 Task: Set up an automation rule to create a feature flag in LaunchDarkly when an epic is moved from Backlog to In Progress.
Action: Mouse moved to (227, 310)
Screenshot: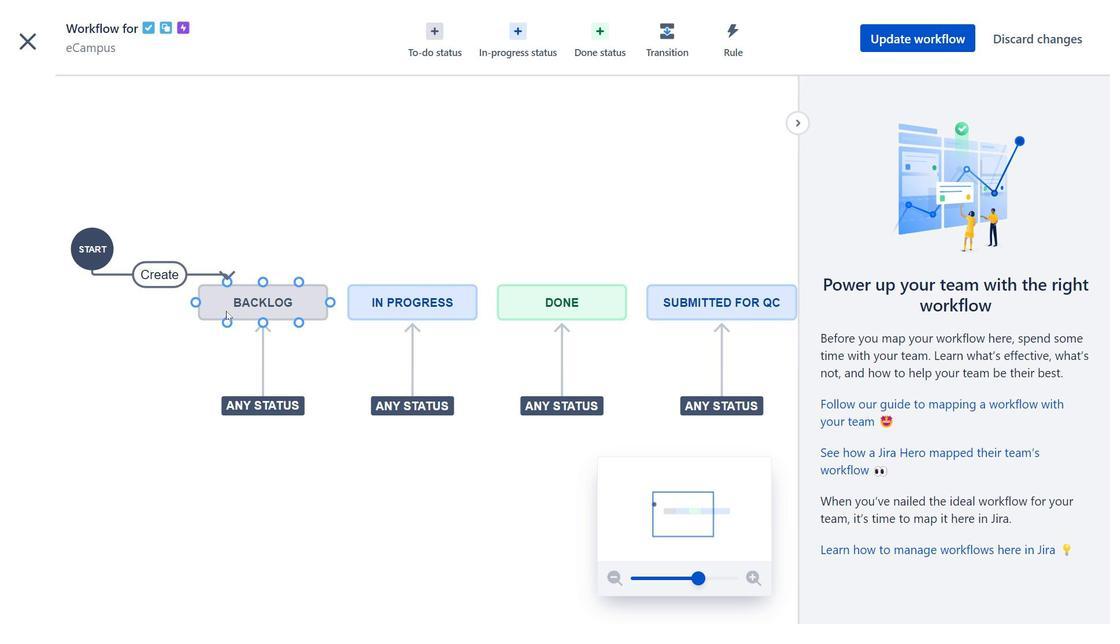 
Action: Mouse pressed left at (227, 310)
Screenshot: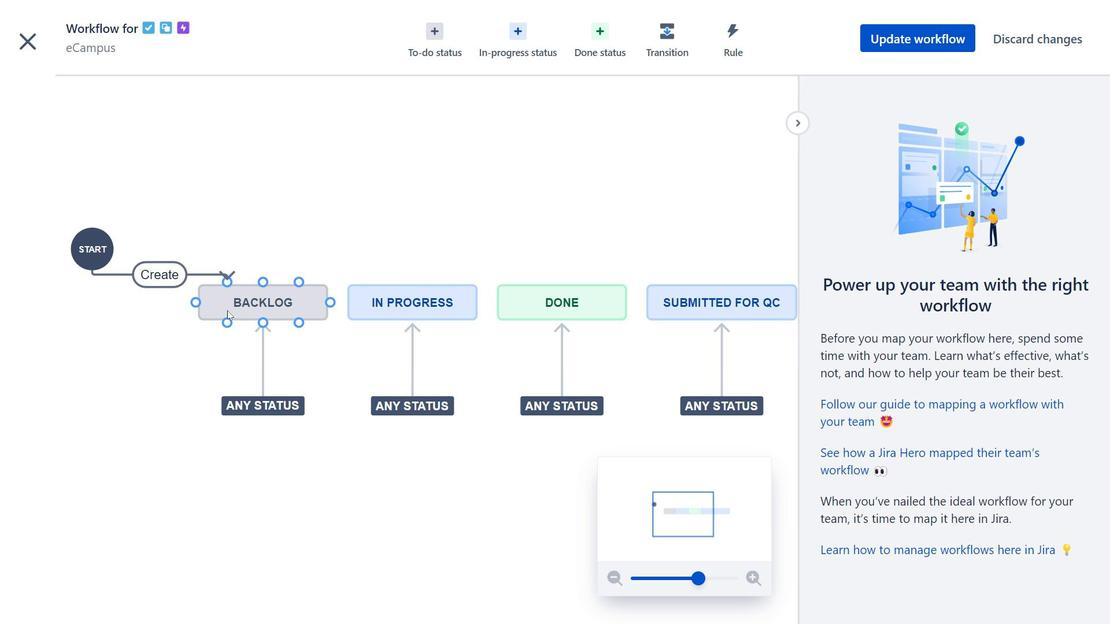 
Action: Mouse moved to (423, 308)
Screenshot: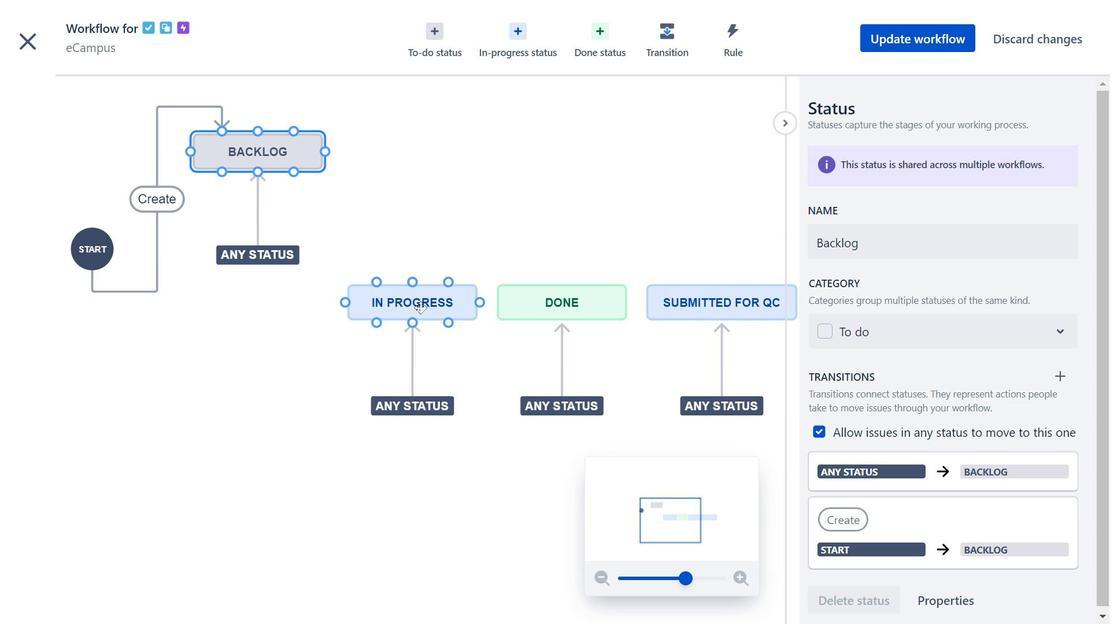 
Action: Mouse pressed left at (423, 308)
Screenshot: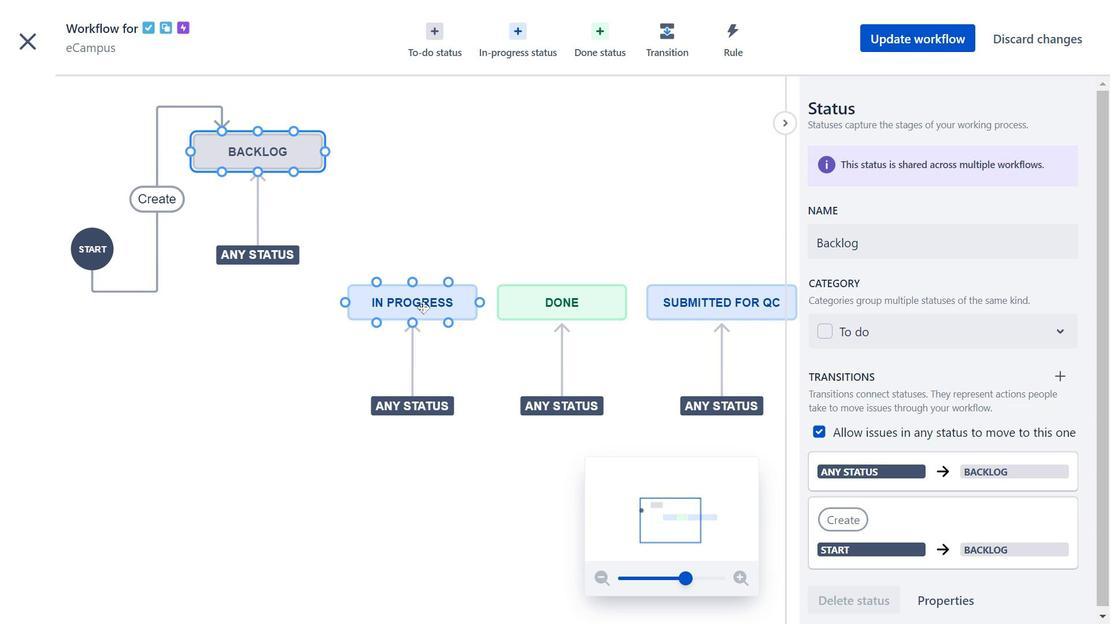 
Action: Mouse moved to (561, 314)
Screenshot: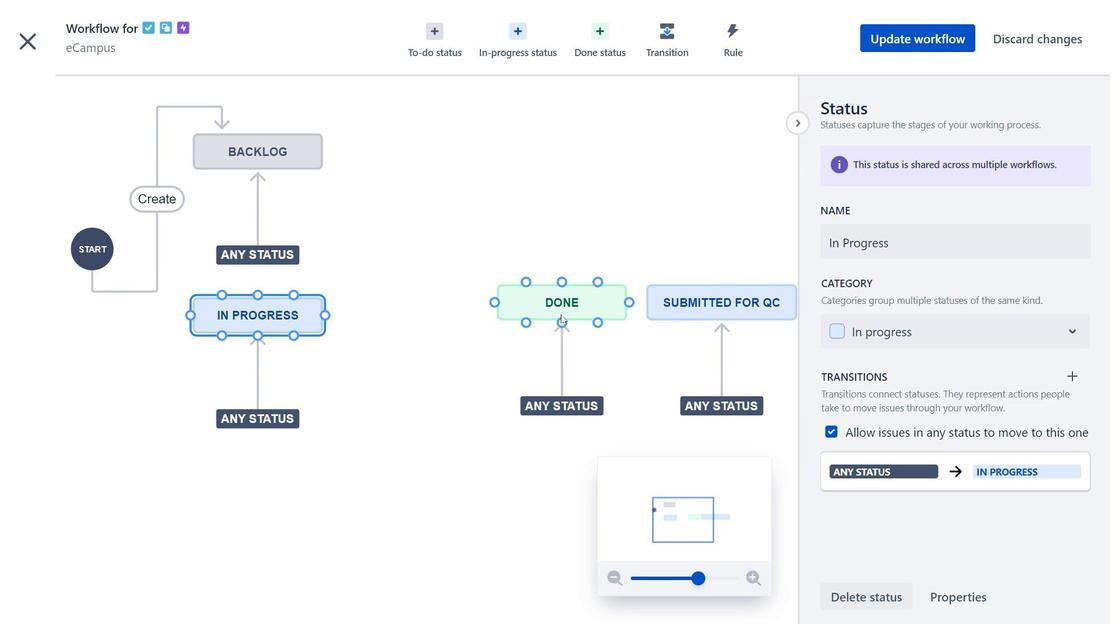 
Action: Mouse pressed left at (561, 314)
Screenshot: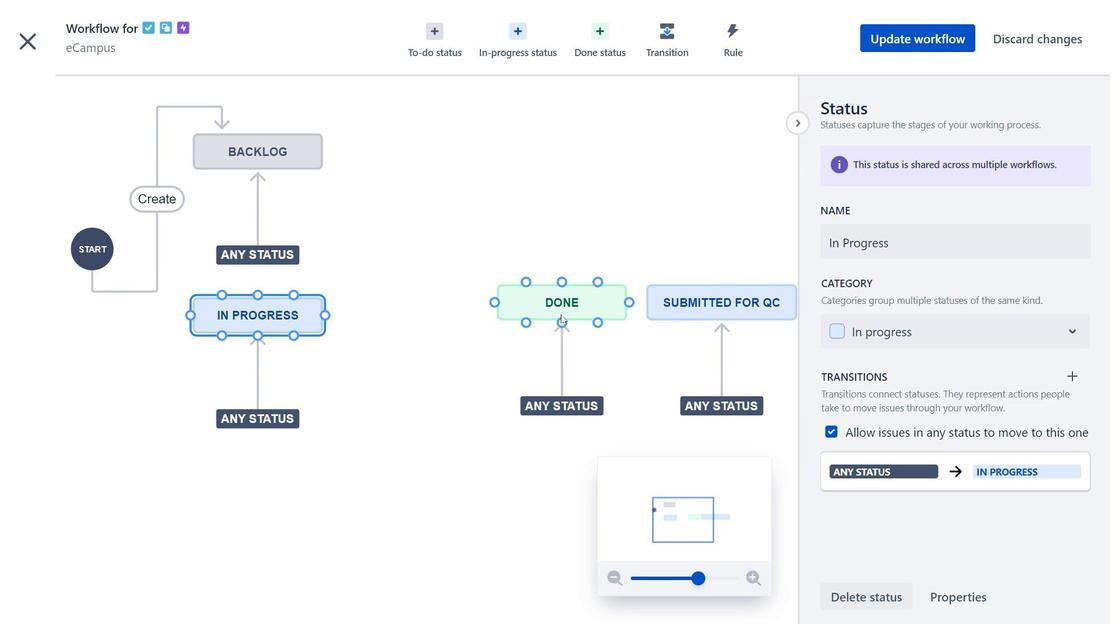 
Action: Mouse moved to (694, 309)
Screenshot: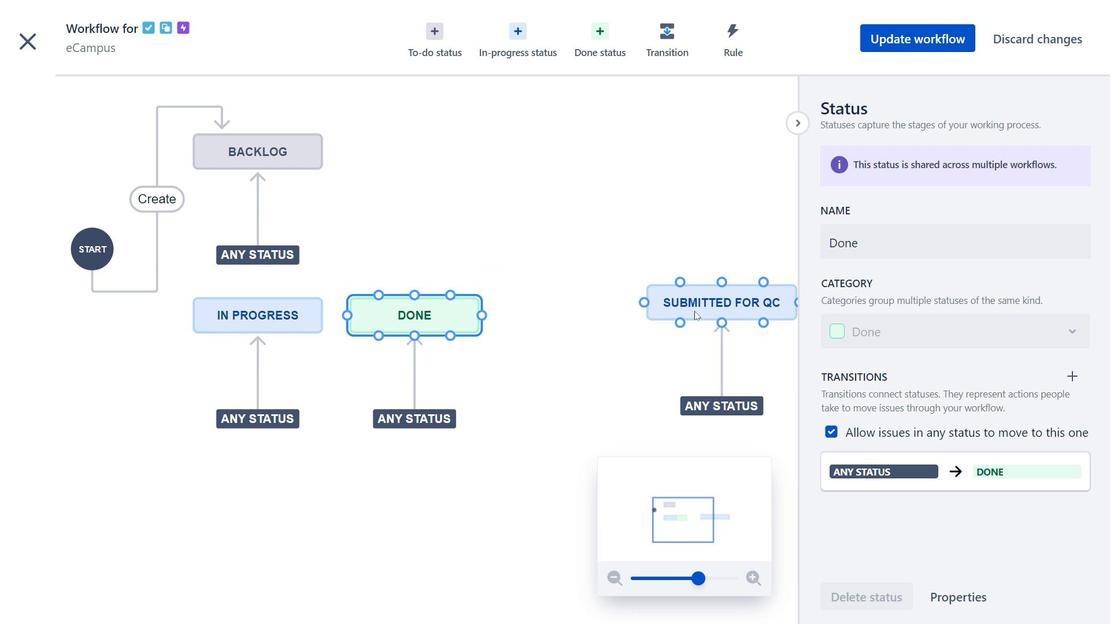 
Action: Mouse pressed left at (694, 309)
Screenshot: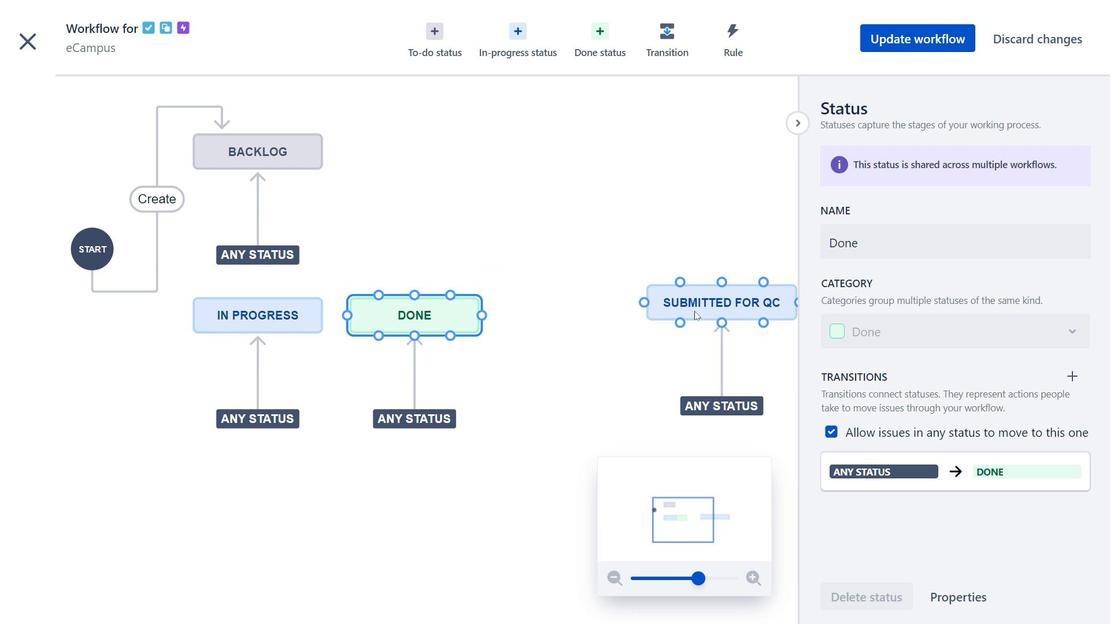 
Action: Mouse moved to (788, 123)
Screenshot: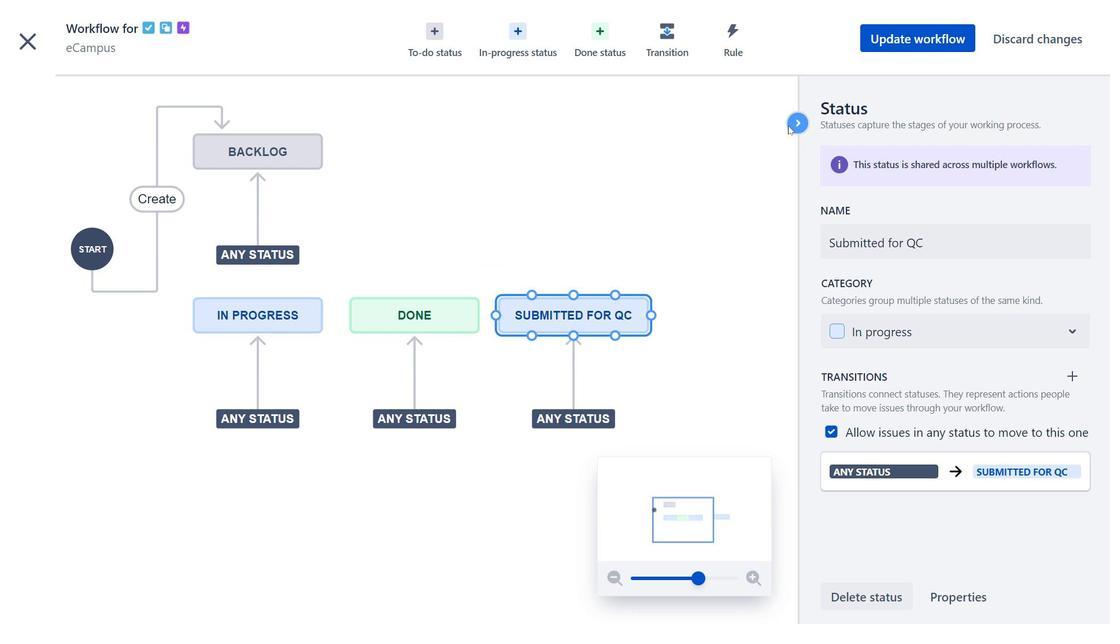
Action: Mouse pressed left at (788, 123)
Screenshot: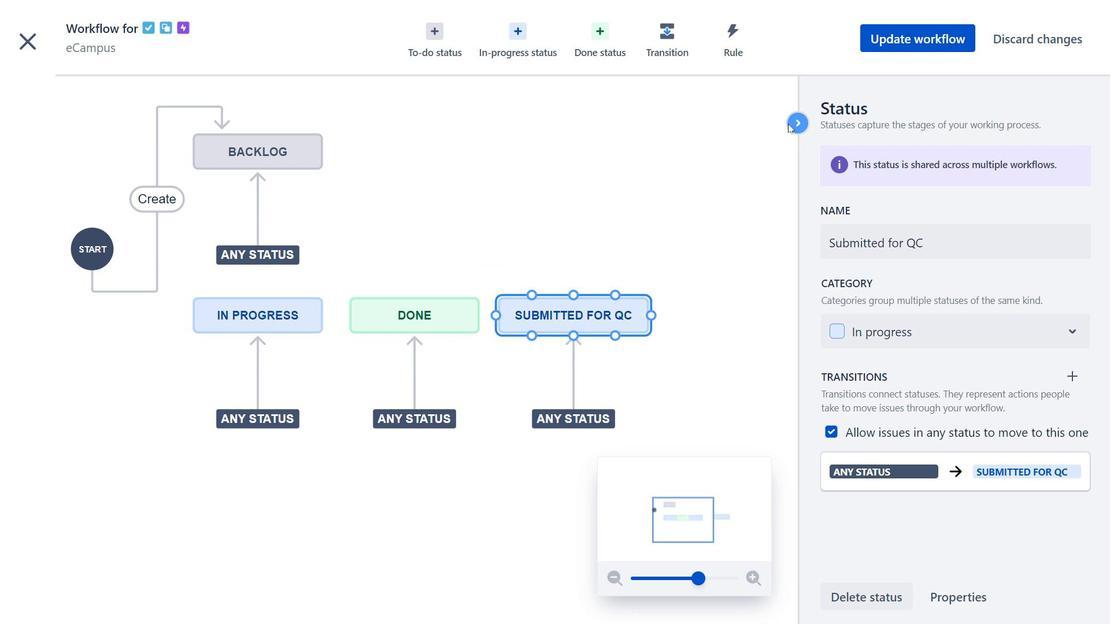
Action: Mouse moved to (924, 308)
Screenshot: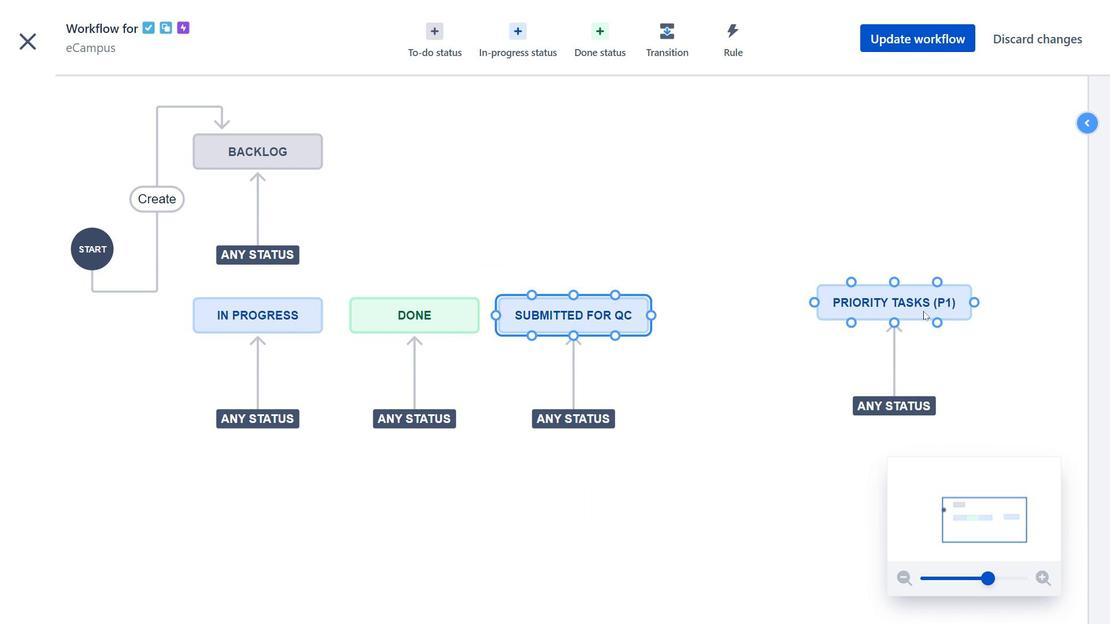 
Action: Mouse pressed left at (924, 308)
Screenshot: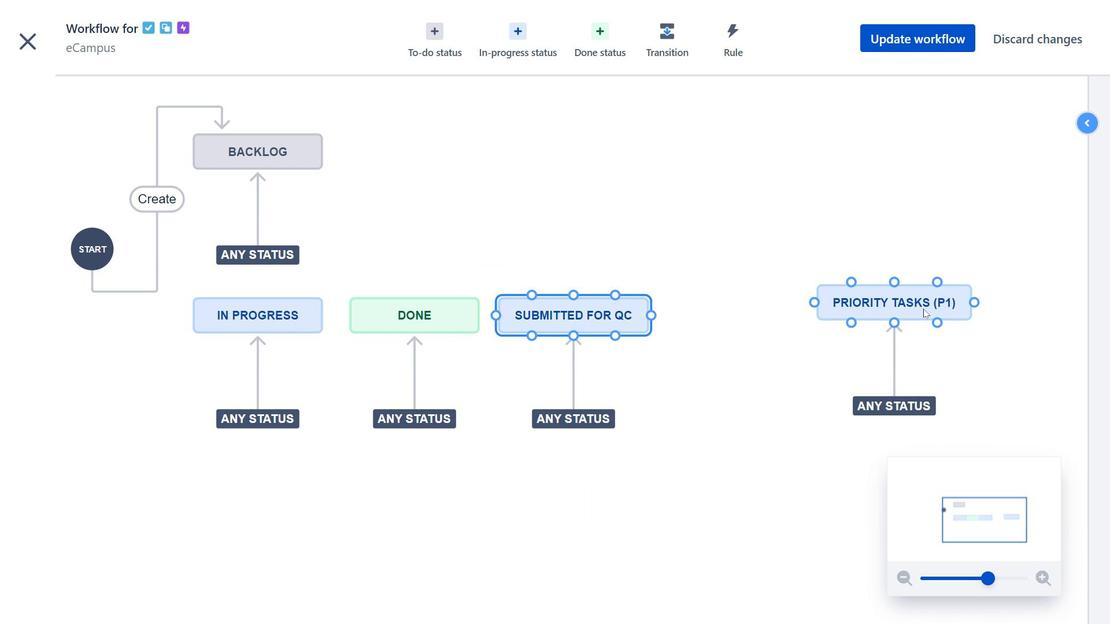 
Action: Mouse moved to (914, 335)
Screenshot: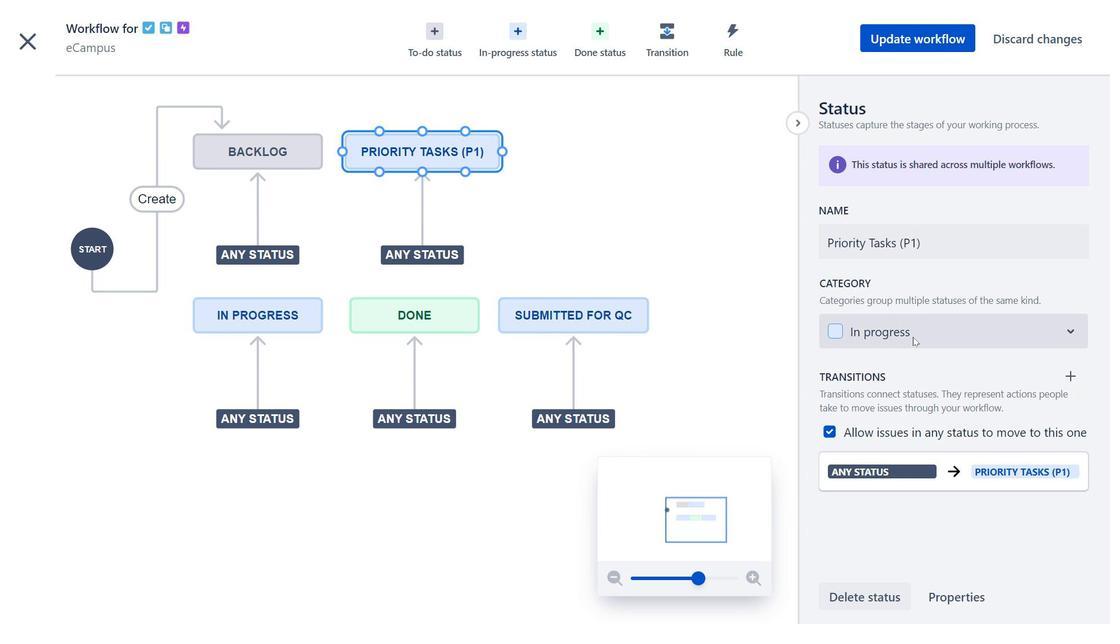 
Action: Mouse pressed left at (914, 335)
Screenshot: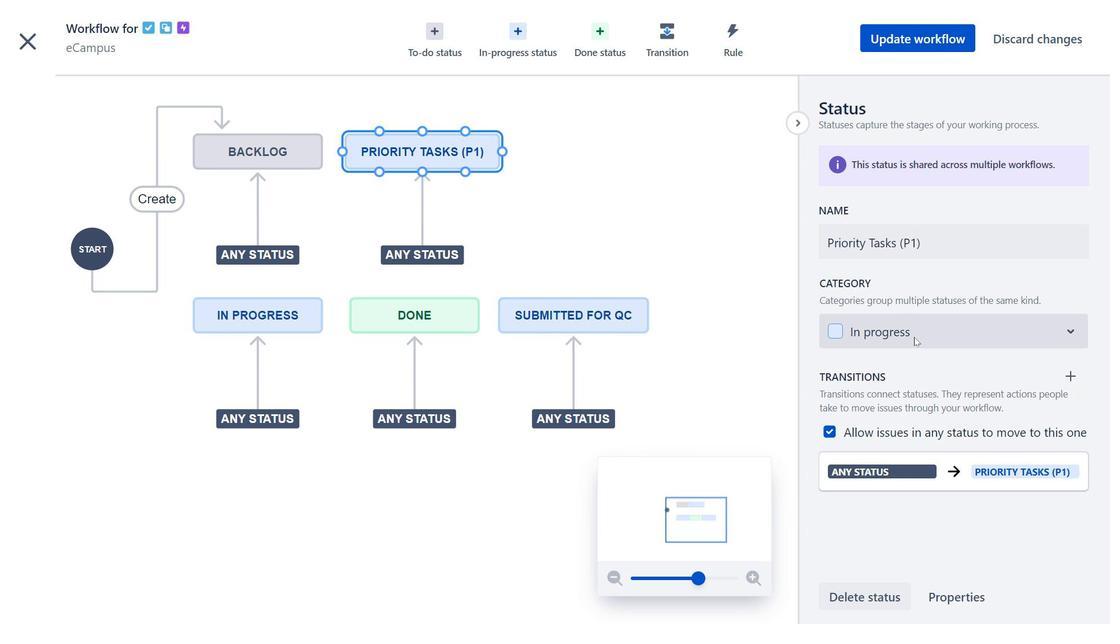 
Action: Mouse moved to (914, 518)
Screenshot: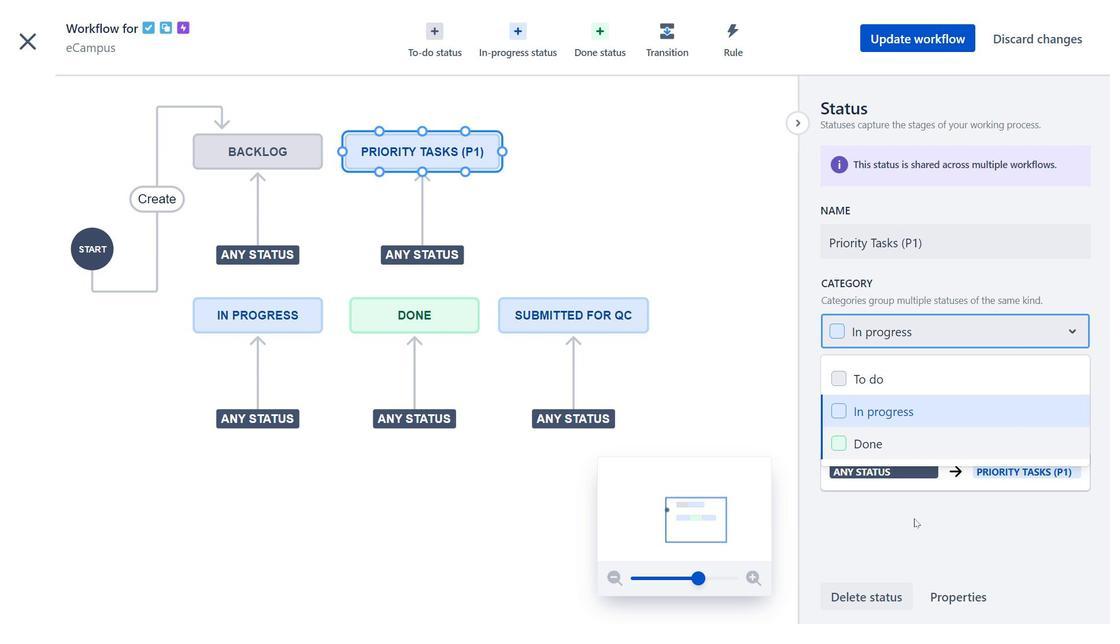 
Action: Mouse pressed left at (914, 518)
Screenshot: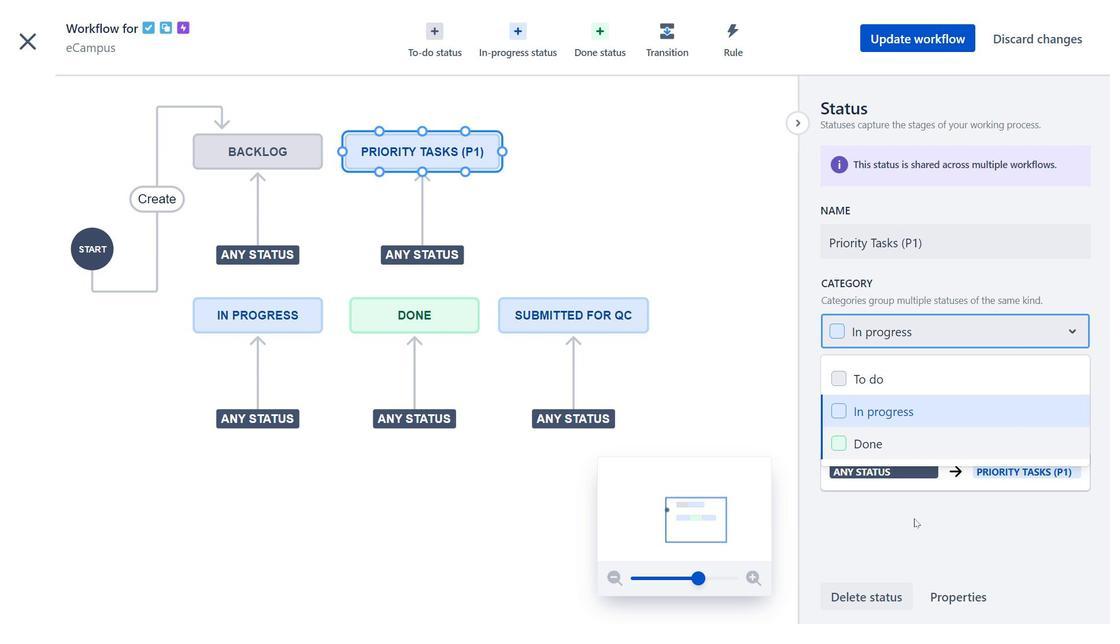 
Action: Mouse moved to (948, 466)
Screenshot: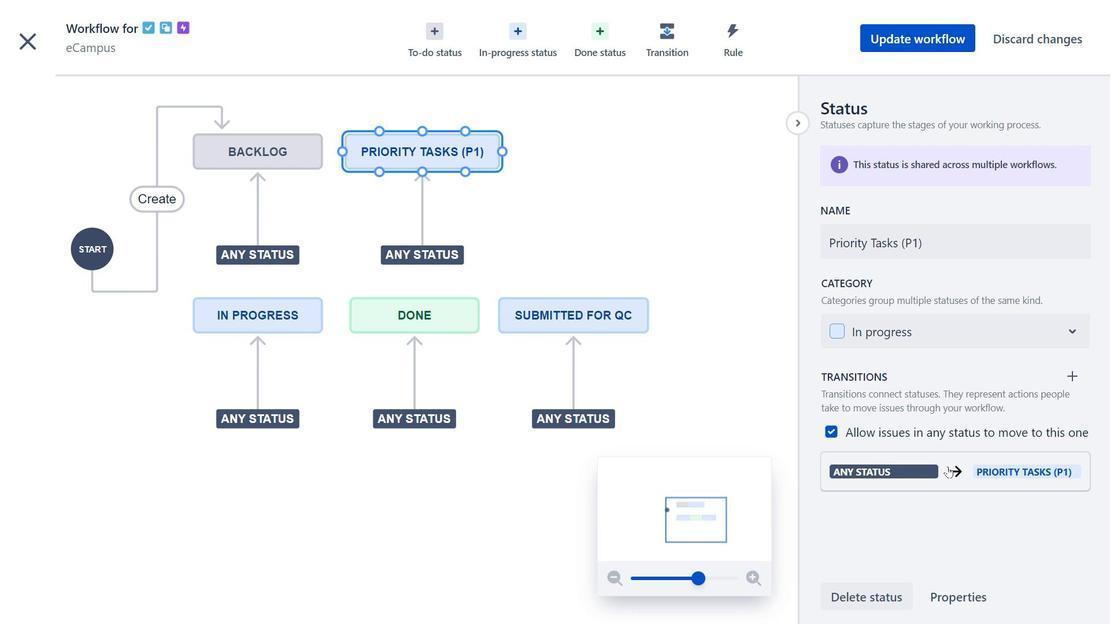
Action: Mouse pressed left at (948, 466)
Screenshot: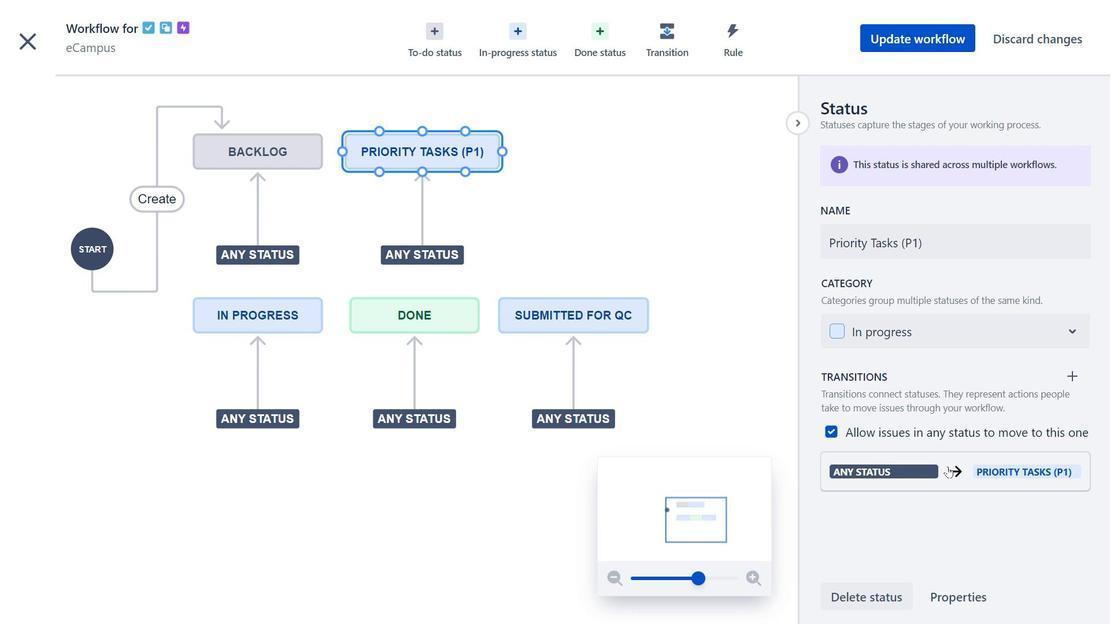 
Action: Mouse moved to (907, 189)
Screenshot: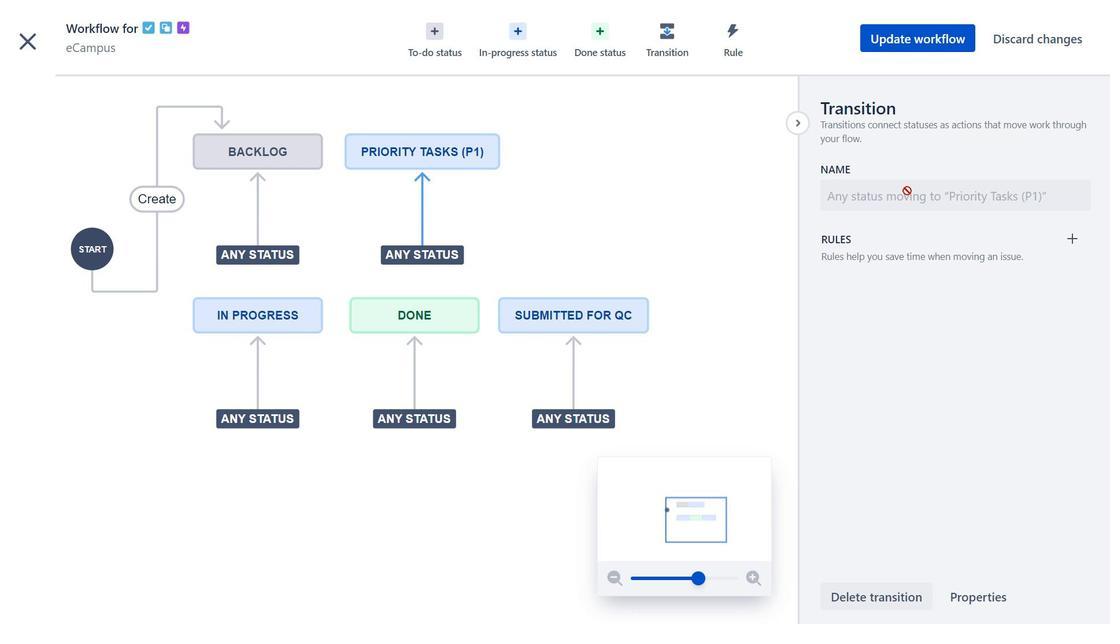 
Action: Mouse pressed left at (907, 189)
Screenshot: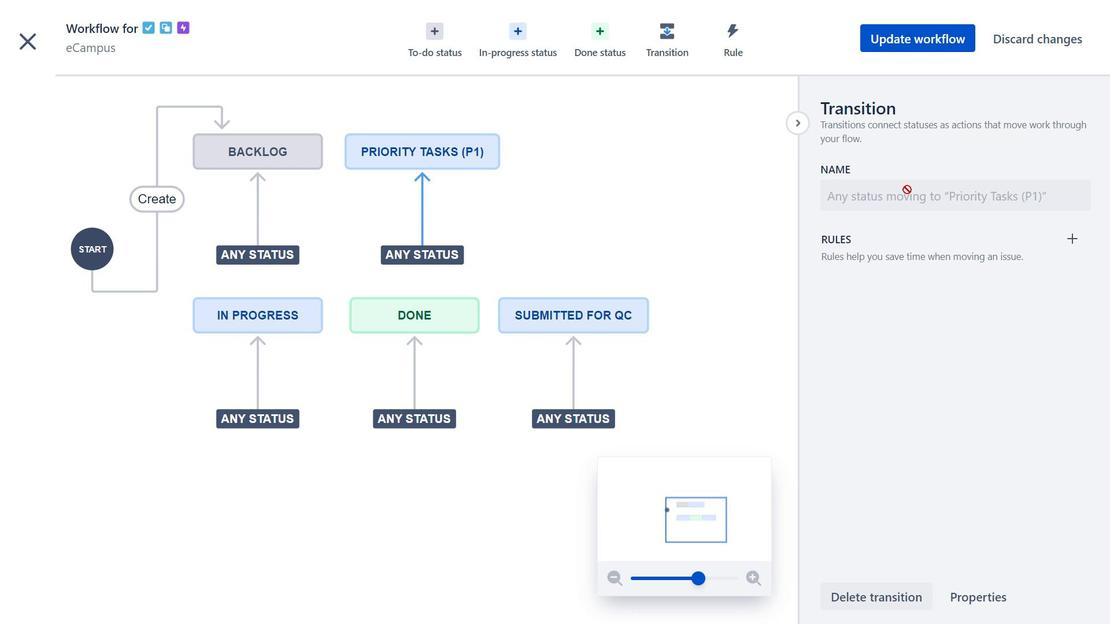 
Action: Mouse moved to (381, 159)
Screenshot: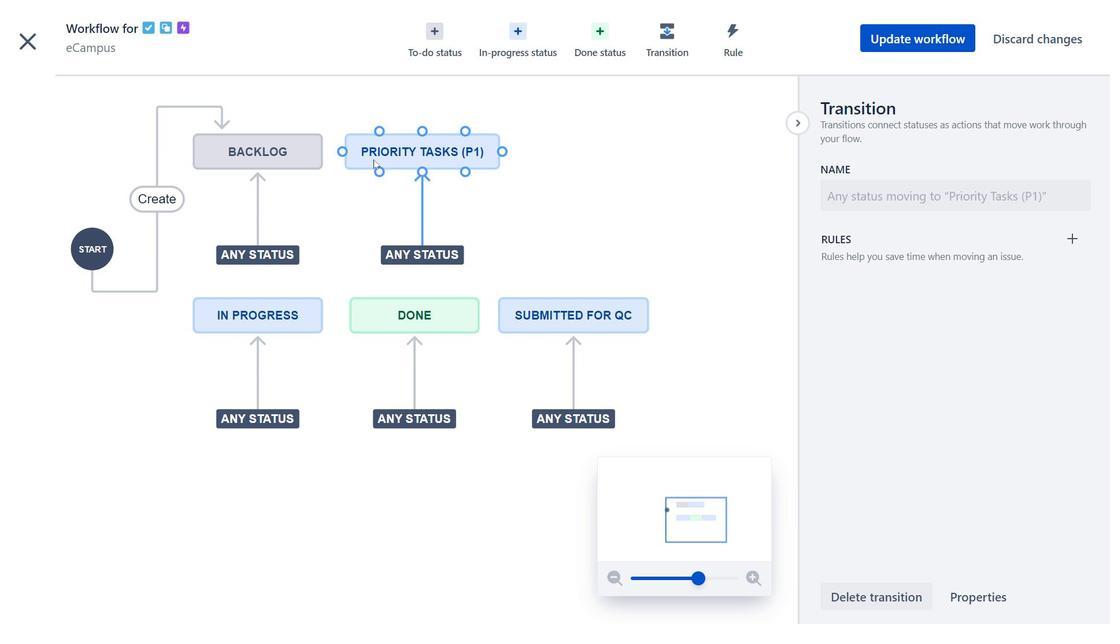 
Action: Mouse pressed left at (381, 159)
Screenshot: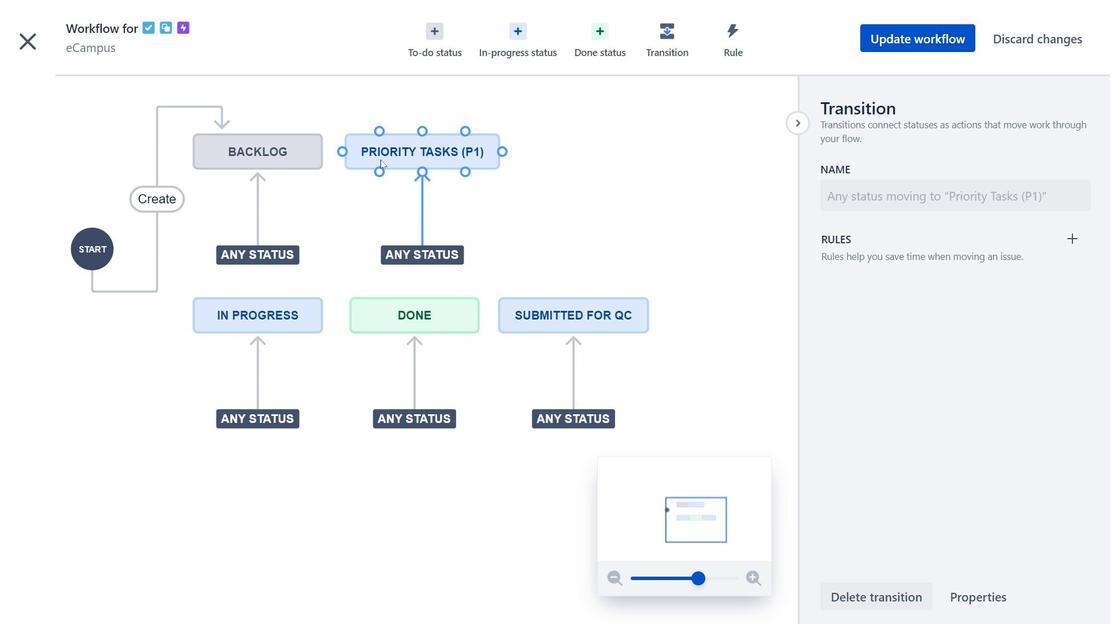 
Action: Mouse moved to (244, 154)
Screenshot: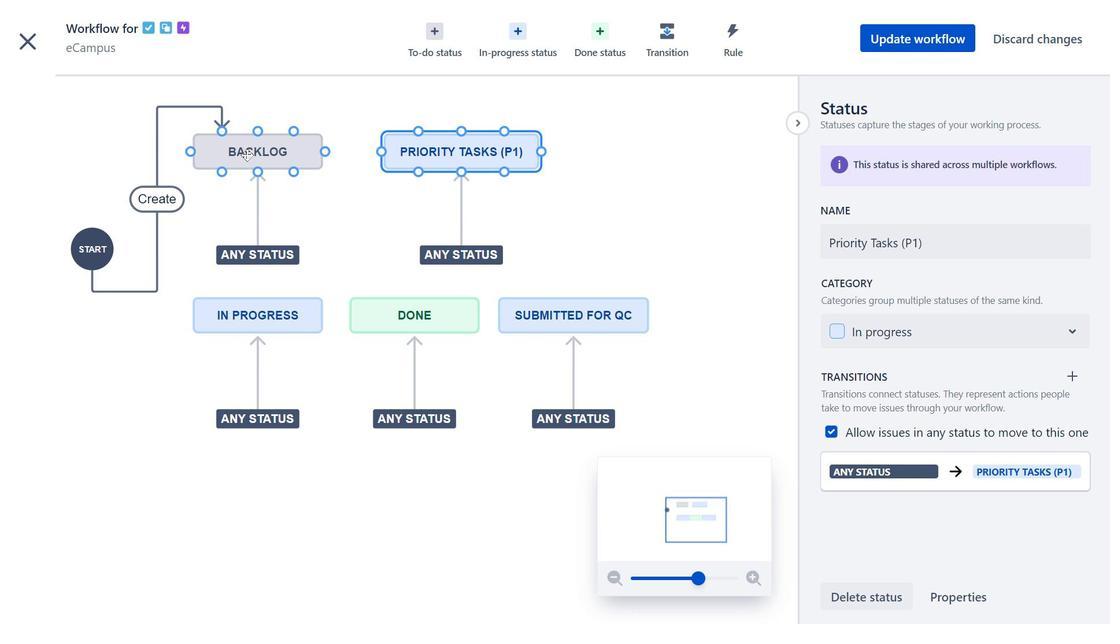 
Action: Mouse pressed left at (244, 154)
Screenshot: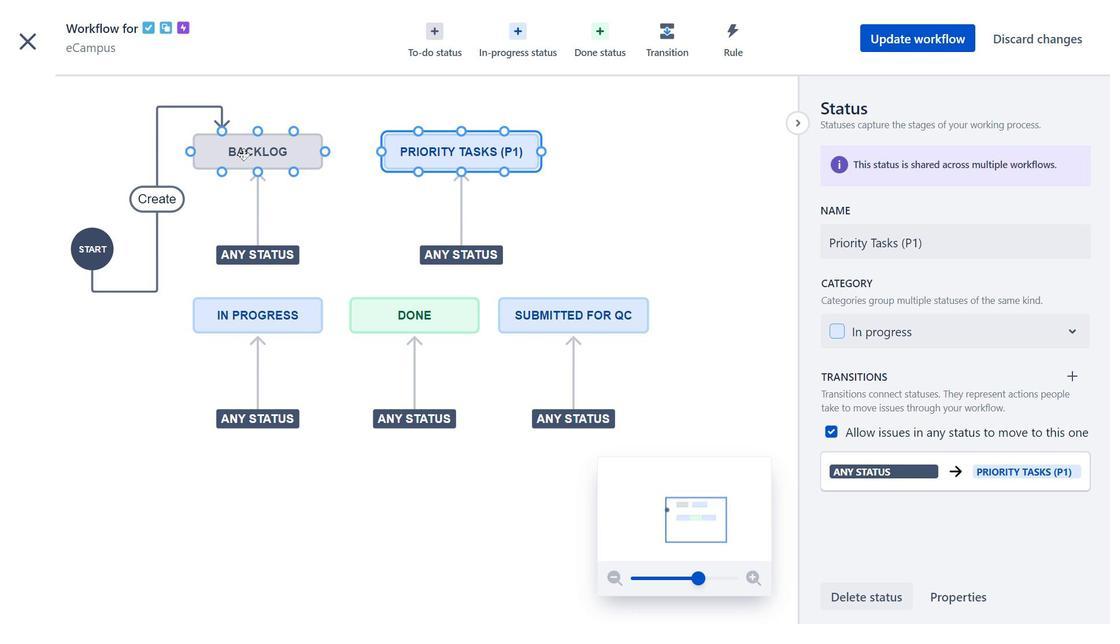 
Action: Mouse moved to (544, 307)
Screenshot: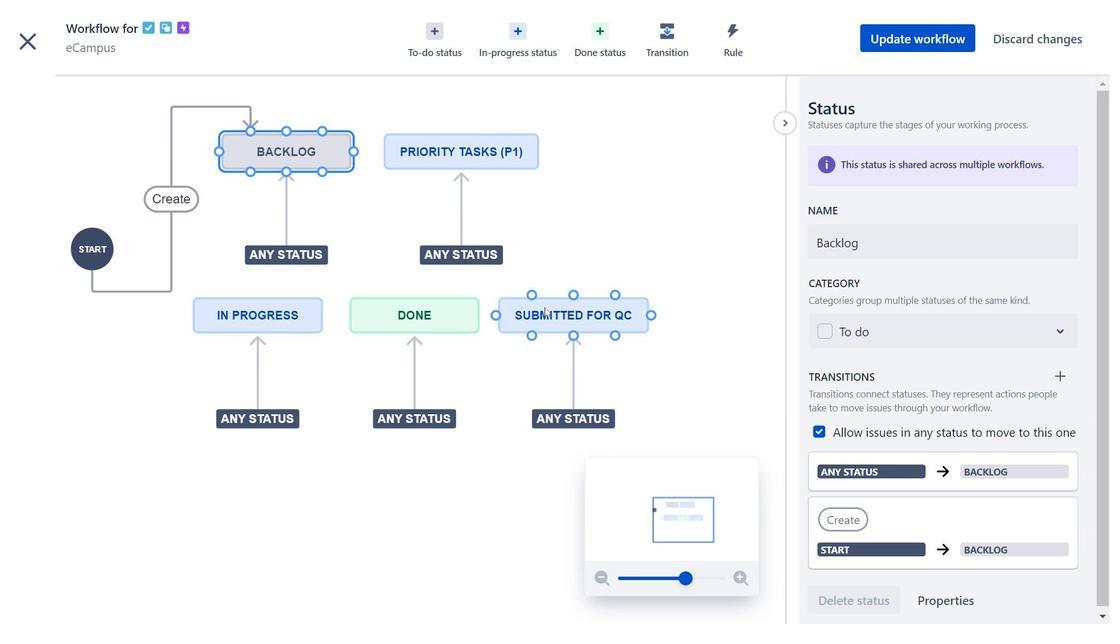 
Action: Mouse pressed left at (544, 307)
Screenshot: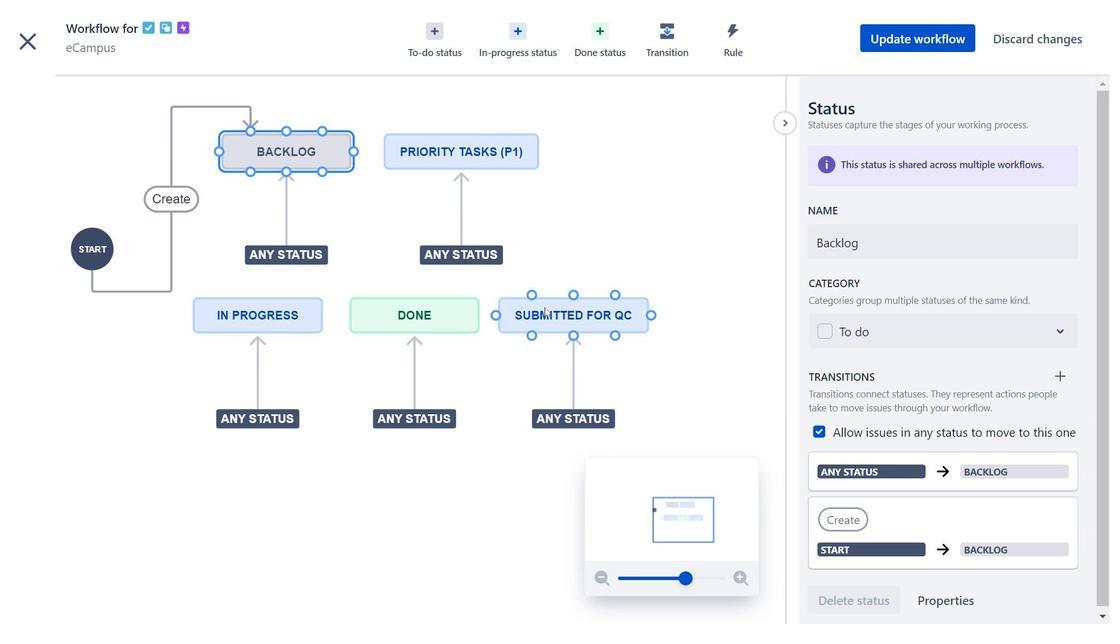 
Action: Mouse moved to (424, 308)
Screenshot: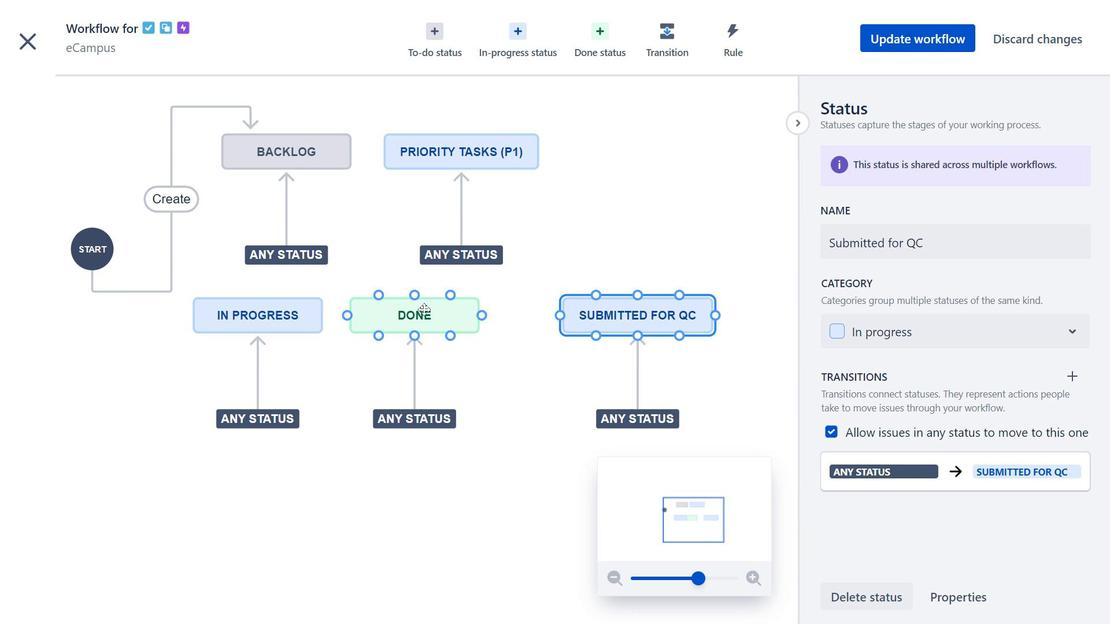 
Action: Mouse pressed left at (424, 308)
Screenshot: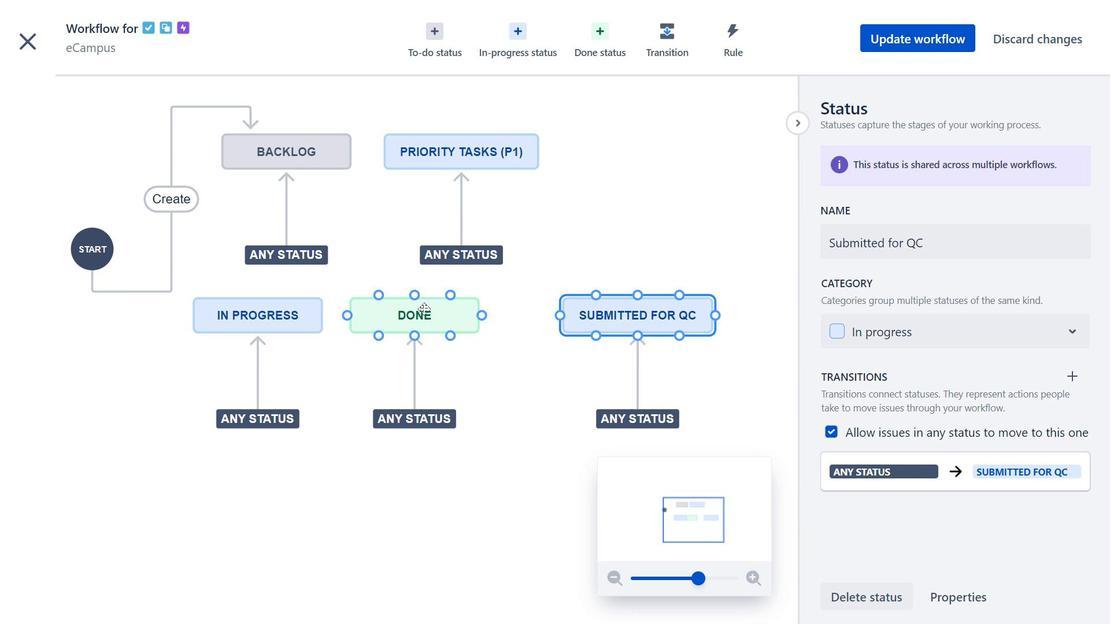 
Action: Mouse moved to (464, 308)
Screenshot: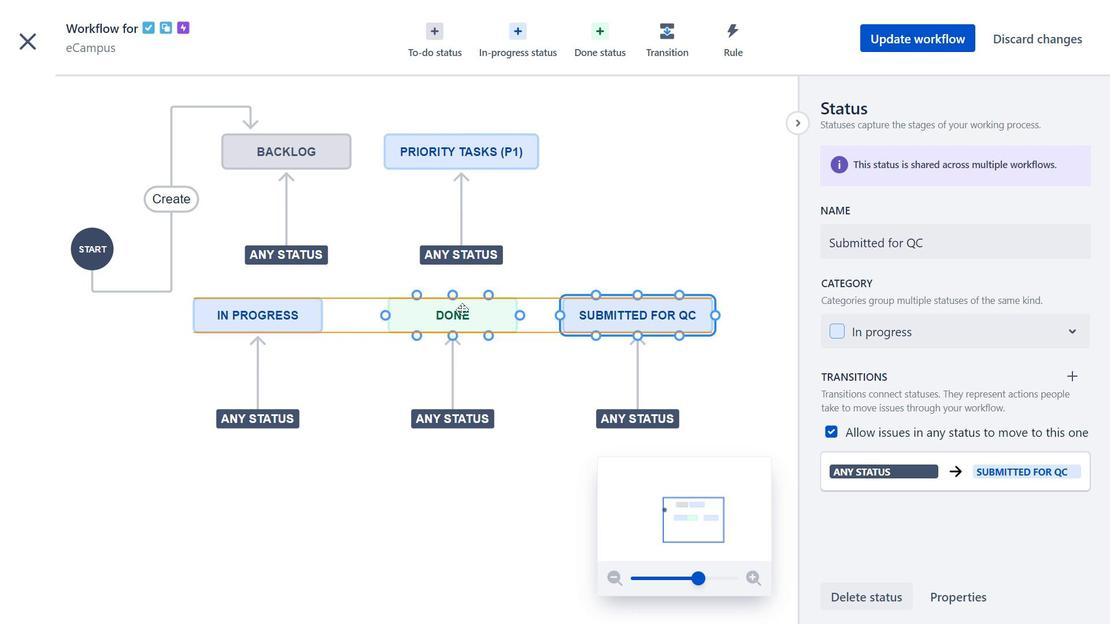 
Action: Mouse pressed left at (464, 308)
Screenshot: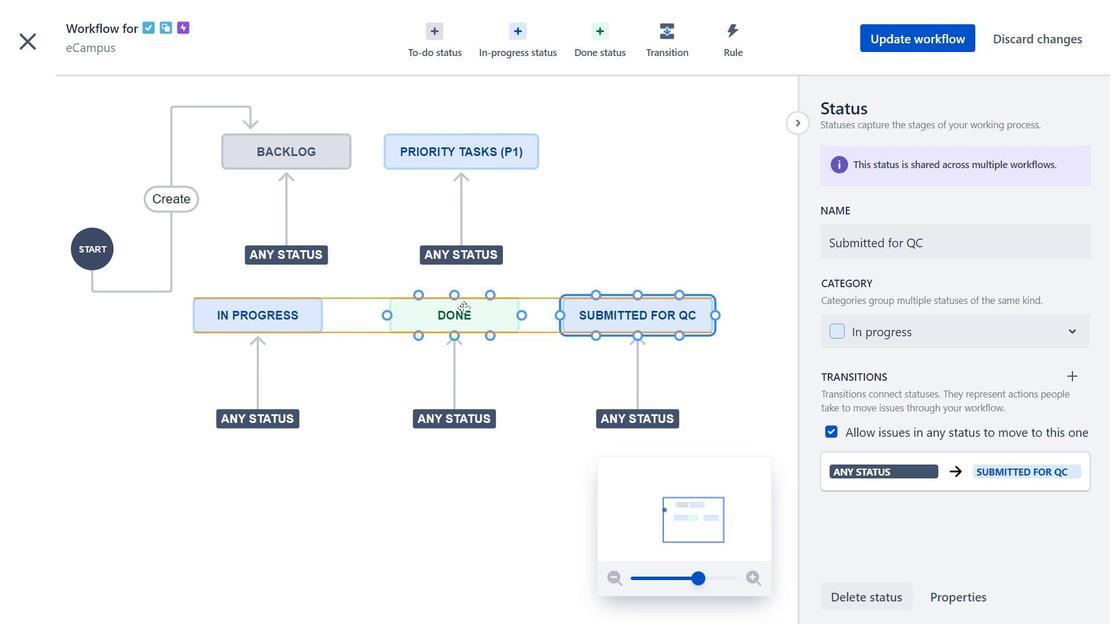 
Action: Mouse moved to (644, 309)
Screenshot: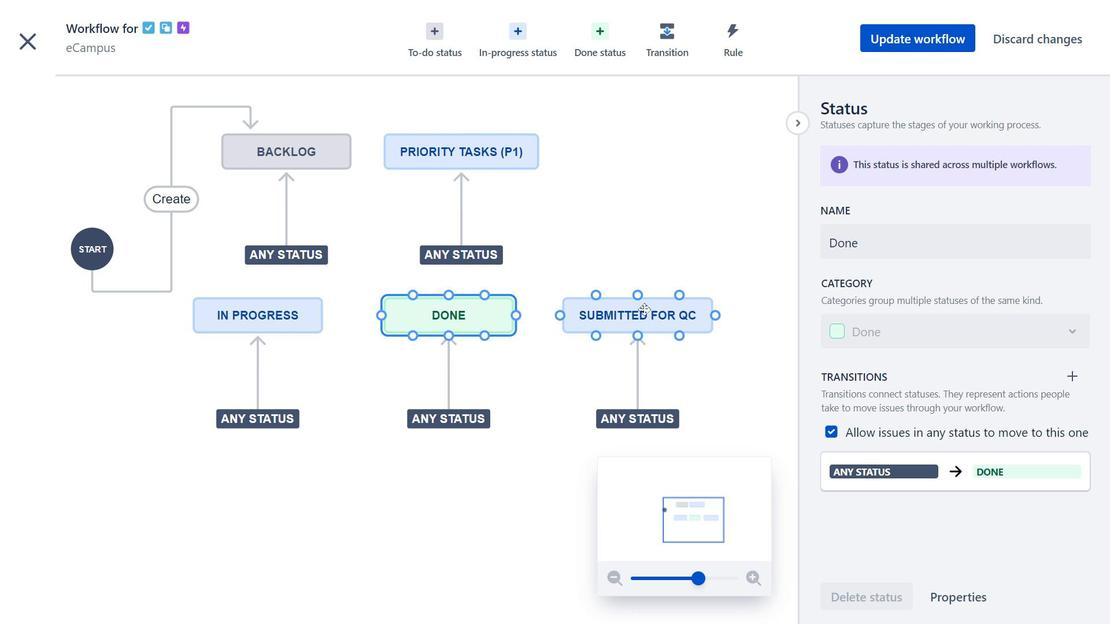 
Action: Mouse pressed left at (644, 309)
Screenshot: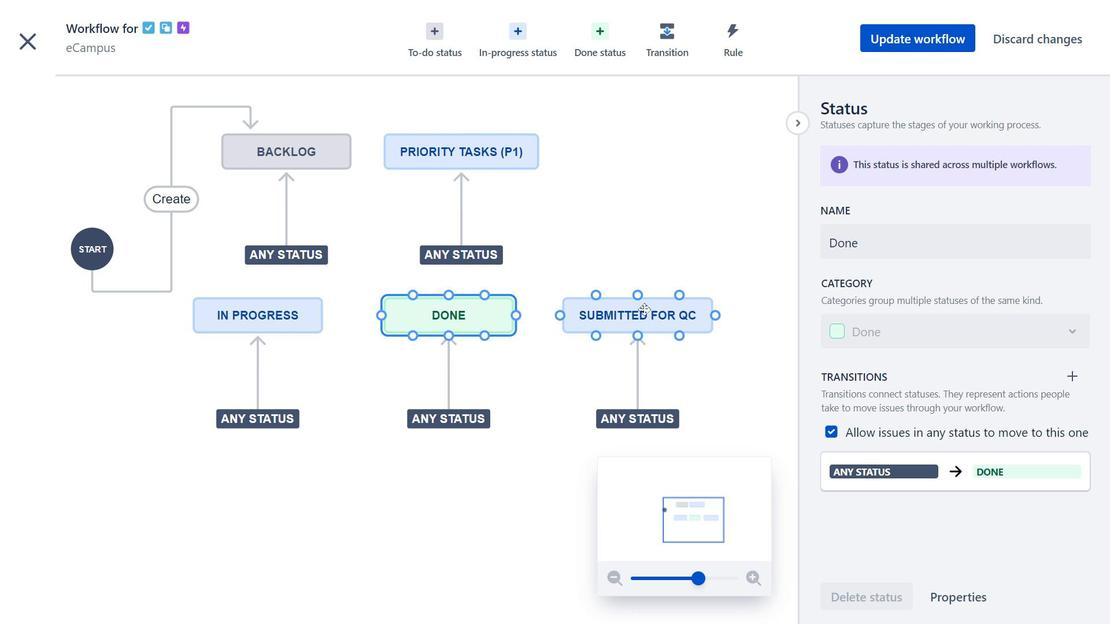 
Action: Mouse moved to (281, 308)
Screenshot: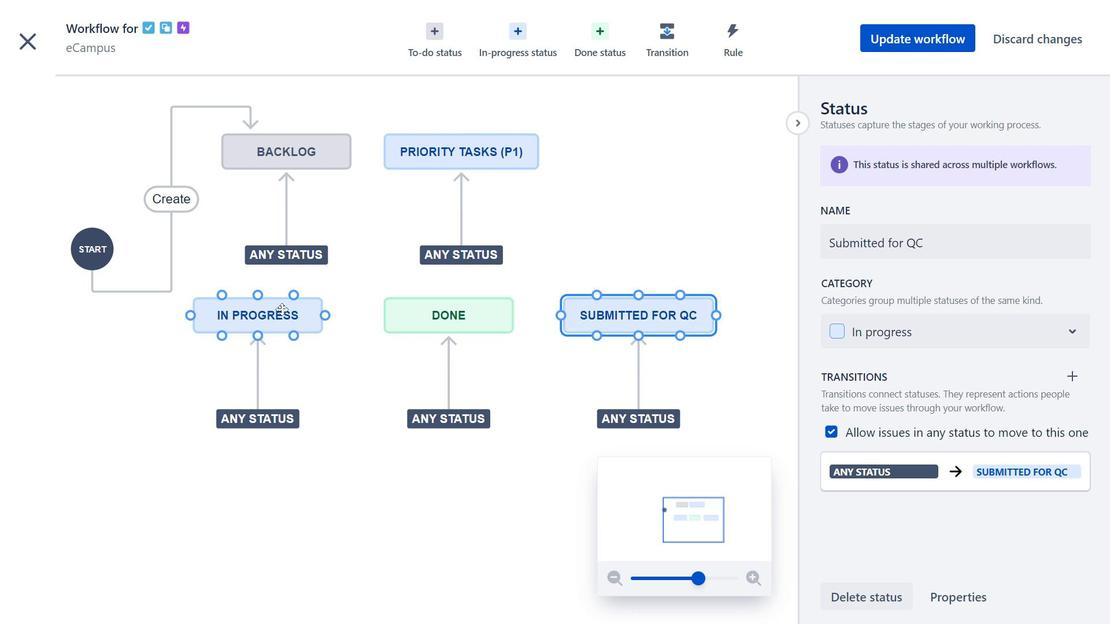 
Action: Mouse pressed left at (281, 308)
Screenshot: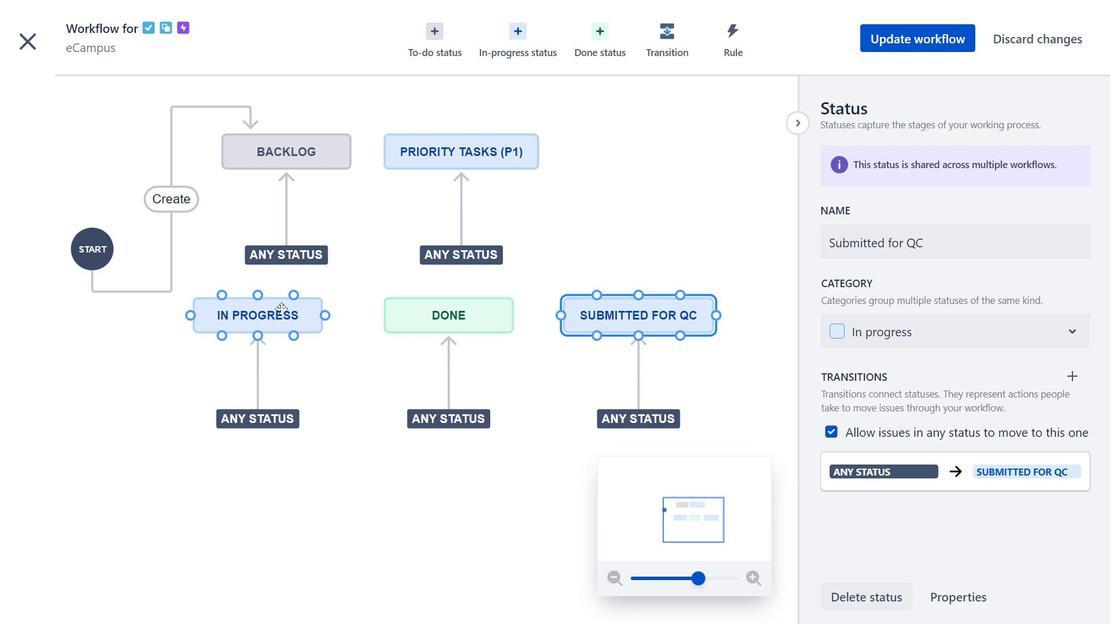 
Action: Mouse moved to (35, 48)
Screenshot: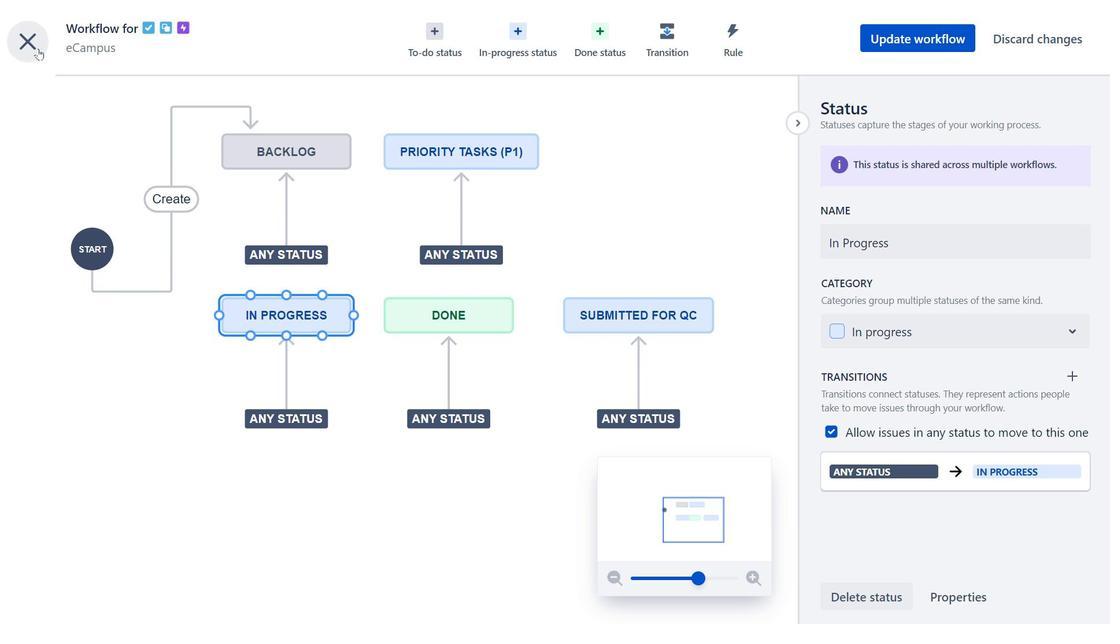 
Action: Mouse pressed left at (35, 48)
Screenshot: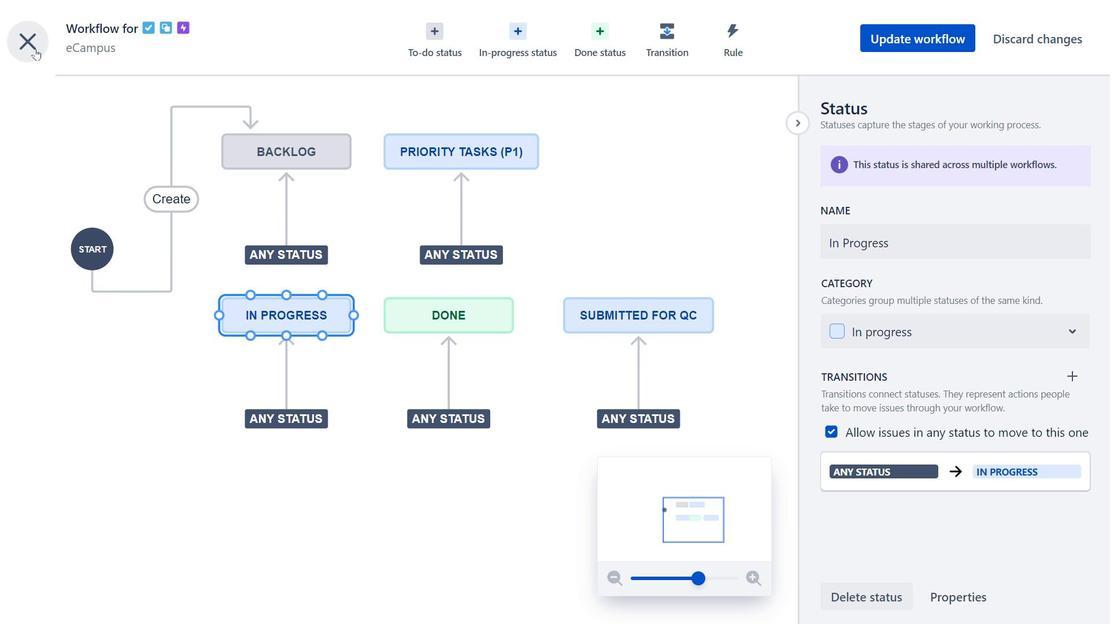 
Action: Mouse moved to (650, 167)
Screenshot: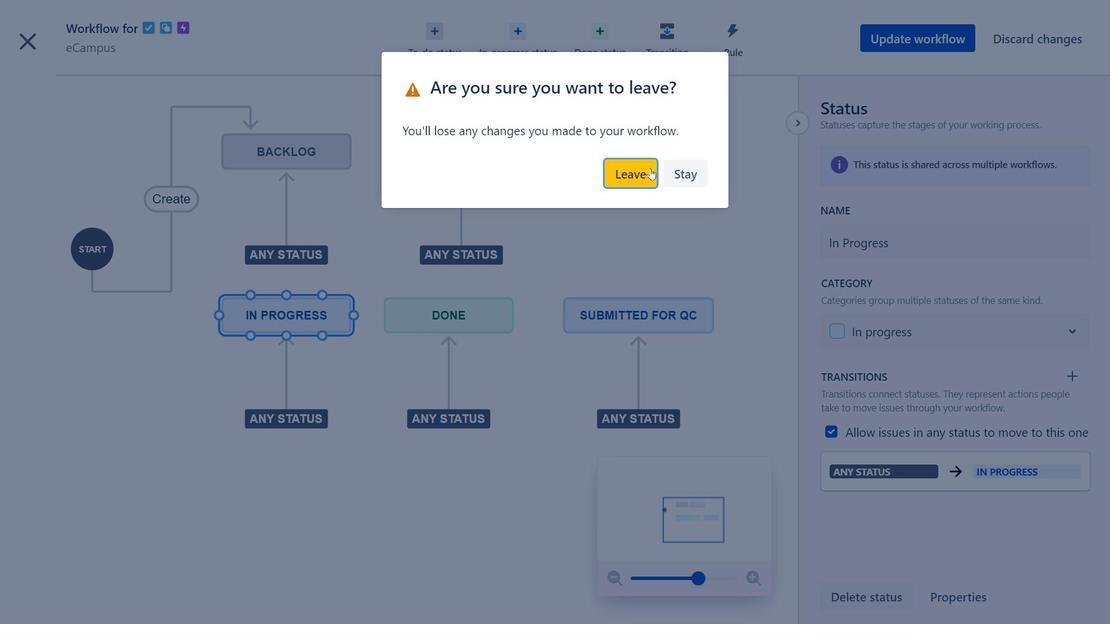 
Action: Mouse pressed left at (650, 167)
Screenshot: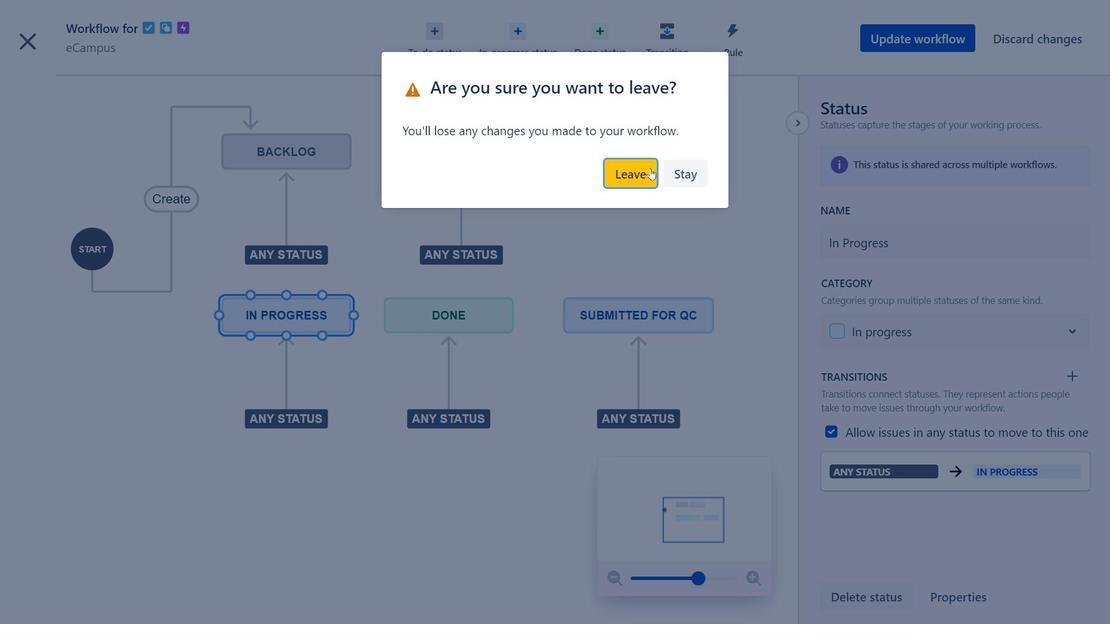 
Action: Mouse moved to (884, 363)
Screenshot: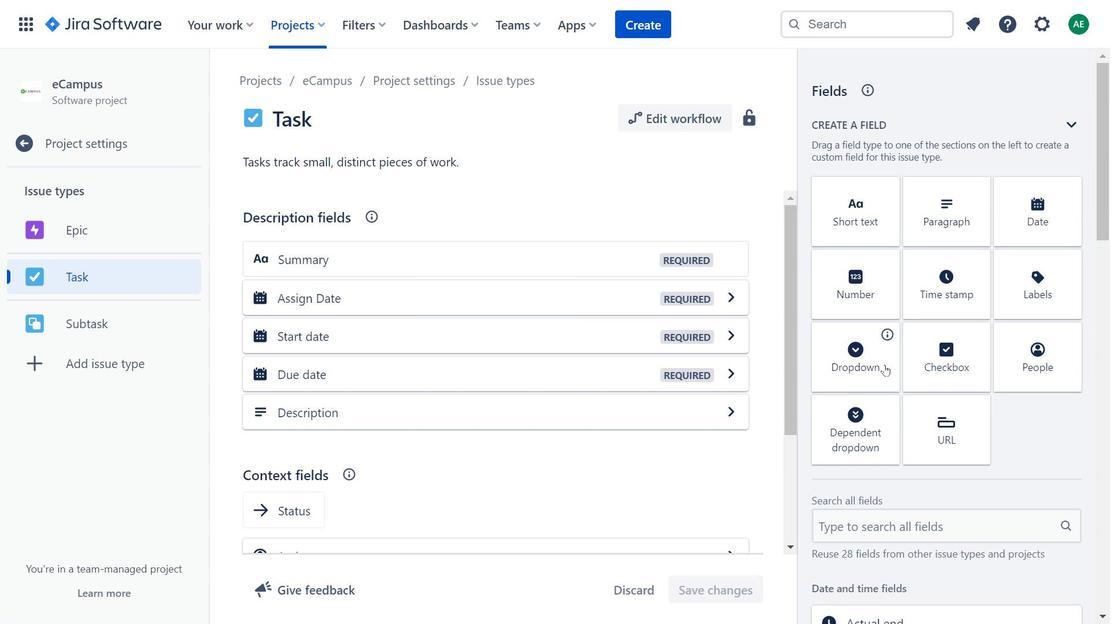 
Action: Mouse pressed left at (884, 363)
Screenshot: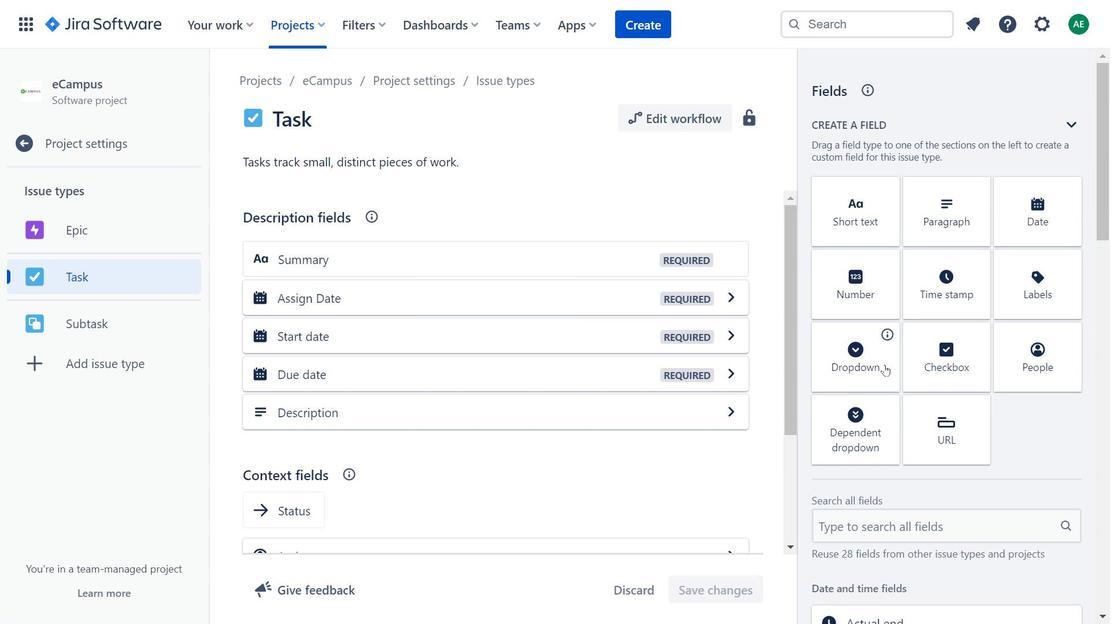
Action: Mouse moved to (517, 323)
Screenshot: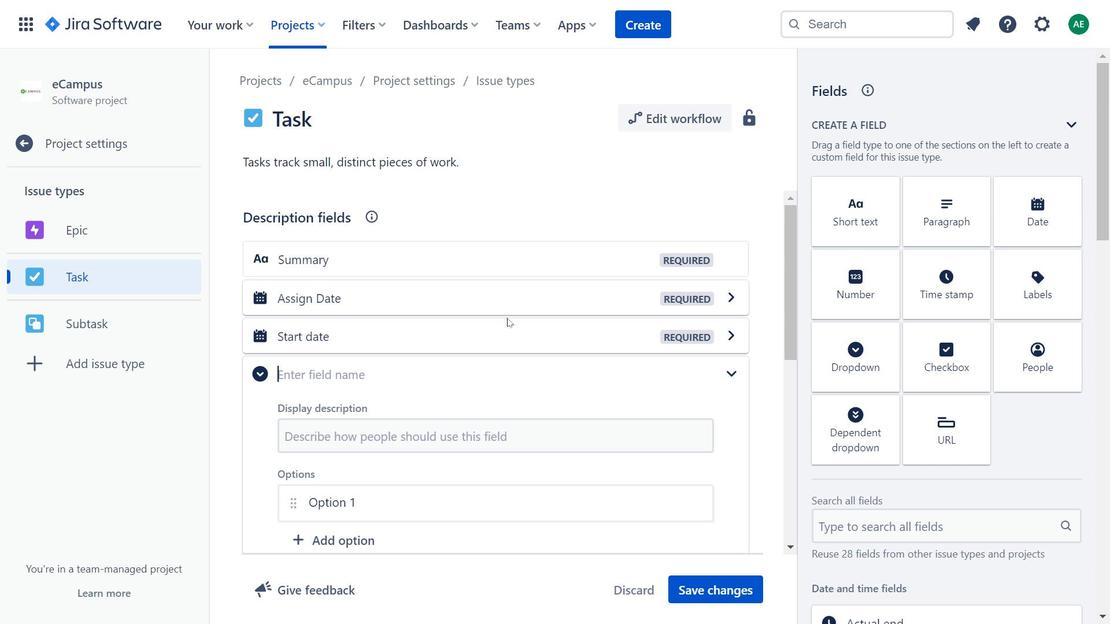 
Action: Mouse scrolled (517, 322) with delta (0, 0)
Screenshot: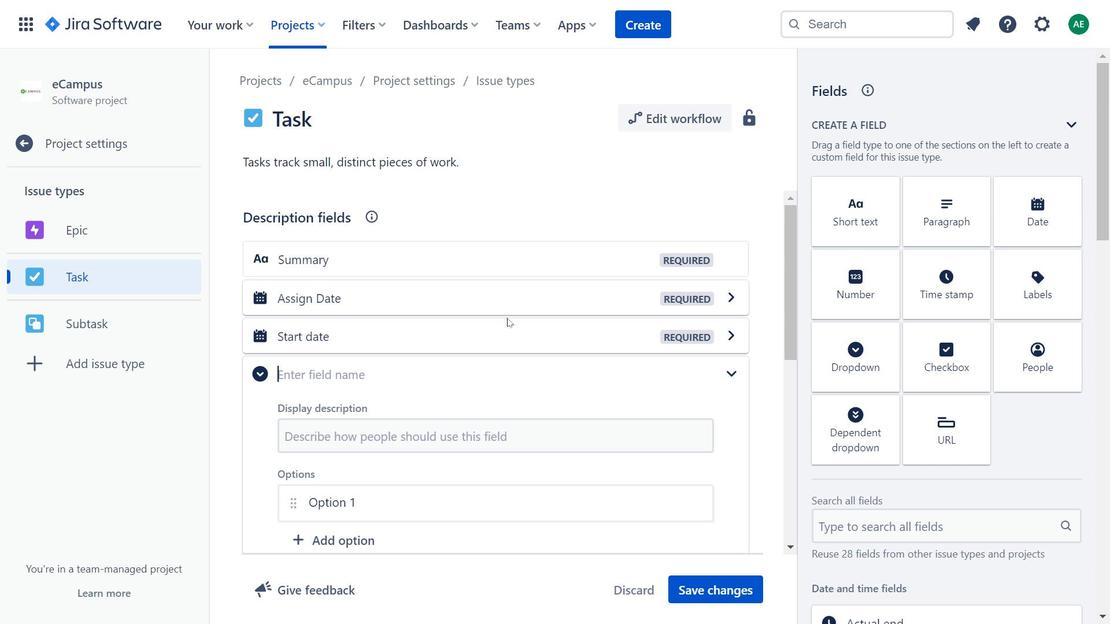 
Action: Mouse moved to (522, 325)
Screenshot: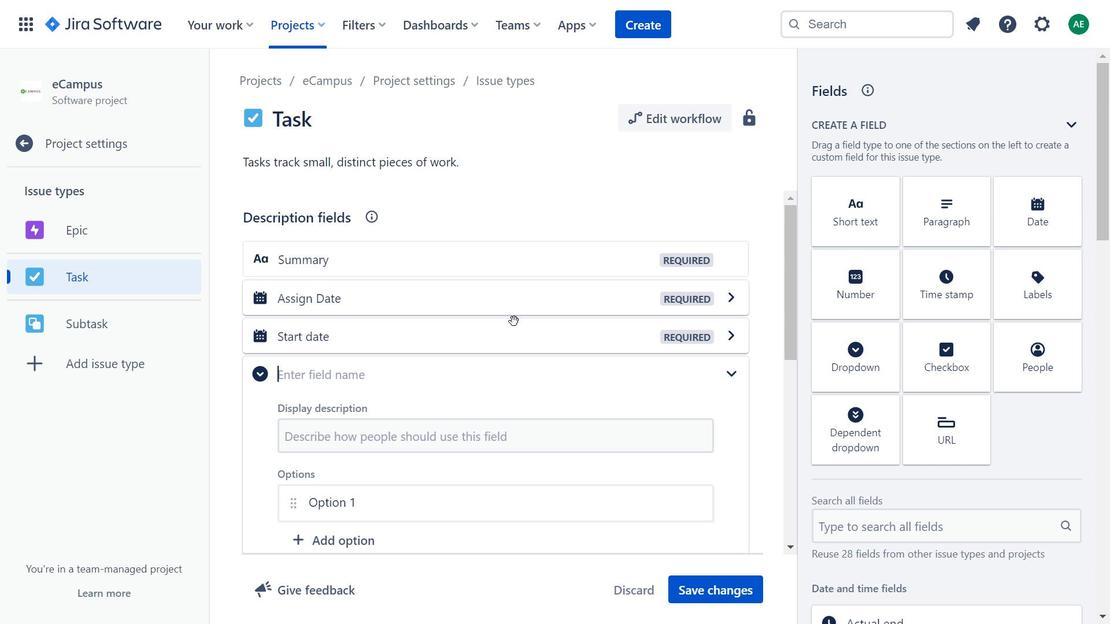 
Action: Mouse scrolled (522, 325) with delta (0, 0)
Screenshot: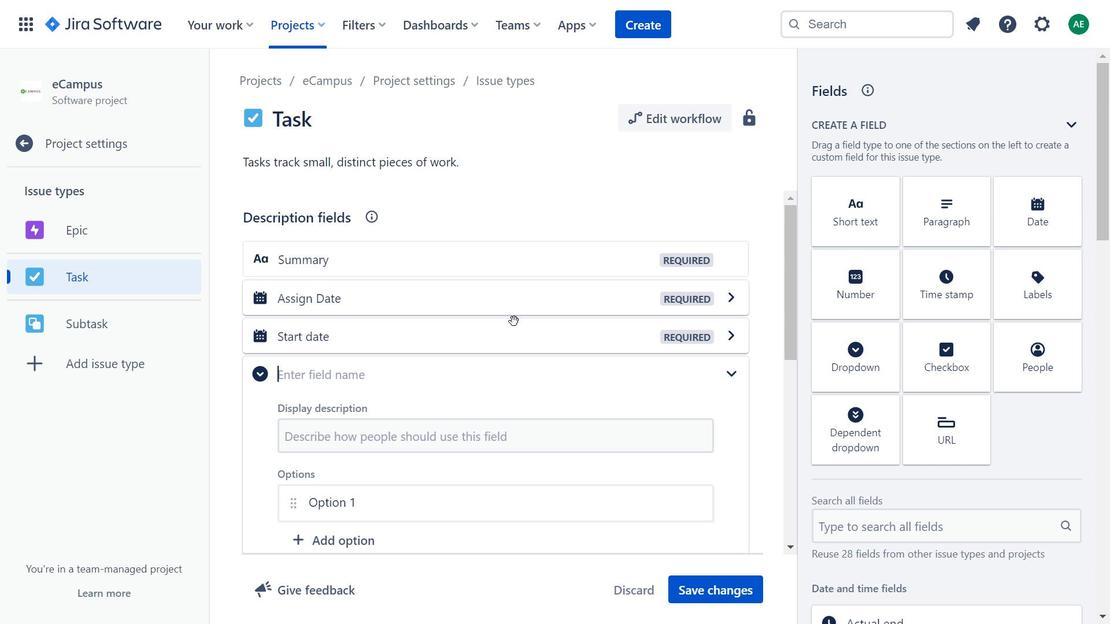 
Action: Mouse moved to (534, 330)
Screenshot: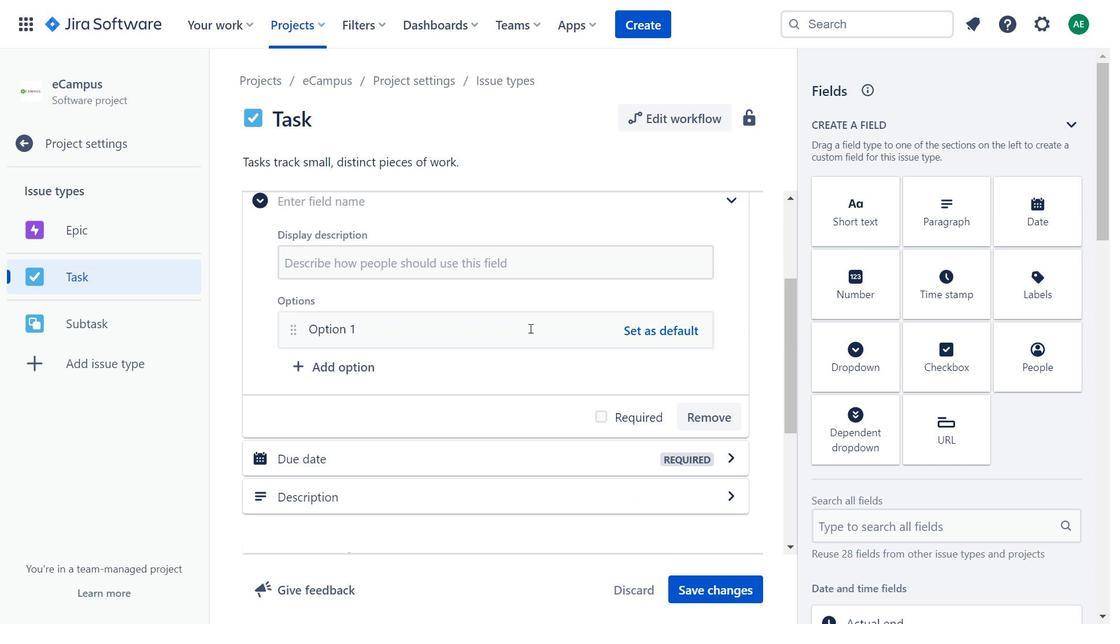 
Action: Mouse scrolled (534, 330) with delta (0, 0)
Screenshot: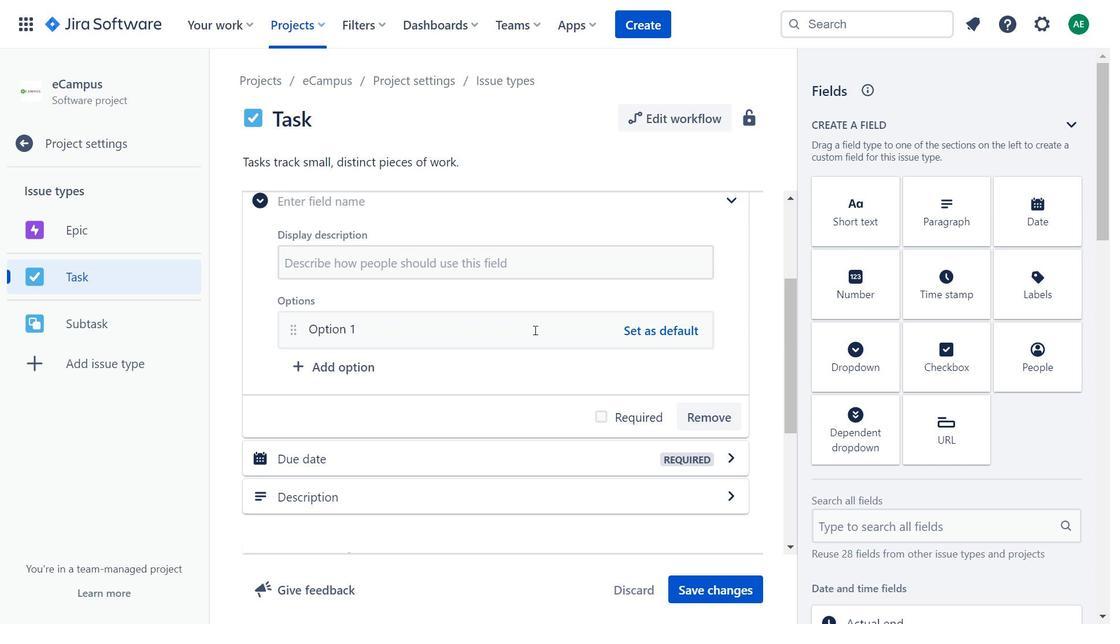 
Action: Mouse moved to (534, 331)
Screenshot: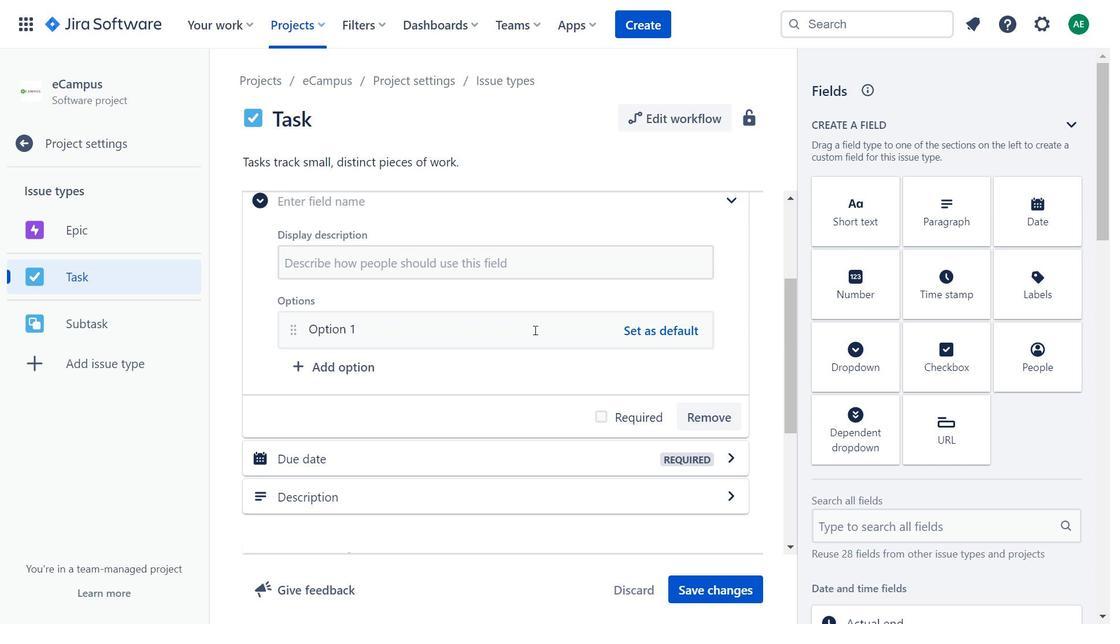
Action: Mouse scrolled (534, 330) with delta (0, 0)
Screenshot: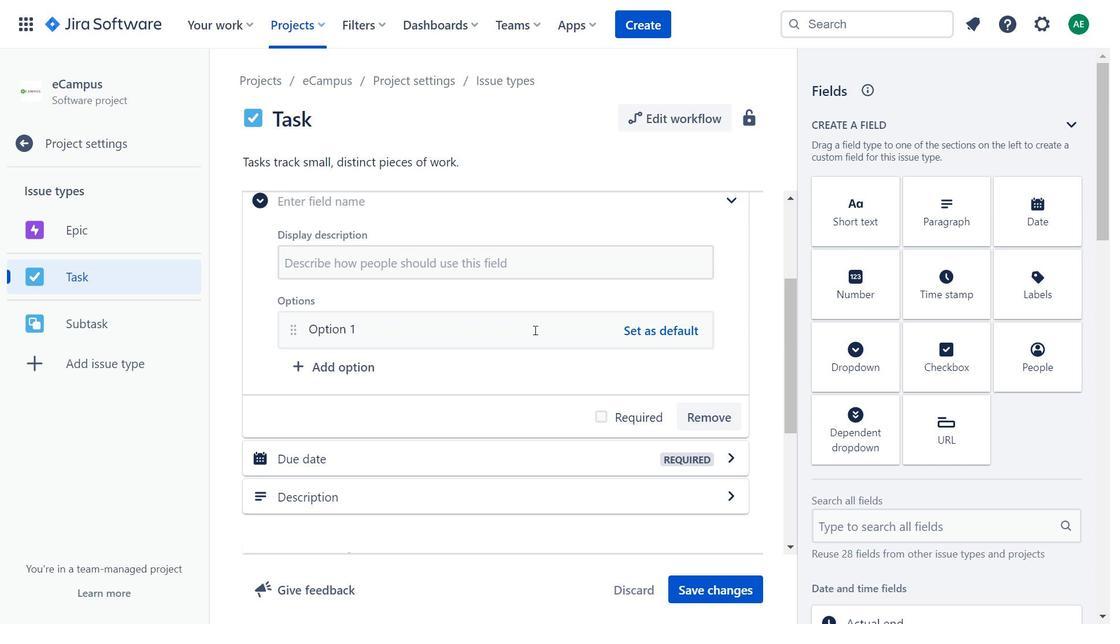 
Action: Mouse moved to (536, 331)
Screenshot: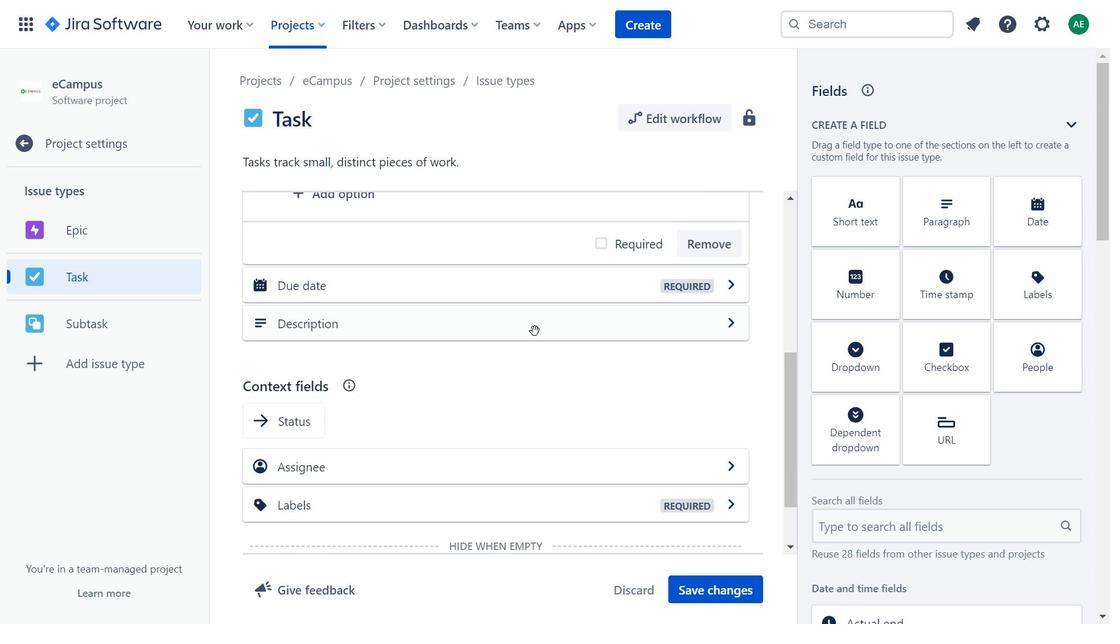 
Action: Mouse scrolled (536, 330) with delta (0, 0)
Screenshot: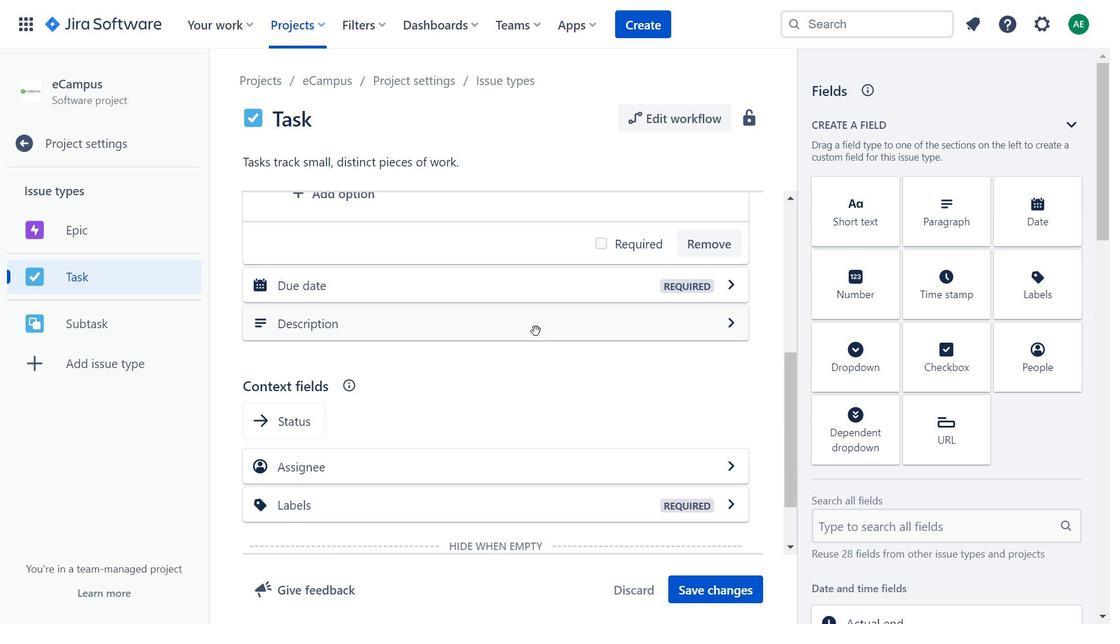 
Action: Mouse scrolled (536, 330) with delta (0, 0)
Screenshot: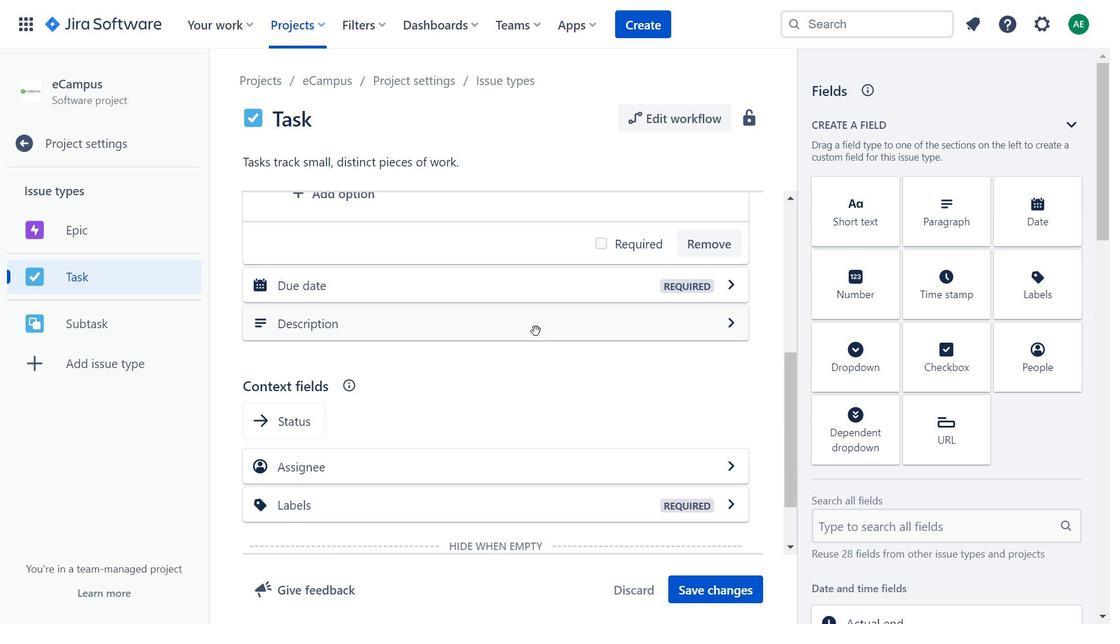 
Action: Mouse moved to (967, 423)
Screenshot: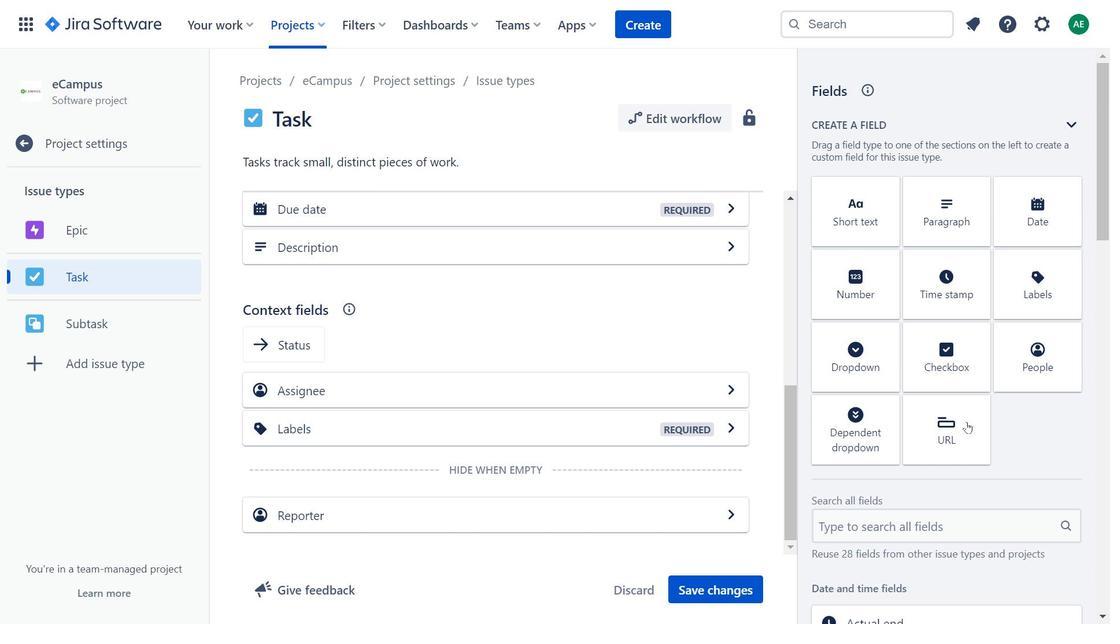 
Action: Mouse pressed left at (967, 423)
Screenshot: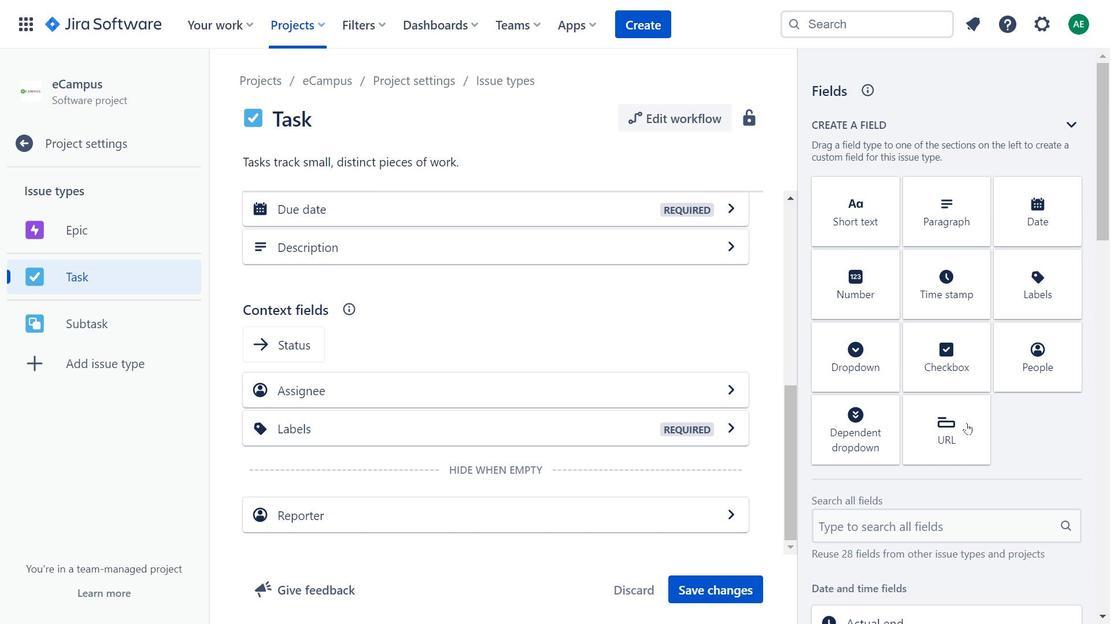 
Action: Mouse moved to (574, 250)
Screenshot: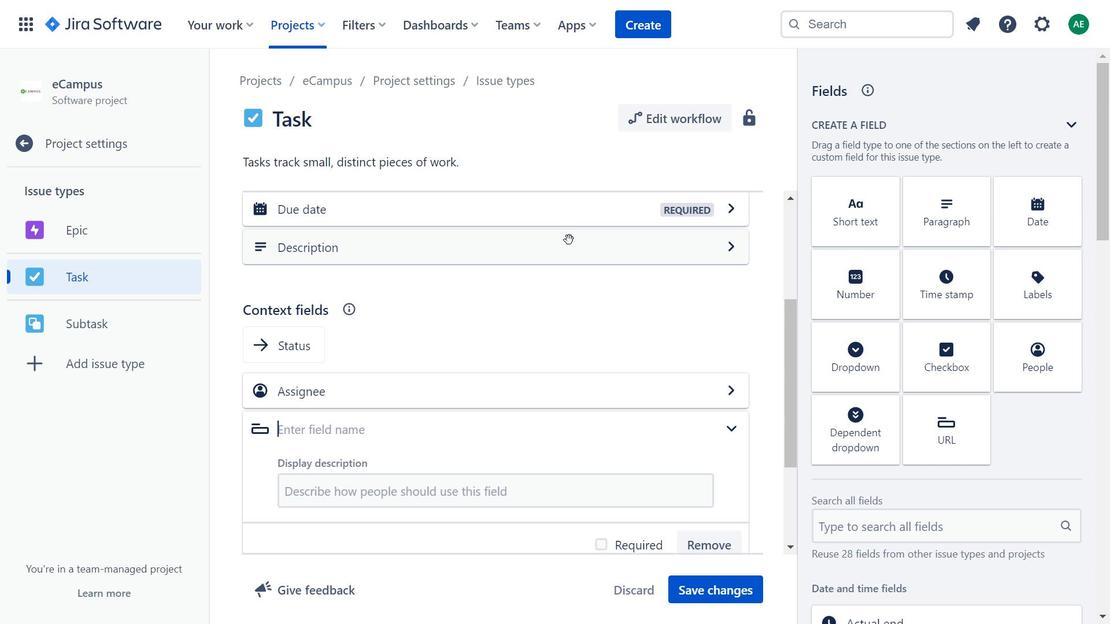 
Action: Mouse scrolled (574, 250) with delta (0, 0)
Screenshot: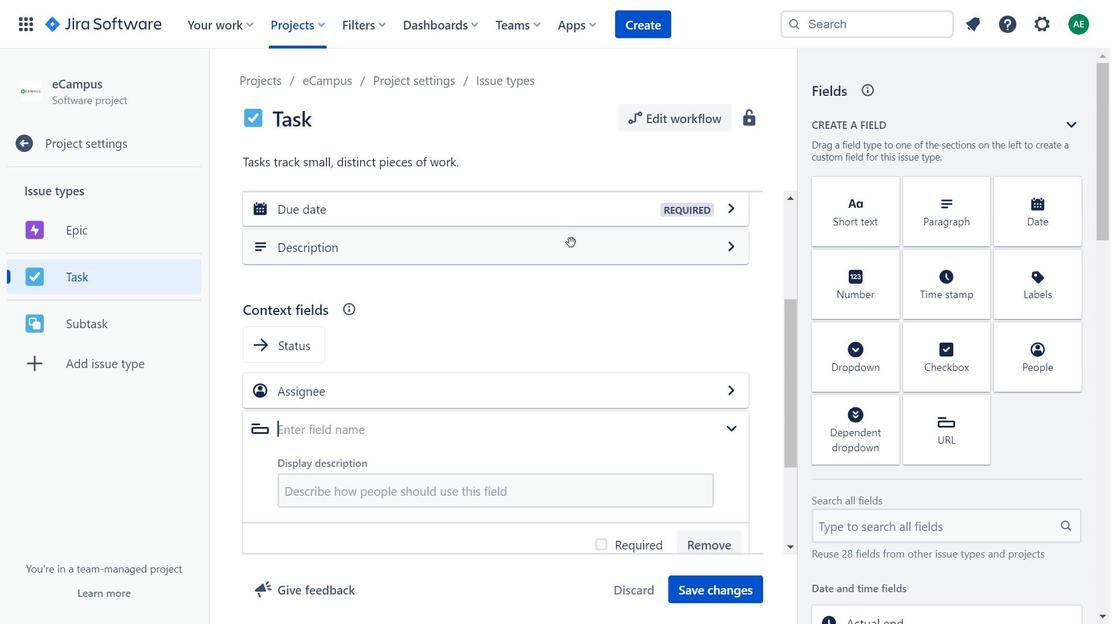 
Action: Mouse moved to (576, 253)
Screenshot: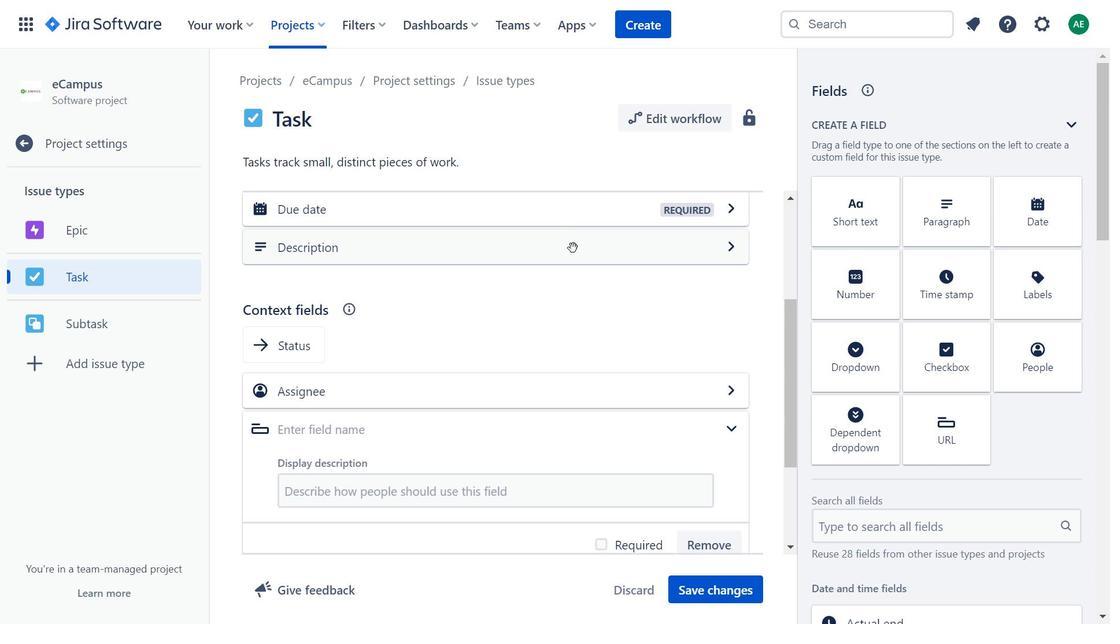 
Action: Mouse scrolled (576, 252) with delta (0, 0)
Screenshot: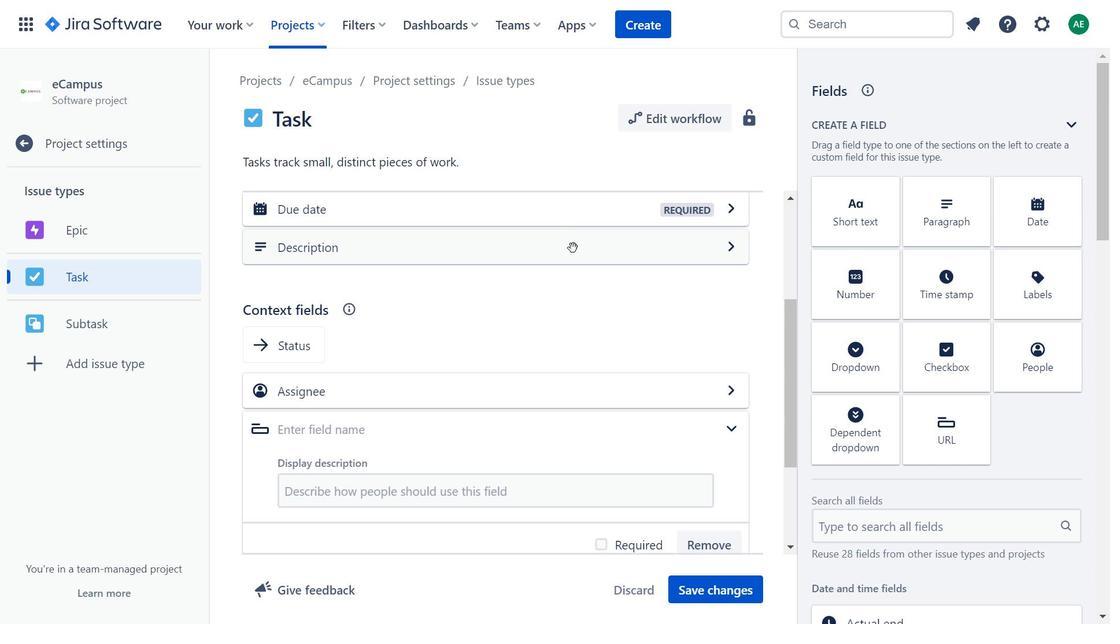 
Action: Mouse moved to (581, 319)
Screenshot: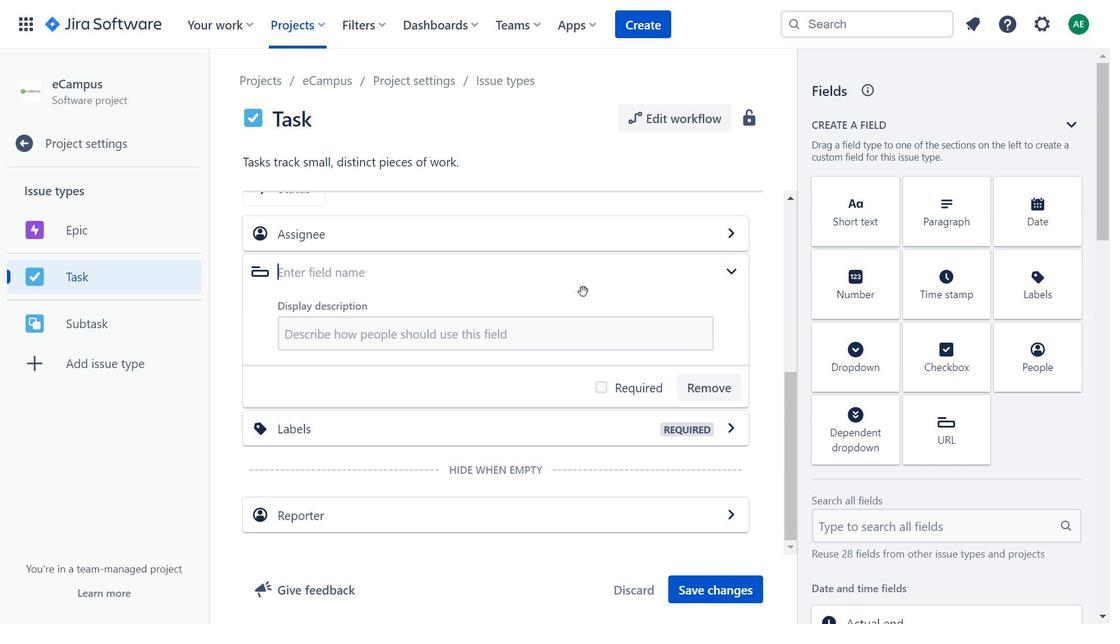 
Action: Mouse scrolled (581, 318) with delta (0, 0)
Screenshot: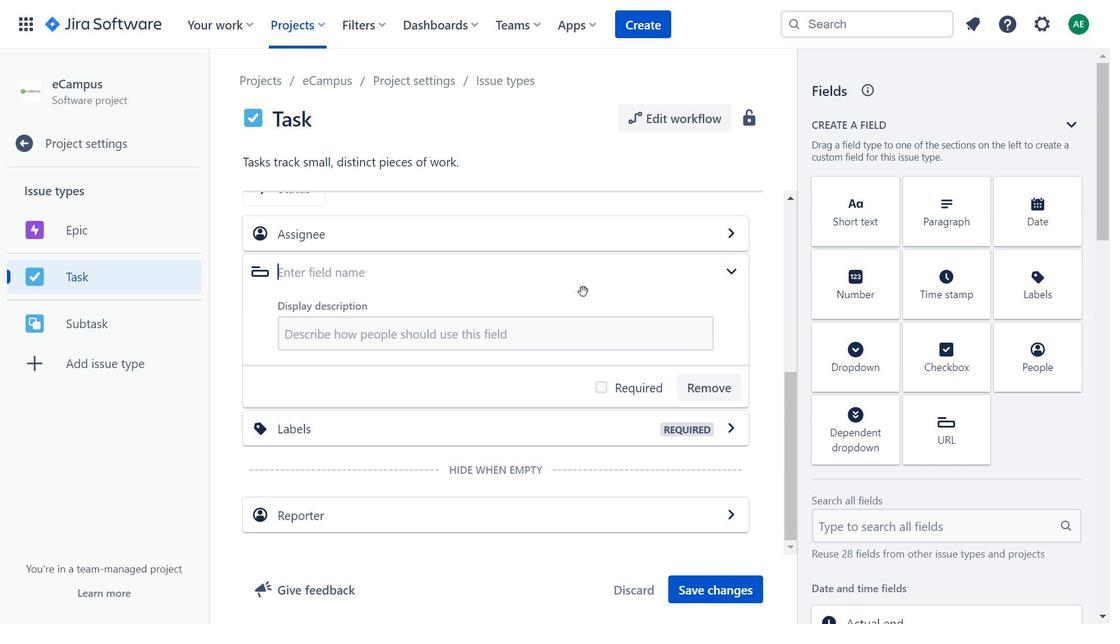 
Action: Mouse scrolled (581, 318) with delta (0, 0)
Screenshot: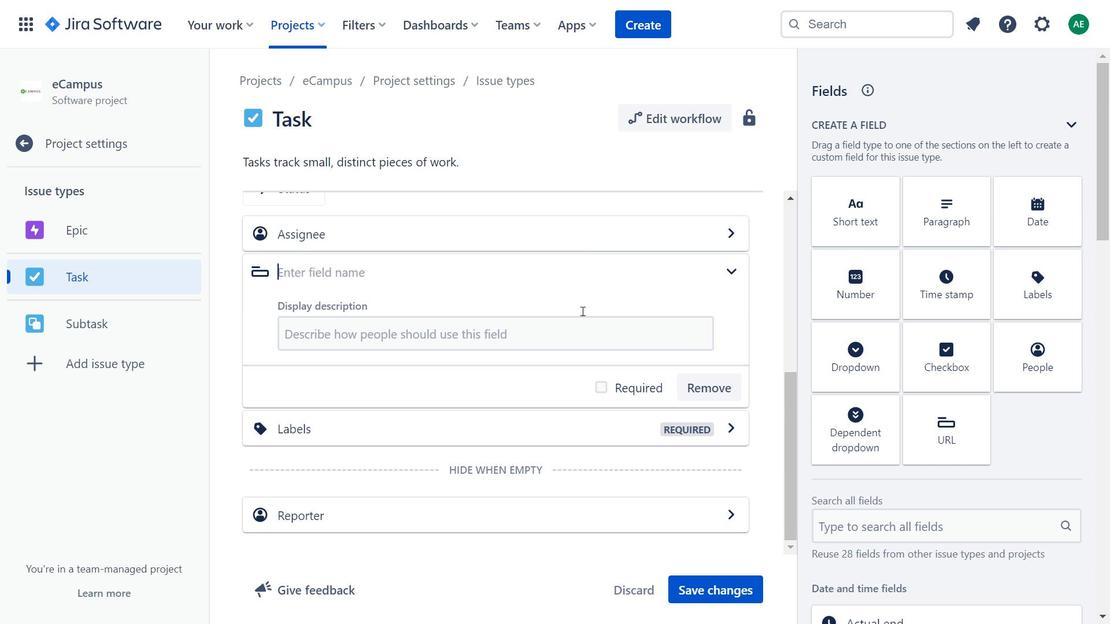 
Action: Mouse moved to (90, 231)
Screenshot: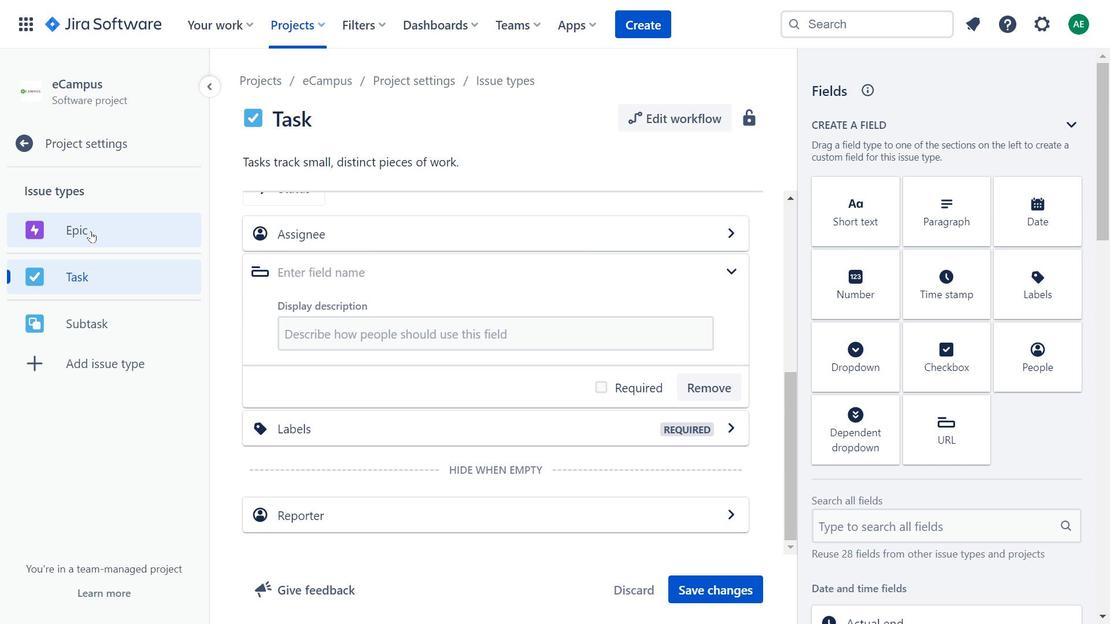 
Action: Mouse pressed left at (90, 231)
Screenshot: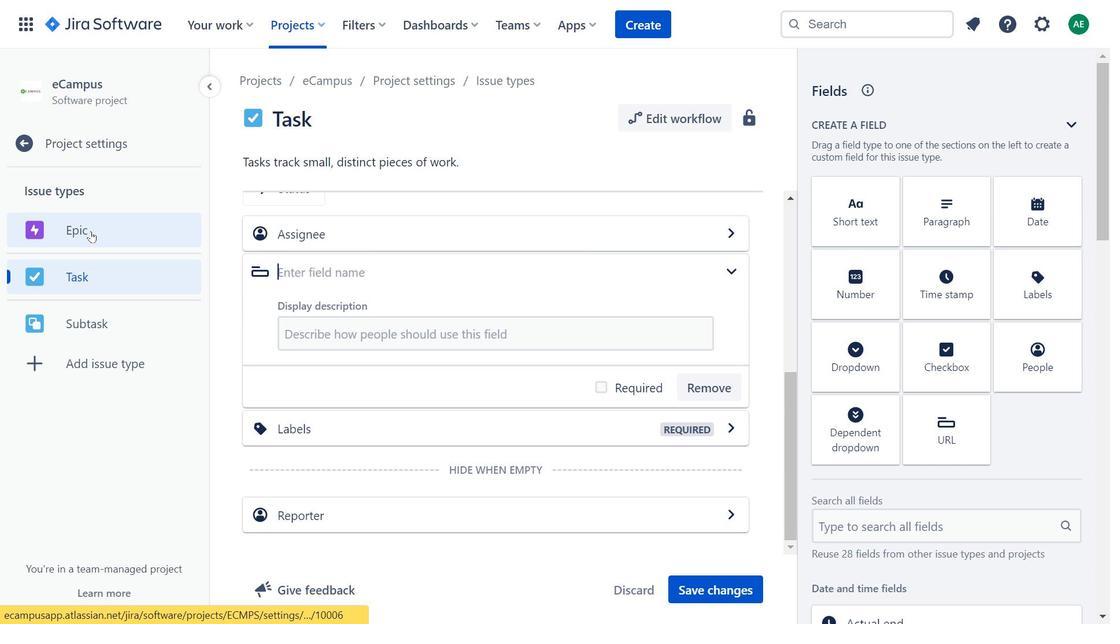 
Action: Mouse moved to (769, 170)
Screenshot: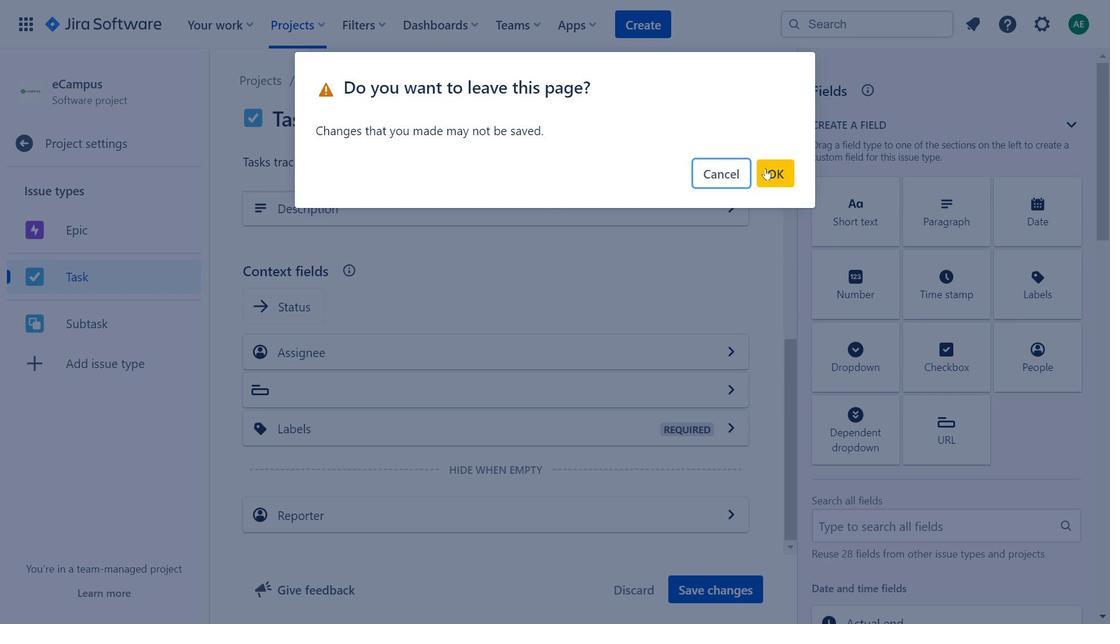 
Action: Mouse pressed left at (769, 170)
Screenshot: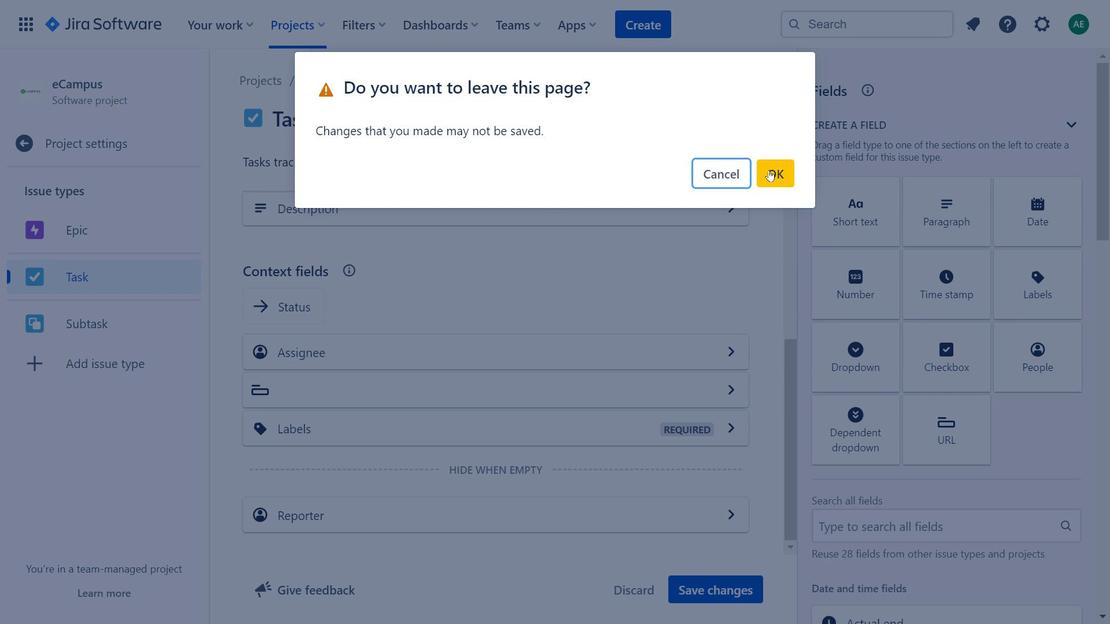 
Action: Mouse moved to (438, 301)
Screenshot: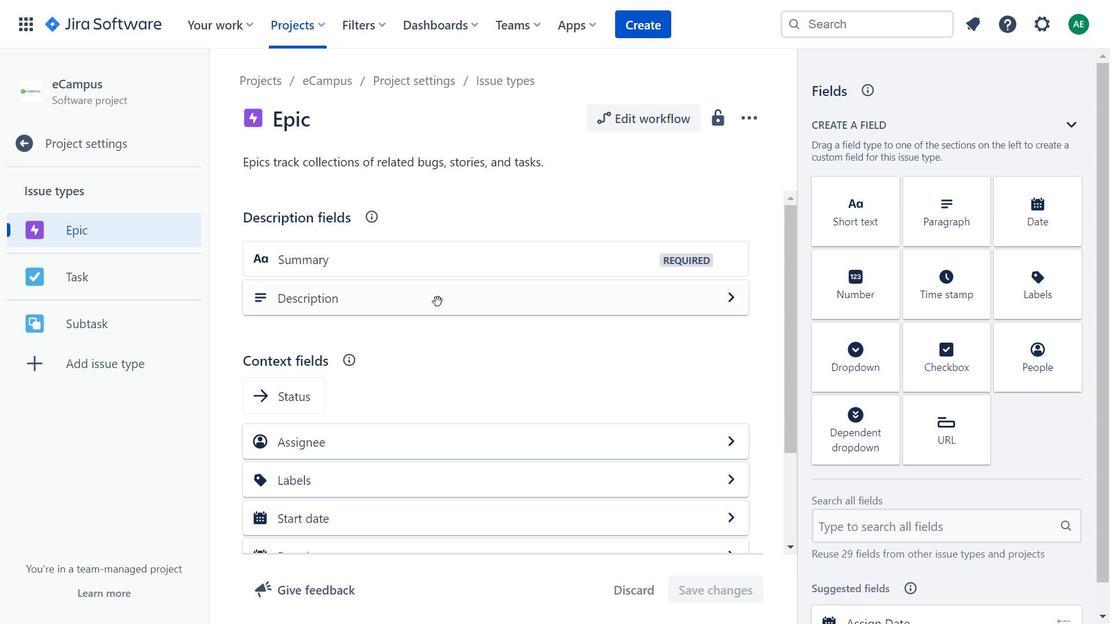 
Action: Mouse pressed left at (438, 301)
Screenshot: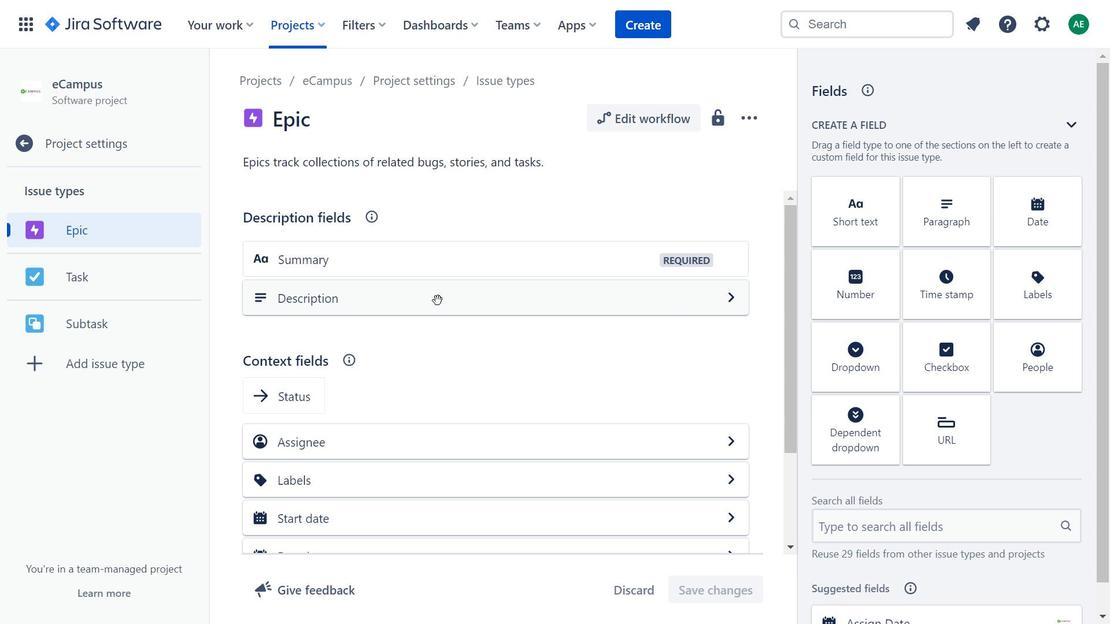 
Action: Mouse moved to (864, 239)
Screenshot: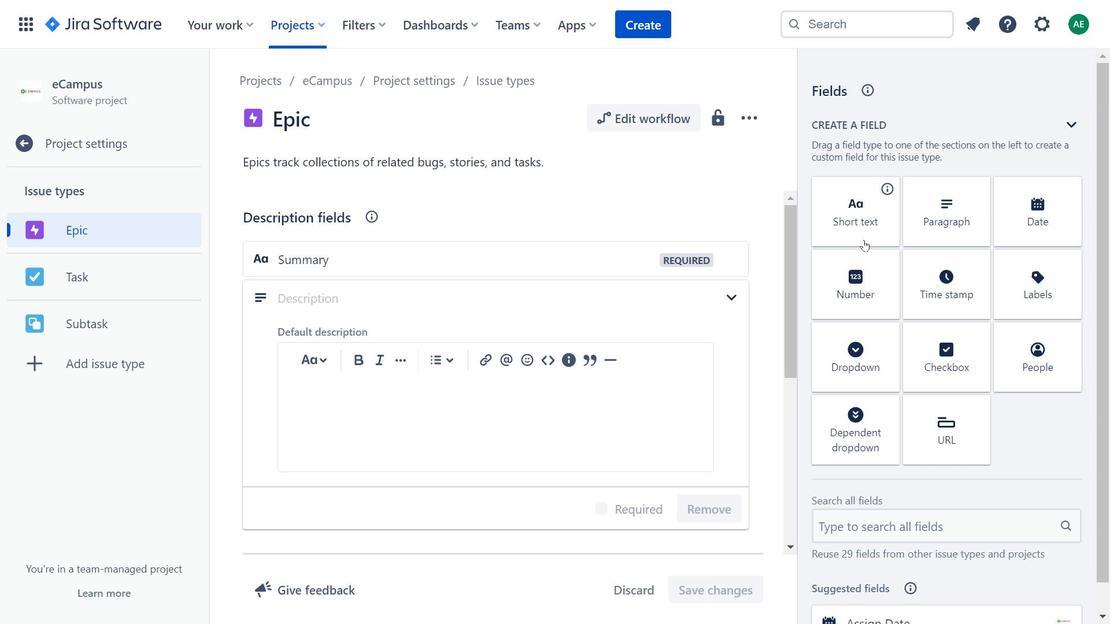 
Action: Mouse pressed left at (864, 239)
Screenshot: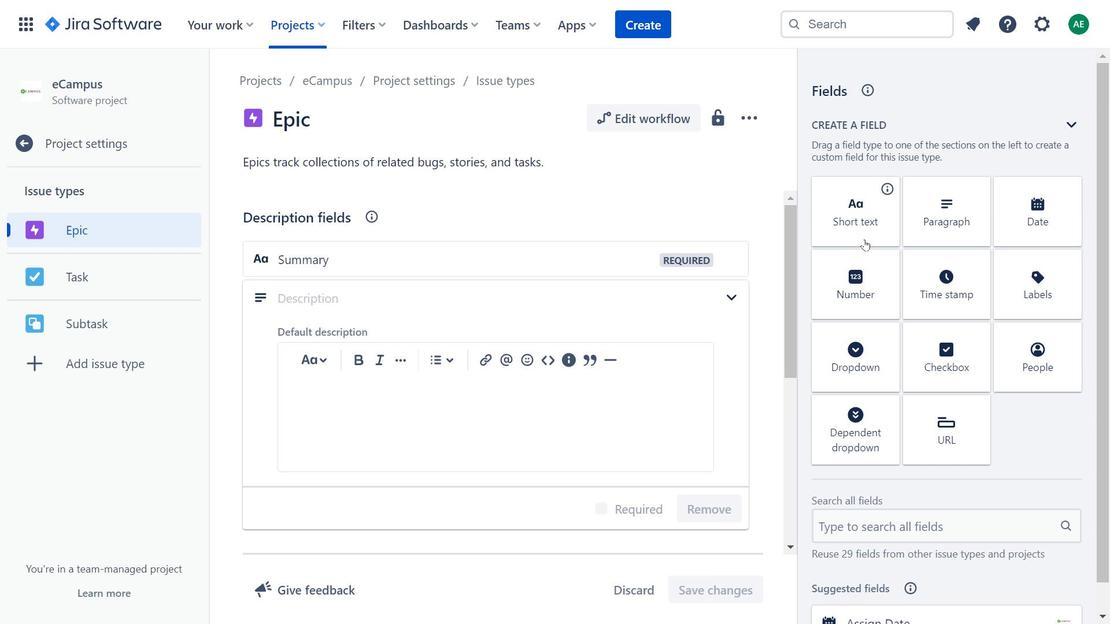
Action: Mouse moved to (947, 347)
Screenshot: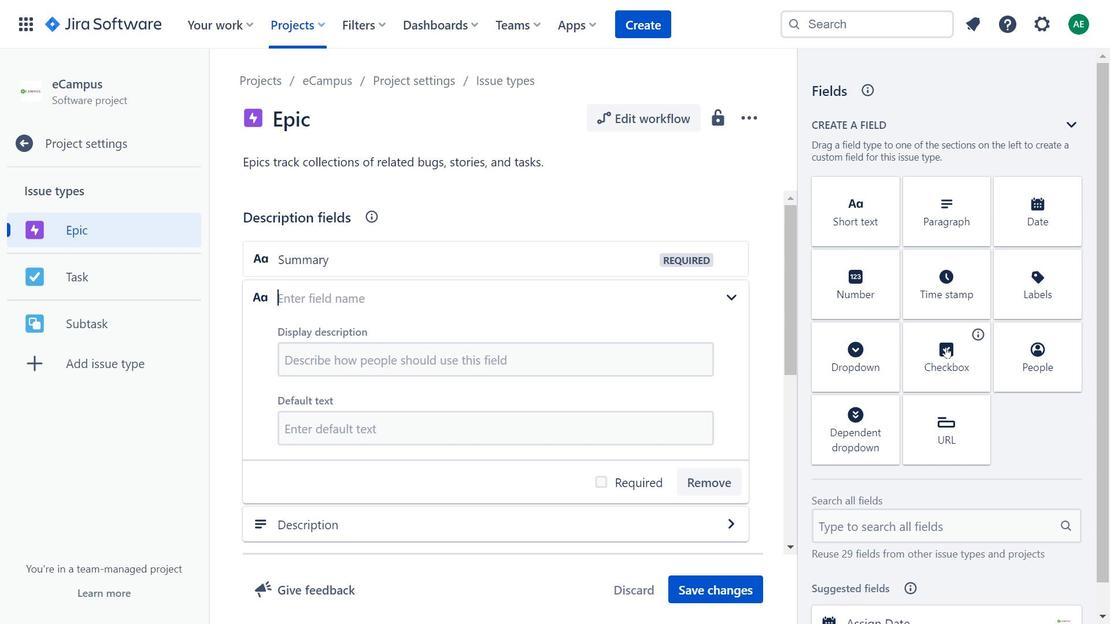 
Action: Mouse pressed left at (947, 347)
Screenshot: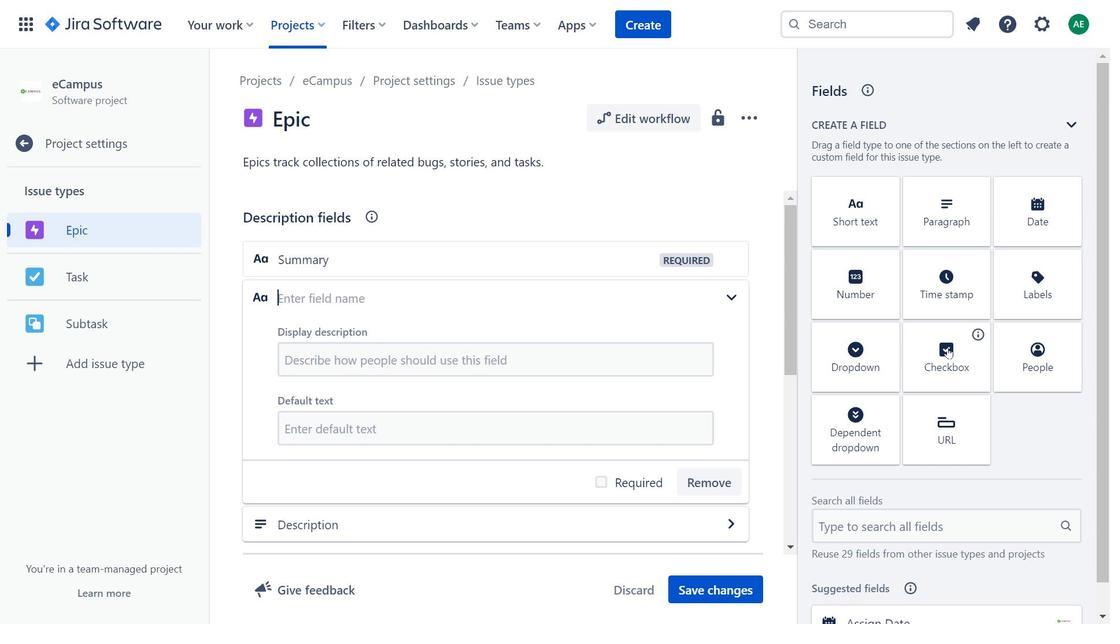 
Action: Mouse moved to (954, 359)
Screenshot: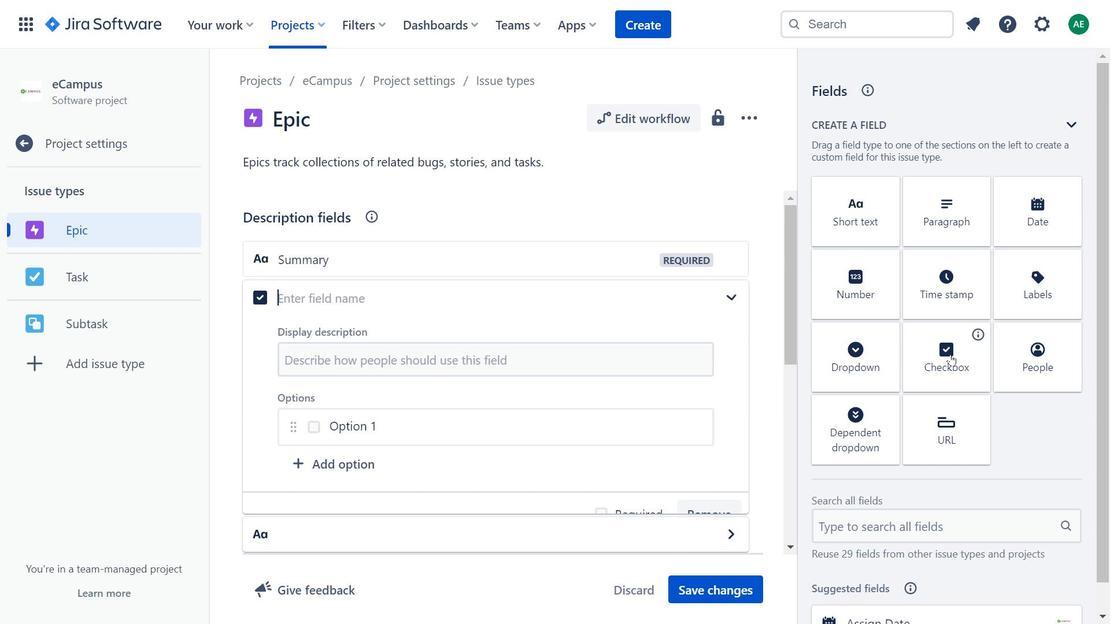 
Action: Mouse pressed left at (954, 359)
Screenshot: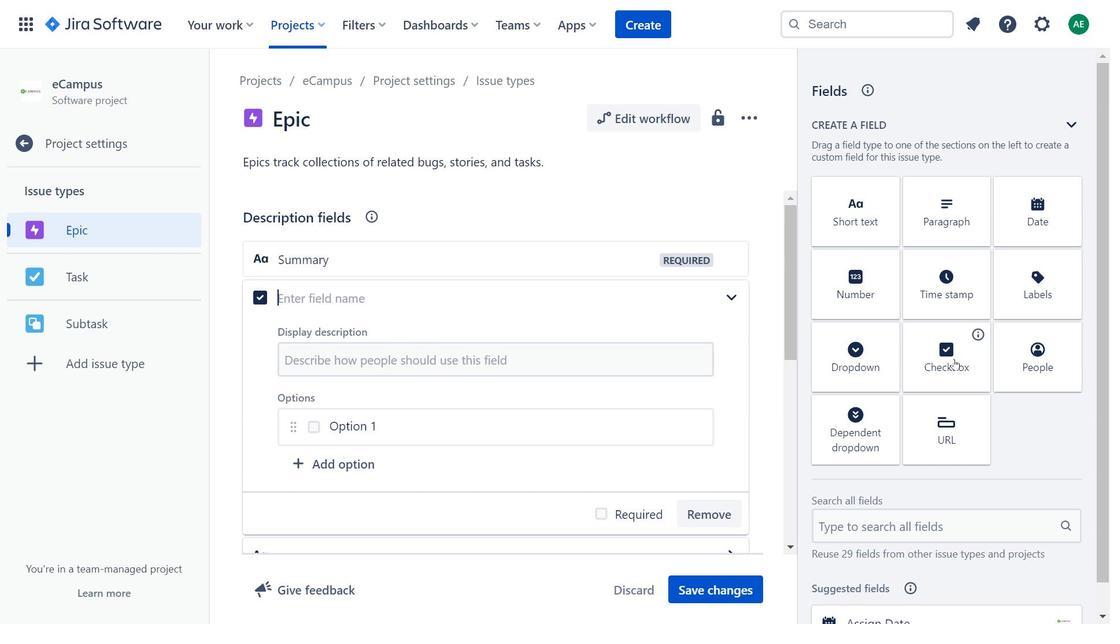 
Action: Mouse moved to (596, 344)
Screenshot: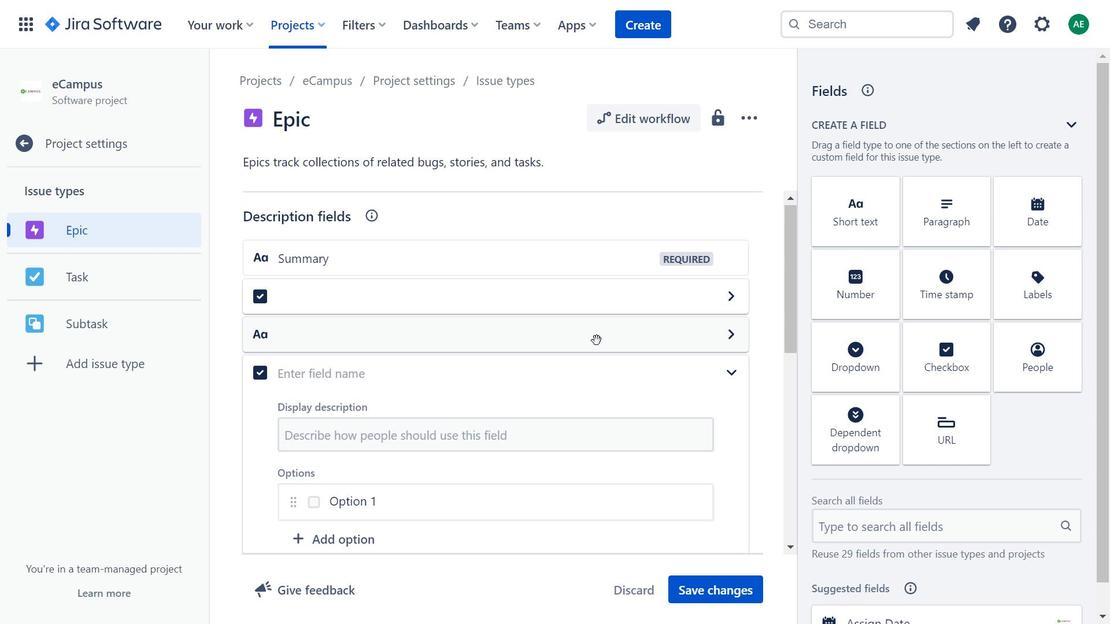 
Action: Mouse scrolled (596, 345) with delta (0, 0)
Screenshot: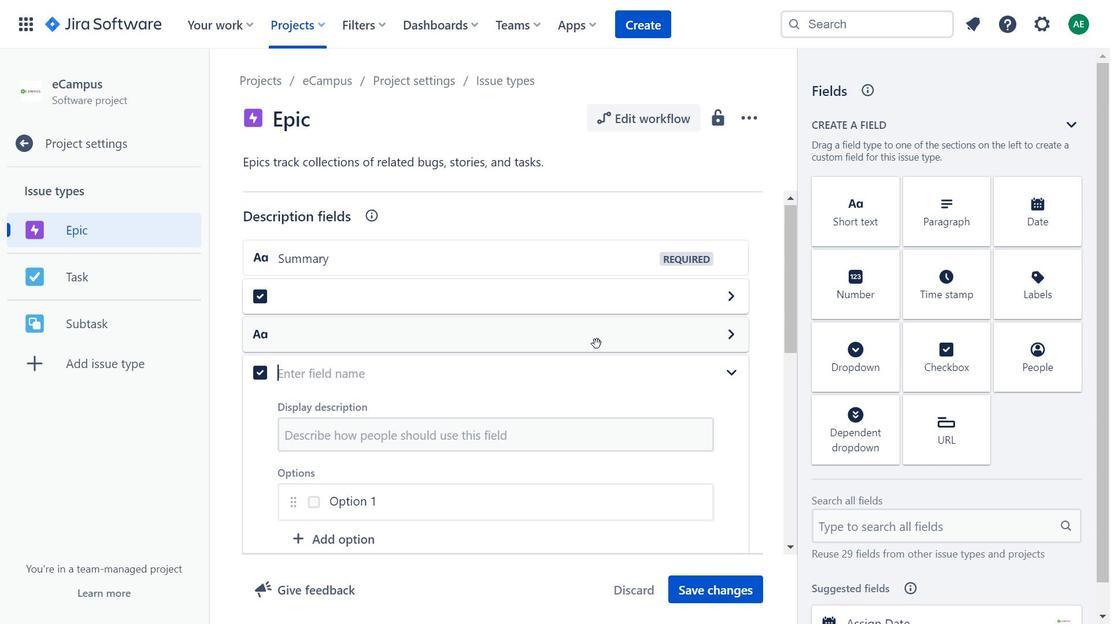 
Action: Mouse scrolled (596, 345) with delta (0, 0)
Screenshot: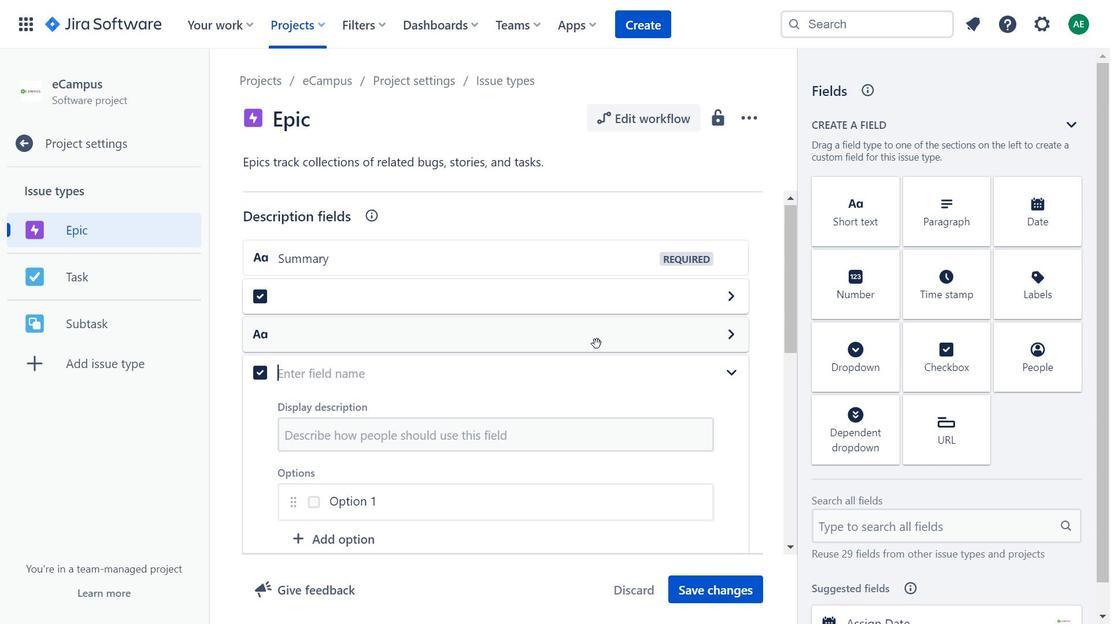 
Action: Mouse scrolled (596, 345) with delta (0, 0)
Screenshot: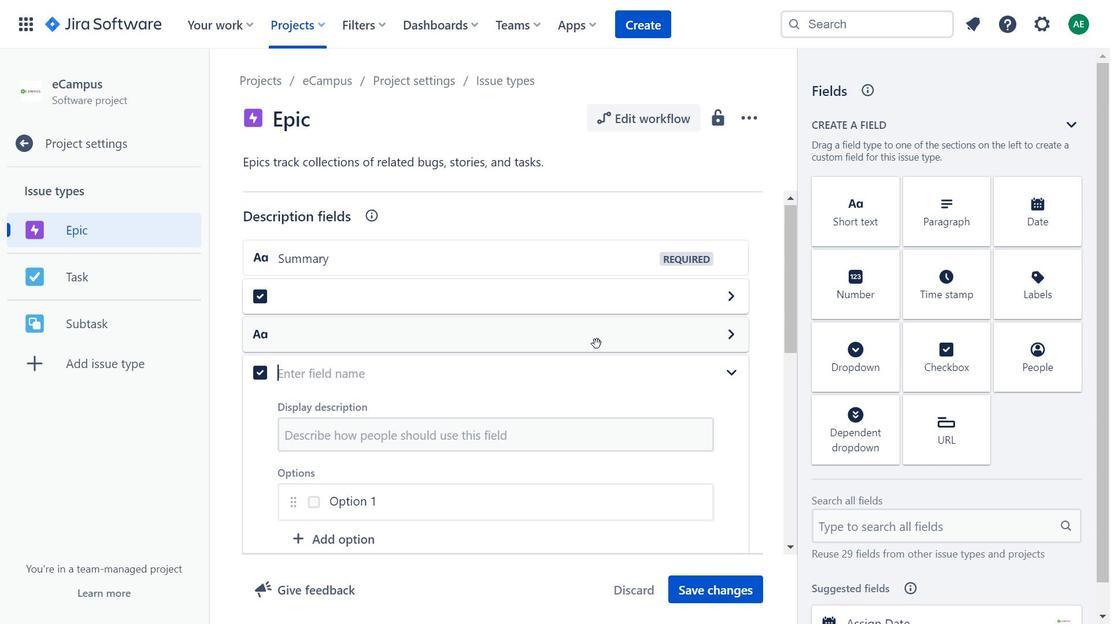 
Action: Mouse moved to (161, 277)
Screenshot: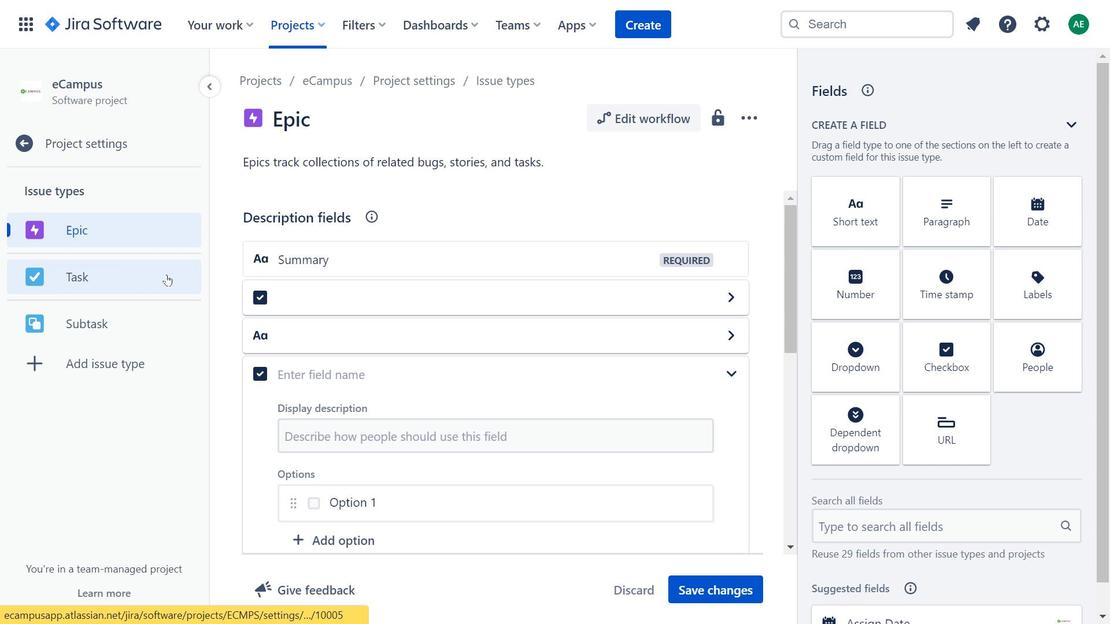 
Action: Mouse pressed left at (161, 277)
Screenshot: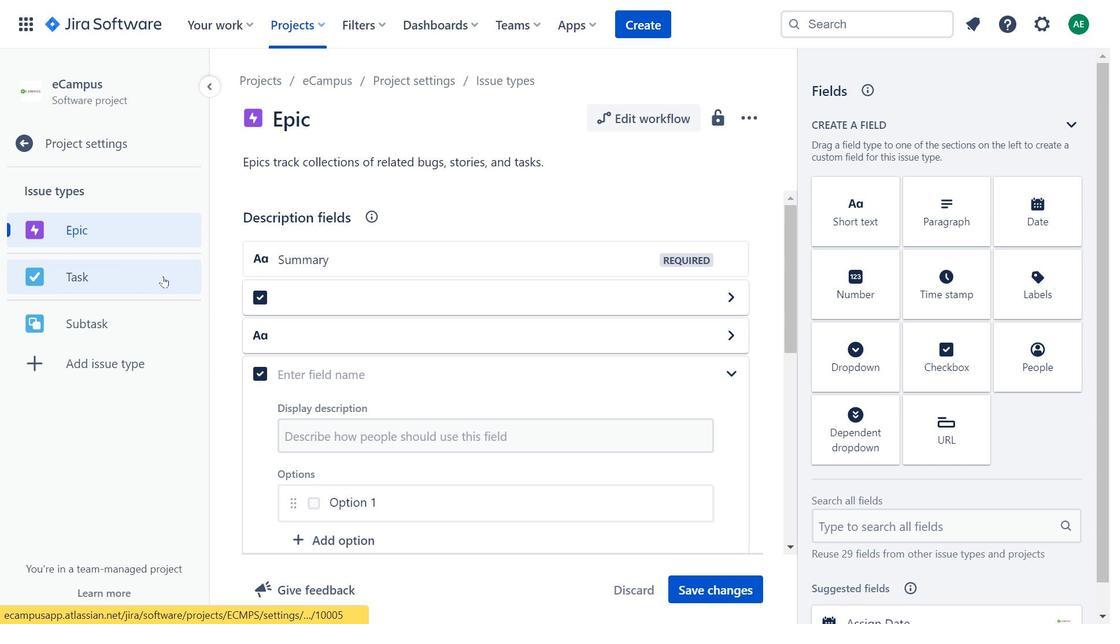
Action: Mouse moved to (773, 183)
Screenshot: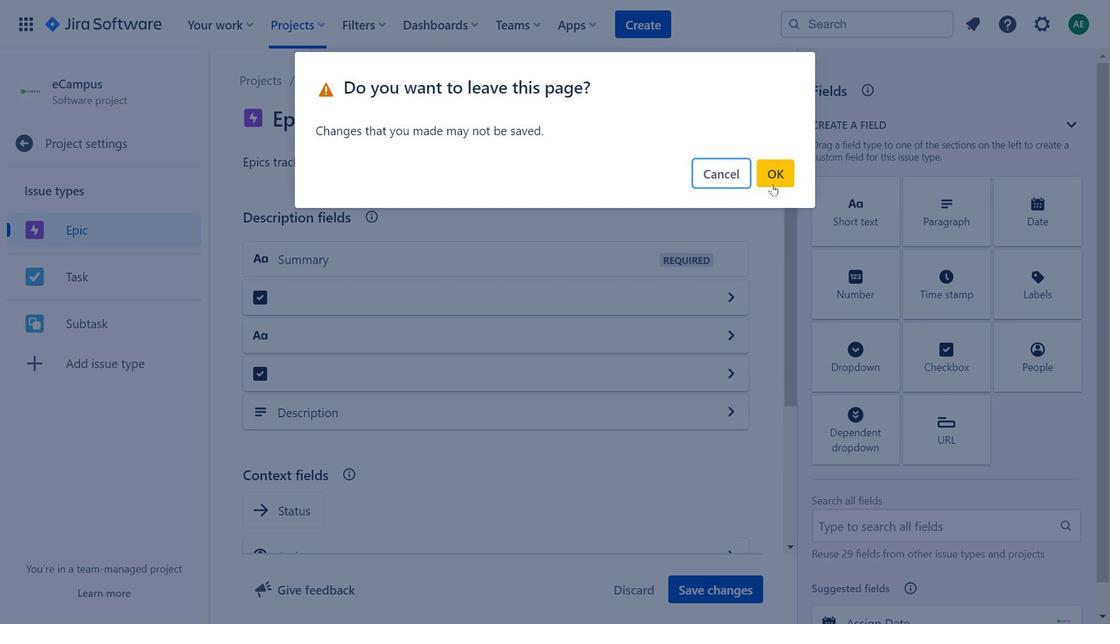 
Action: Mouse pressed left at (773, 183)
Screenshot: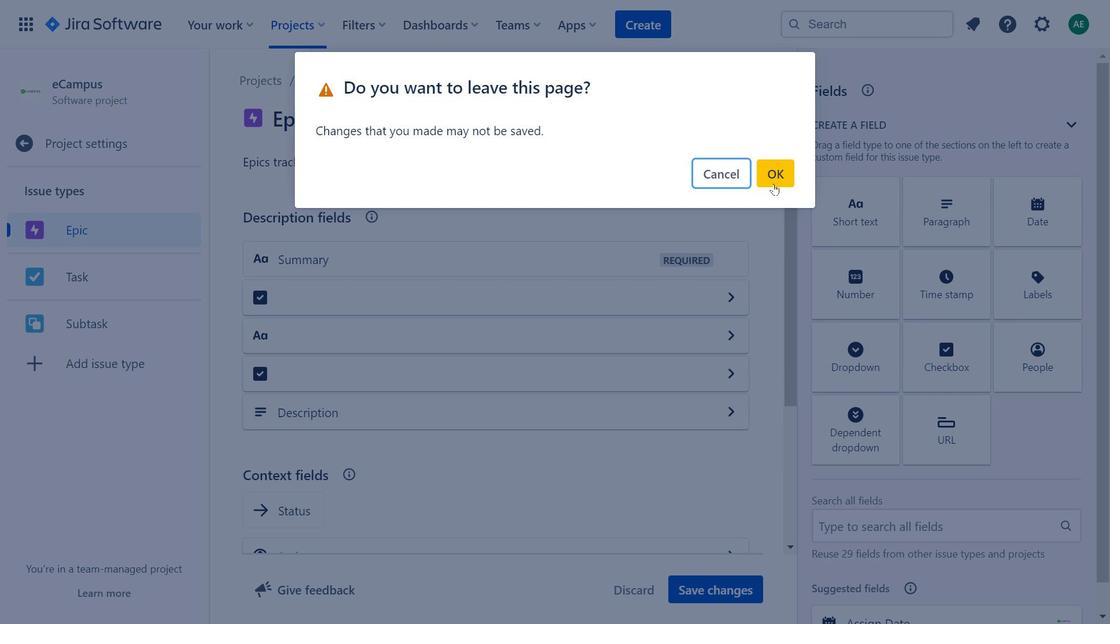 
Action: Mouse moved to (496, 329)
Screenshot: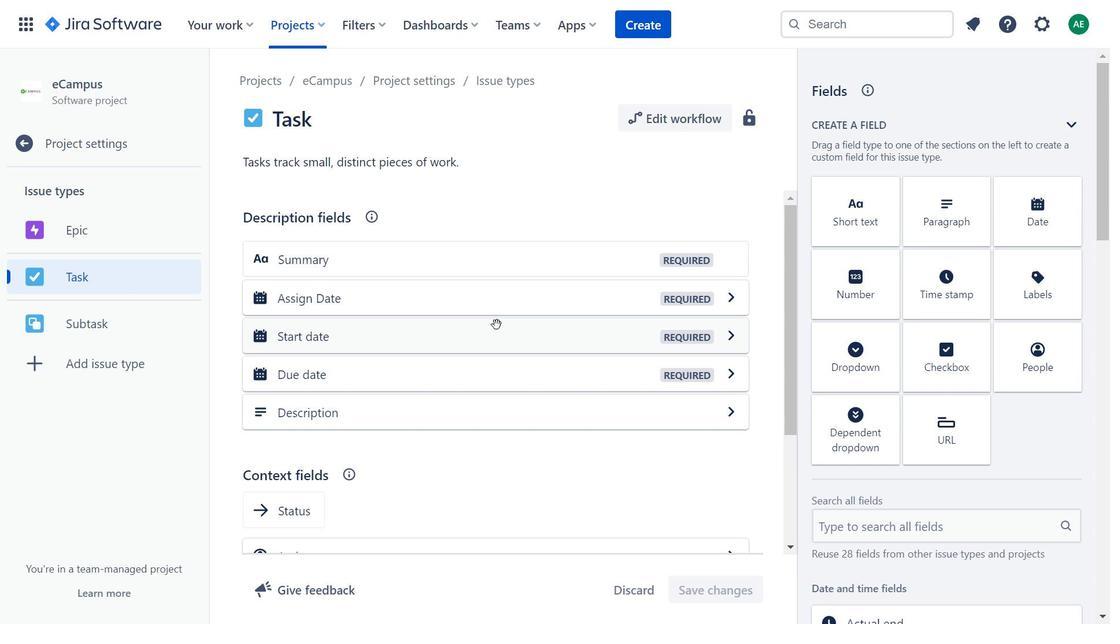 
Action: Mouse scrolled (496, 329) with delta (0, 0)
Screenshot: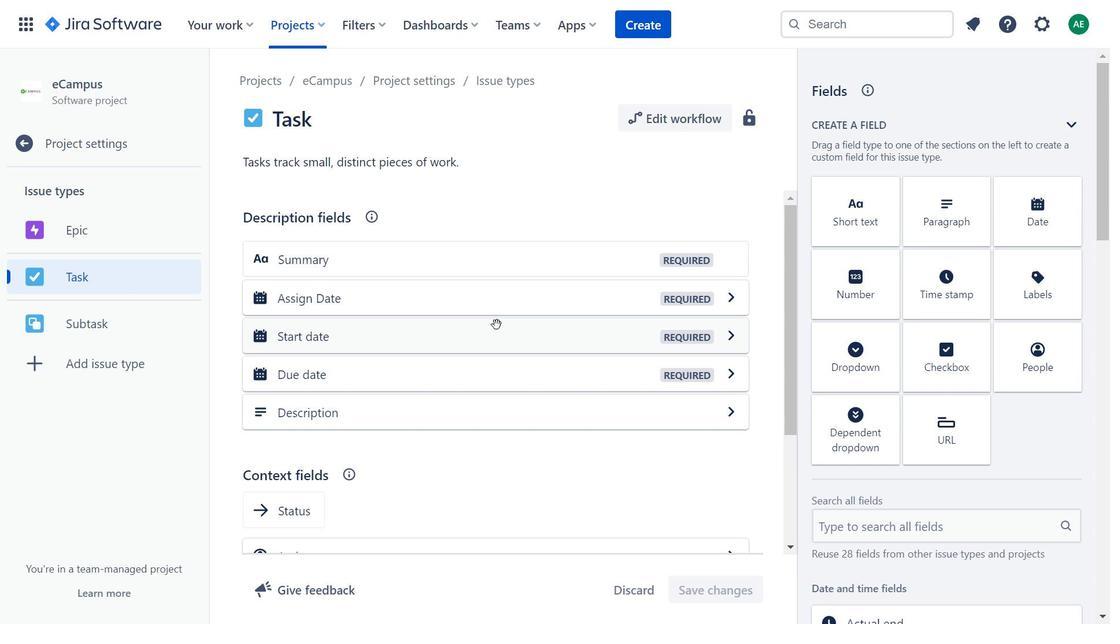 
Action: Mouse moved to (496, 330)
Screenshot: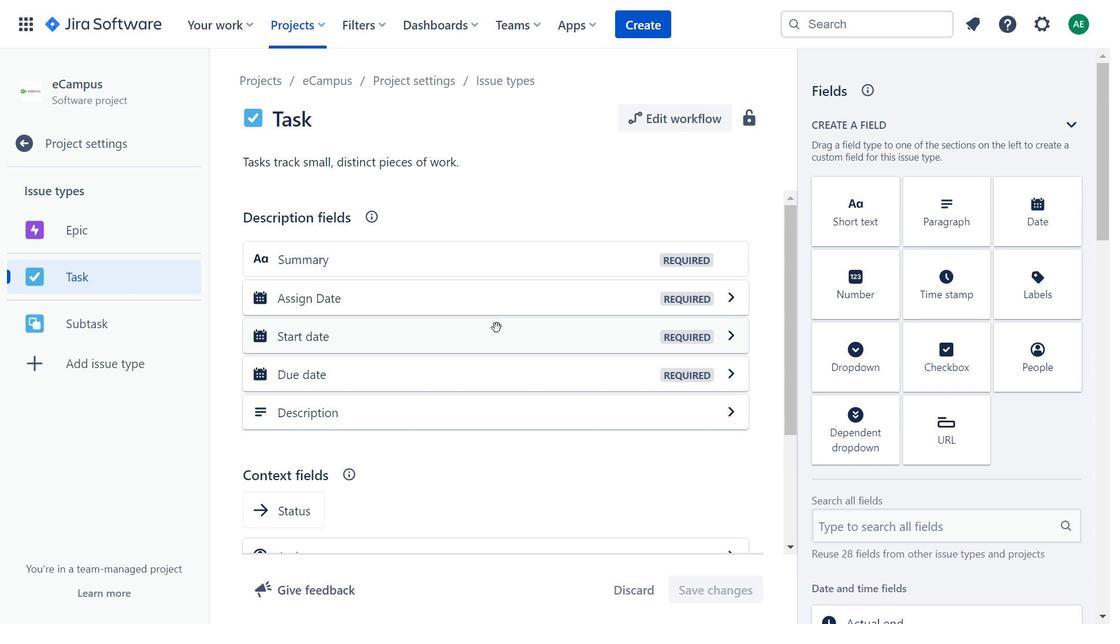 
Action: Mouse scrolled (496, 329) with delta (0, 0)
Screenshot: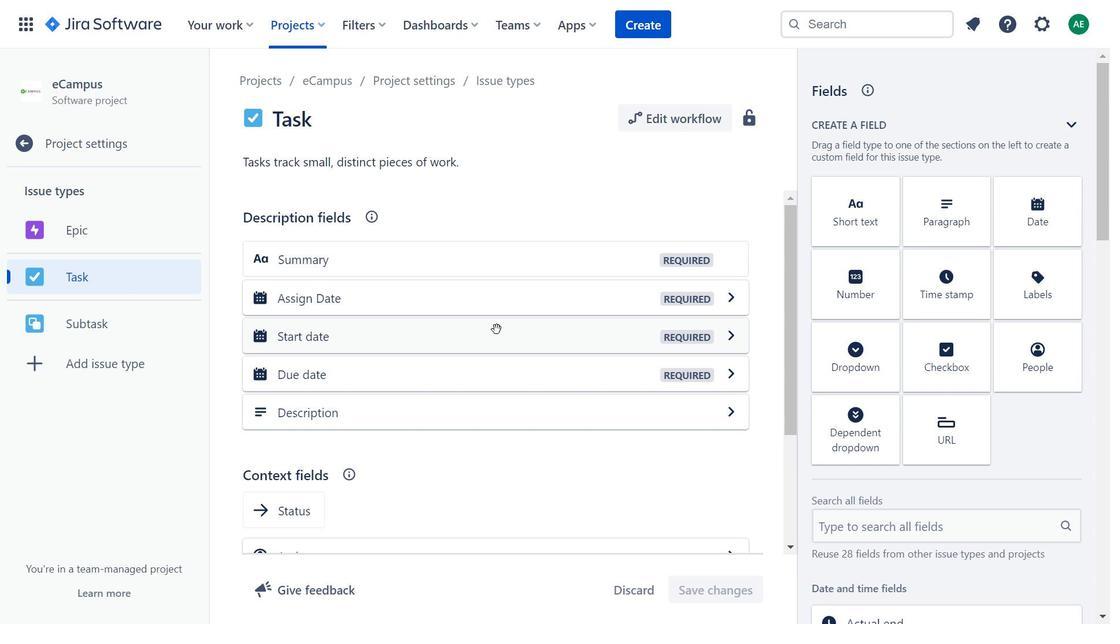 
Action: Mouse moved to (496, 332)
Screenshot: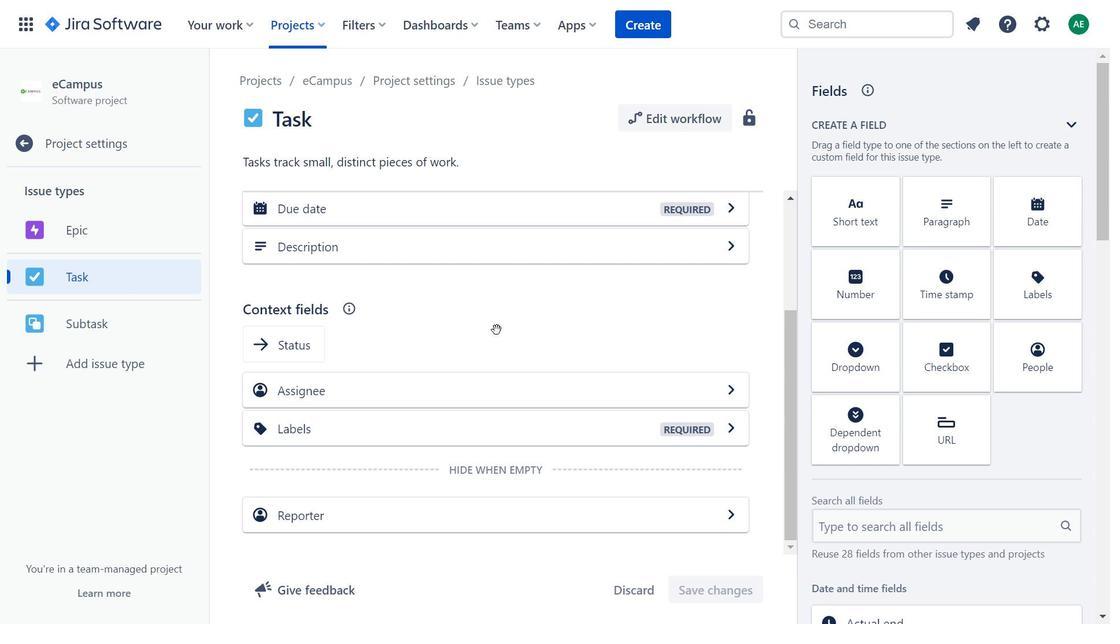 
Action: Mouse scrolled (496, 331) with delta (0, 0)
Screenshot: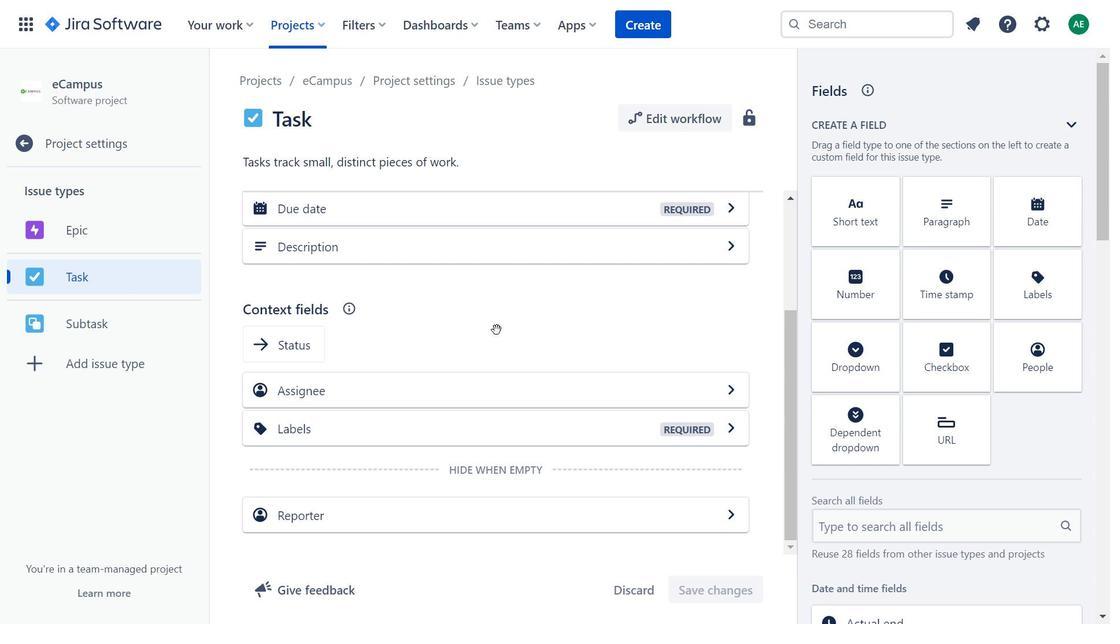 
Action: Mouse moved to (496, 333)
Screenshot: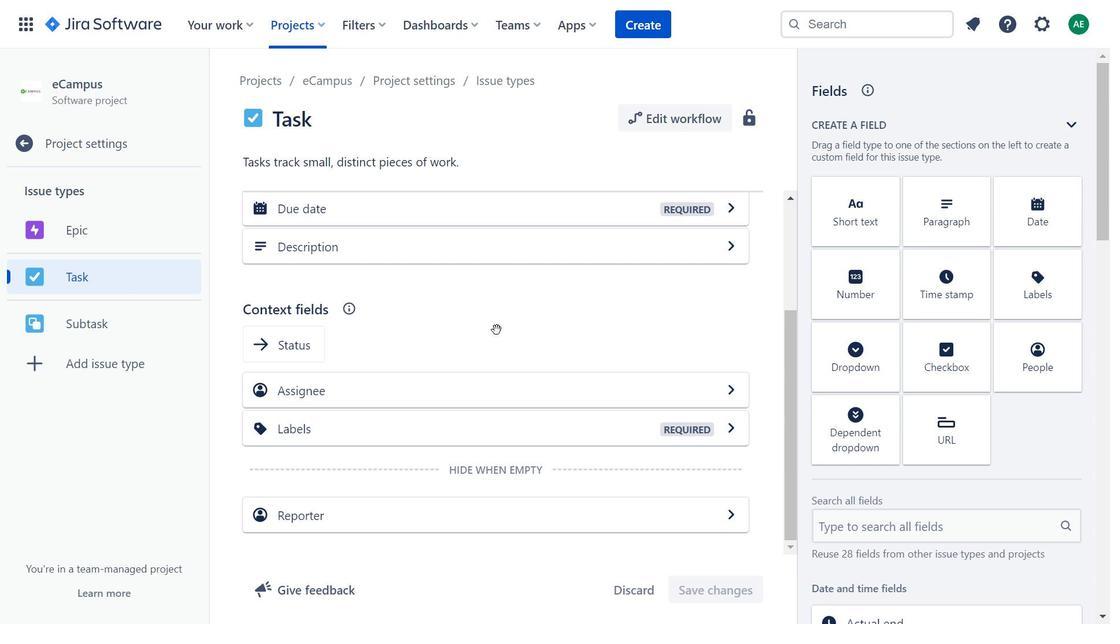 
Action: Mouse scrolled (496, 332) with delta (0, 0)
Screenshot: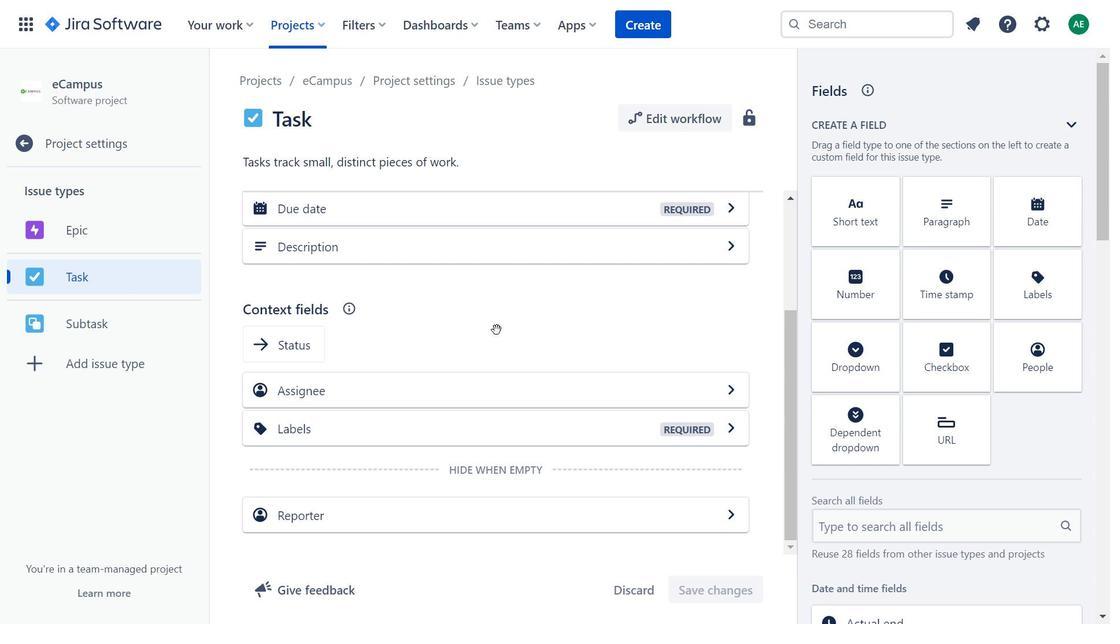 
Action: Mouse moved to (465, 382)
Screenshot: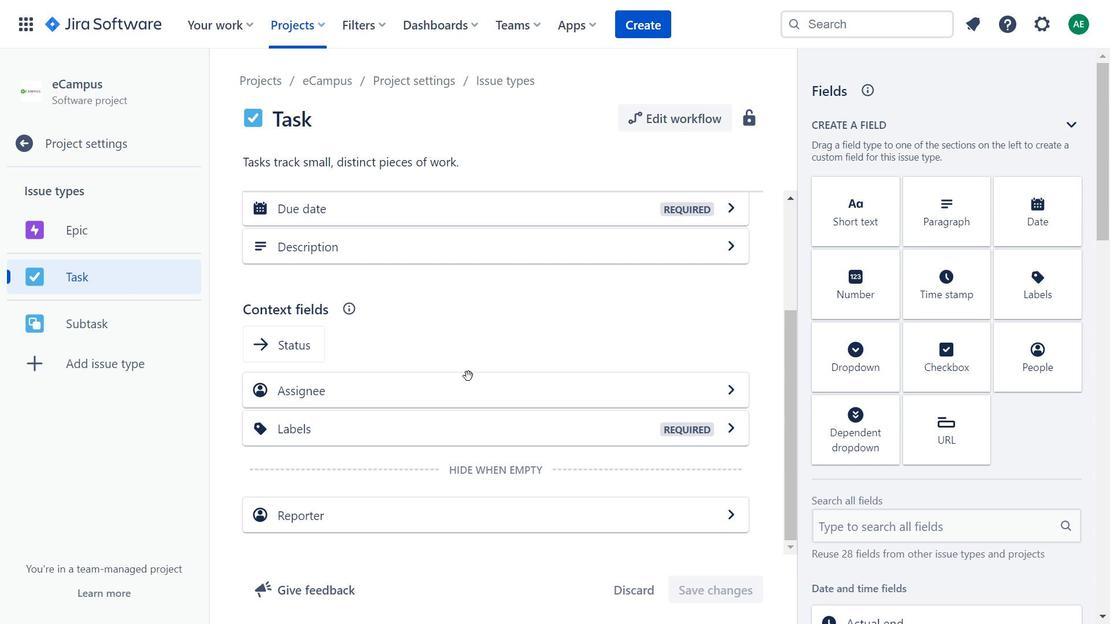 
Action: Mouse pressed left at (465, 382)
Screenshot: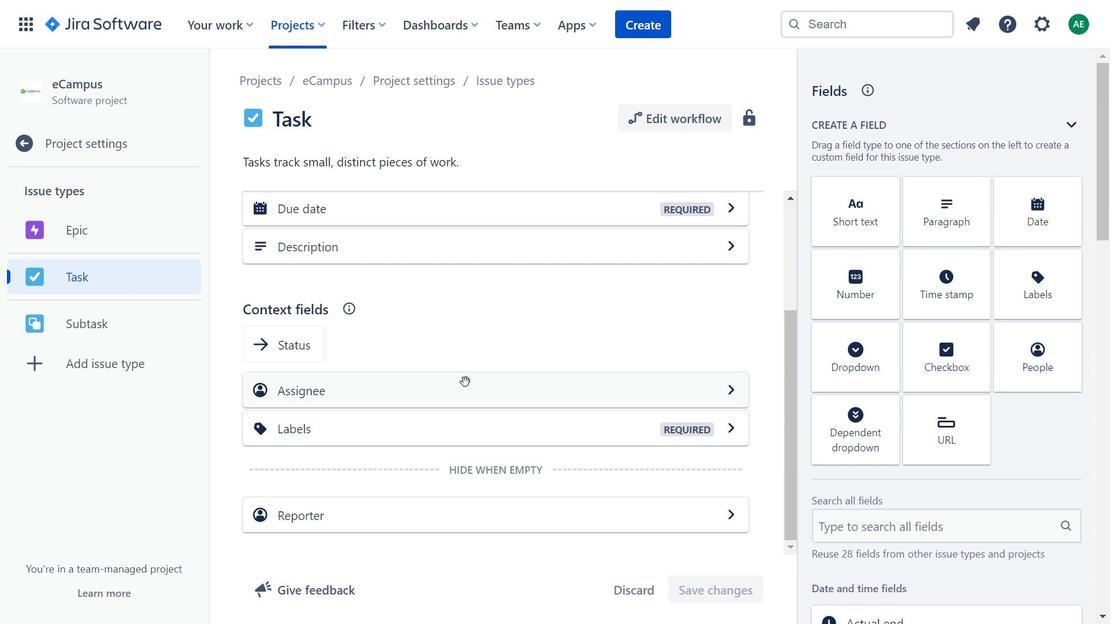 
Action: Mouse moved to (319, 297)
Screenshot: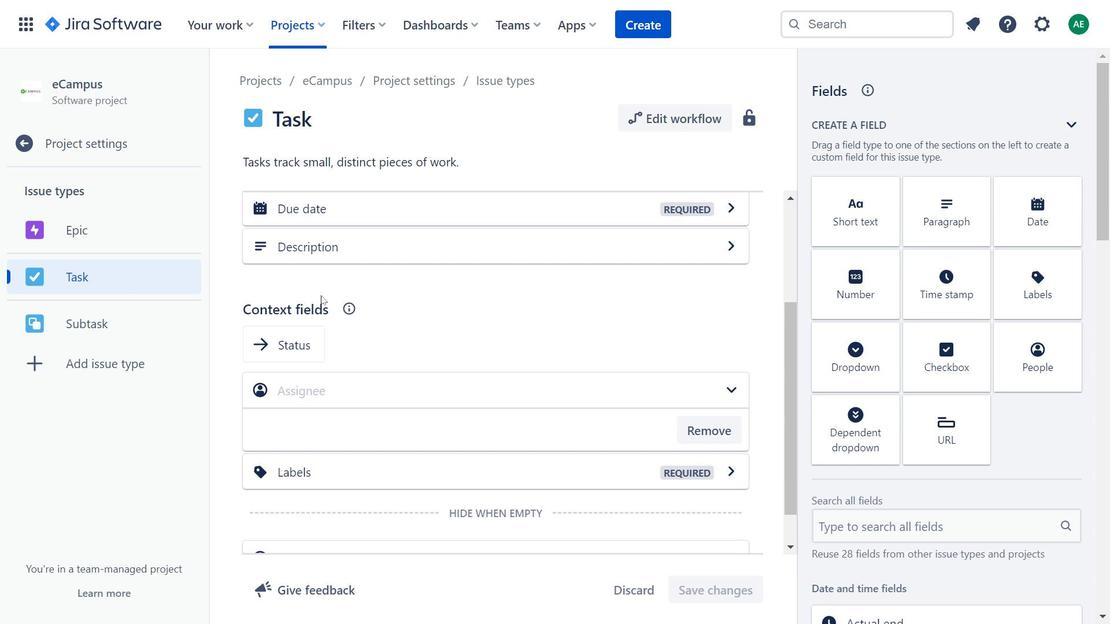 
Action: Mouse scrolled (319, 297) with delta (0, 0)
Screenshot: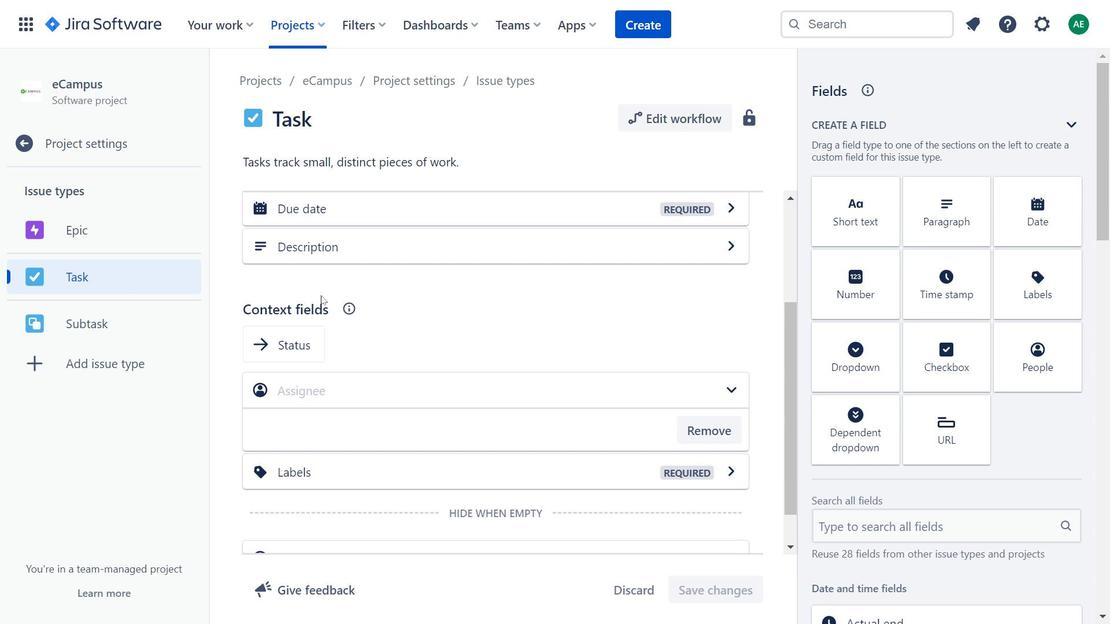 
Action: Mouse moved to (318, 302)
Screenshot: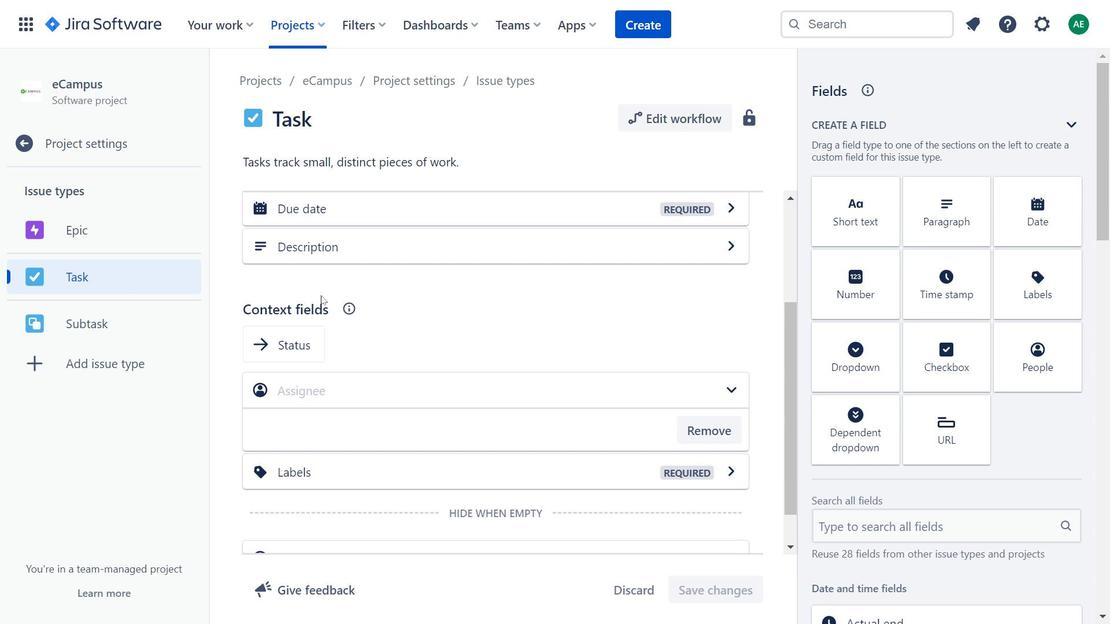 
Action: Mouse scrolled (318, 301) with delta (0, 0)
Screenshot: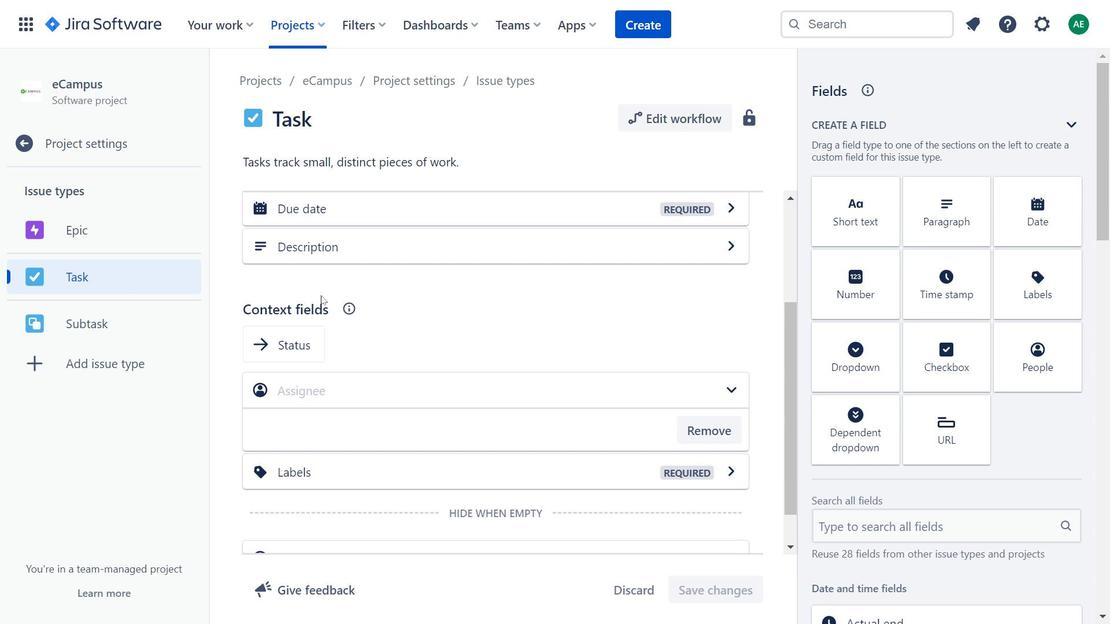 
Action: Mouse moved to (79, 141)
Screenshot: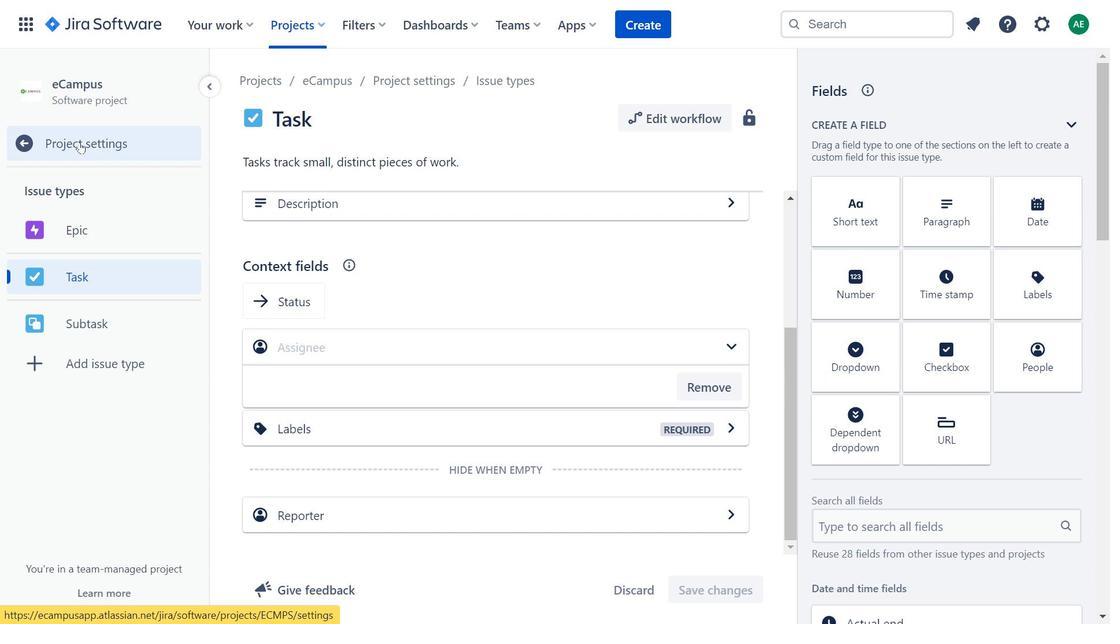 
Action: Mouse pressed left at (79, 141)
Screenshot: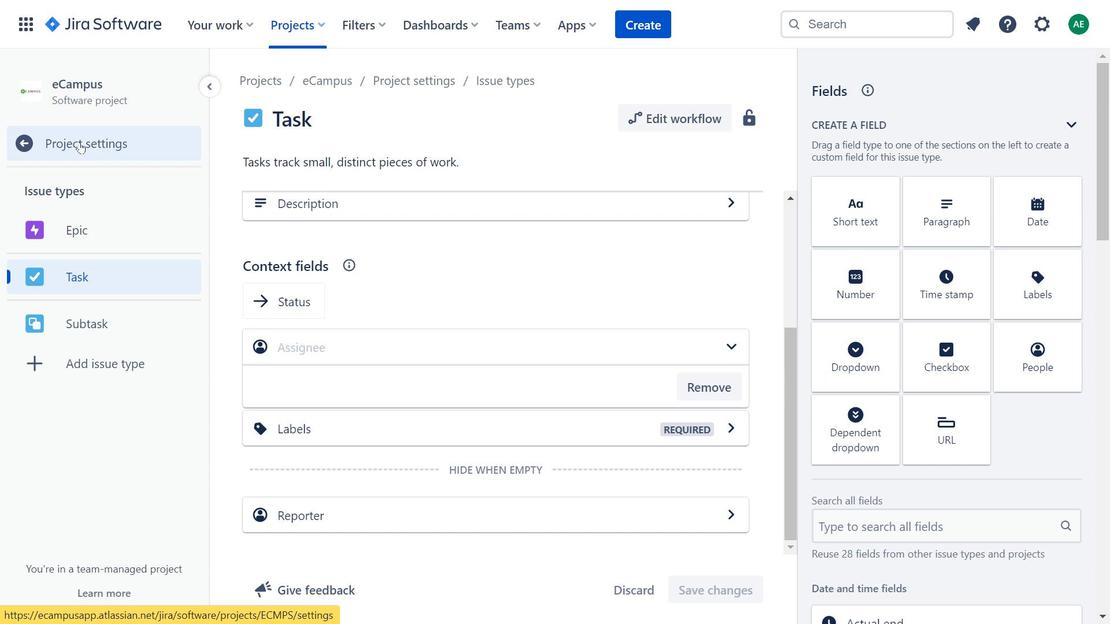 
Action: Mouse moved to (106, 215)
Screenshot: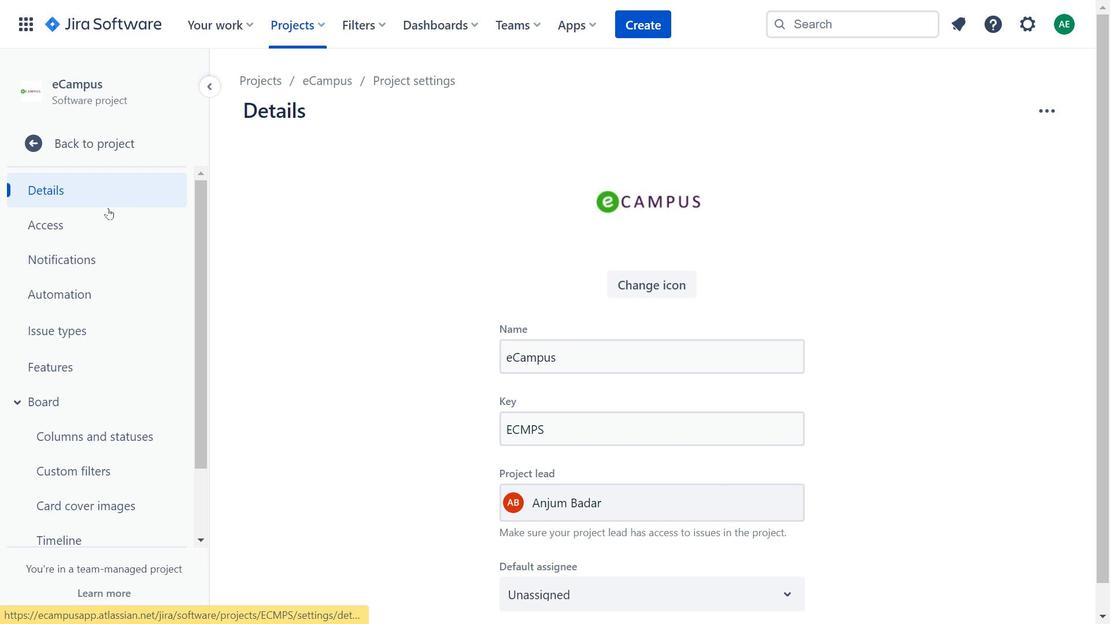 
Action: Mouse pressed left at (106, 215)
Screenshot: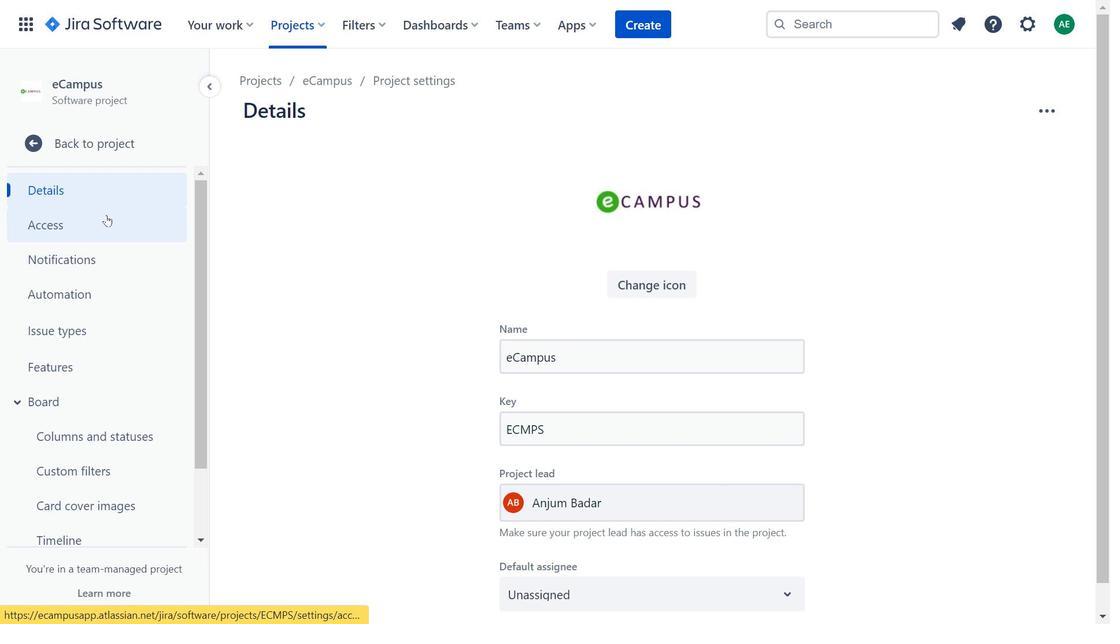 
Action: Mouse moved to (596, 255)
Screenshot: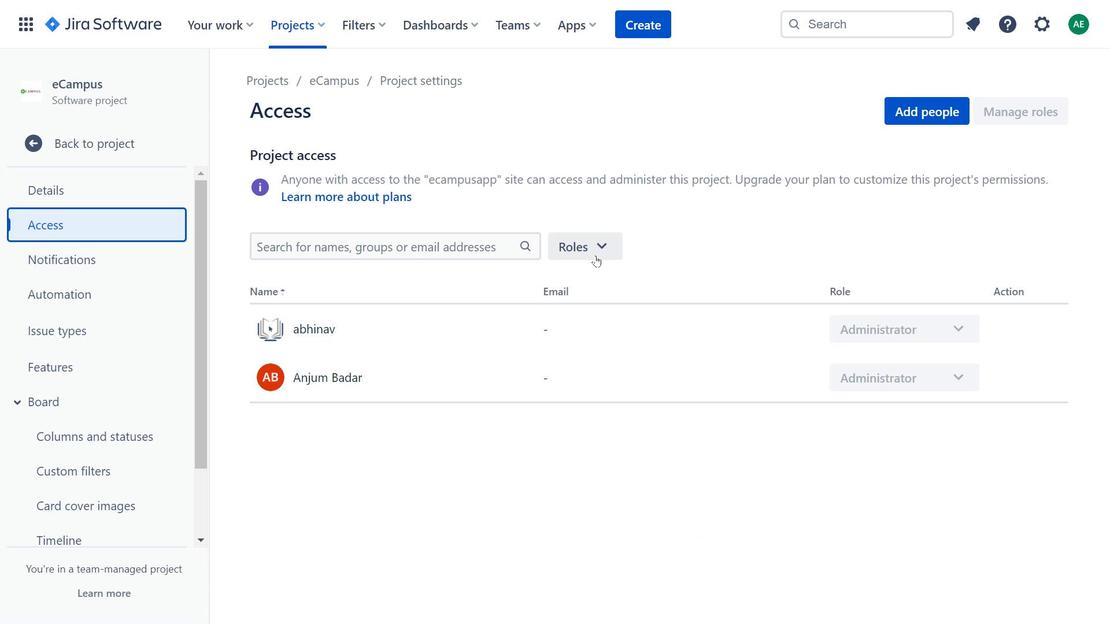 
Action: Mouse pressed left at (596, 255)
Screenshot: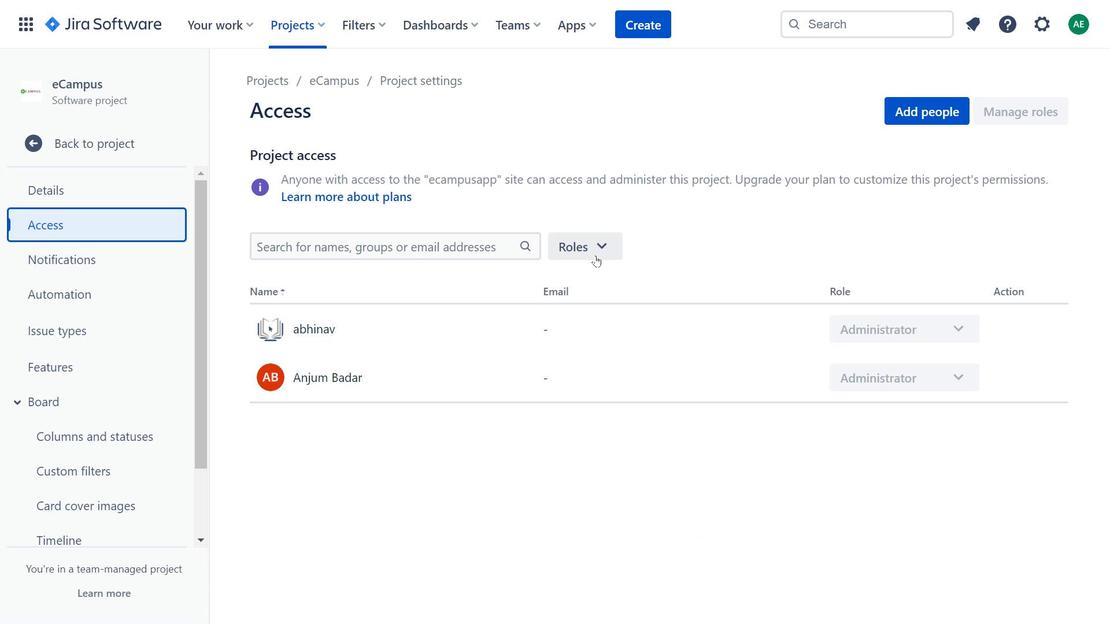 
Action: Mouse moved to (74, 248)
Screenshot: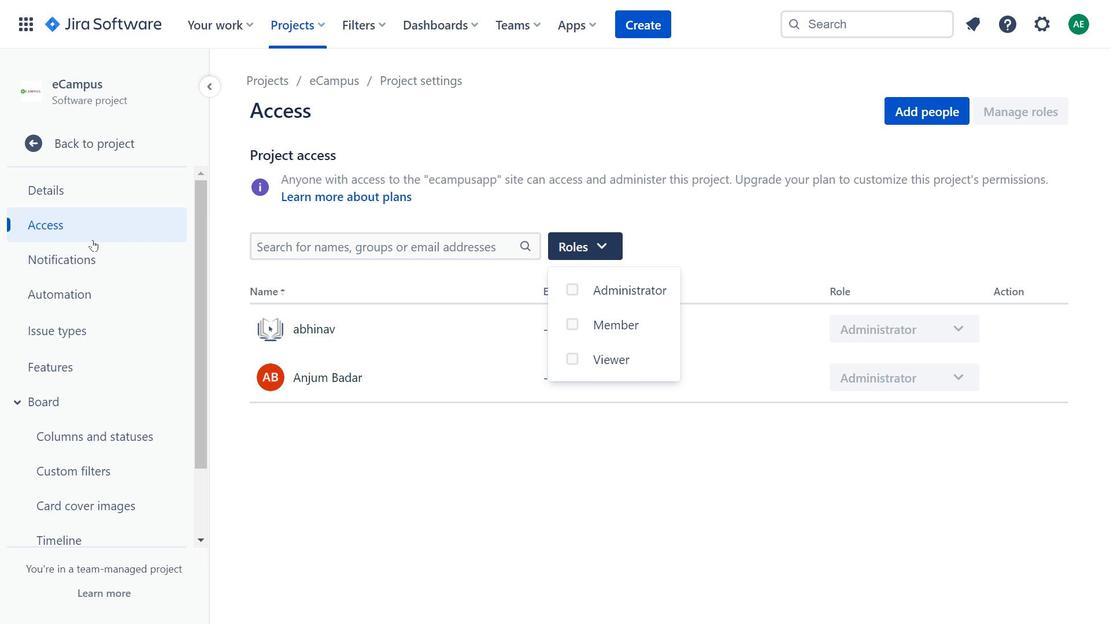 
Action: Mouse pressed left at (74, 248)
Screenshot: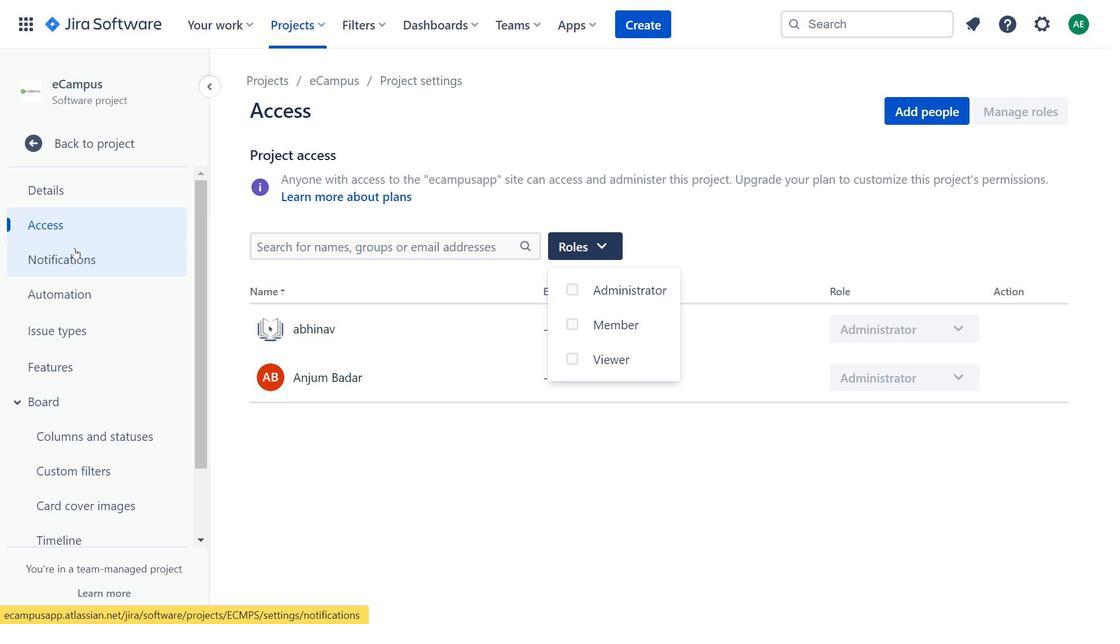 
Action: Mouse moved to (580, 481)
Screenshot: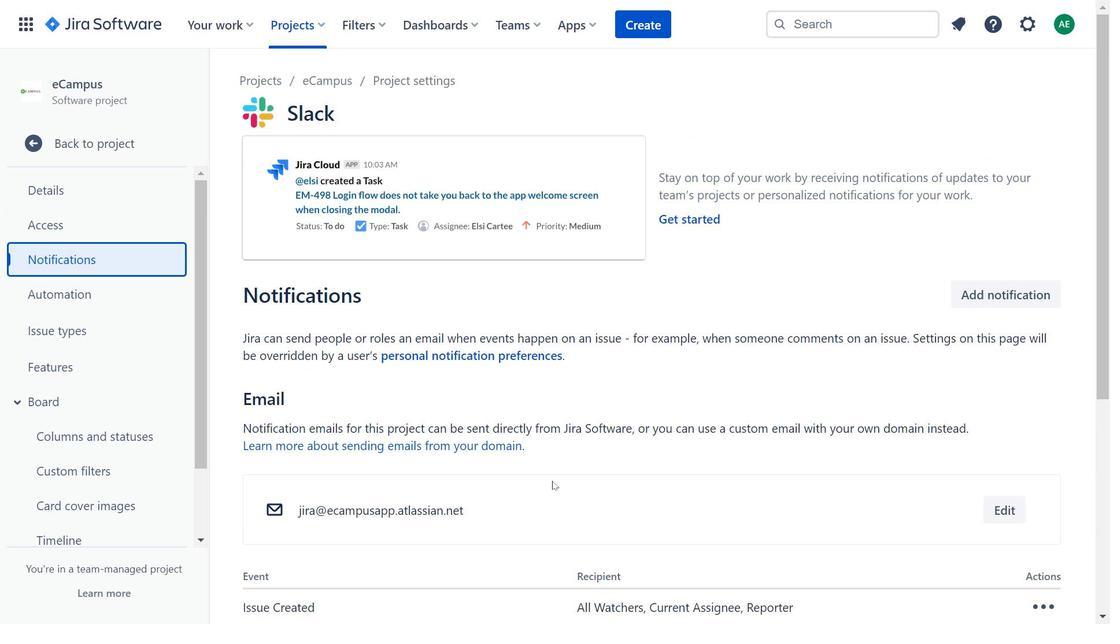 
Action: Mouse scrolled (580, 481) with delta (0, 0)
Screenshot: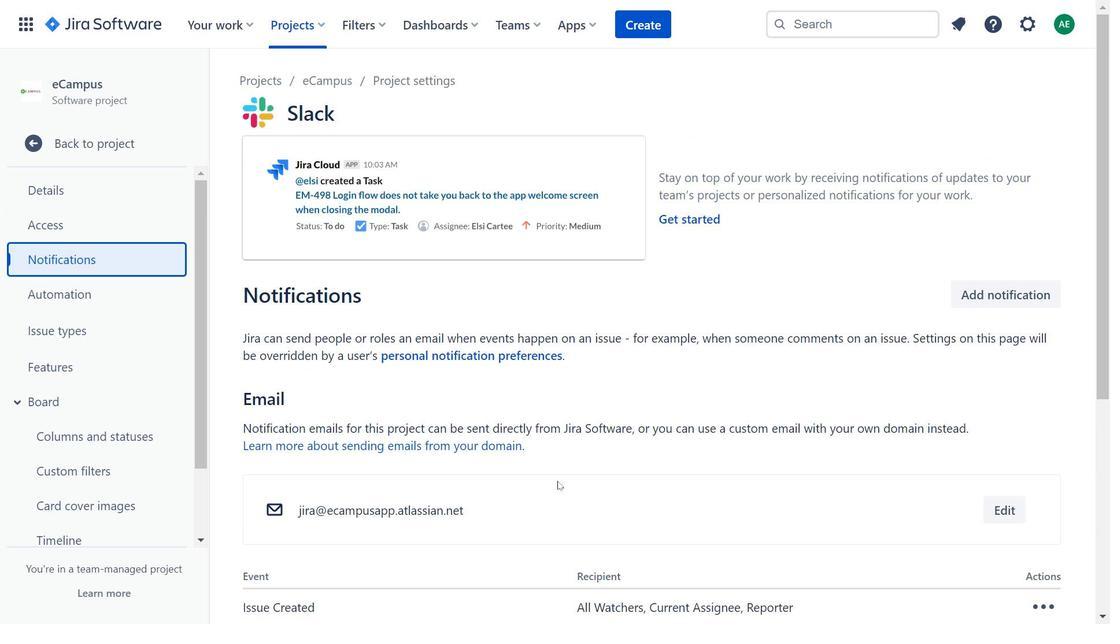 
Action: Mouse moved to (584, 482)
Screenshot: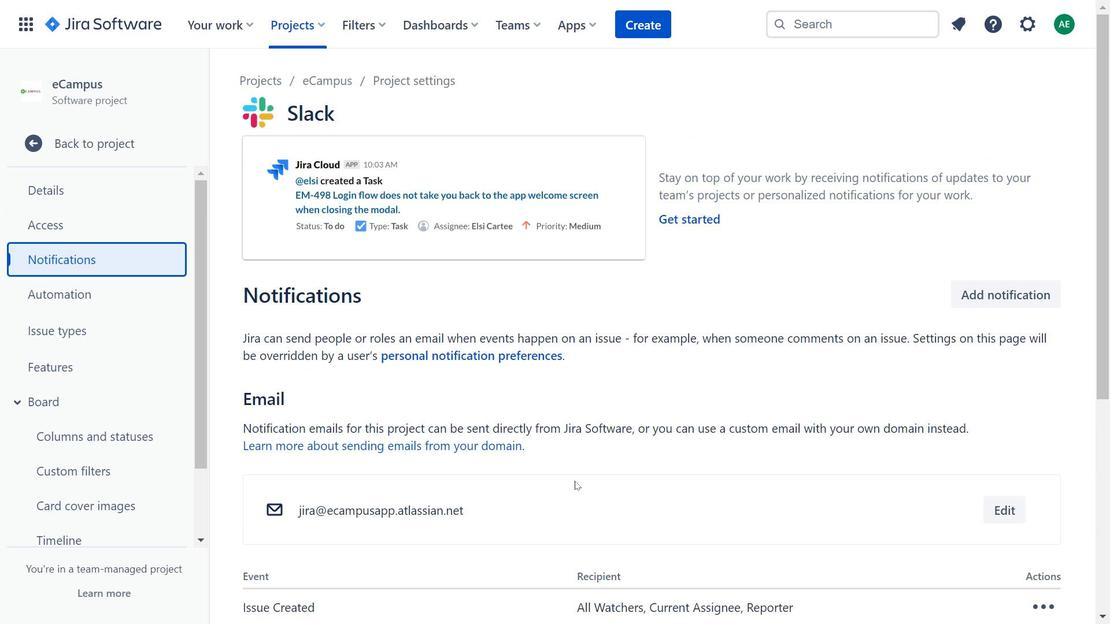 
Action: Mouse scrolled (584, 482) with delta (0, 0)
Screenshot: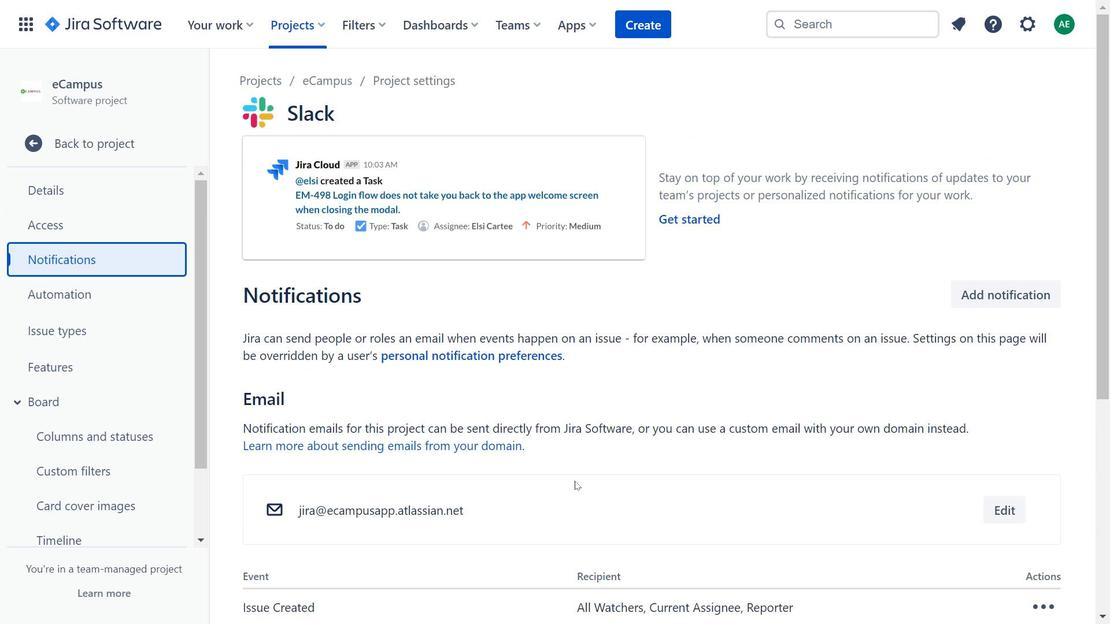 
Action: Mouse moved to (589, 483)
Screenshot: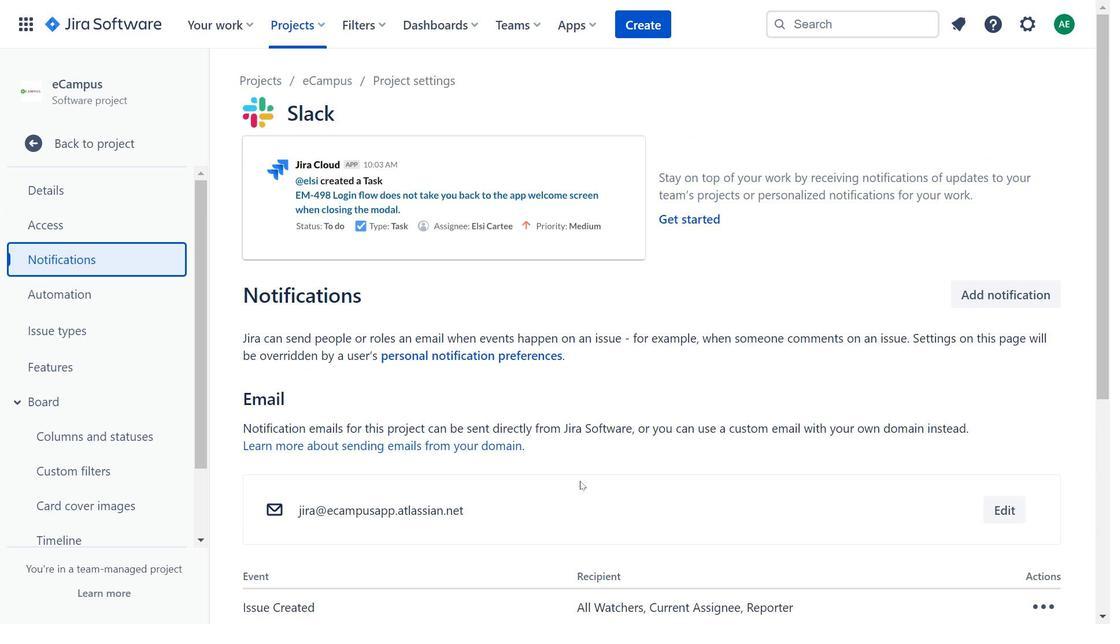 
Action: Mouse scrolled (589, 482) with delta (0, 0)
Screenshot: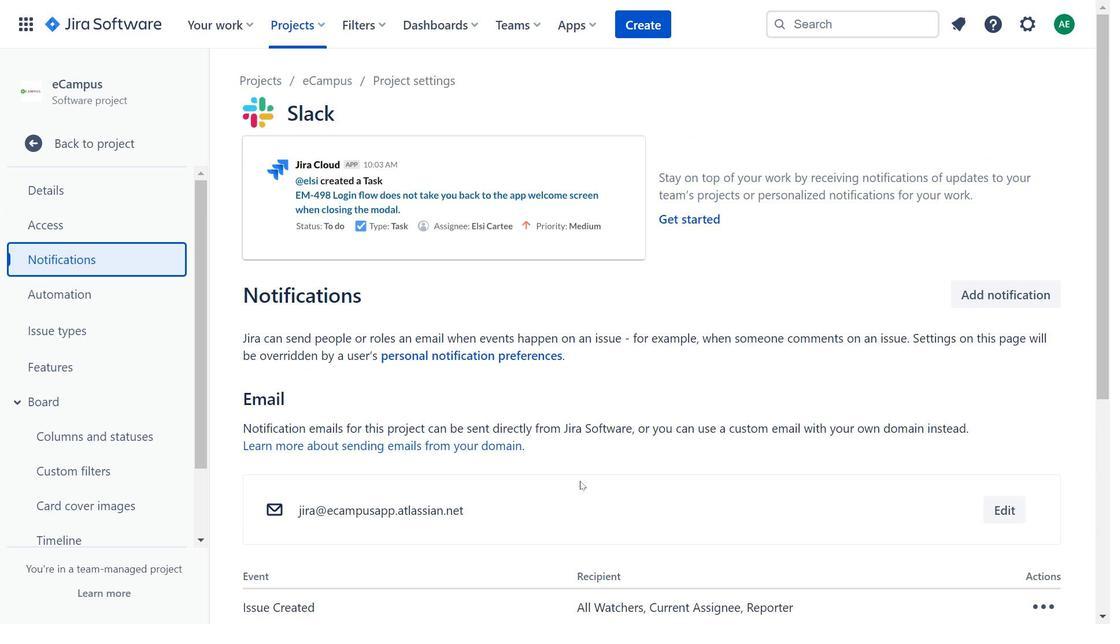 
Action: Mouse moved to (591, 485)
Screenshot: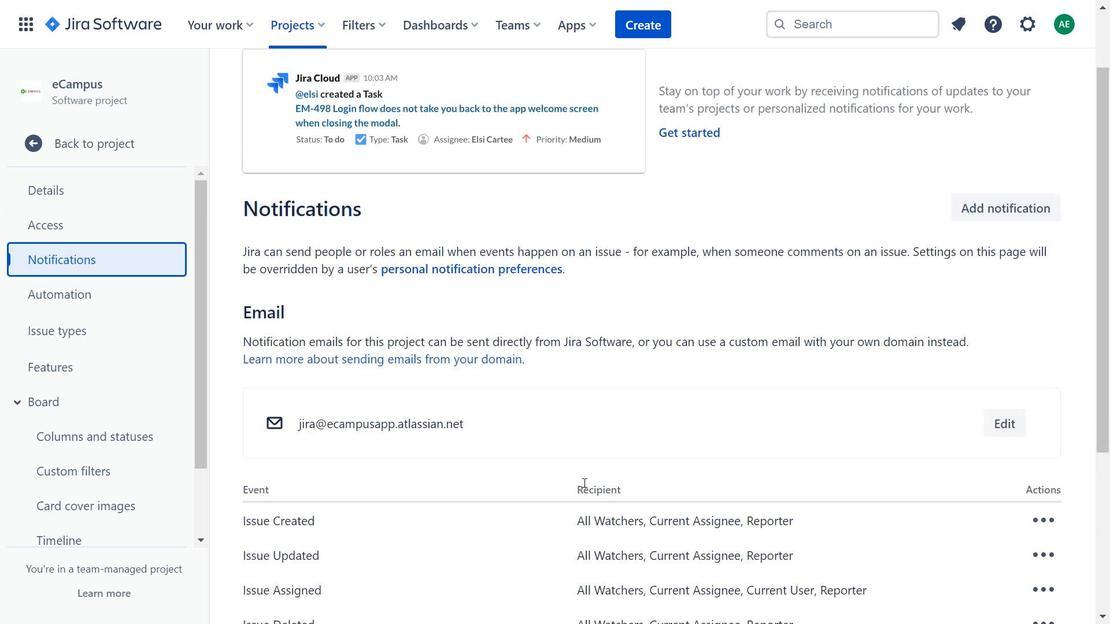 
Action: Mouse scrolled (591, 484) with delta (0, 0)
Screenshot: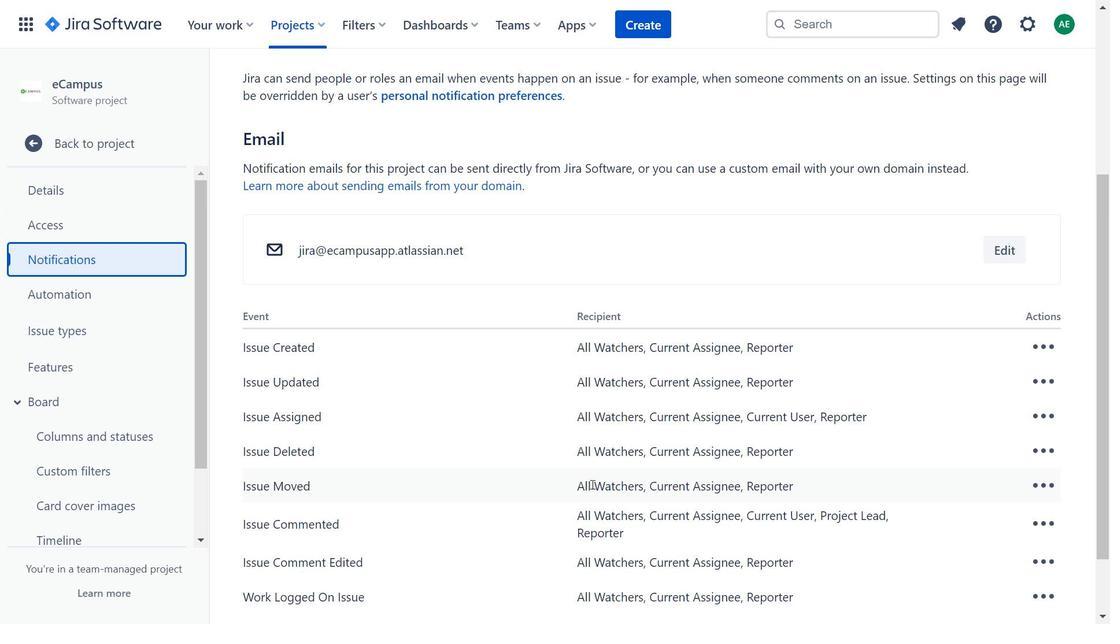 
Action: Mouse scrolled (591, 484) with delta (0, 0)
Screenshot: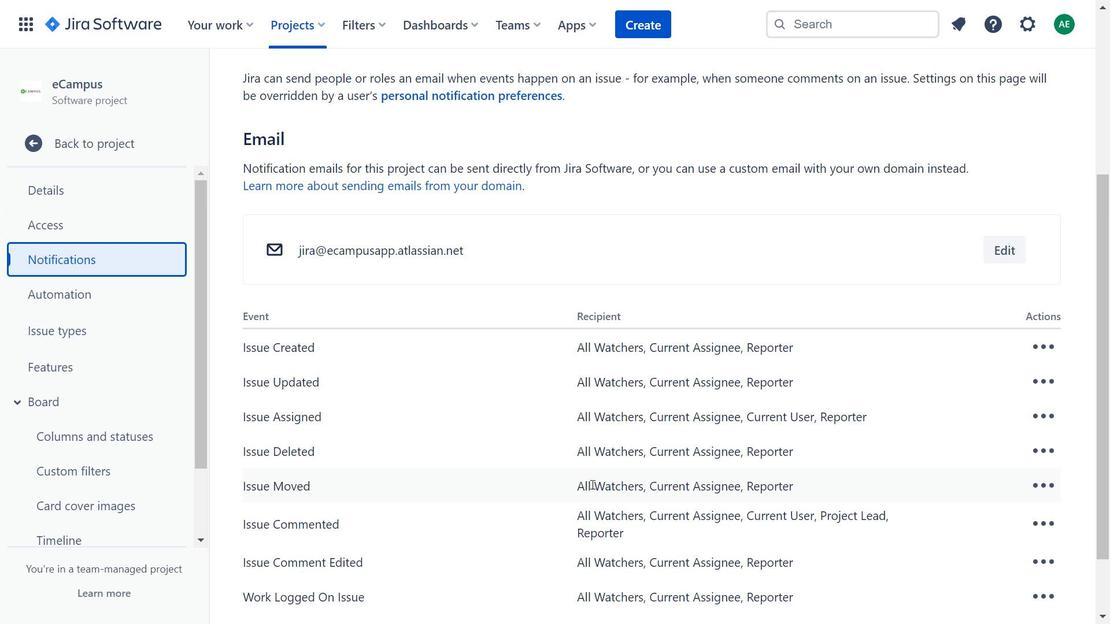 
Action: Mouse scrolled (591, 484) with delta (0, 0)
Screenshot: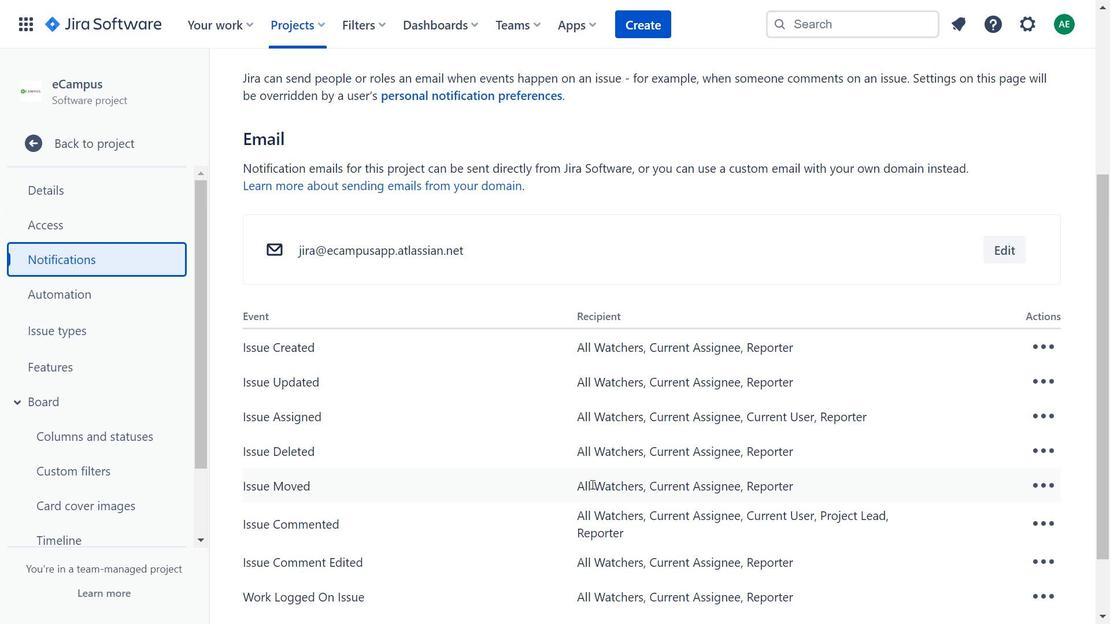 
Action: Mouse moved to (1054, 432)
Screenshot: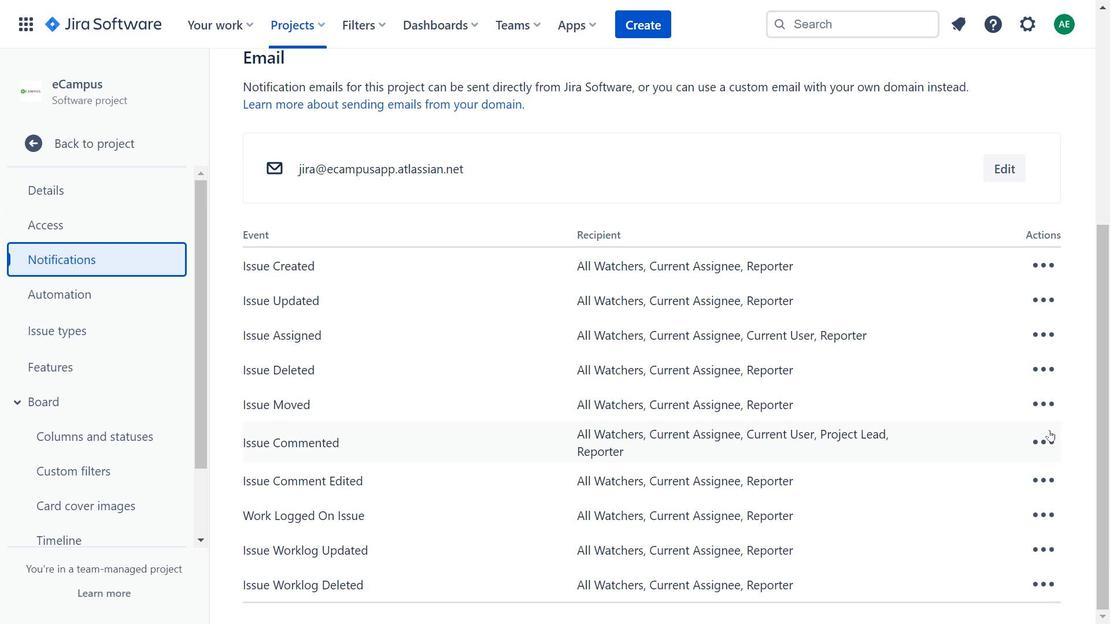 
Action: Mouse pressed left at (1054, 432)
Screenshot: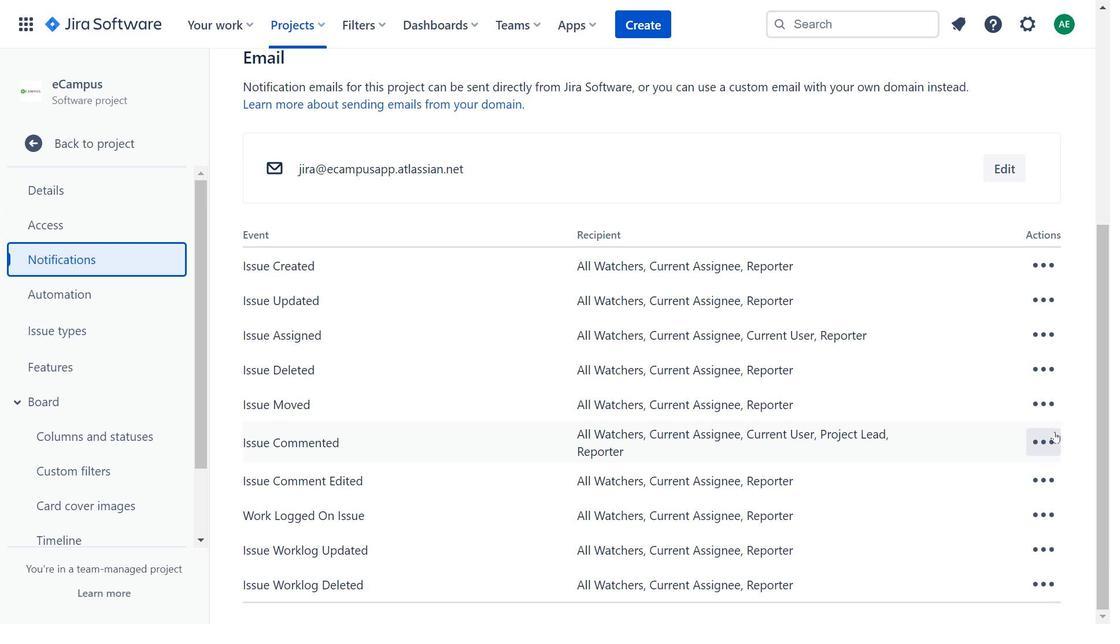 
Action: Mouse moved to (1071, 490)
Screenshot: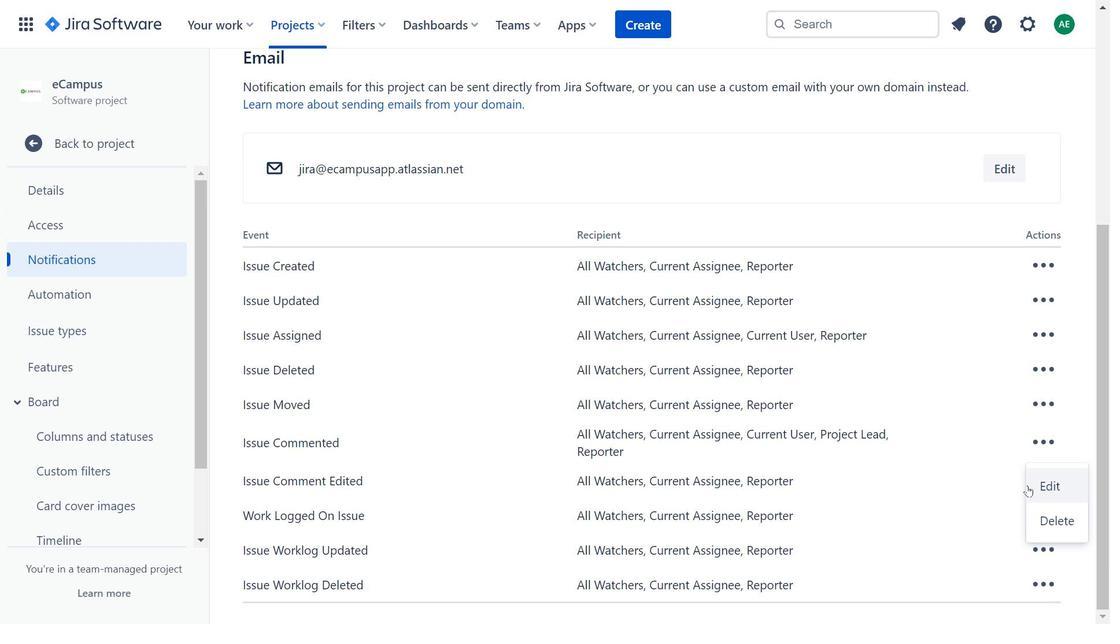 
Action: Mouse pressed left at (1071, 490)
Screenshot: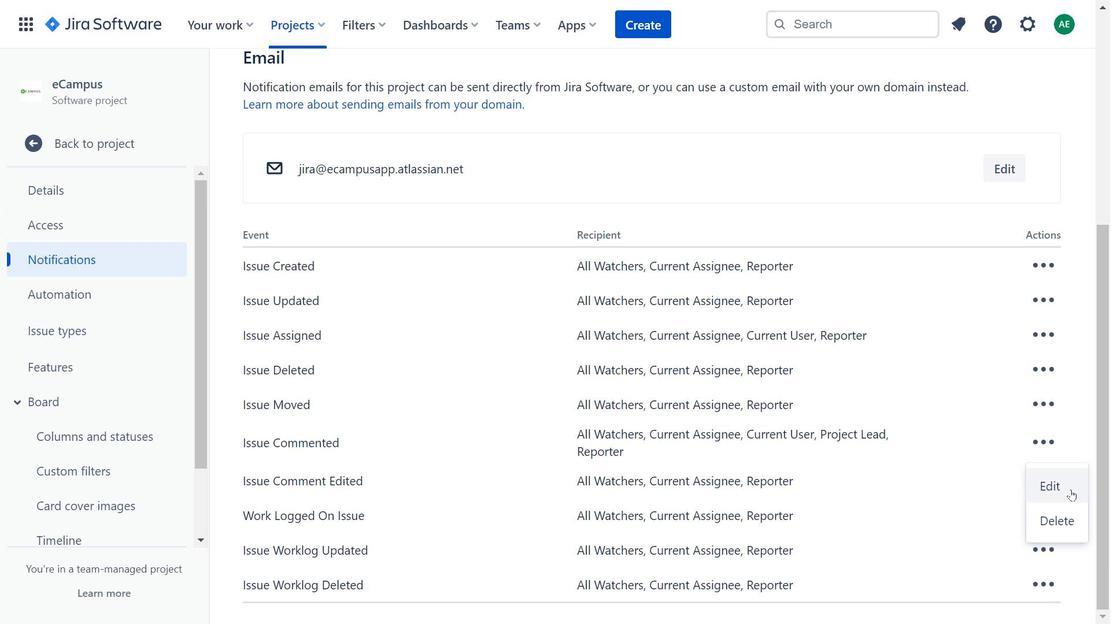 
Action: Mouse moved to (776, 407)
Screenshot: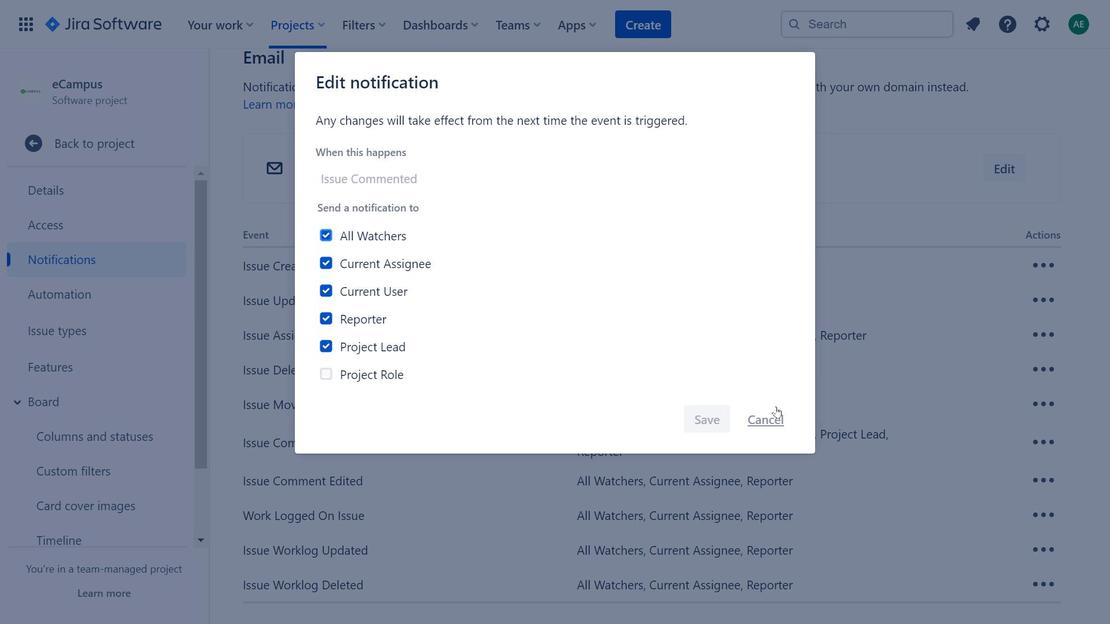 
Action: Mouse pressed left at (776, 407)
Screenshot: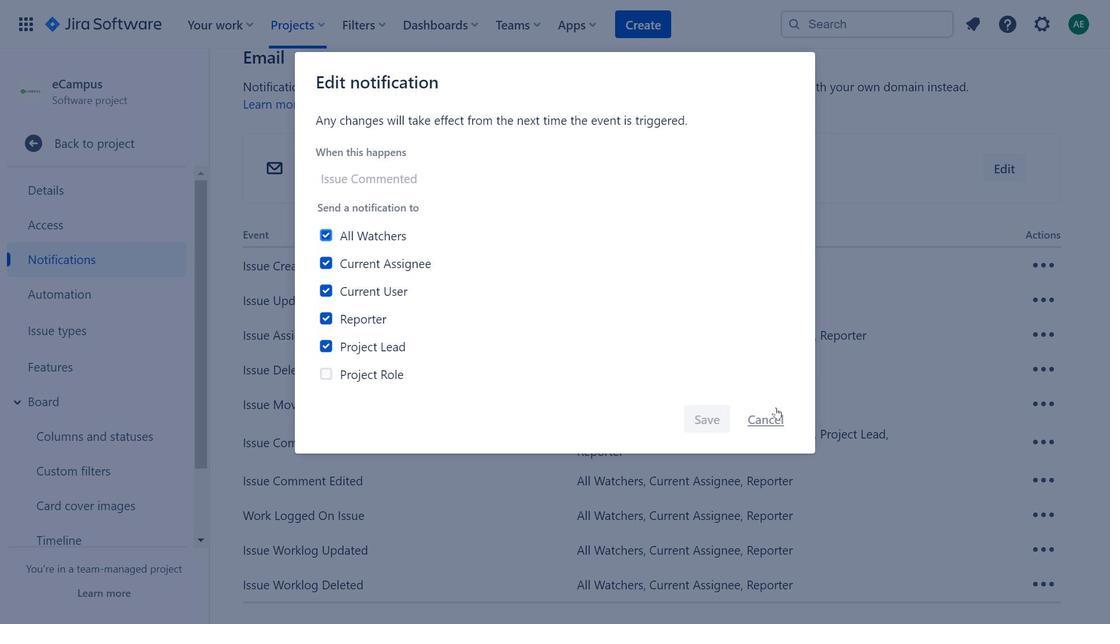 
Action: Mouse moved to (72, 294)
Screenshot: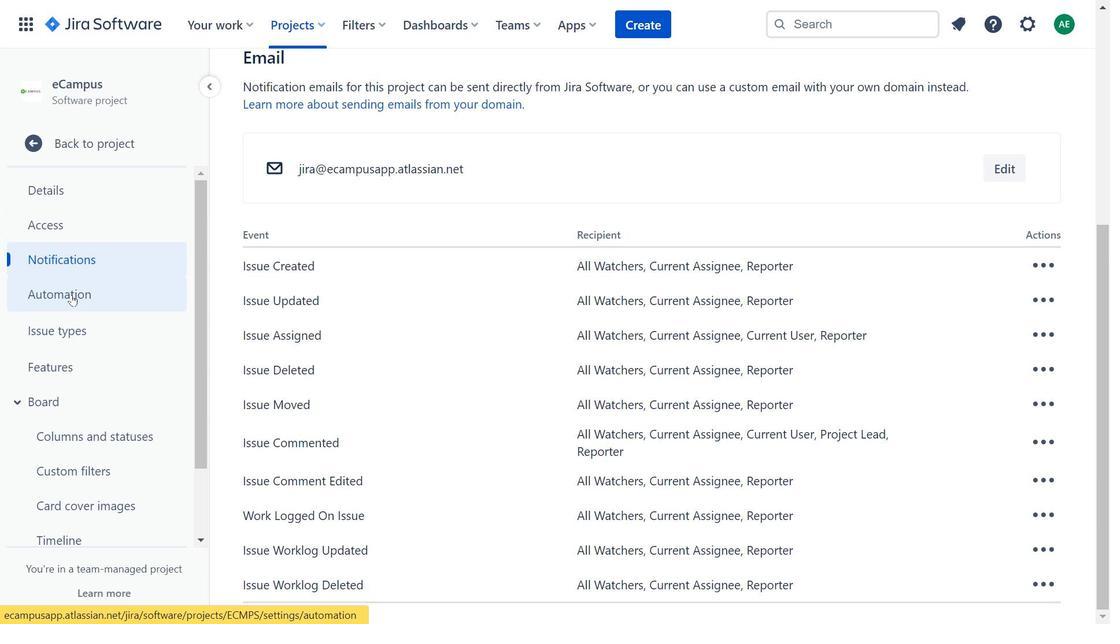 
Action: Mouse pressed left at (72, 294)
Screenshot: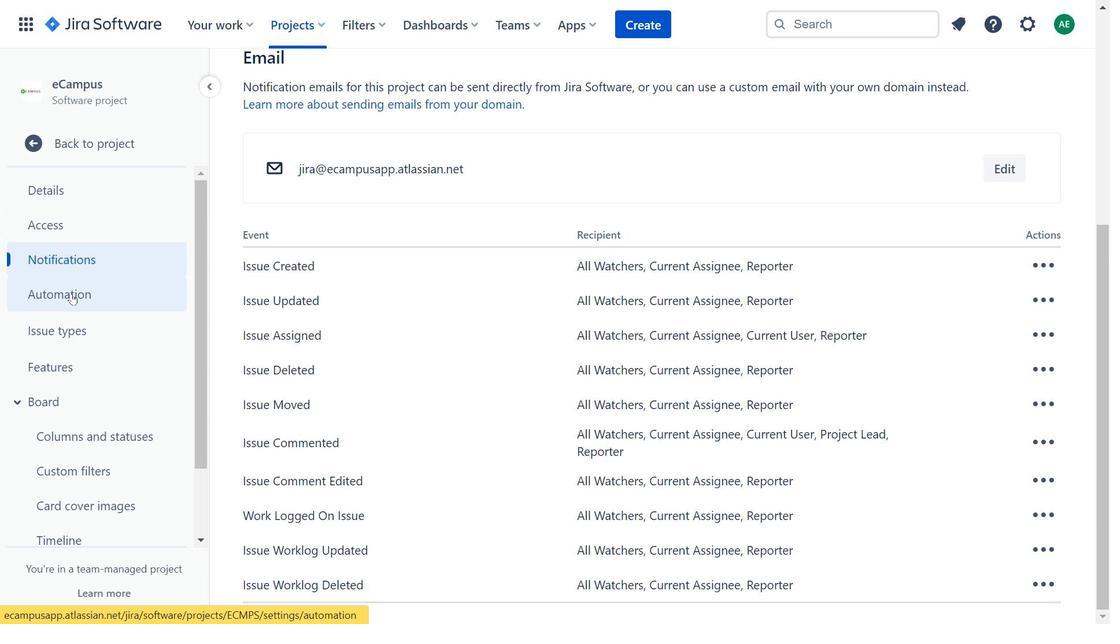 
Action: Mouse moved to (416, 260)
Screenshot: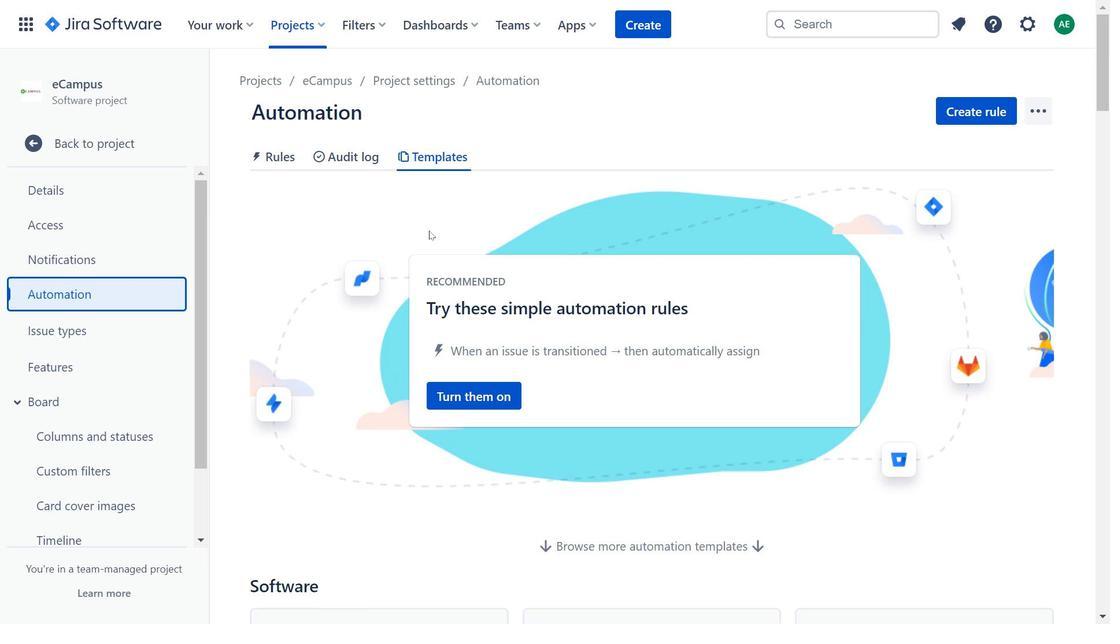 
Action: Mouse scrolled (416, 259) with delta (0, 0)
Screenshot: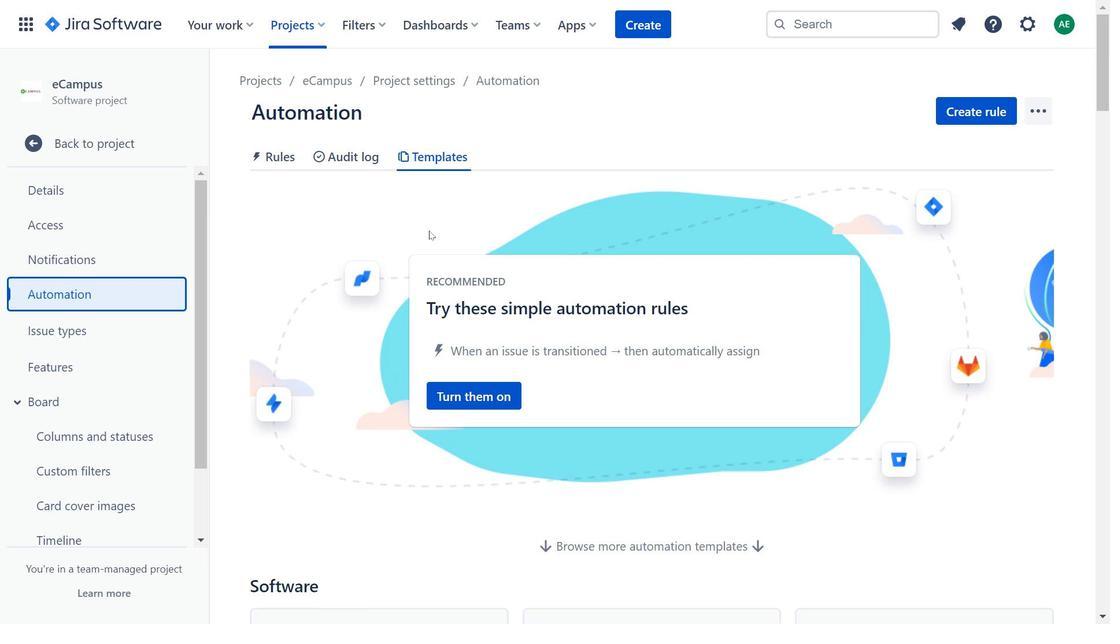 
Action: Mouse scrolled (416, 259) with delta (0, 0)
Screenshot: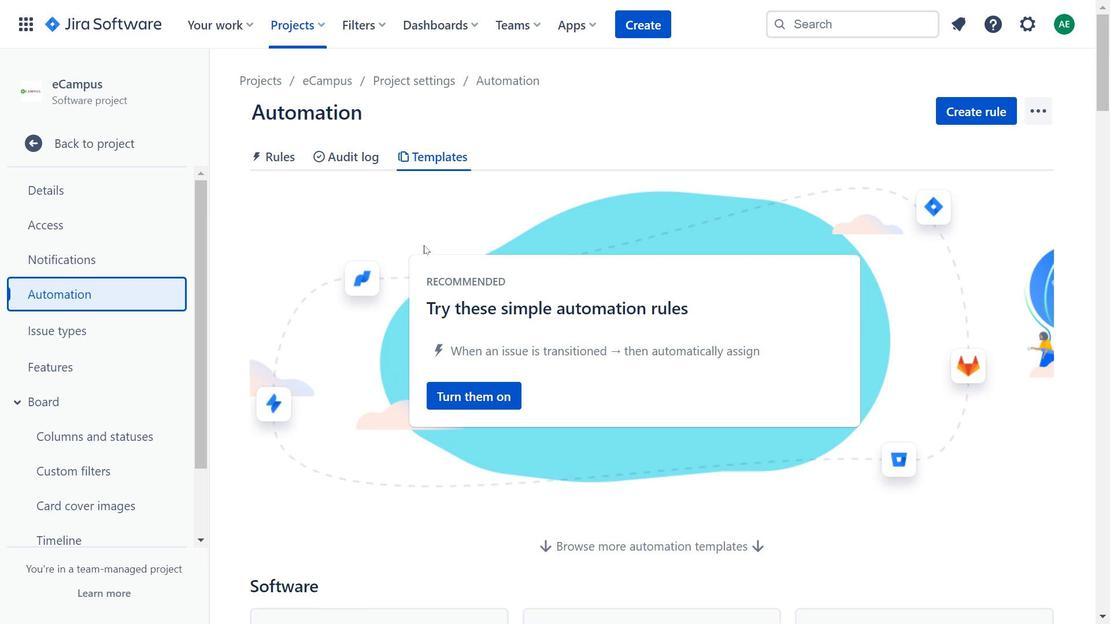 
Action: Mouse scrolled (416, 259) with delta (0, 0)
Screenshot: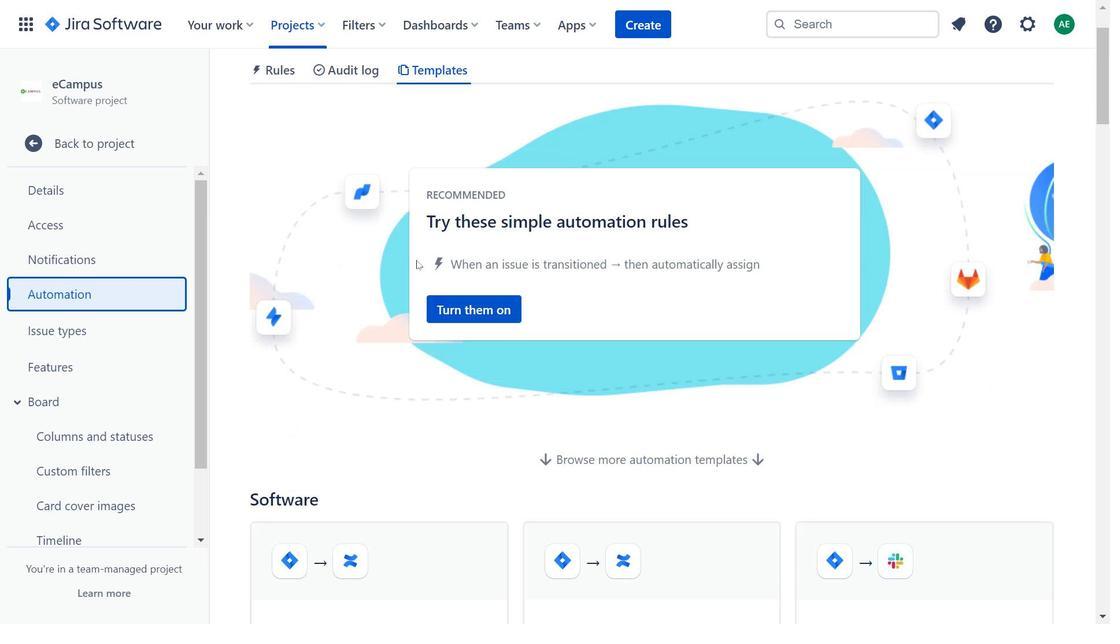 
Action: Mouse moved to (408, 282)
Screenshot: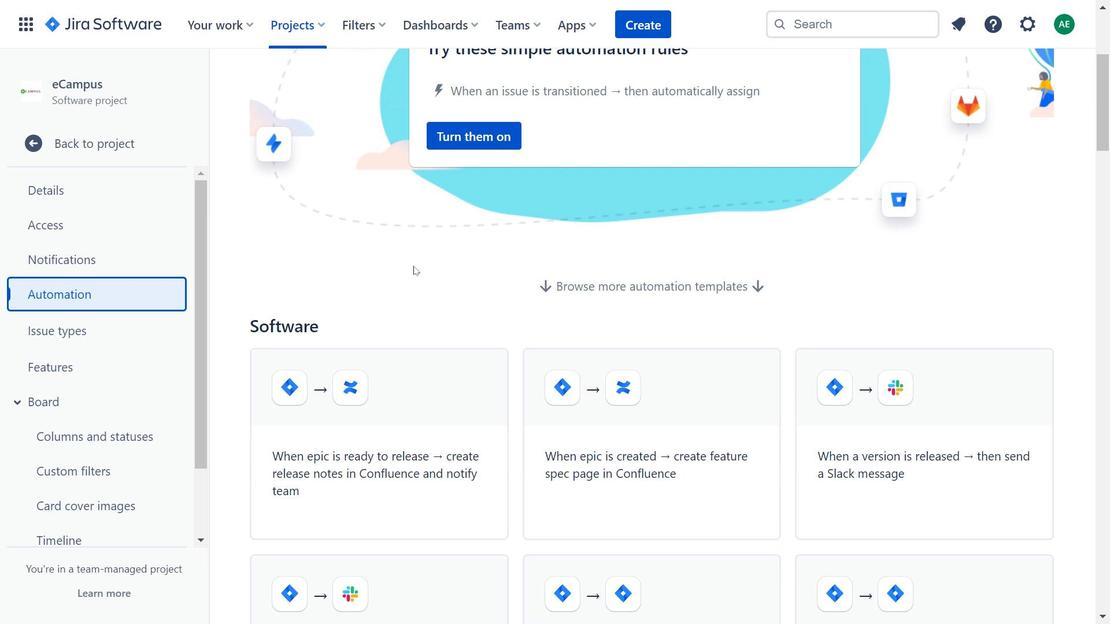 
Action: Mouse scrolled (408, 281) with delta (0, 0)
Screenshot: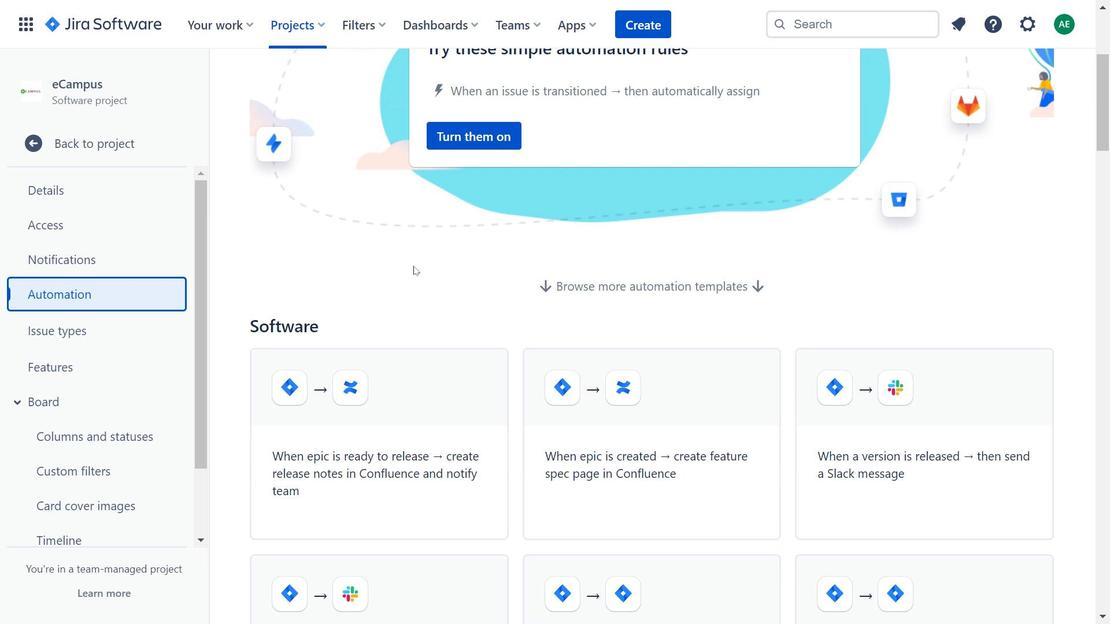 
Action: Mouse moved to (408, 285)
Screenshot: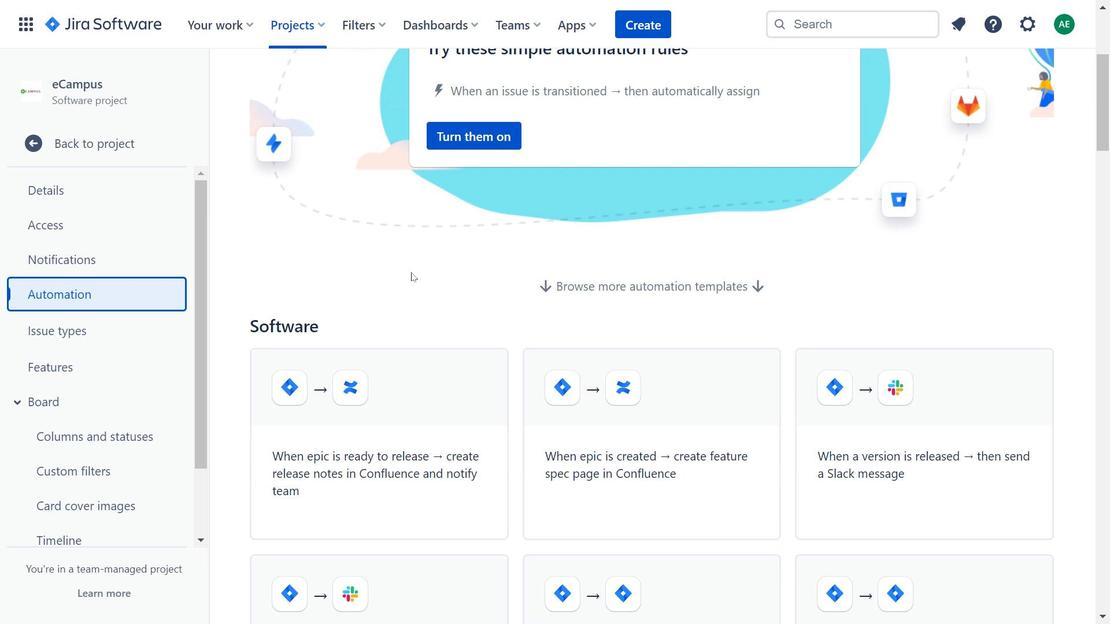 
Action: Mouse scrolled (408, 284) with delta (0, 0)
Screenshot: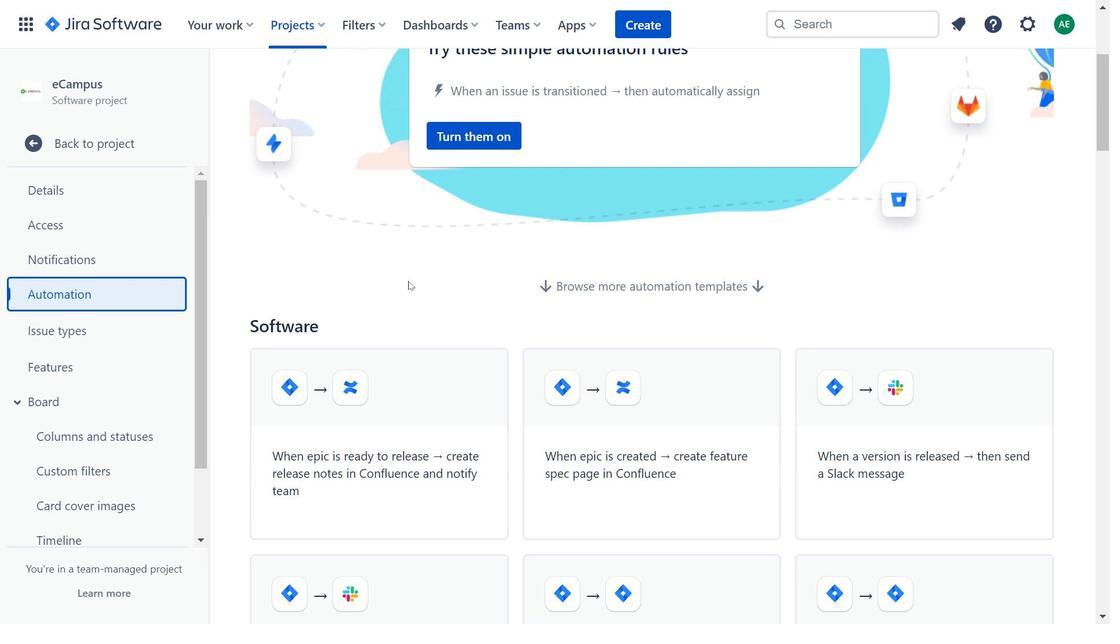 
Action: Mouse moved to (408, 280)
Screenshot: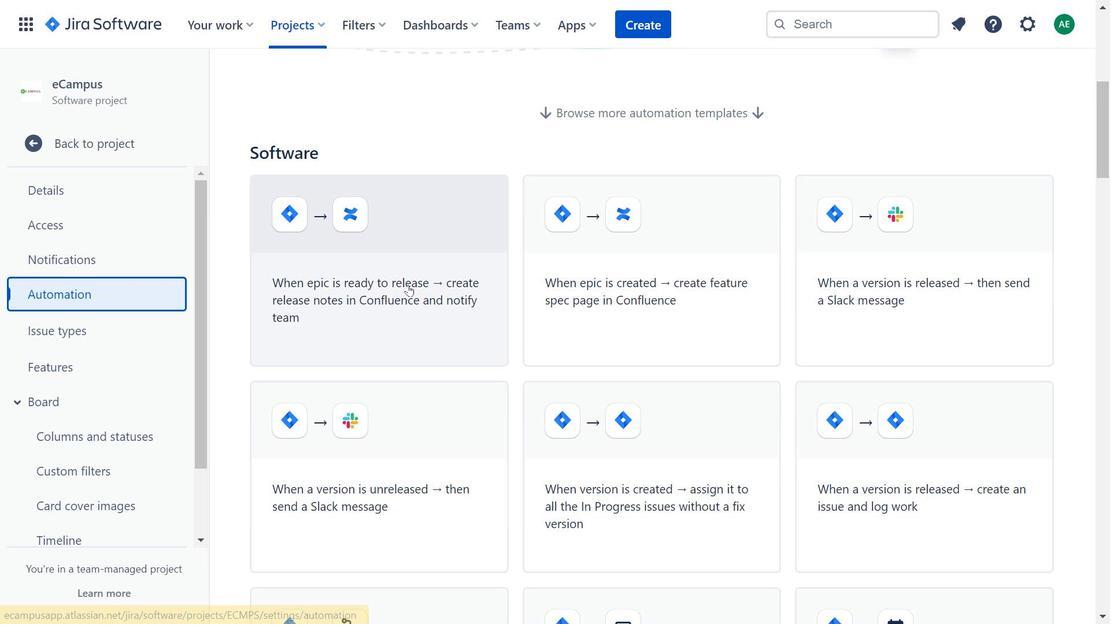 
Action: Mouse scrolled (408, 281) with delta (0, 0)
Screenshot: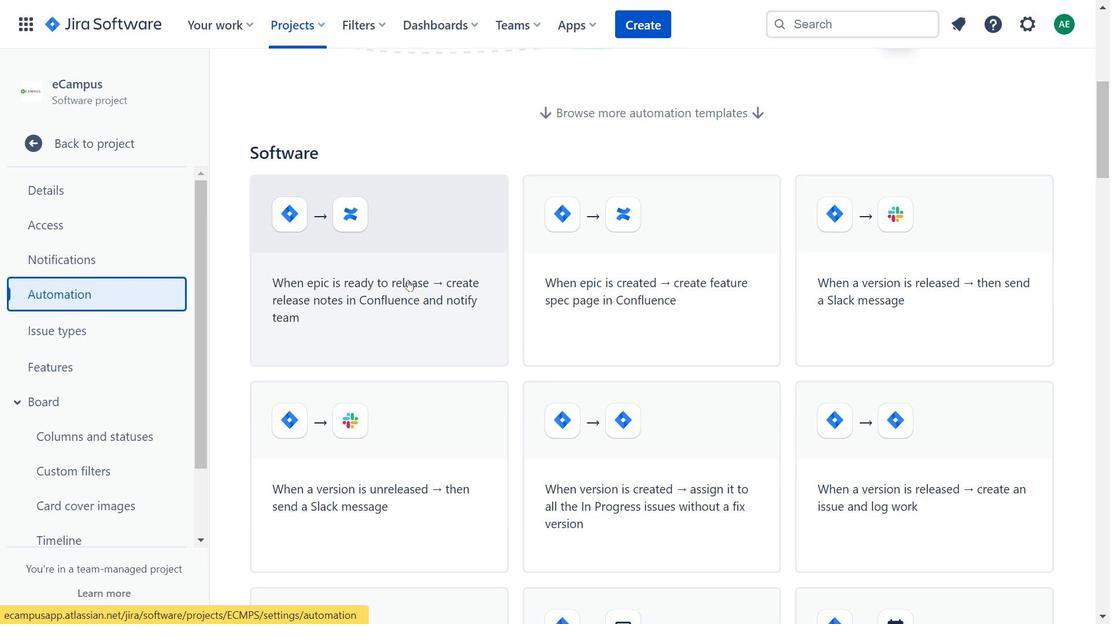 
Action: Mouse scrolled (408, 281) with delta (0, 0)
Screenshot: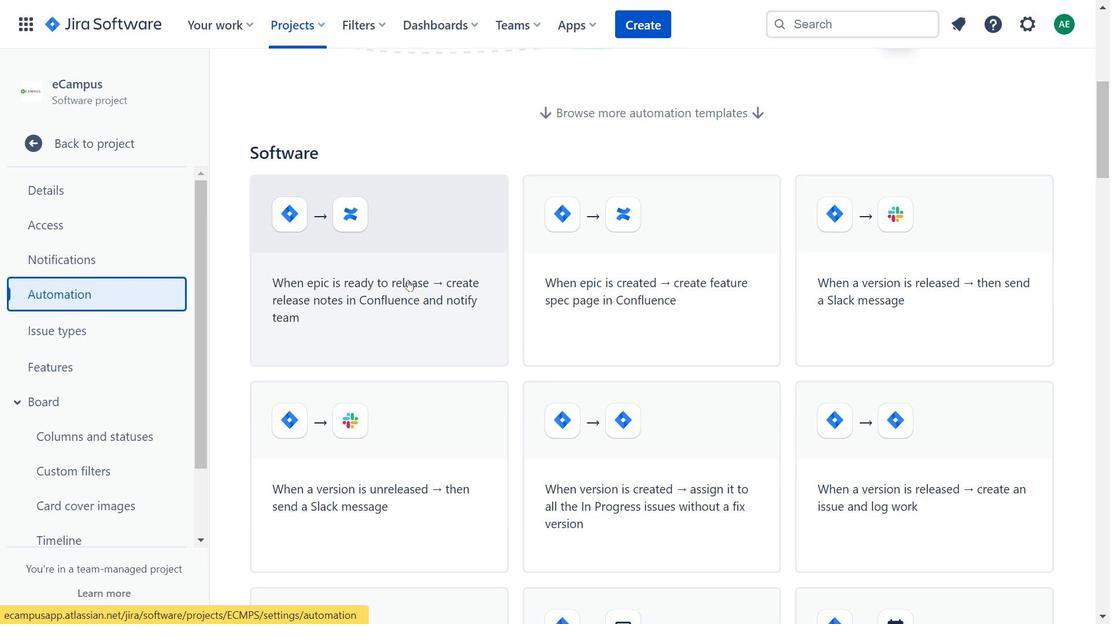 
Action: Mouse scrolled (408, 281) with delta (0, 0)
Screenshot: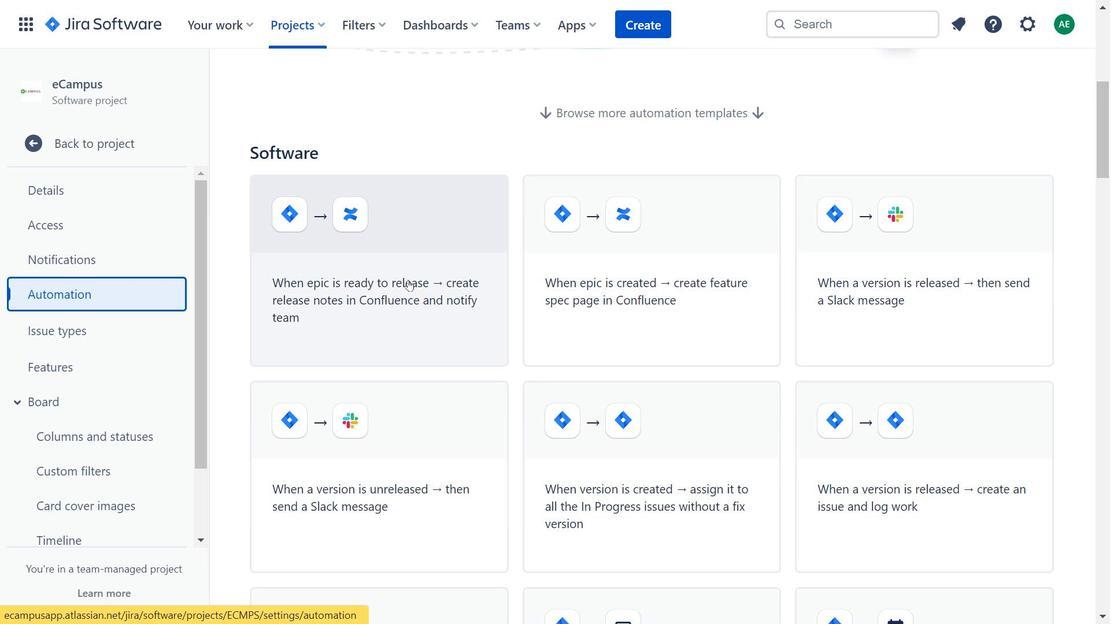 
Action: Mouse scrolled (408, 281) with delta (0, 0)
Screenshot: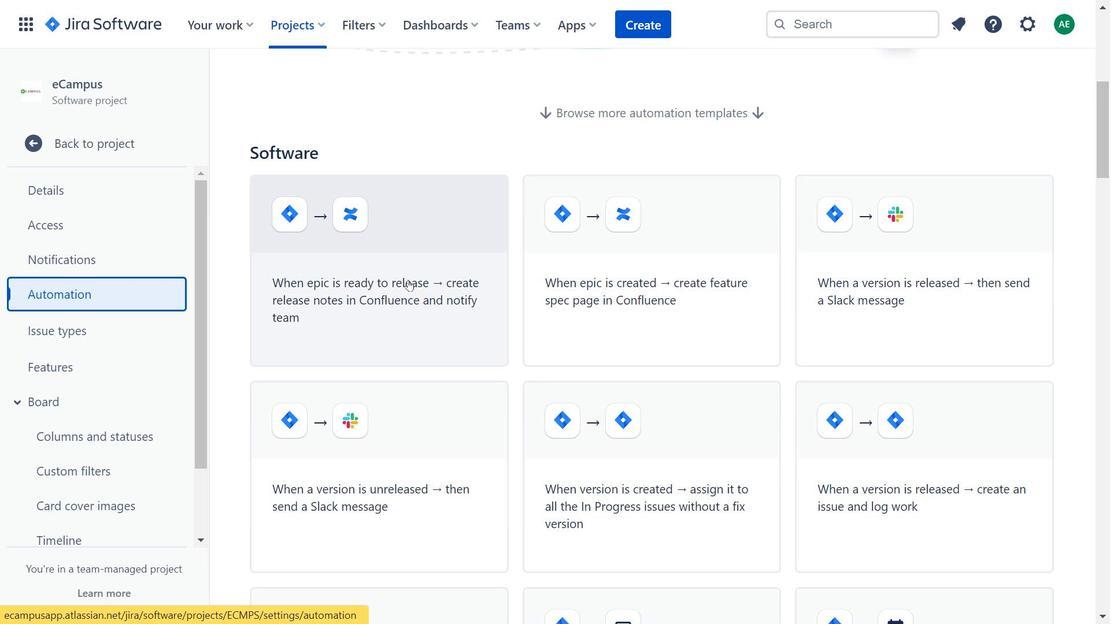 
Action: Mouse scrolled (408, 281) with delta (0, 0)
Screenshot: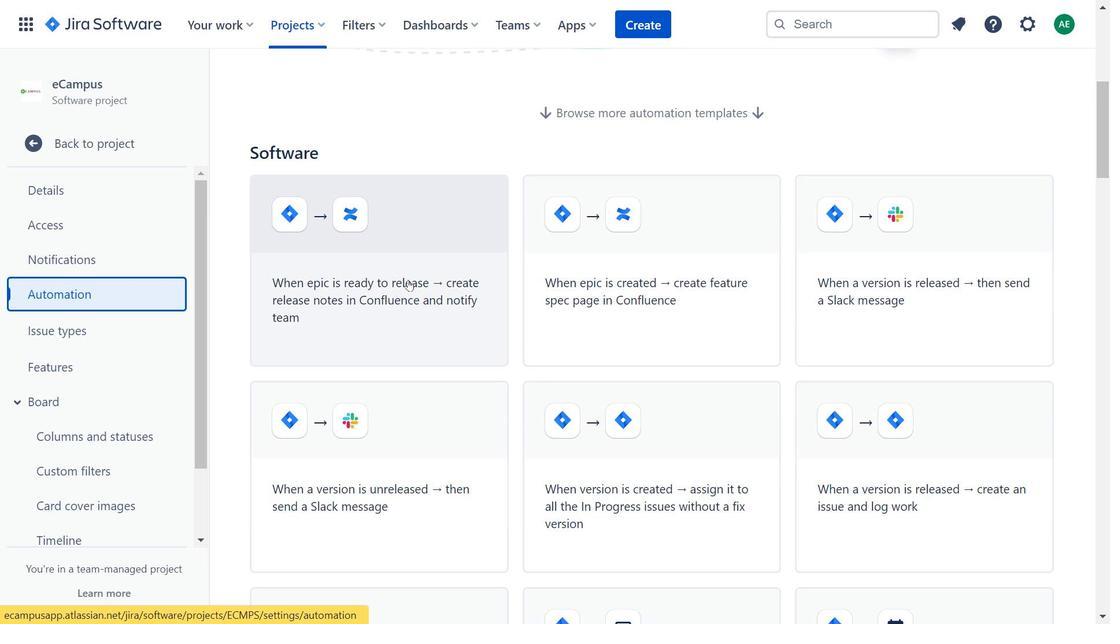 
Action: Mouse moved to (352, 151)
Screenshot: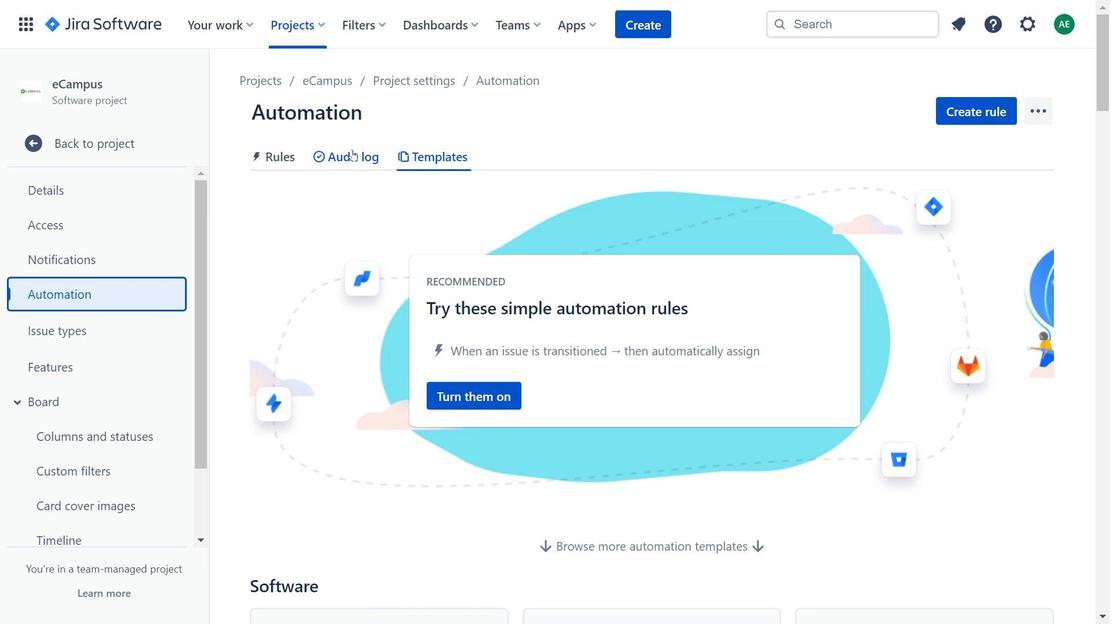 
Action: Mouse pressed left at (352, 151)
Screenshot: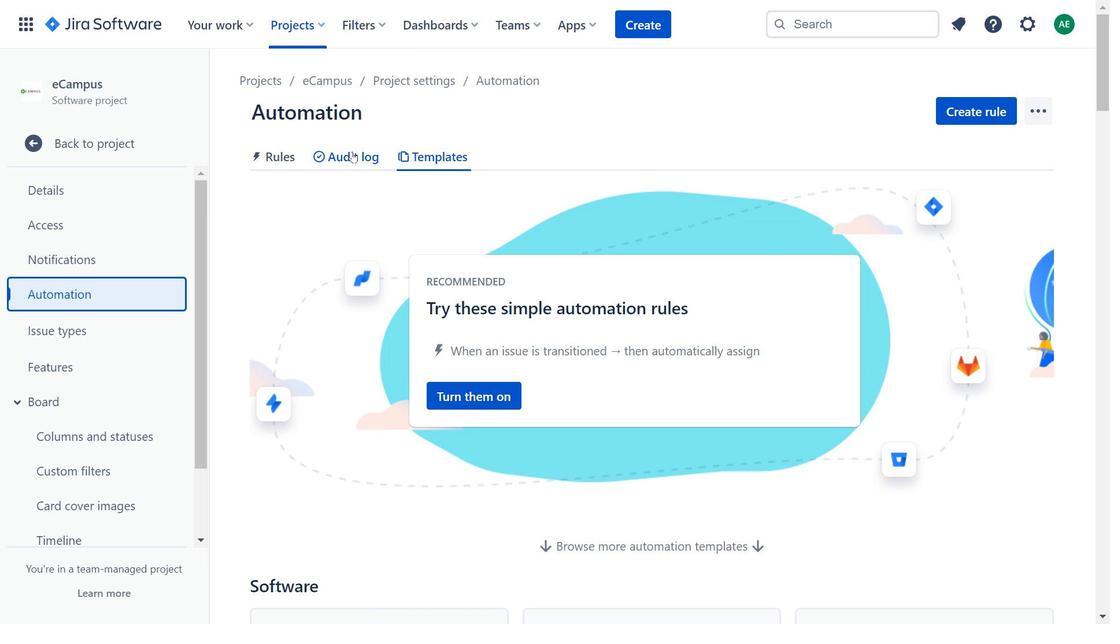 
Action: Mouse moved to (422, 148)
Screenshot: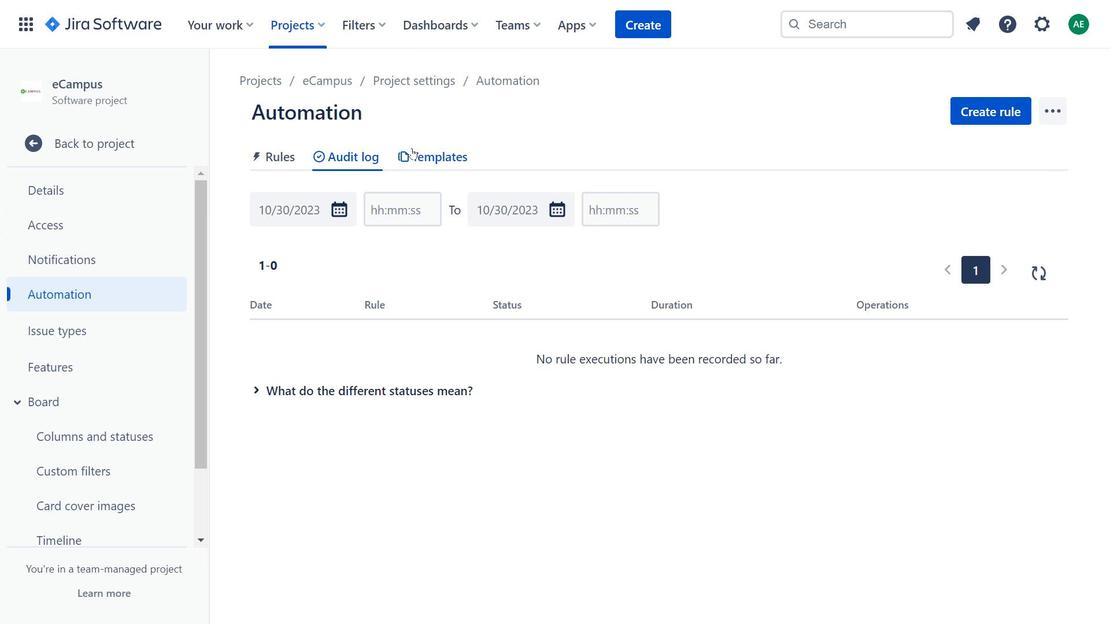 
Action: Mouse pressed left at (422, 148)
Screenshot: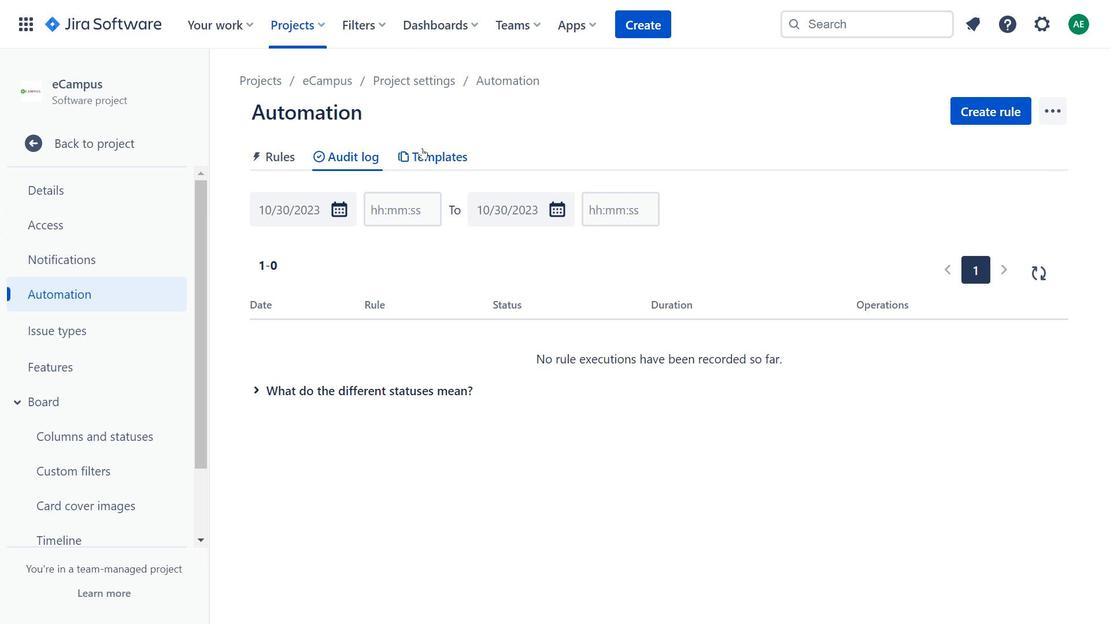 
Action: Mouse moved to (489, 368)
Screenshot: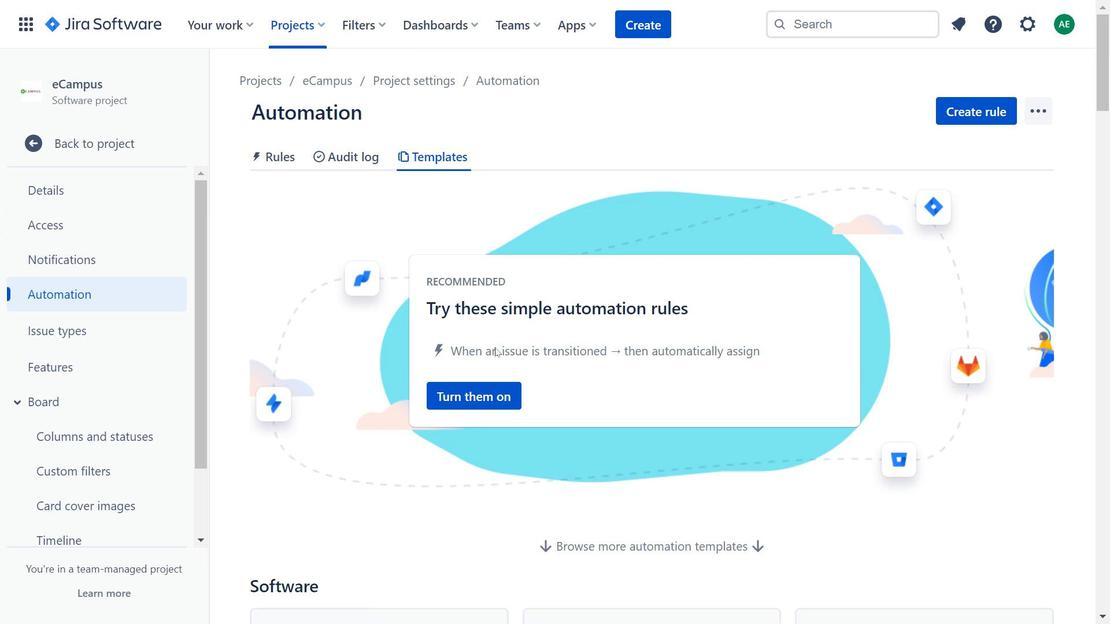 
Action: Mouse scrolled (489, 367) with delta (0, 0)
Screenshot: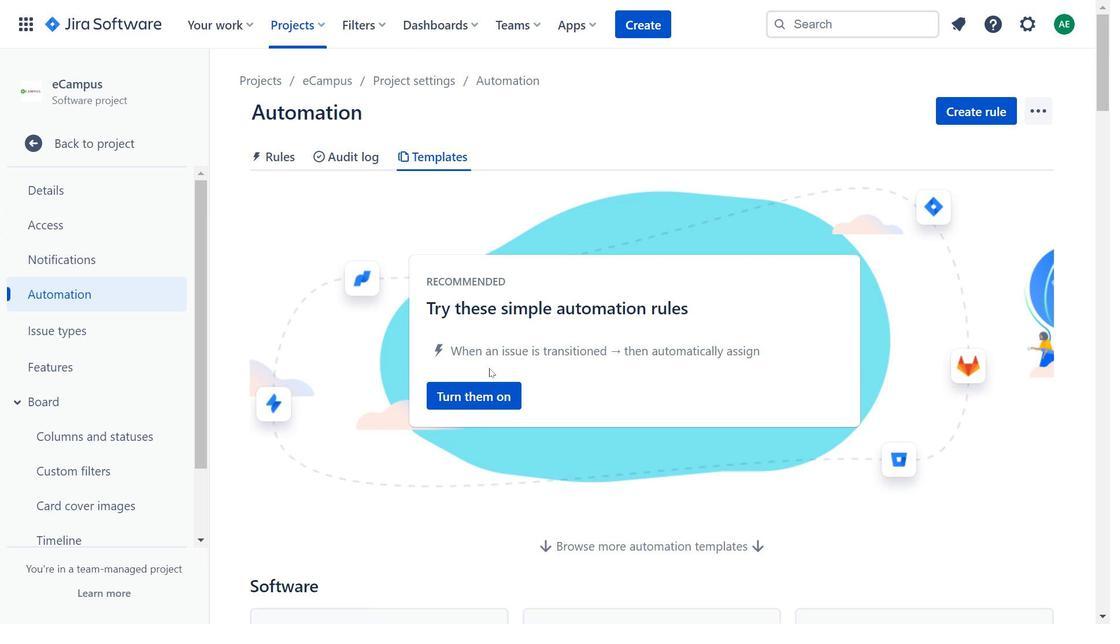 
Action: Mouse scrolled (489, 367) with delta (0, 0)
Screenshot: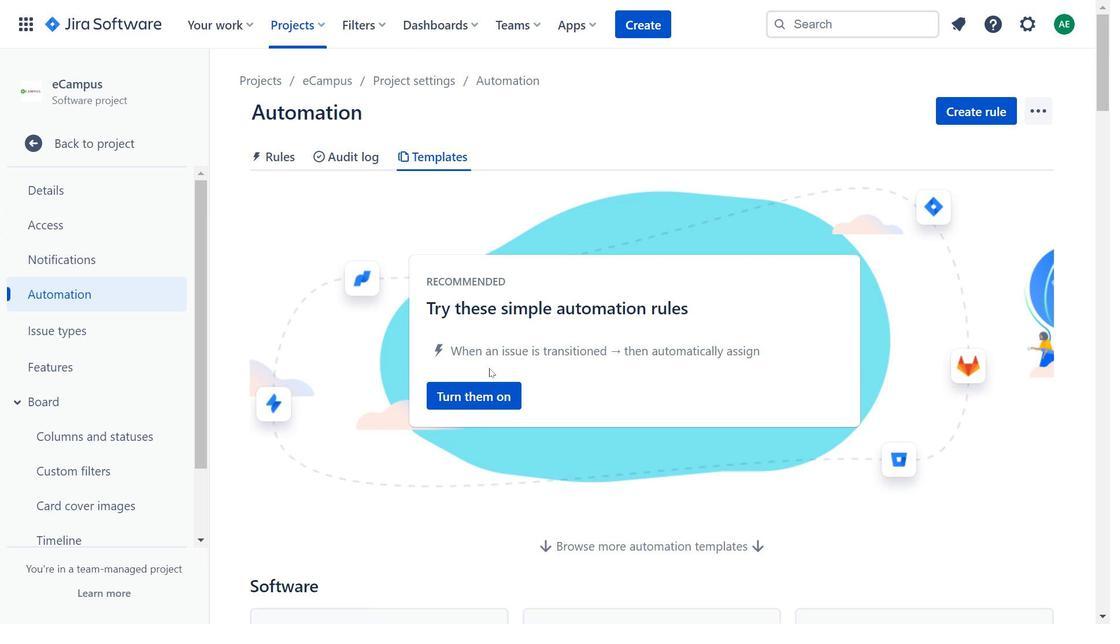 
Action: Mouse scrolled (489, 367) with delta (0, 0)
Screenshot: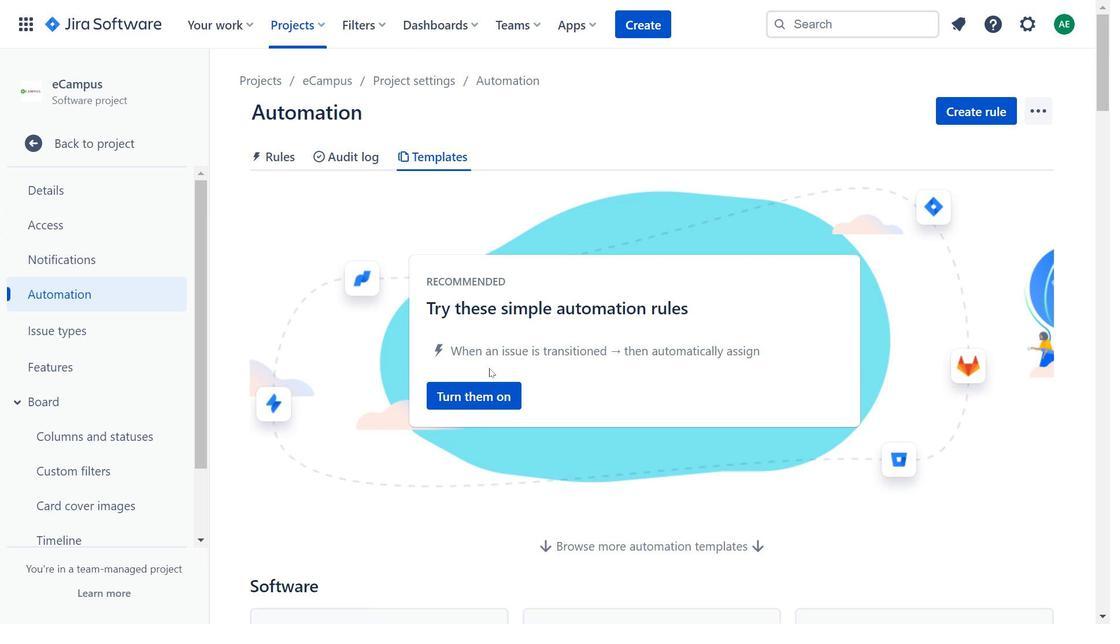 
Action: Mouse moved to (457, 335)
Screenshot: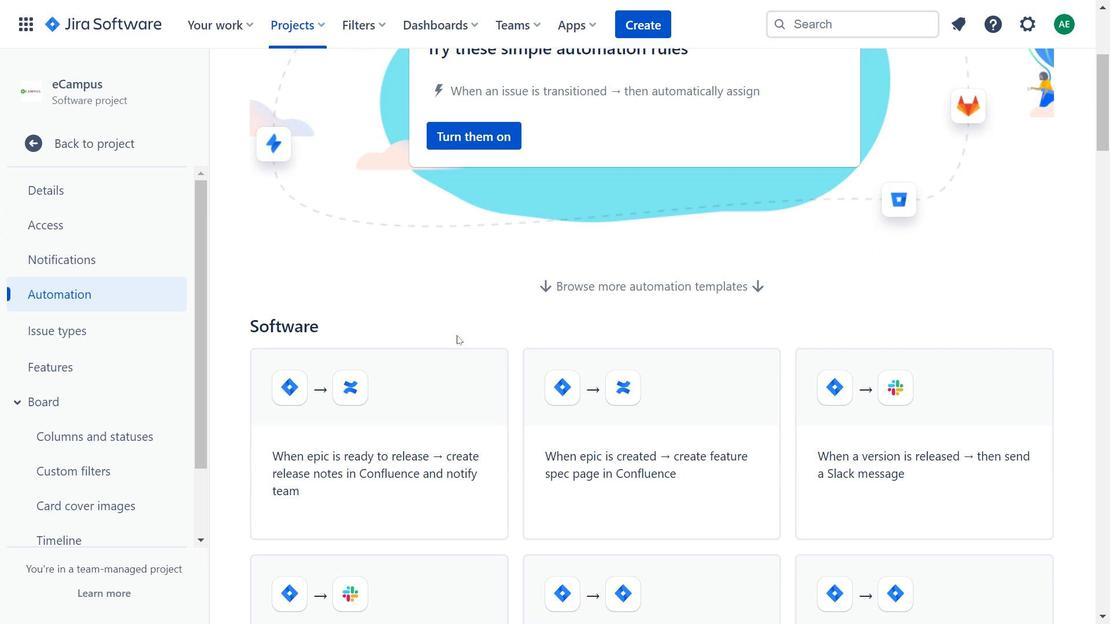
Action: Mouse scrolled (457, 334) with delta (0, 0)
Screenshot: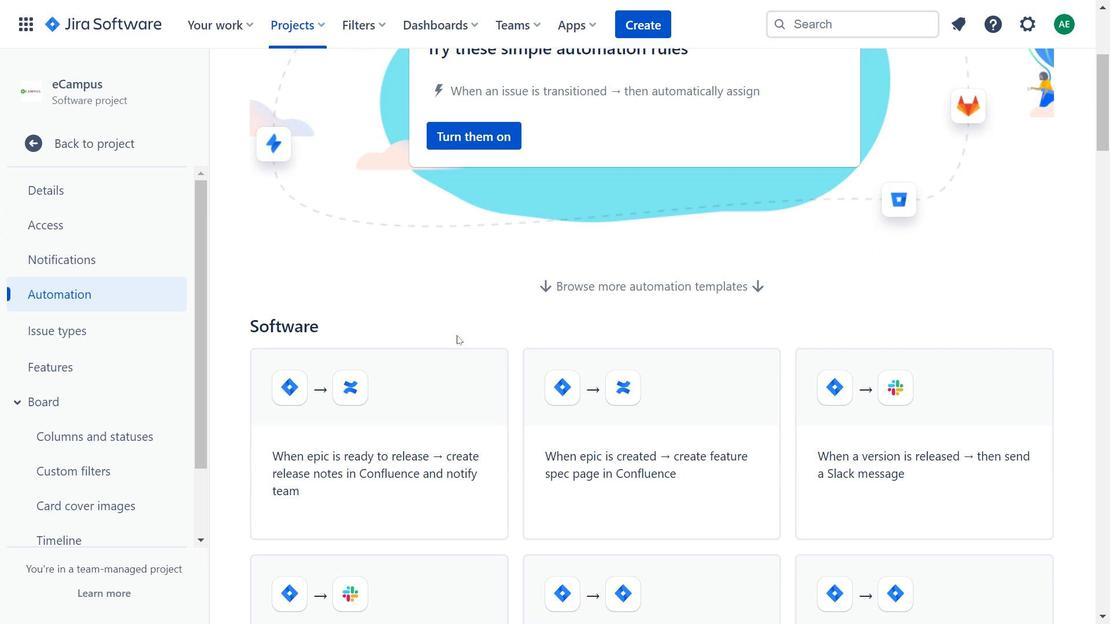 
Action: Mouse moved to (455, 338)
Screenshot: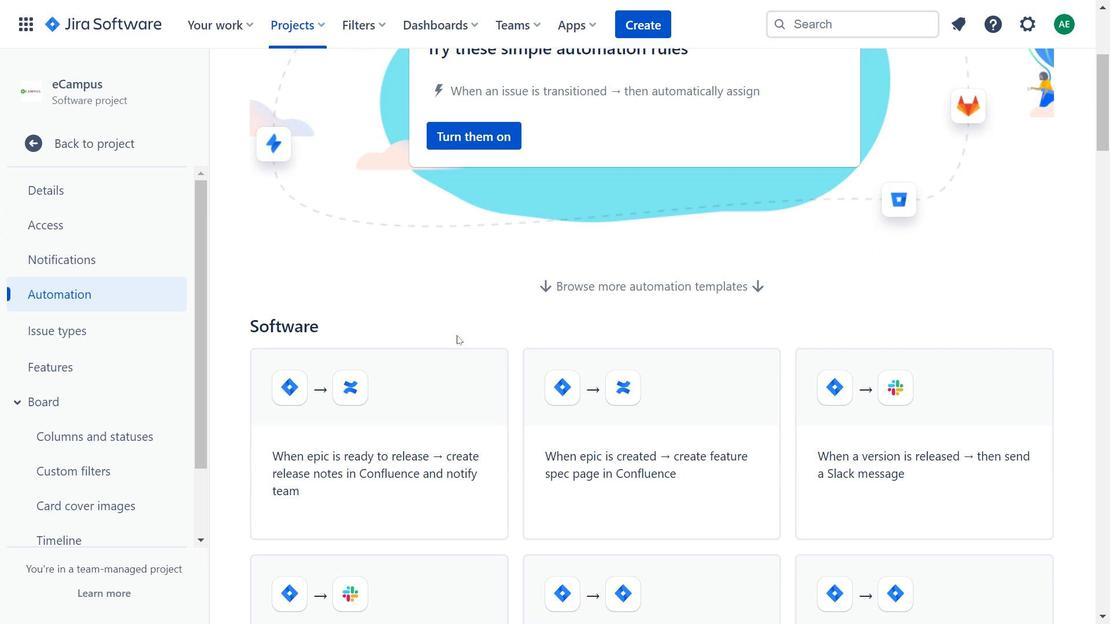 
Action: Mouse scrolled (455, 337) with delta (0, 0)
Screenshot: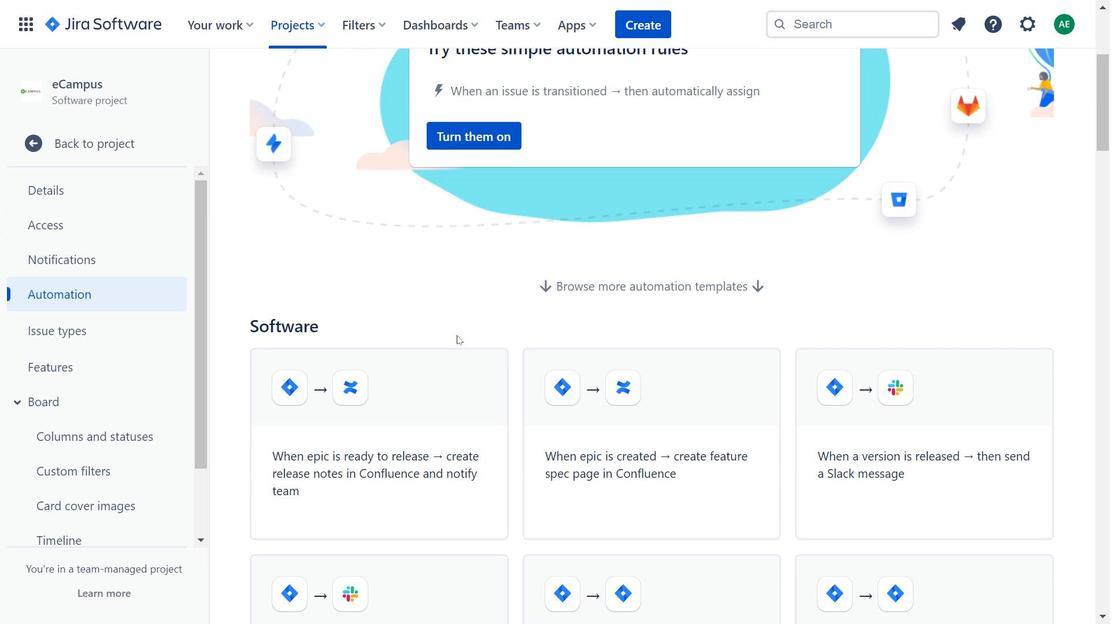 
Action: Mouse moved to (455, 341)
Screenshot: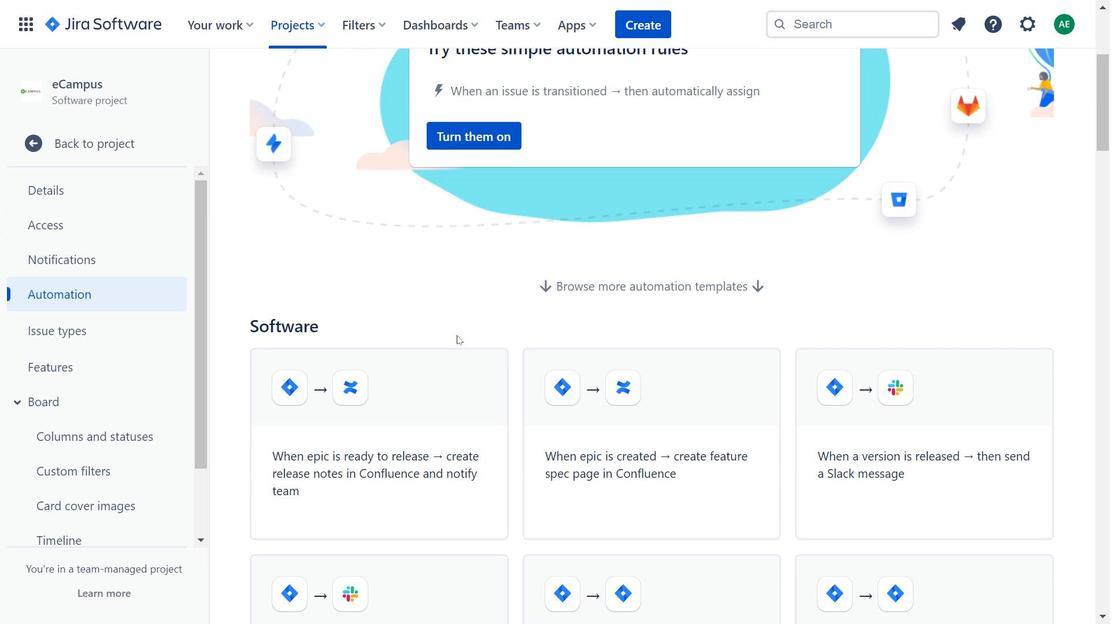 
Action: Mouse scrolled (455, 341) with delta (0, 0)
Screenshot: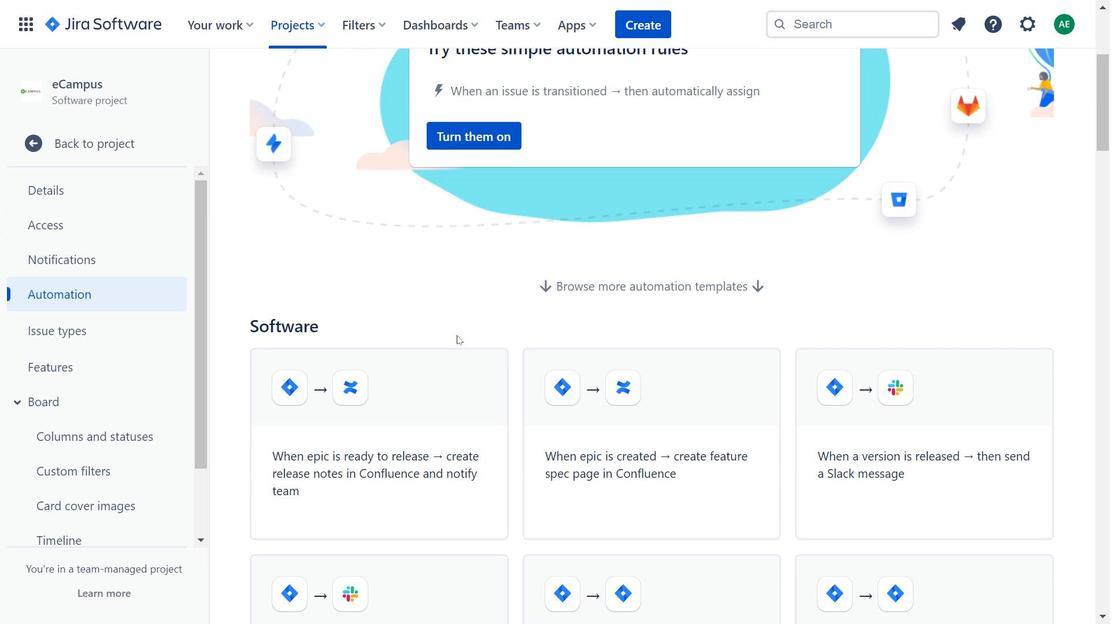 
Action: Mouse moved to (454, 344)
Screenshot: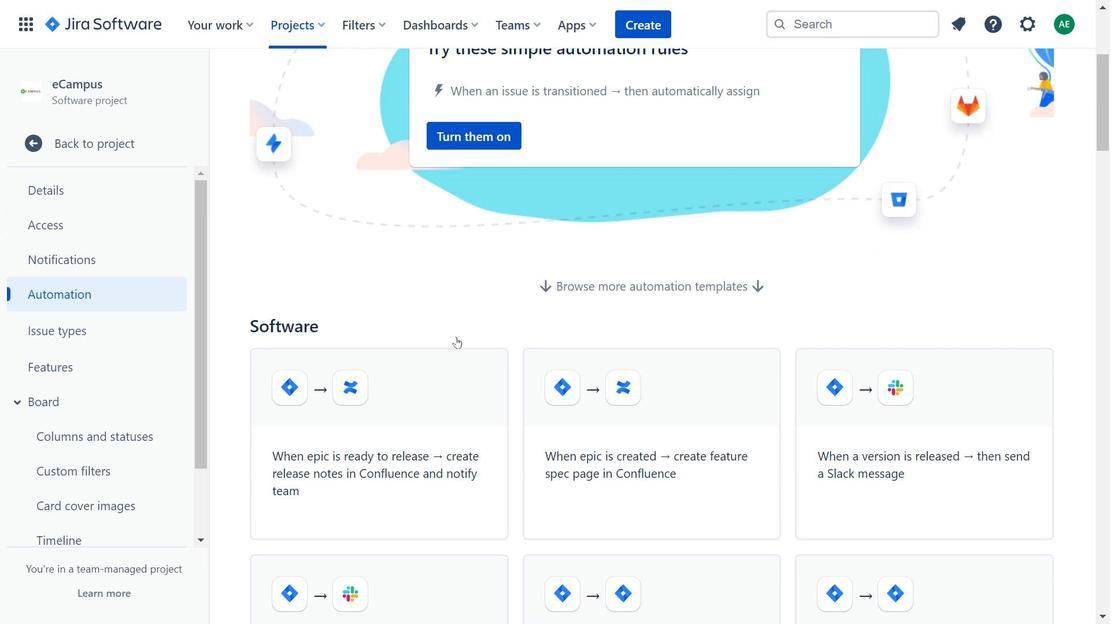 
Action: Mouse scrolled (454, 344) with delta (0, 0)
Screenshot: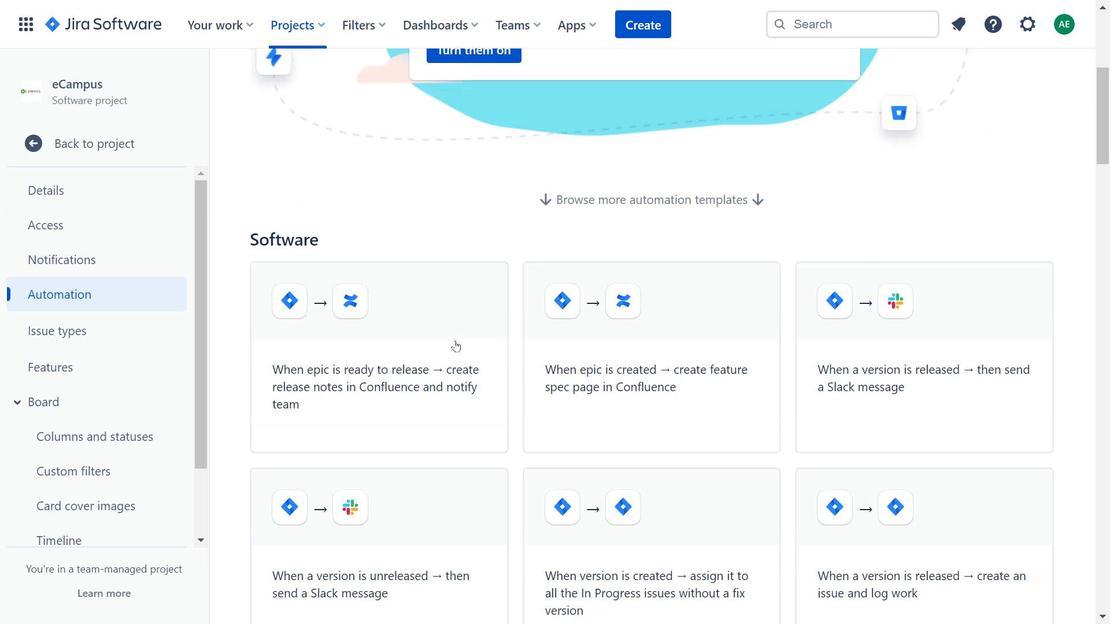 
Action: Mouse moved to (452, 355)
Screenshot: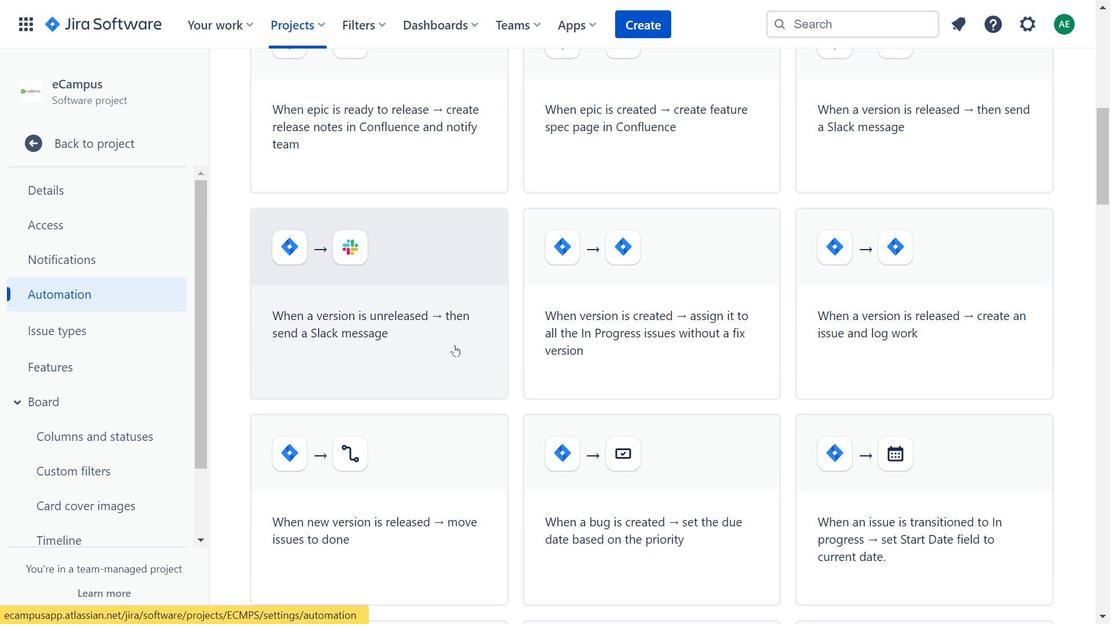 
Action: Mouse scrolled (452, 355) with delta (0, 0)
Screenshot: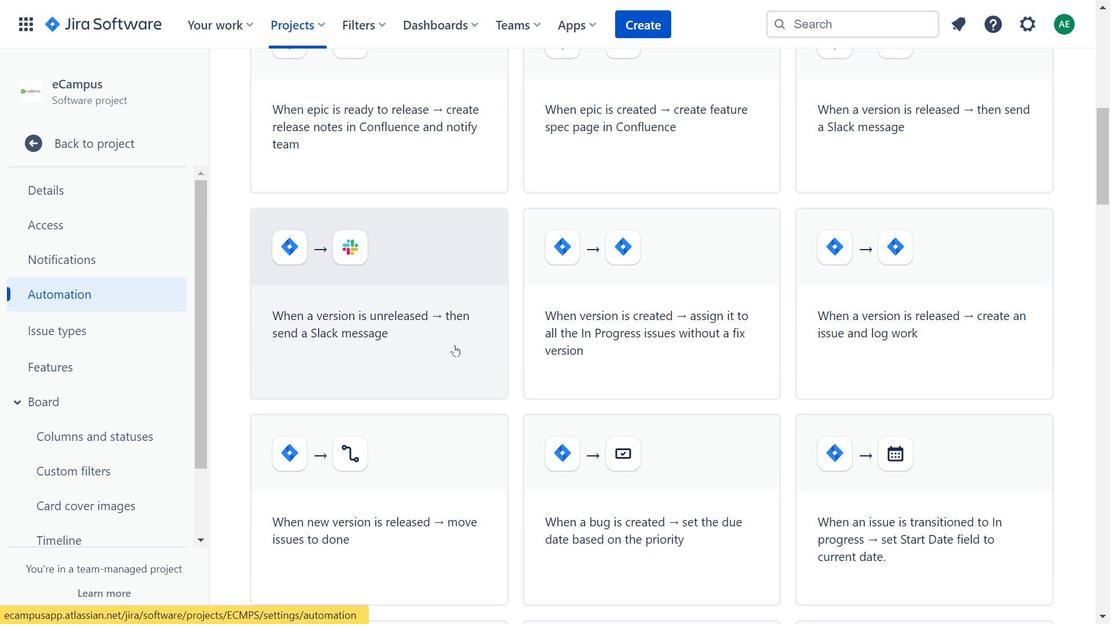 
Action: Mouse moved to (452, 357)
Screenshot: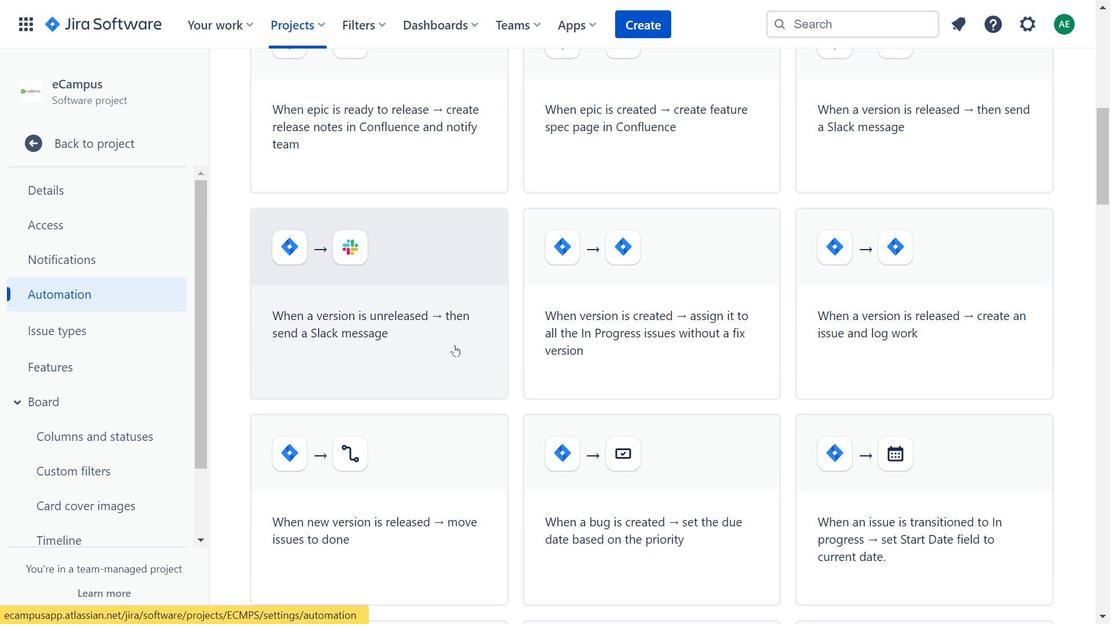 
Action: Mouse scrolled (452, 357) with delta (0, 0)
Screenshot: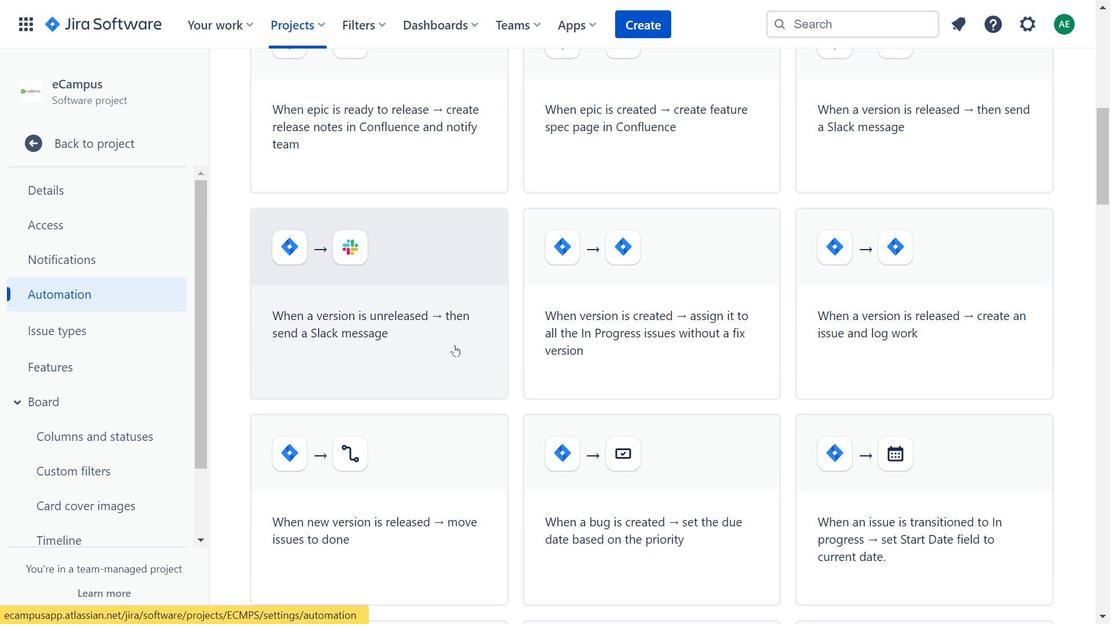 
Action: Mouse moved to (452, 365)
Screenshot: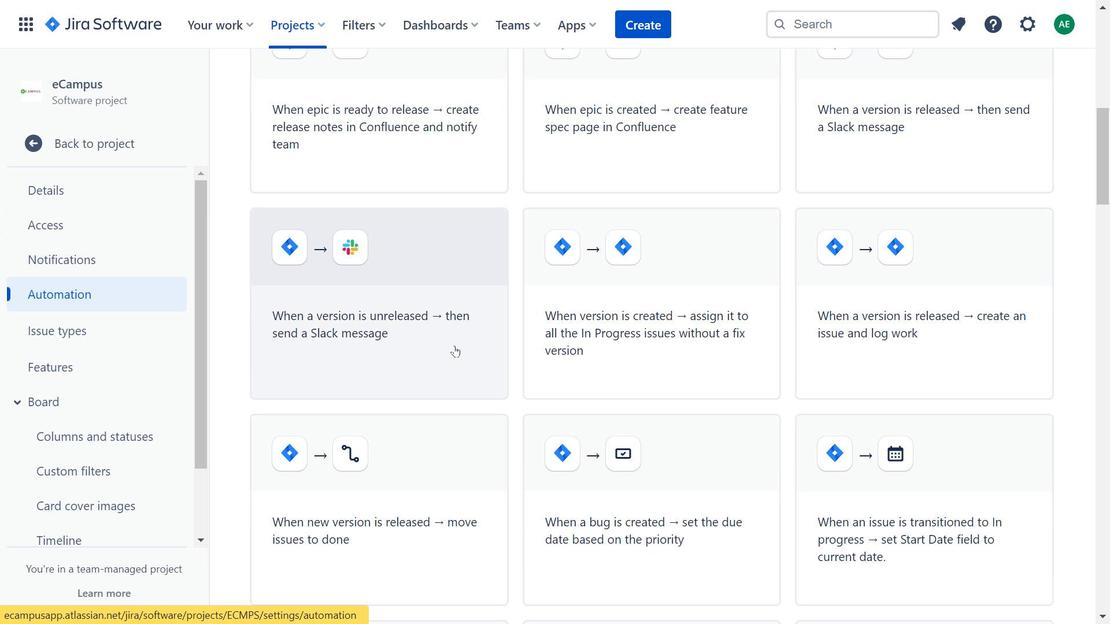 
Action: Mouse scrolled (452, 364) with delta (0, 0)
Screenshot: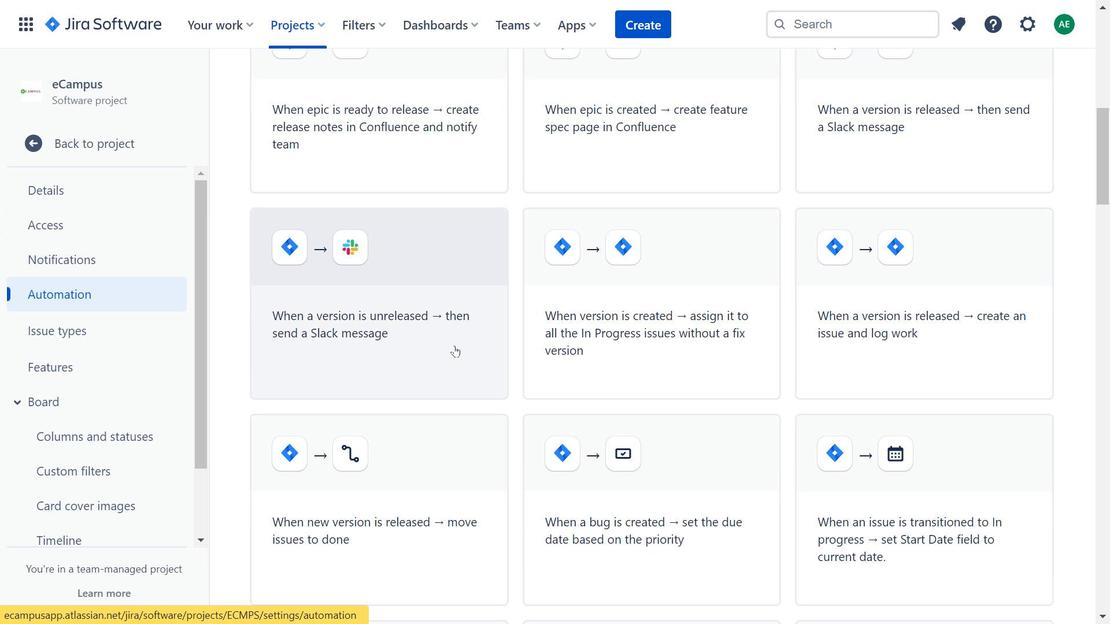 
Action: Mouse moved to (450, 377)
Screenshot: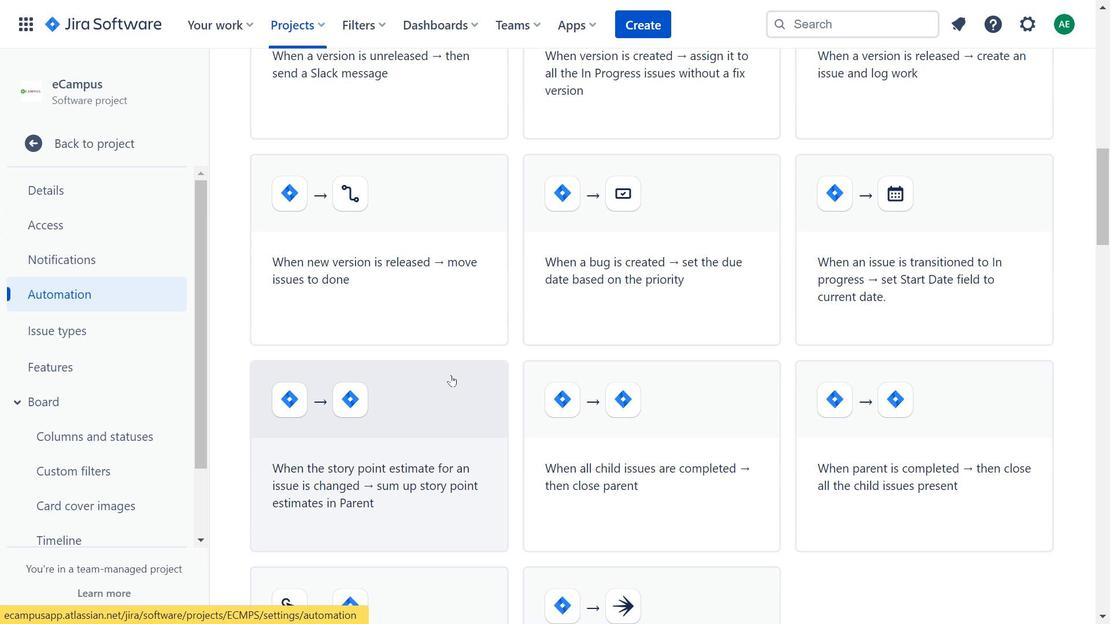
Action: Mouse pressed left at (450, 377)
Screenshot: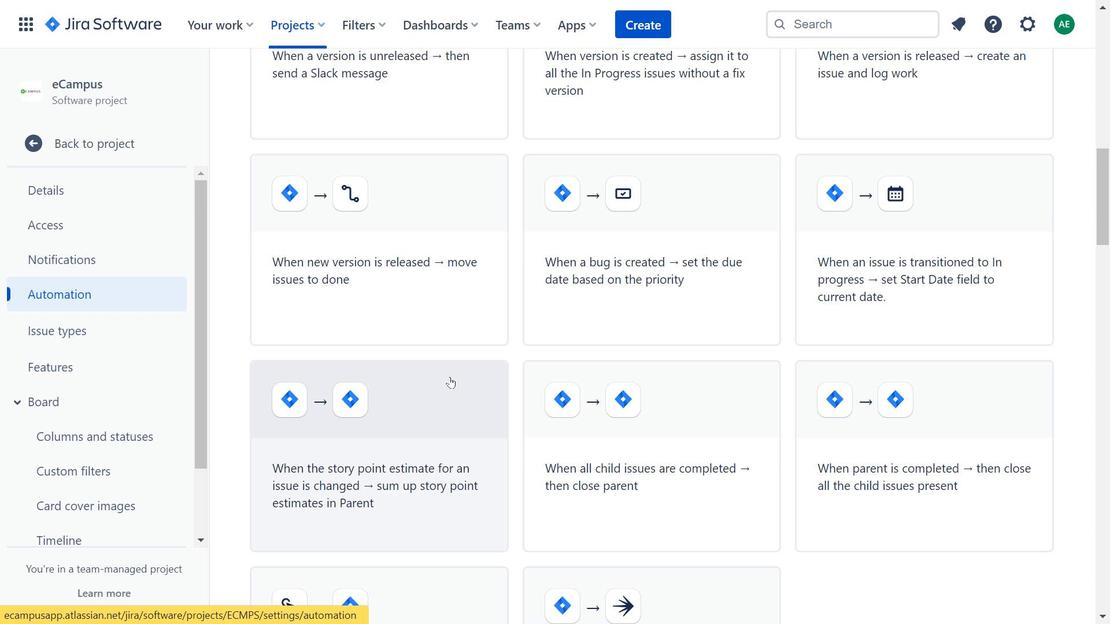 
Action: Mouse moved to (734, 316)
Screenshot: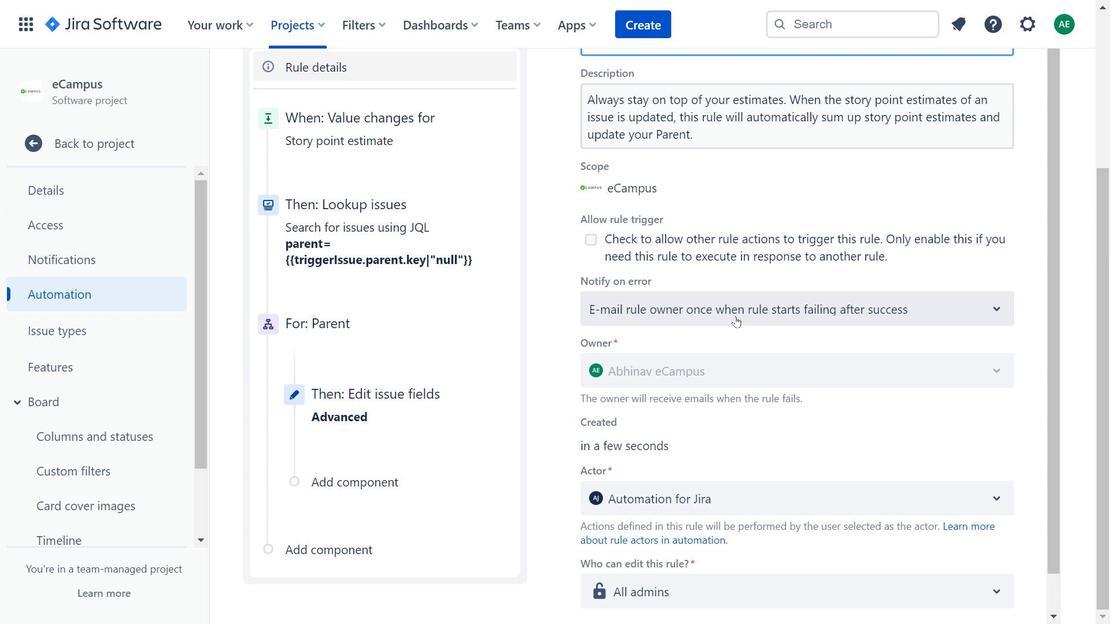 
Action: Mouse pressed left at (734, 316)
Screenshot: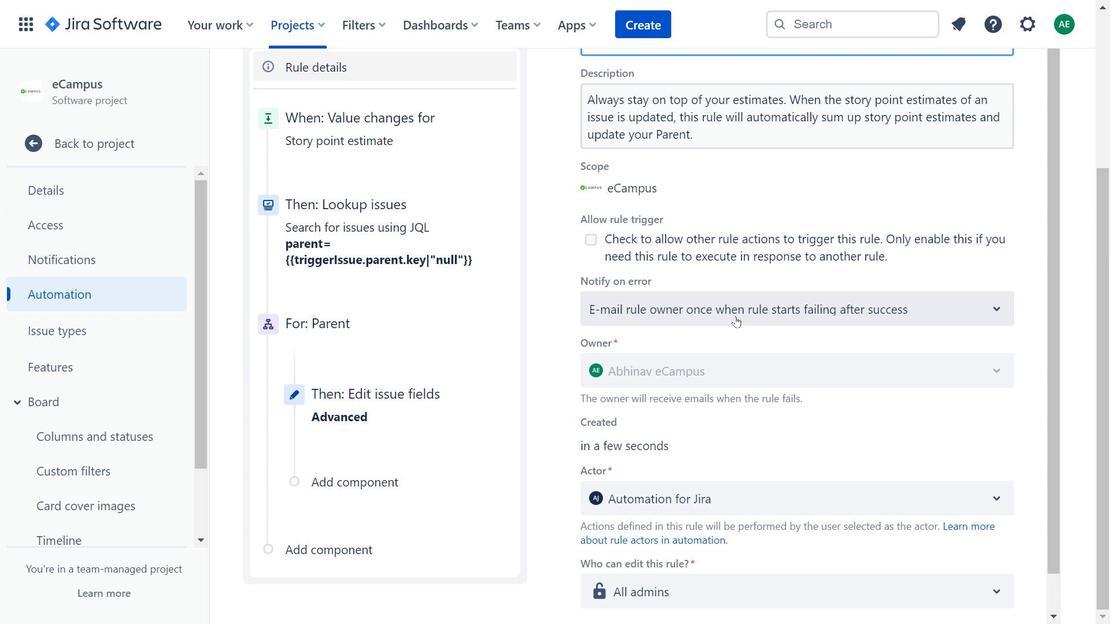 
Action: Mouse moved to (388, 396)
Screenshot: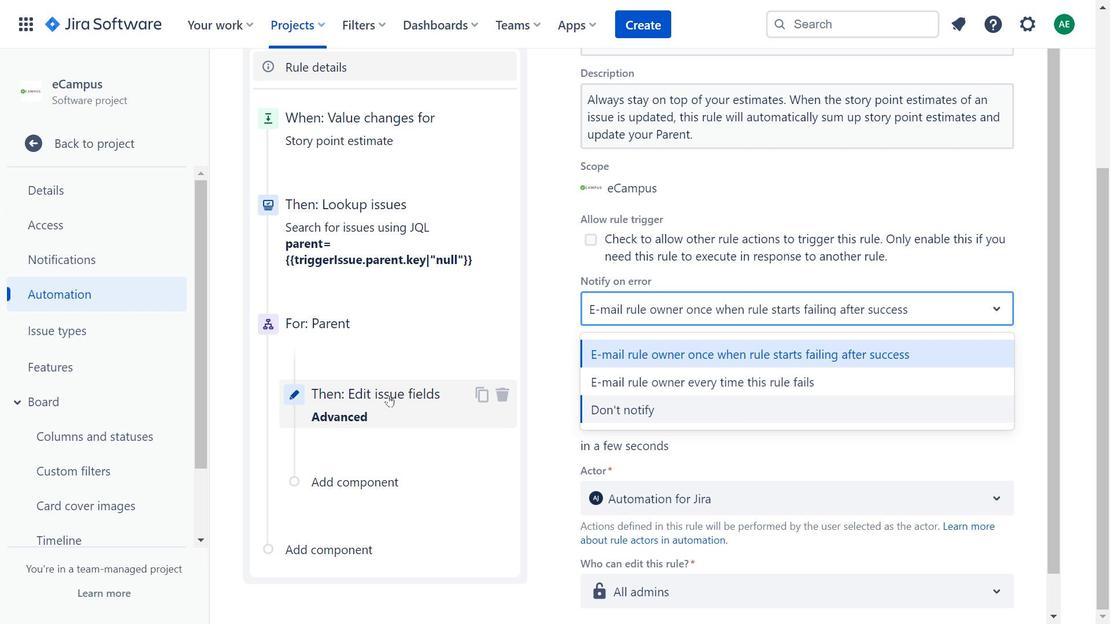 
Action: Mouse pressed left at (388, 396)
Screenshot: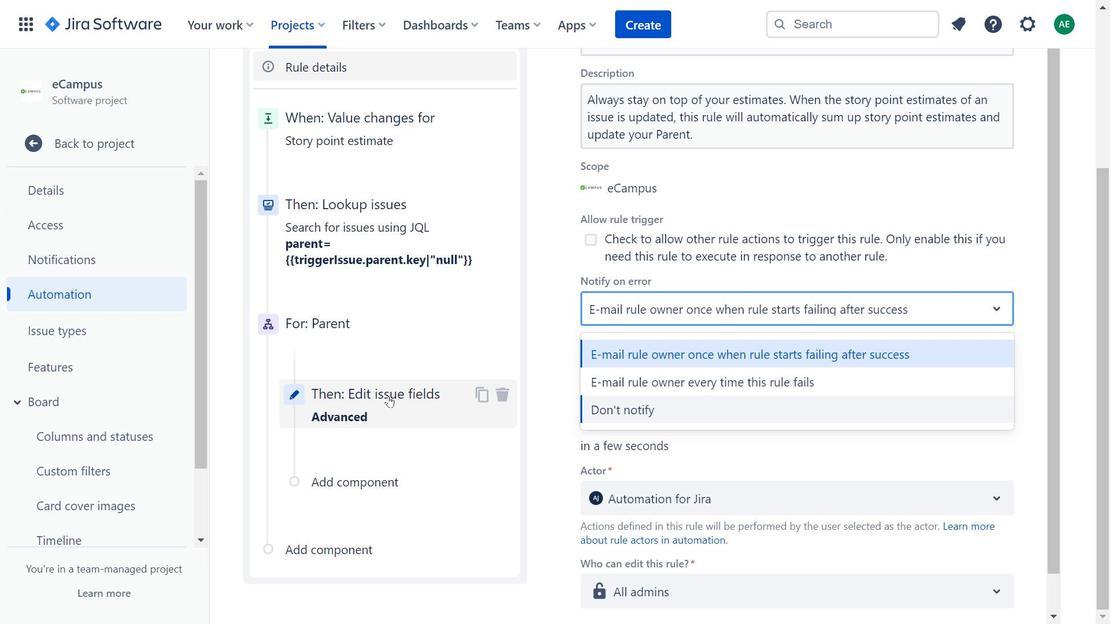 
Action: Mouse moved to (469, 253)
Screenshot: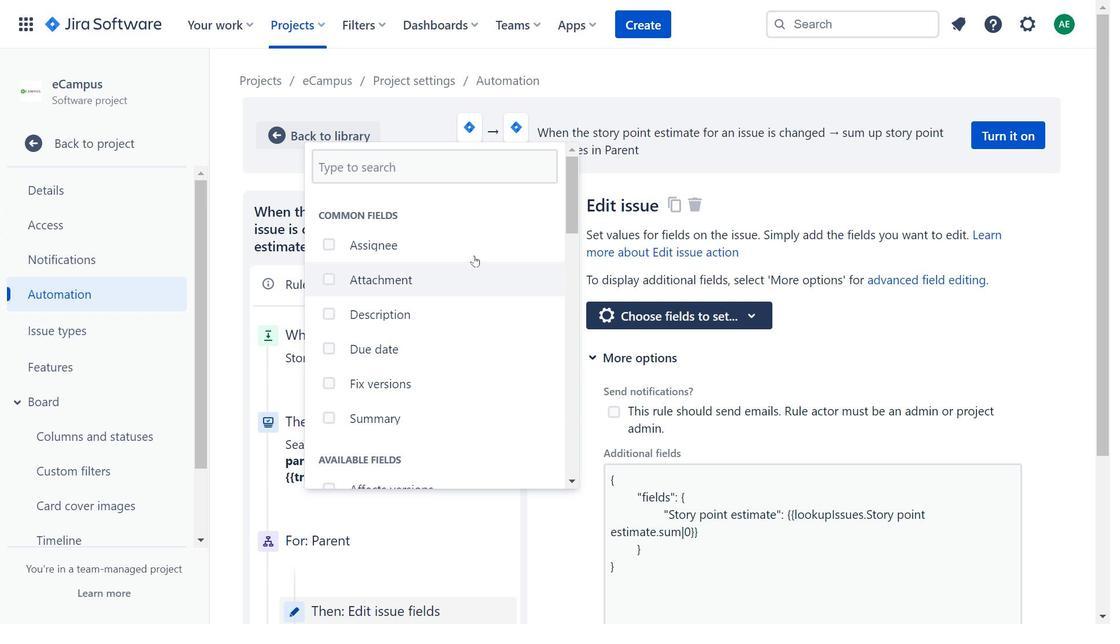 
Action: Mouse scrolled (469, 252) with delta (0, 0)
Screenshot: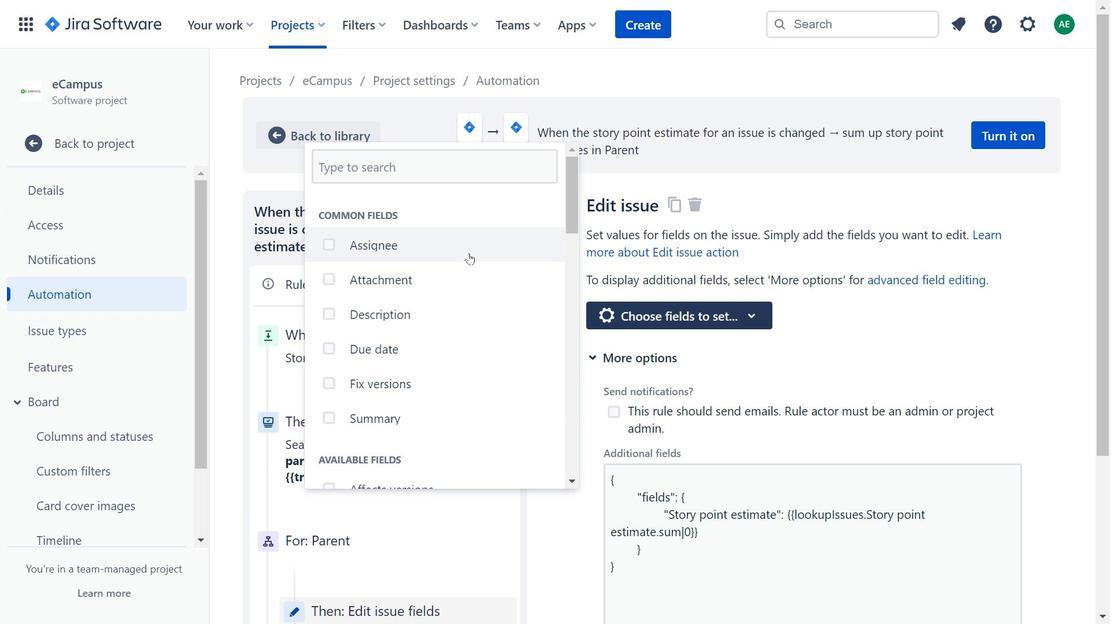 
Action: Mouse scrolled (469, 252) with delta (0, 0)
Screenshot: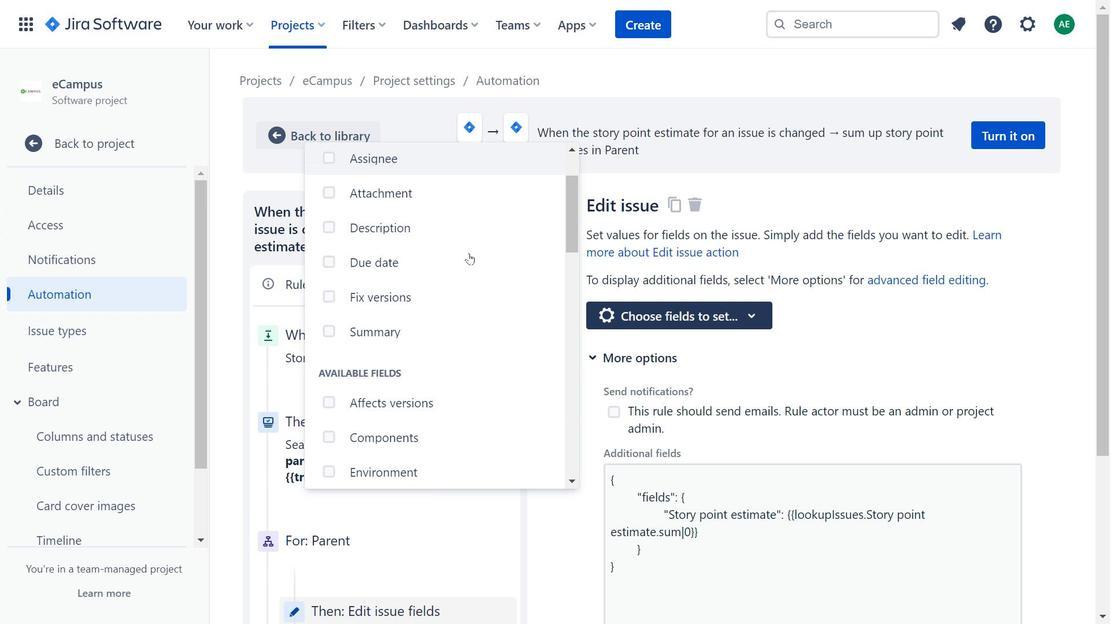 
Action: Mouse moved to (468, 255)
Screenshot: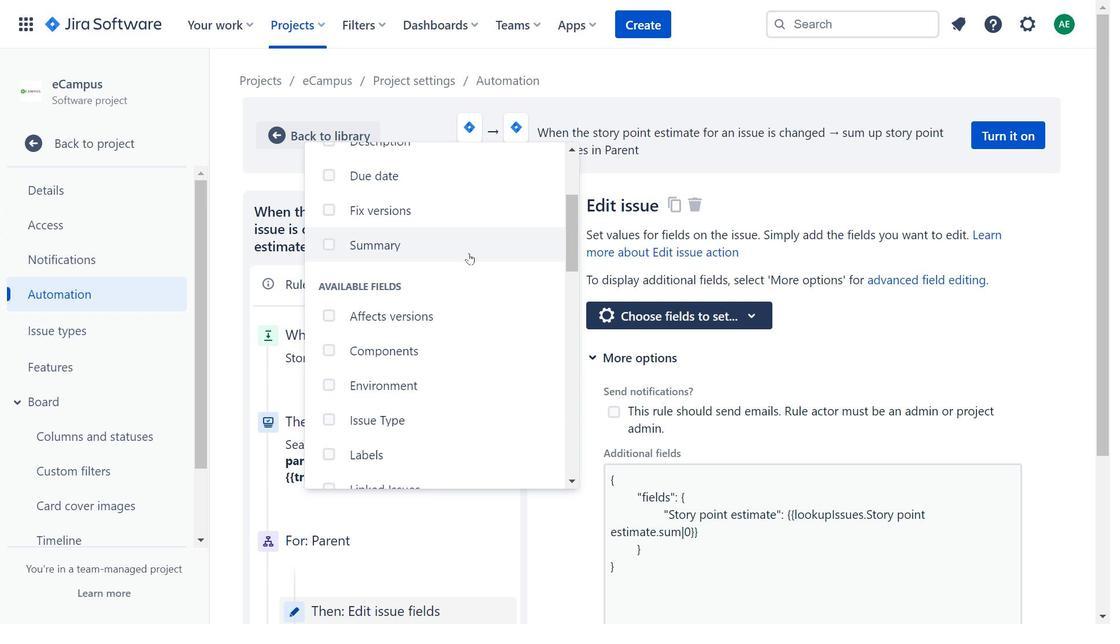 
Action: Mouse scrolled (468, 255) with delta (0, 0)
Screenshot: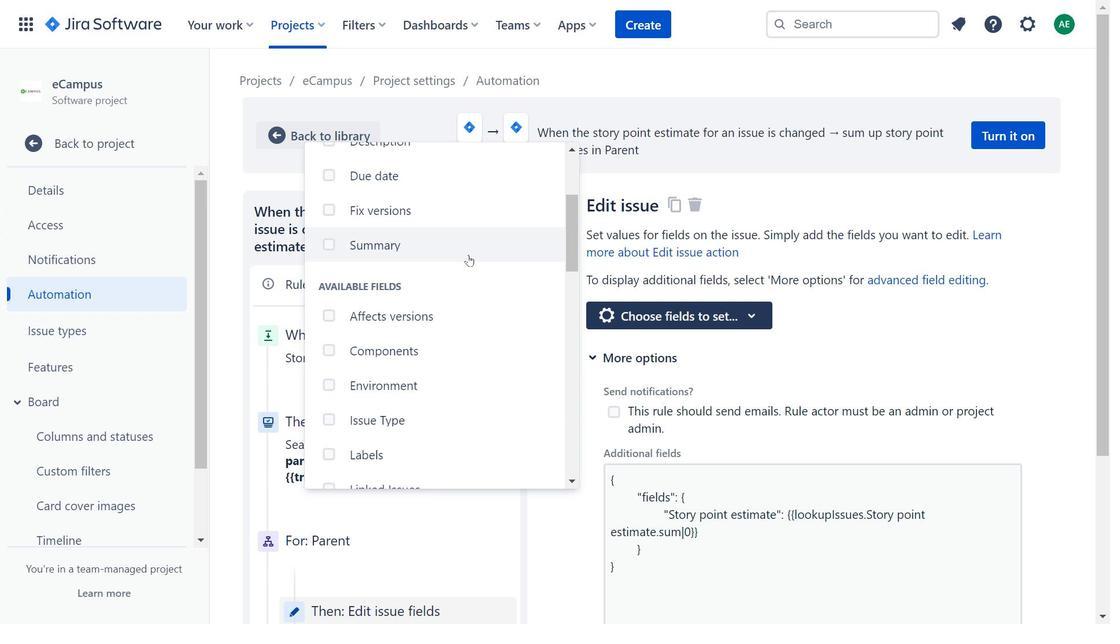 
Action: Mouse scrolled (468, 255) with delta (0, 0)
Screenshot: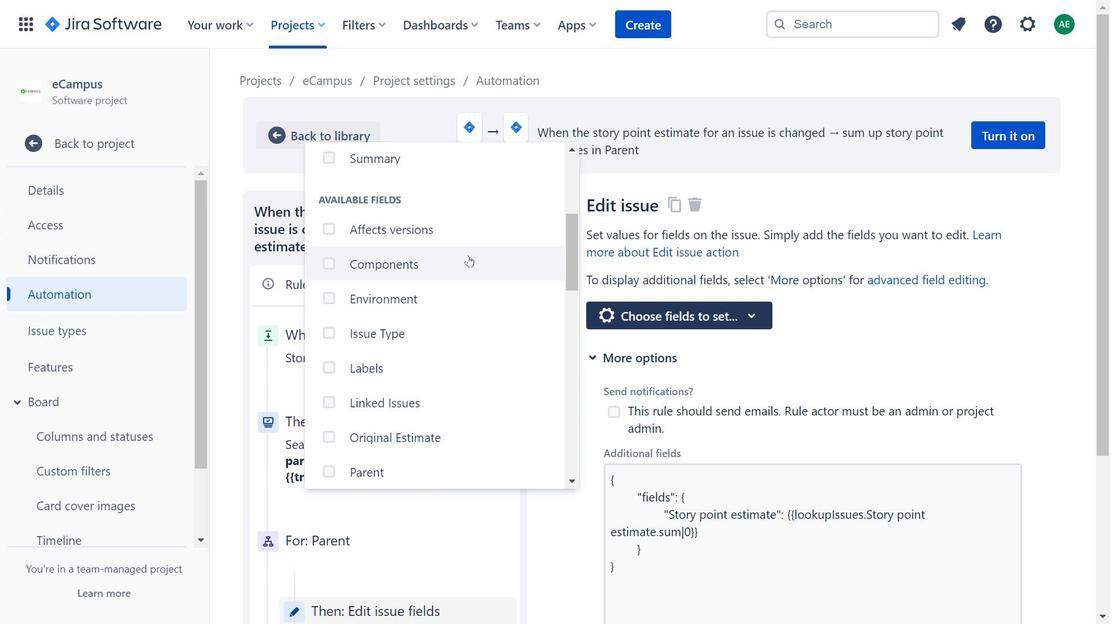 
Action: Mouse scrolled (468, 255) with delta (0, 0)
Screenshot: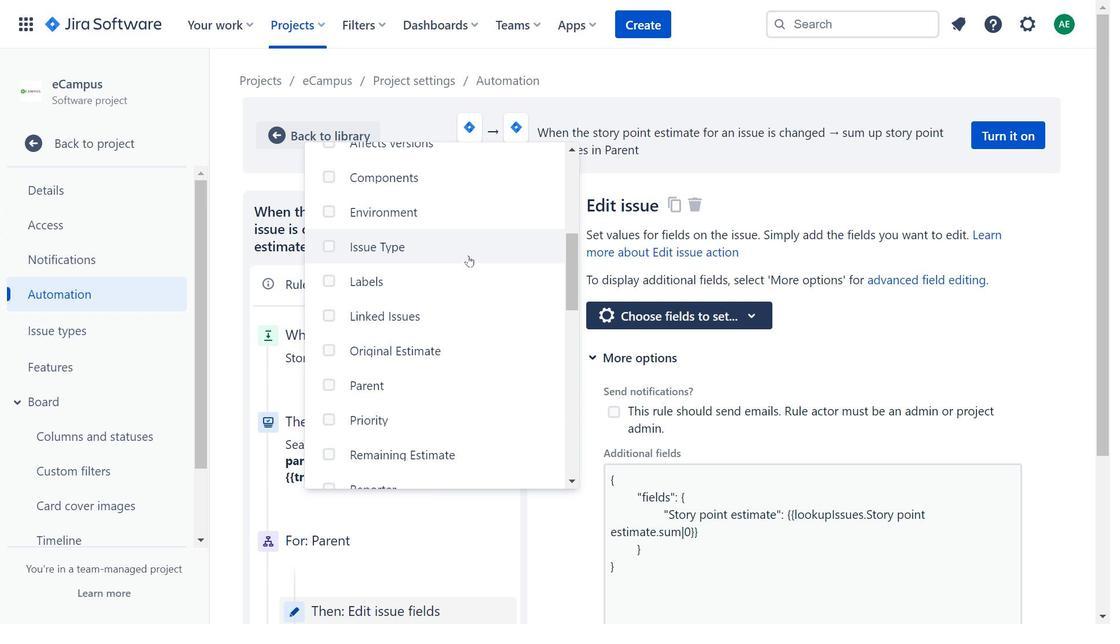 
Action: Mouse scrolled (468, 255) with delta (0, 0)
Screenshot: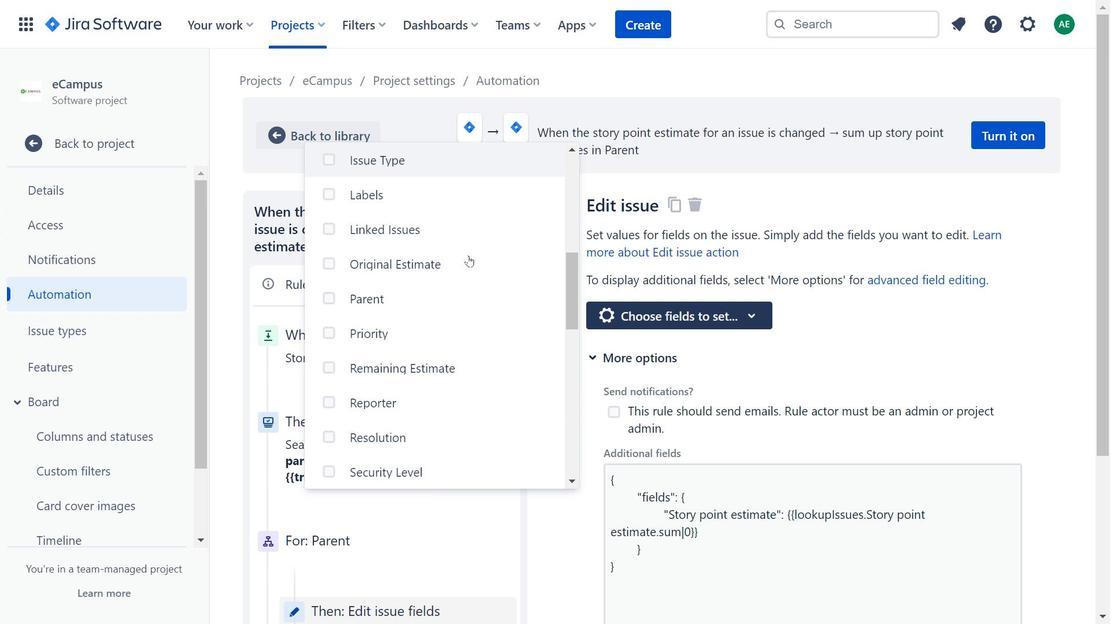 
Action: Mouse moved to (497, 287)
Screenshot: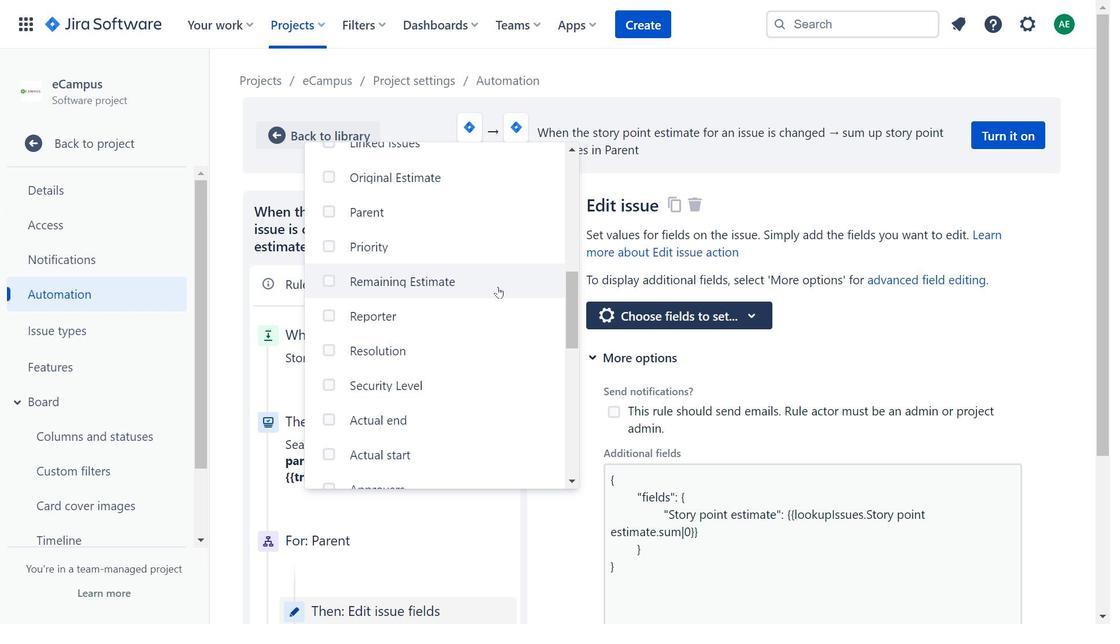 
Action: Mouse scrolled (497, 286) with delta (0, 0)
Screenshot: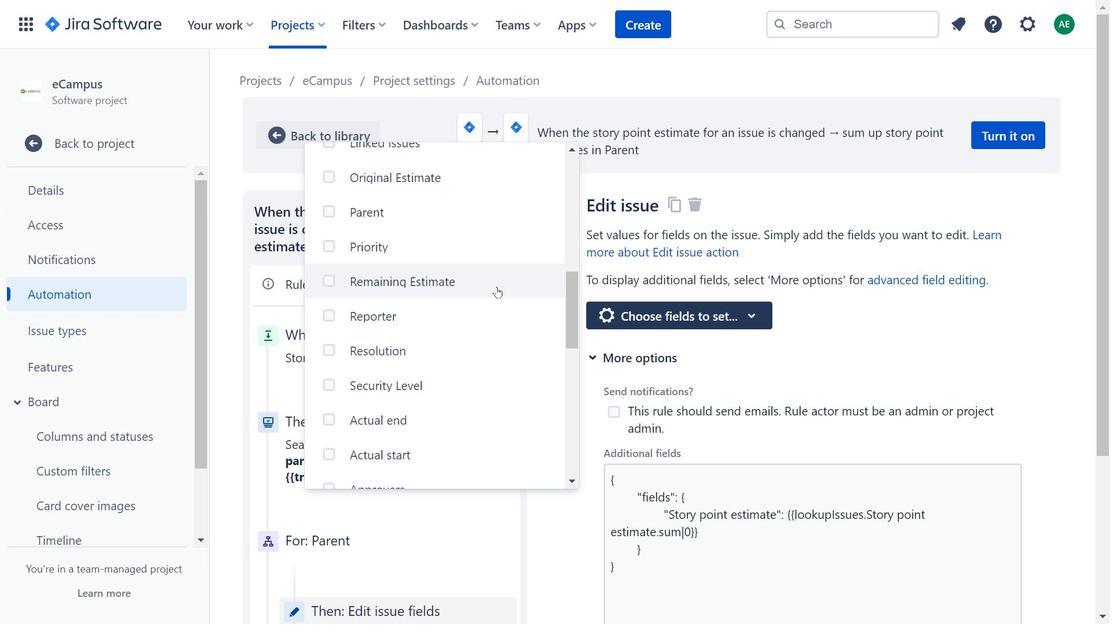 
Action: Mouse moved to (491, 316)
Screenshot: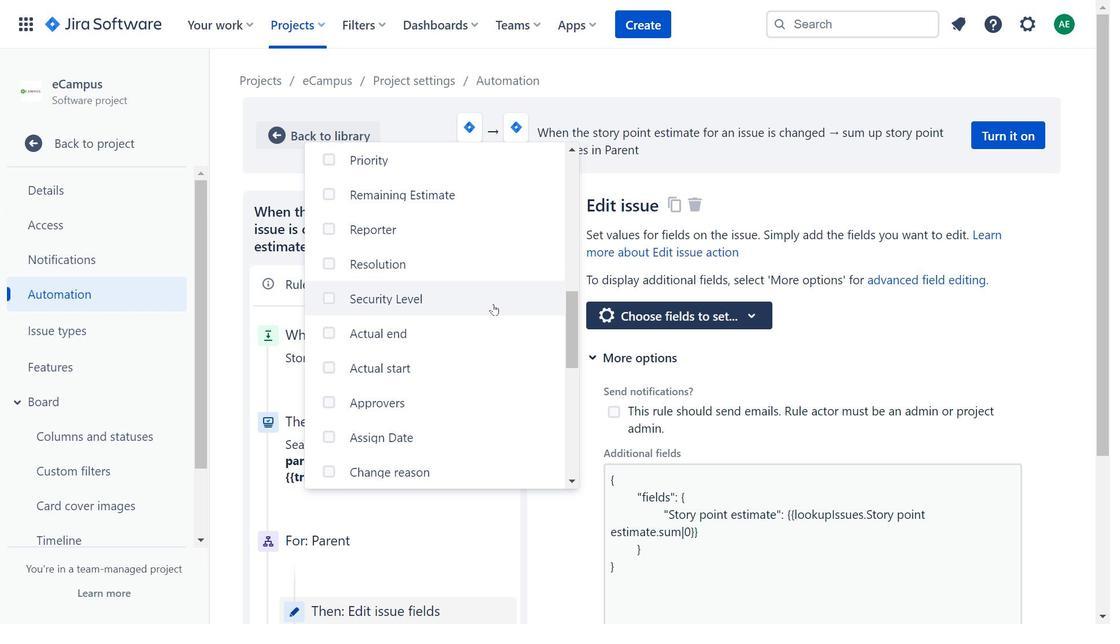 
Action: Mouse scrolled (491, 316) with delta (0, 0)
Screenshot: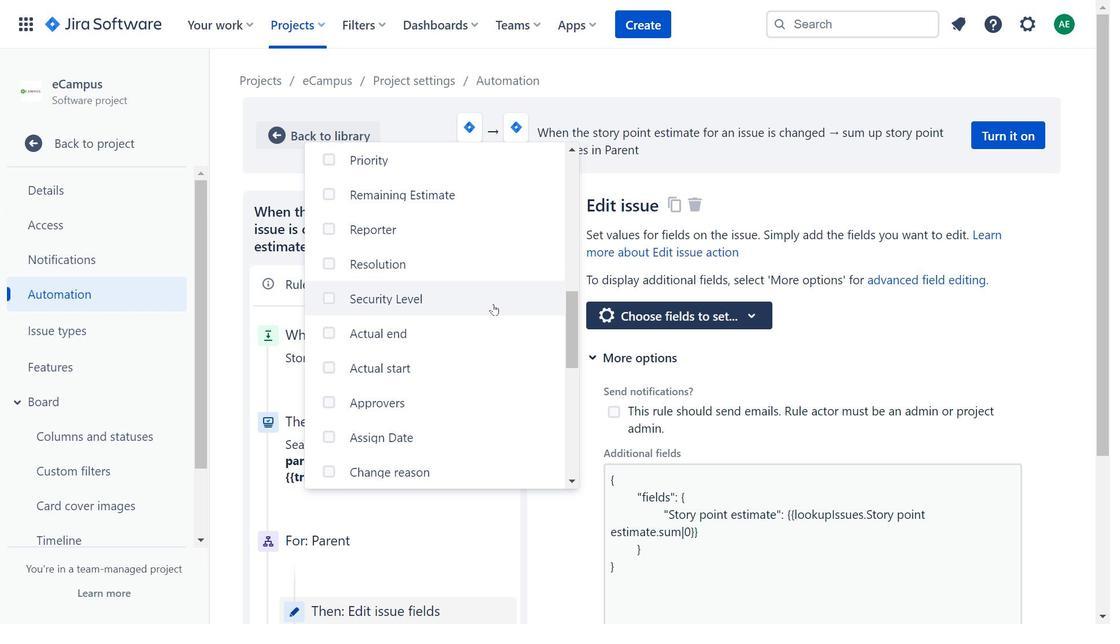 
Action: Mouse moved to (491, 317)
Screenshot: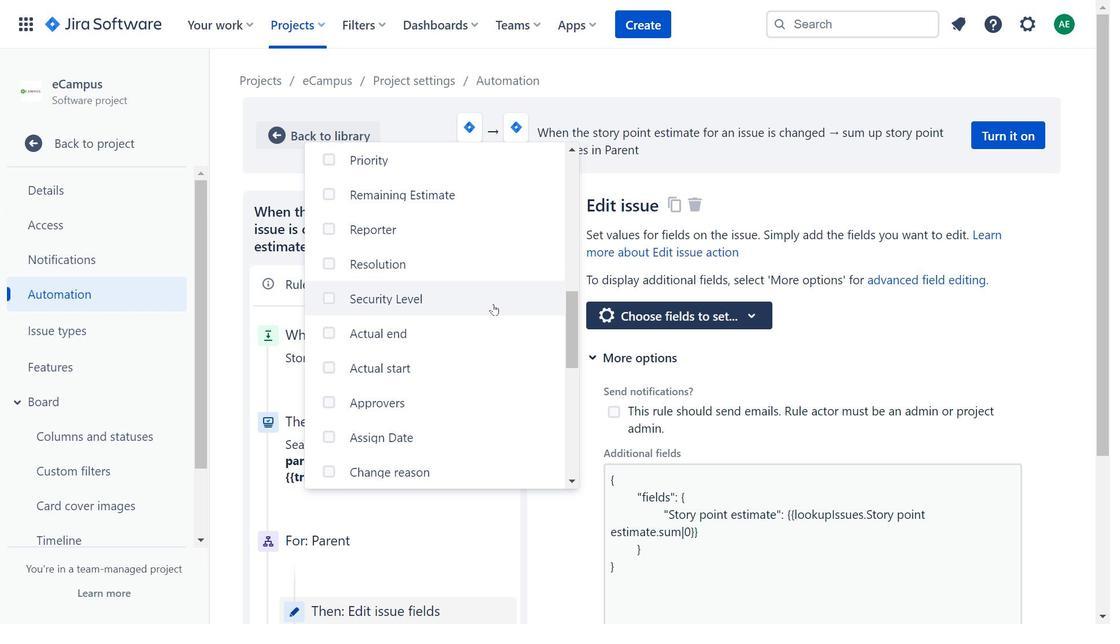 
Action: Mouse scrolled (491, 316) with delta (0, 0)
Screenshot: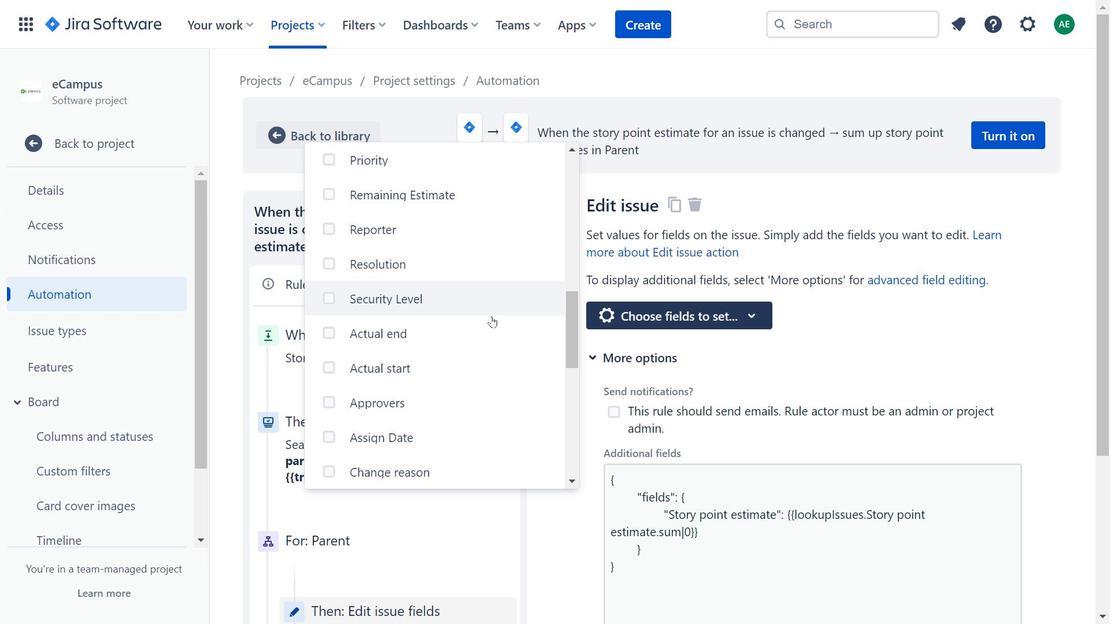 
Action: Mouse moved to (527, 325)
Screenshot: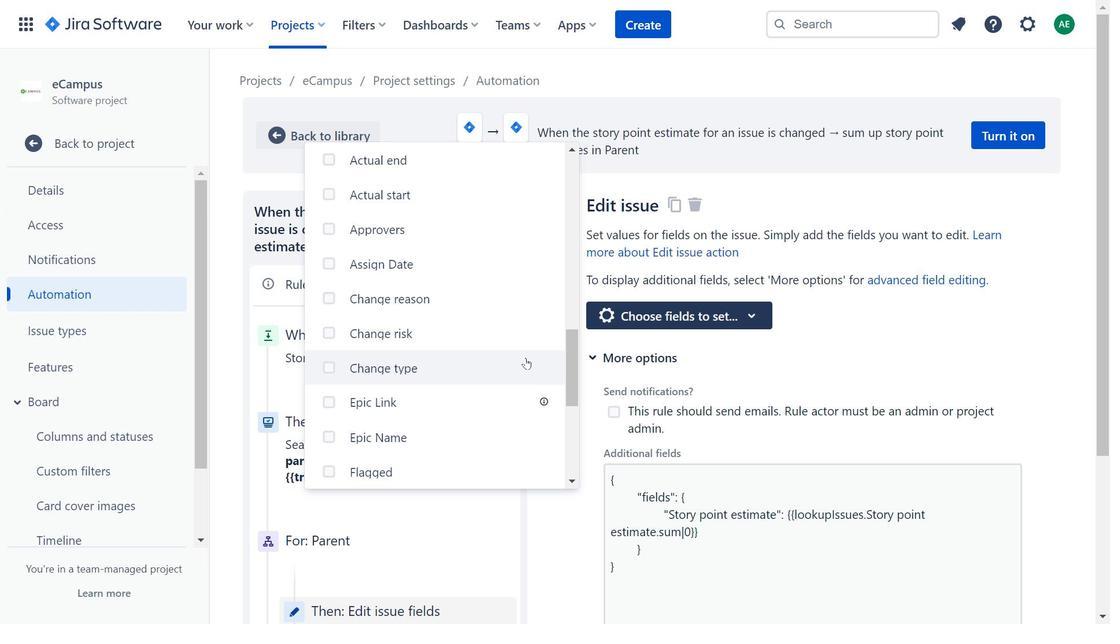 
Action: Mouse scrolled (527, 324) with delta (0, 0)
Screenshot: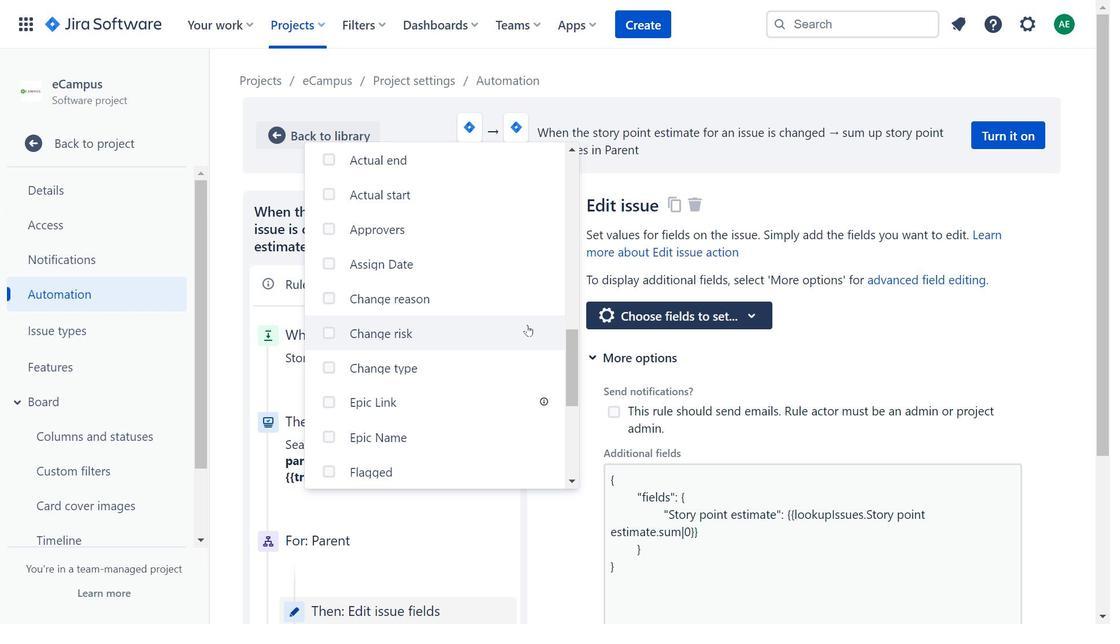 
Action: Mouse moved to (518, 336)
Screenshot: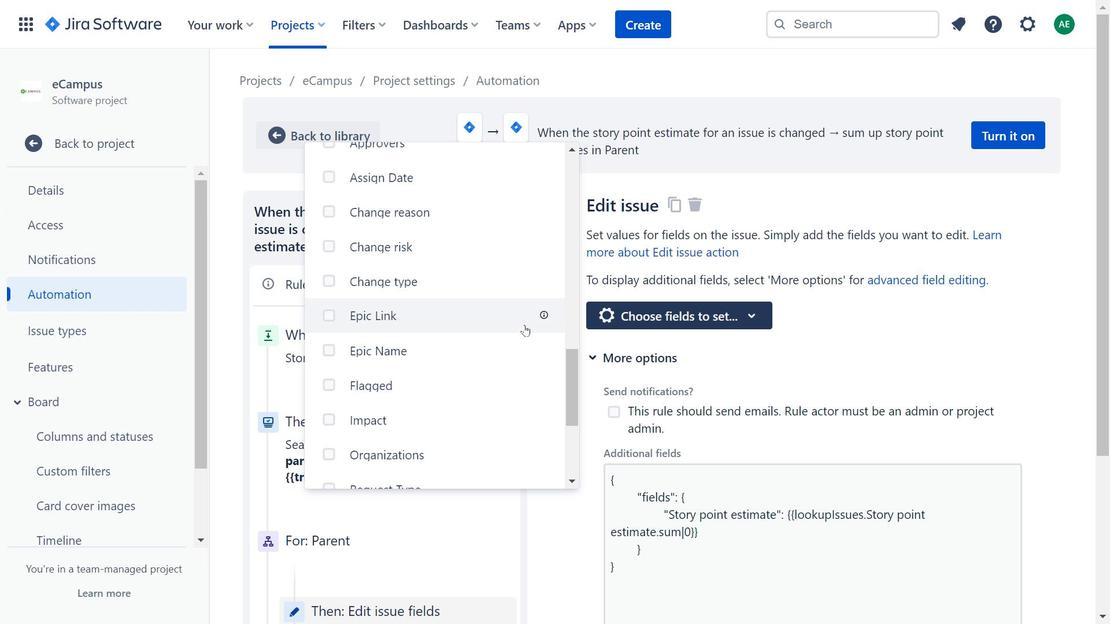 
Action: Mouse scrolled (518, 336) with delta (0, 0)
Screenshot: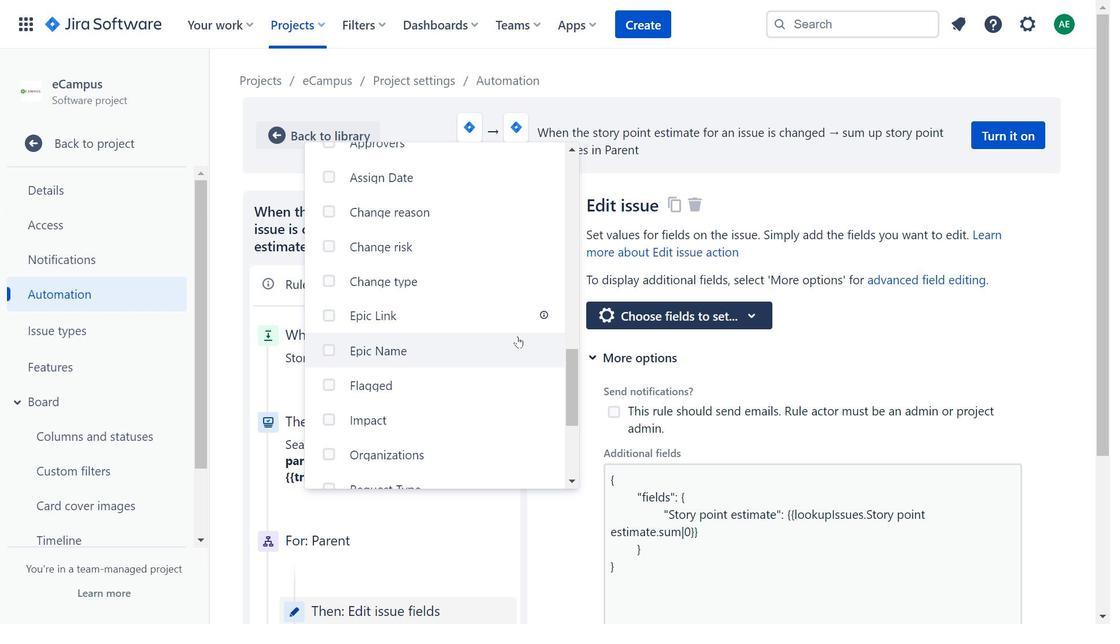 
Action: Mouse scrolled (518, 336) with delta (0, 0)
Screenshot: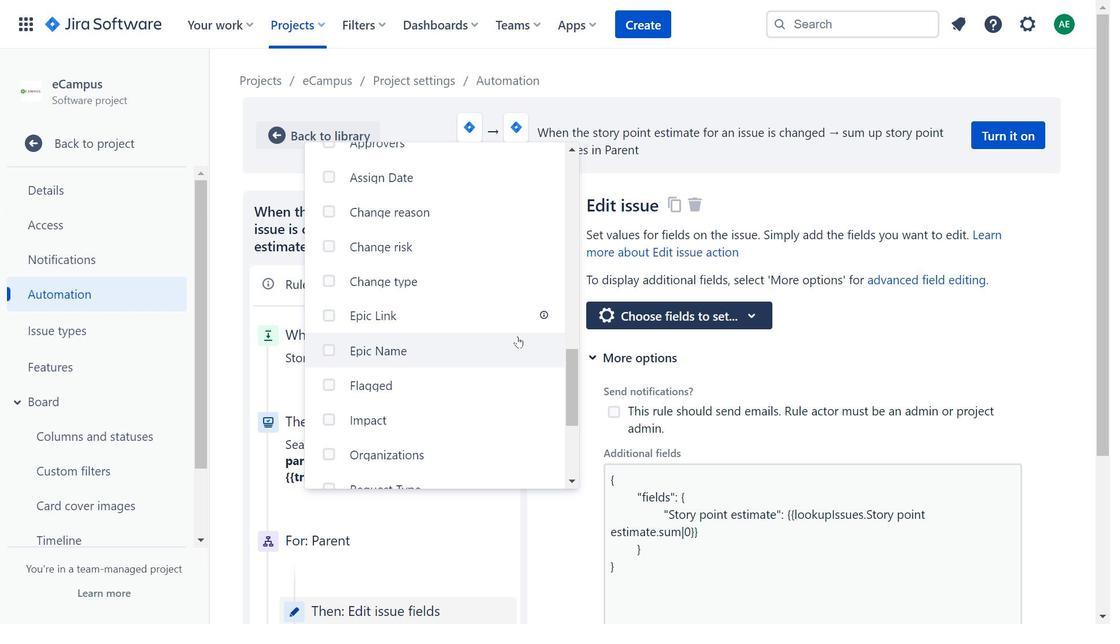 
Action: Mouse moved to (489, 364)
Screenshot: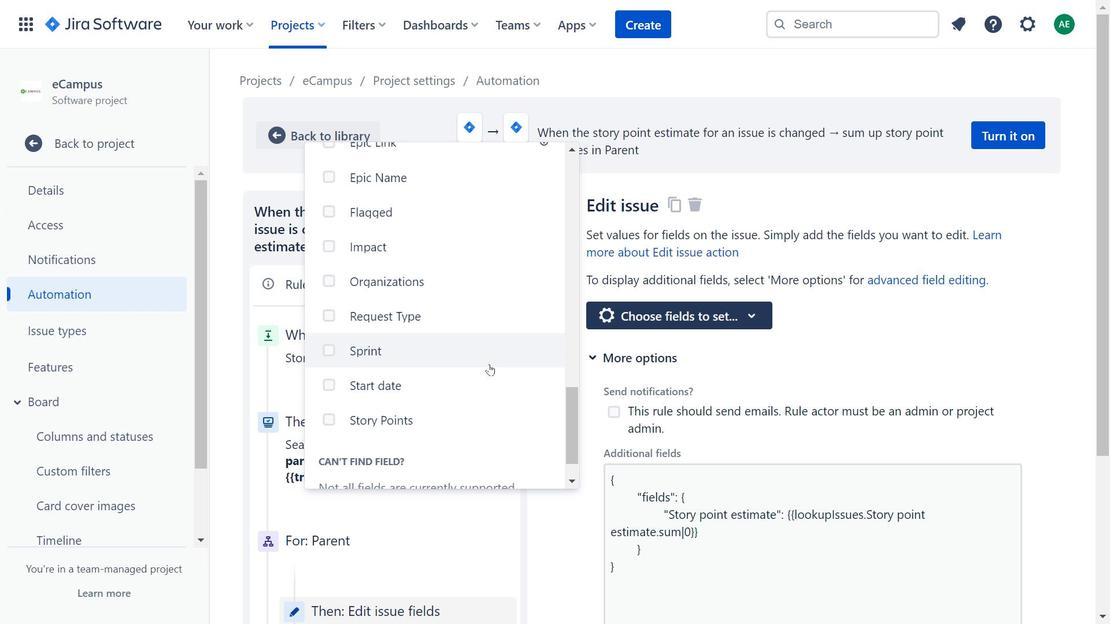 
Action: Mouse scrolled (489, 364) with delta (0, 0)
Screenshot: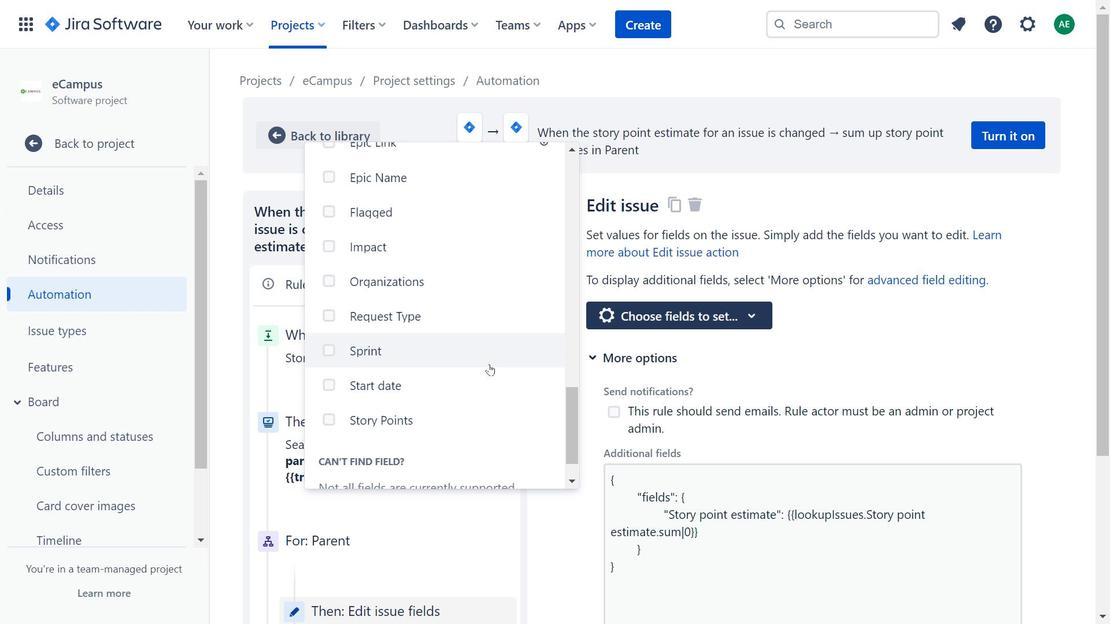 
Action: Mouse moved to (497, 365)
Screenshot: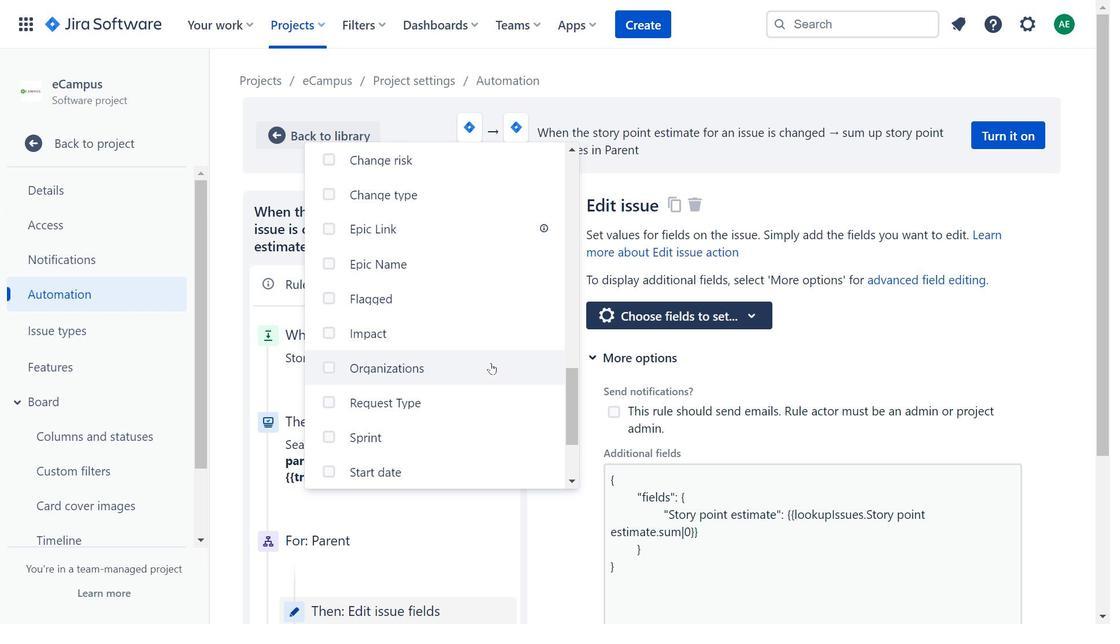 
Action: Mouse scrolled (497, 366) with delta (0, 0)
Screenshot: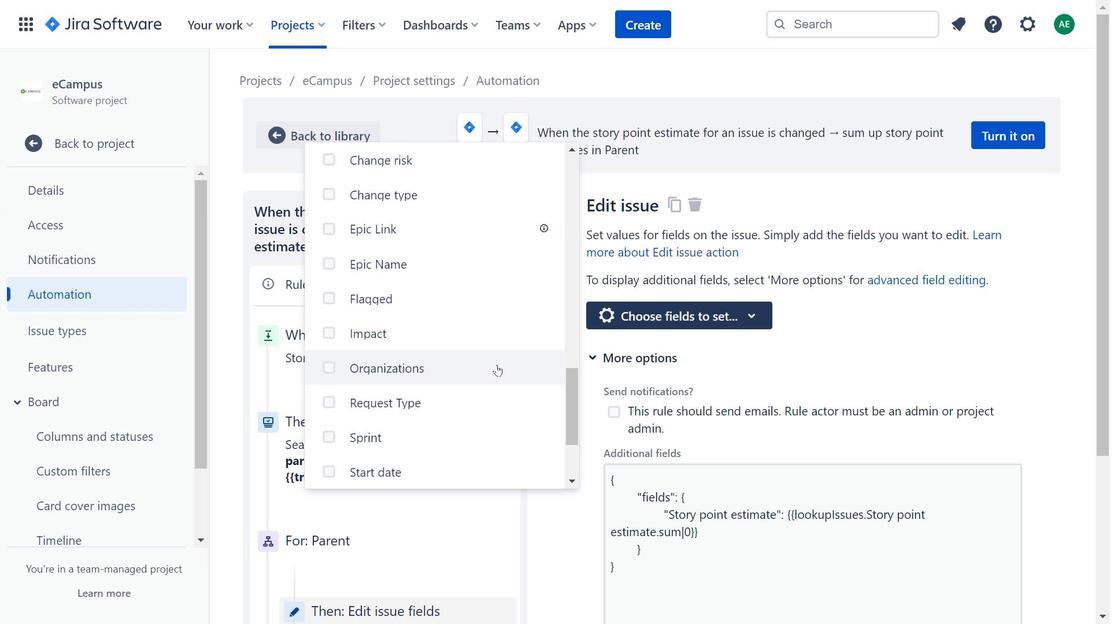 
Action: Mouse moved to (475, 362)
Screenshot: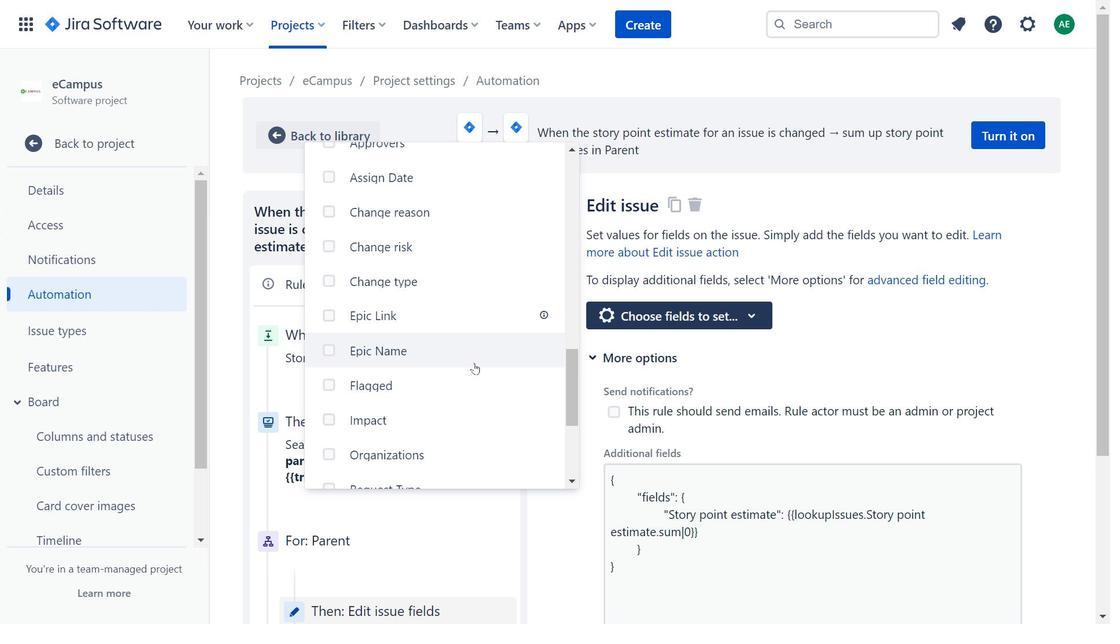 
Action: Mouse scrolled (475, 363) with delta (0, 0)
Screenshot: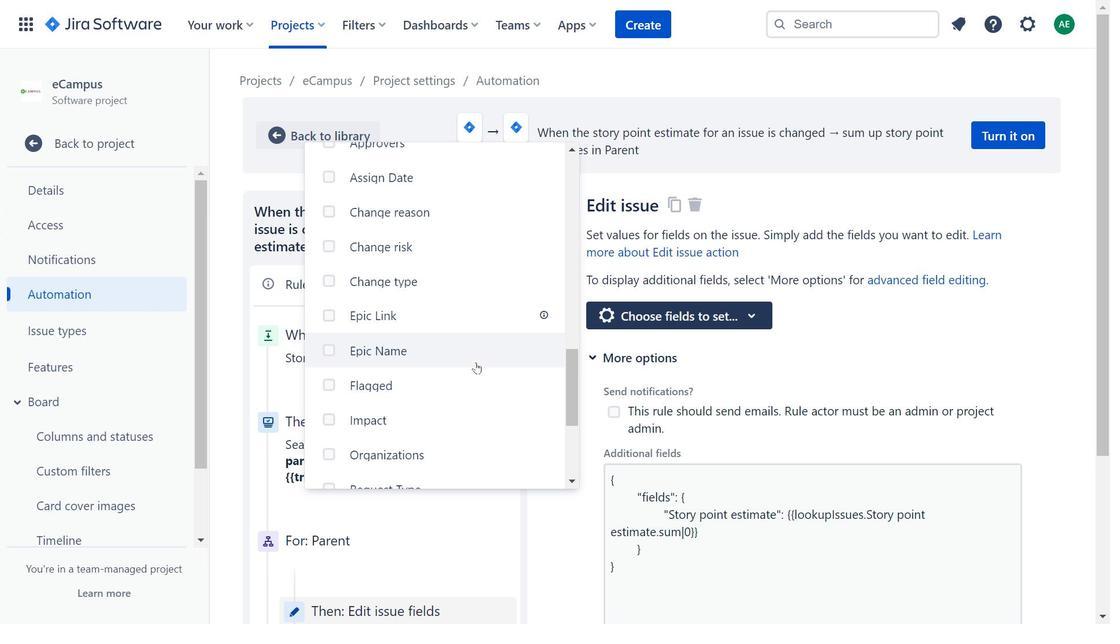 
Action: Mouse scrolled (475, 363) with delta (0, 0)
Screenshot: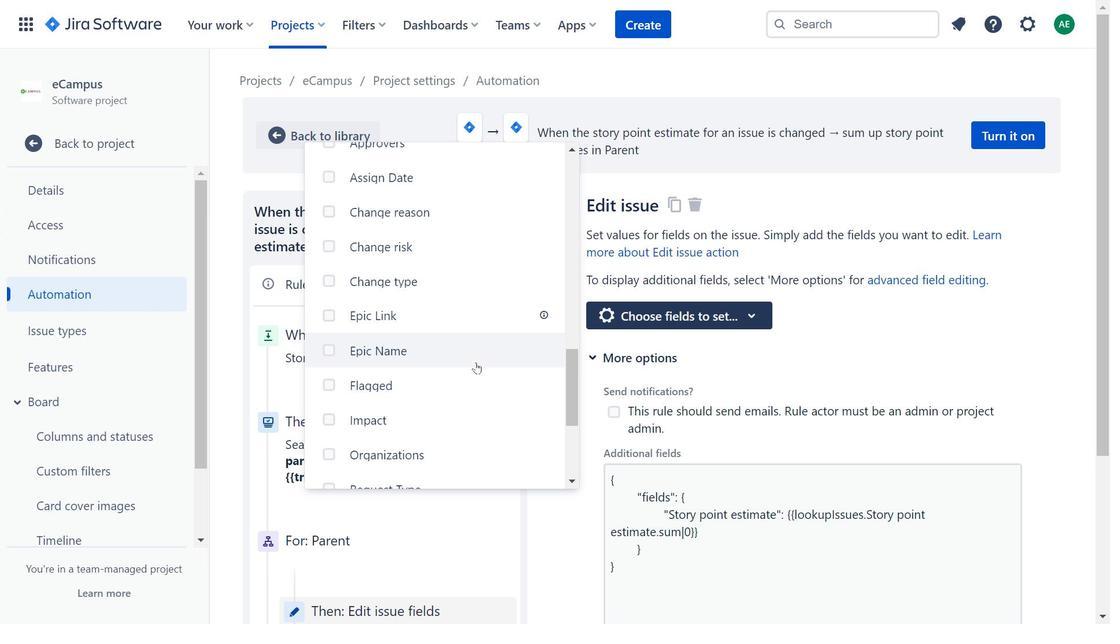 
Action: Mouse scrolled (475, 363) with delta (0, 0)
Screenshot: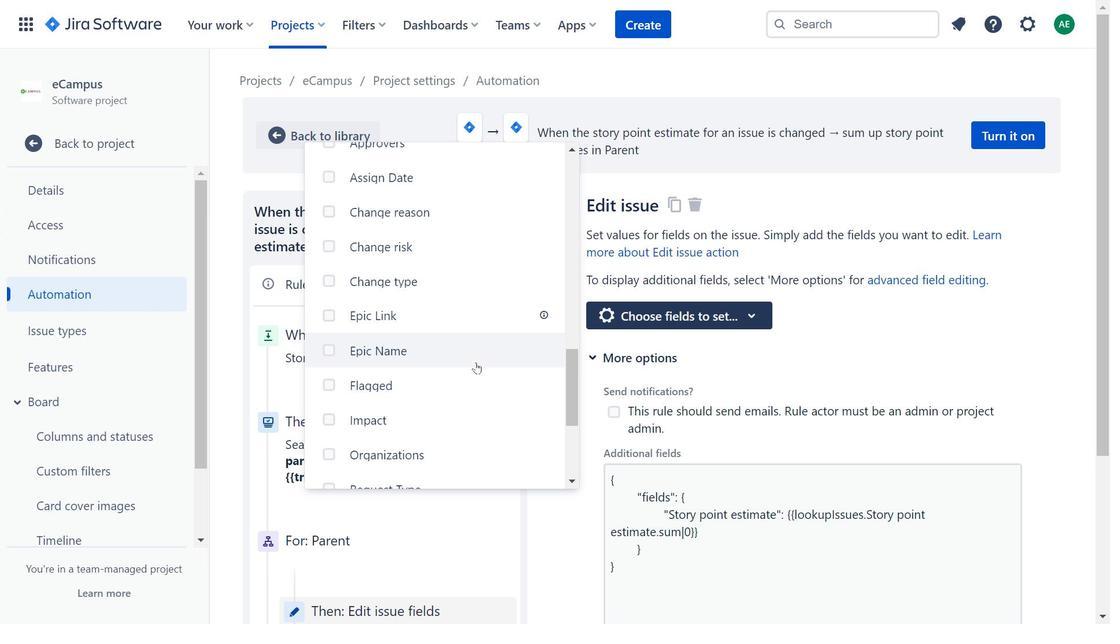 
Action: Mouse moved to (501, 310)
Screenshot: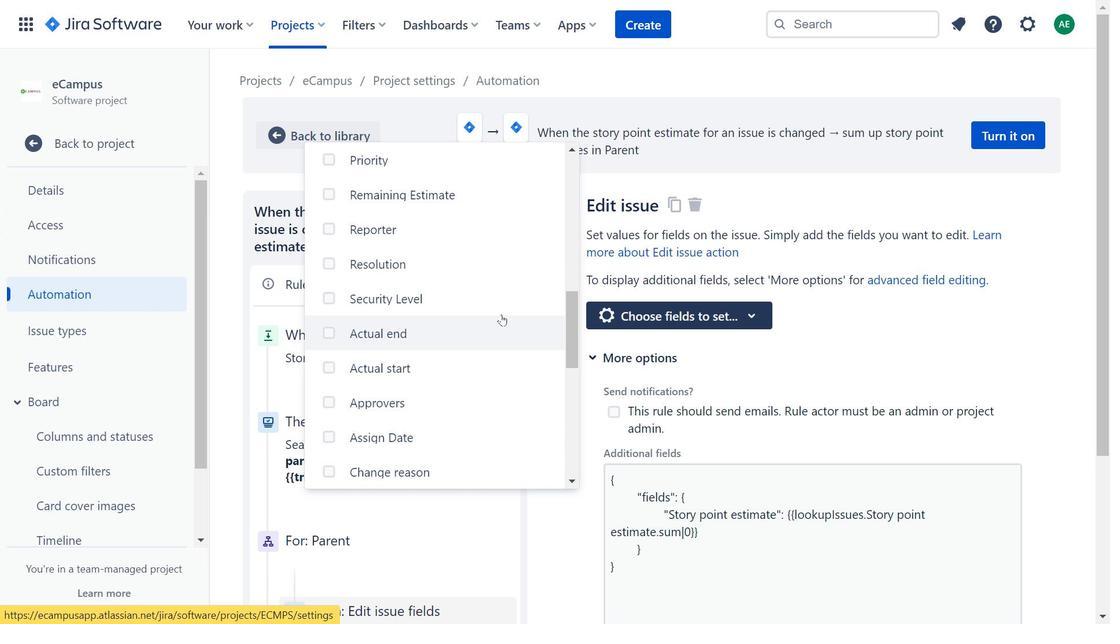 
Action: Mouse scrolled (501, 309) with delta (0, 0)
Screenshot: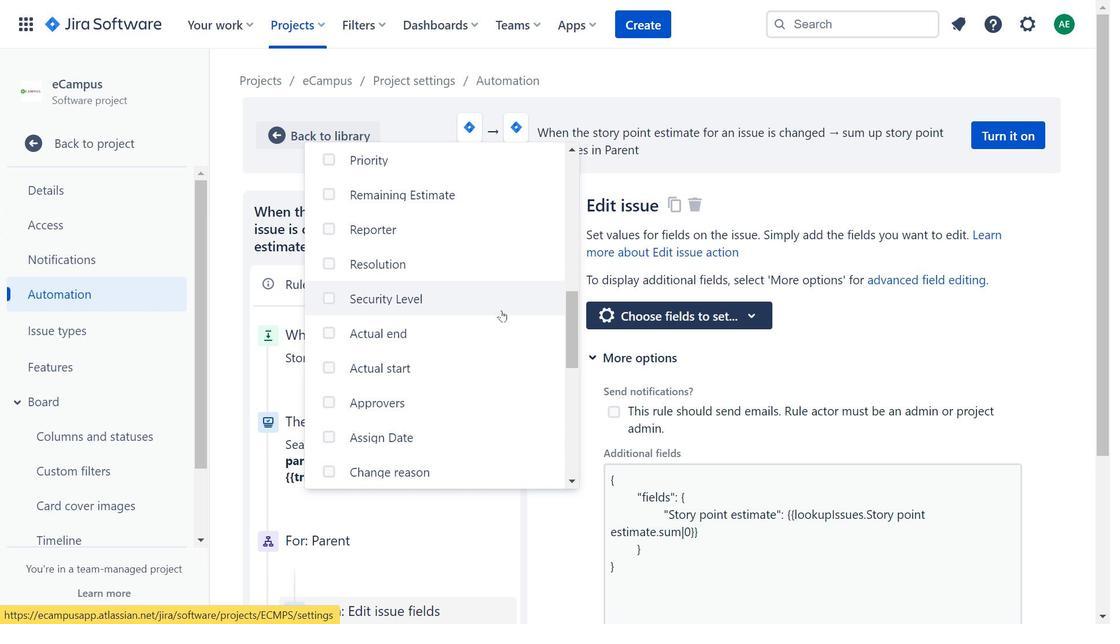 
Action: Mouse moved to (501, 309)
Screenshot: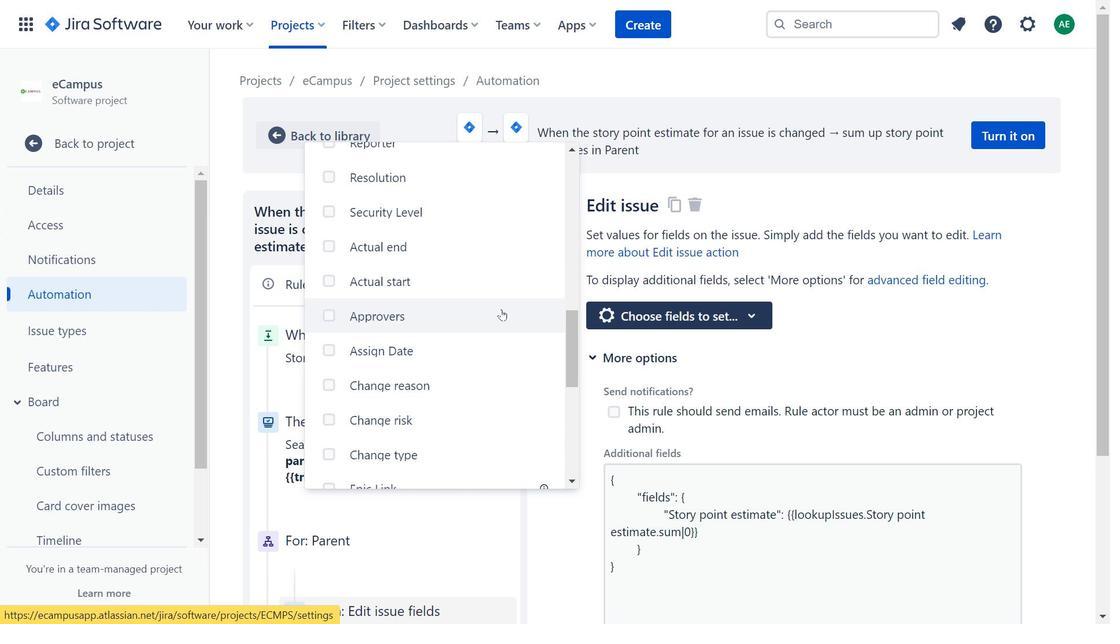 
Action: Mouse scrolled (501, 308) with delta (0, 0)
Screenshot: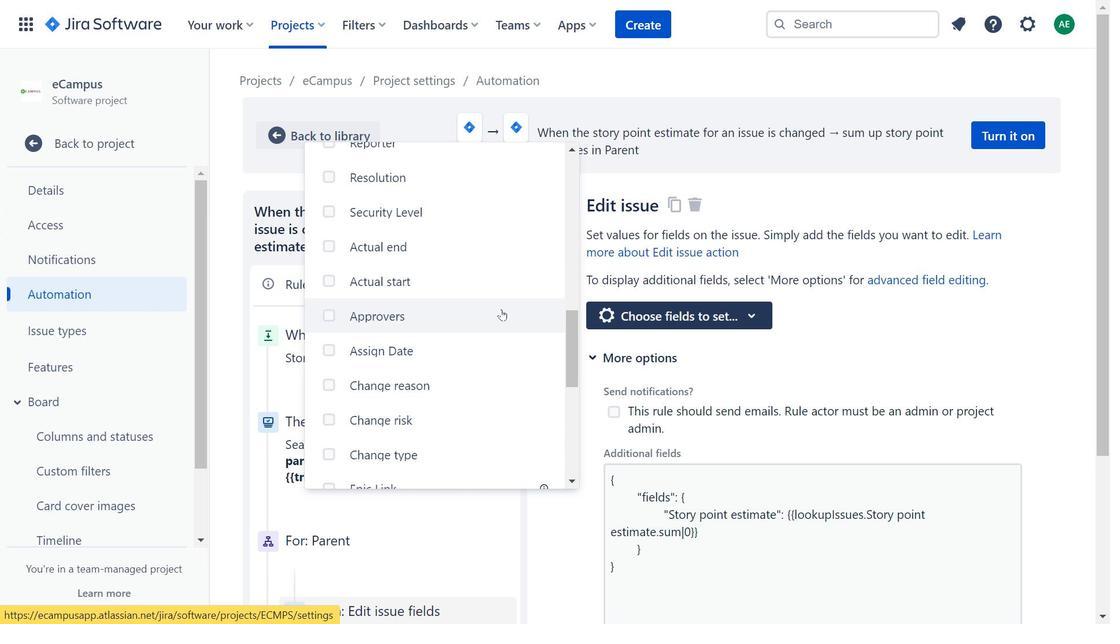 
Action: Mouse scrolled (501, 308) with delta (0, 0)
Screenshot: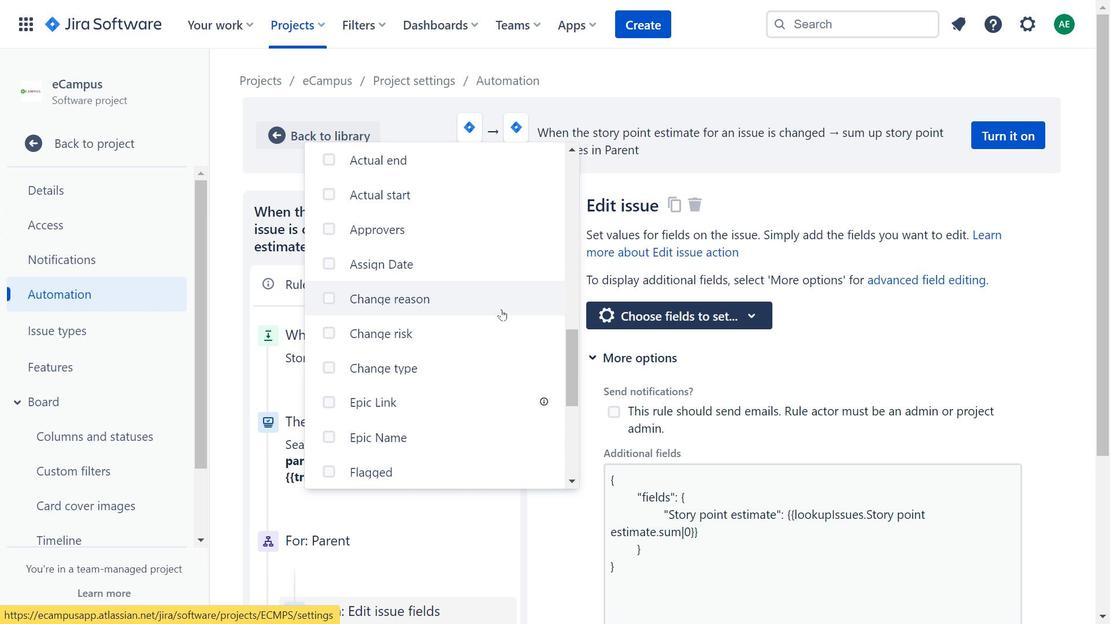 
Action: Mouse scrolled (501, 308) with delta (0, 0)
Screenshot: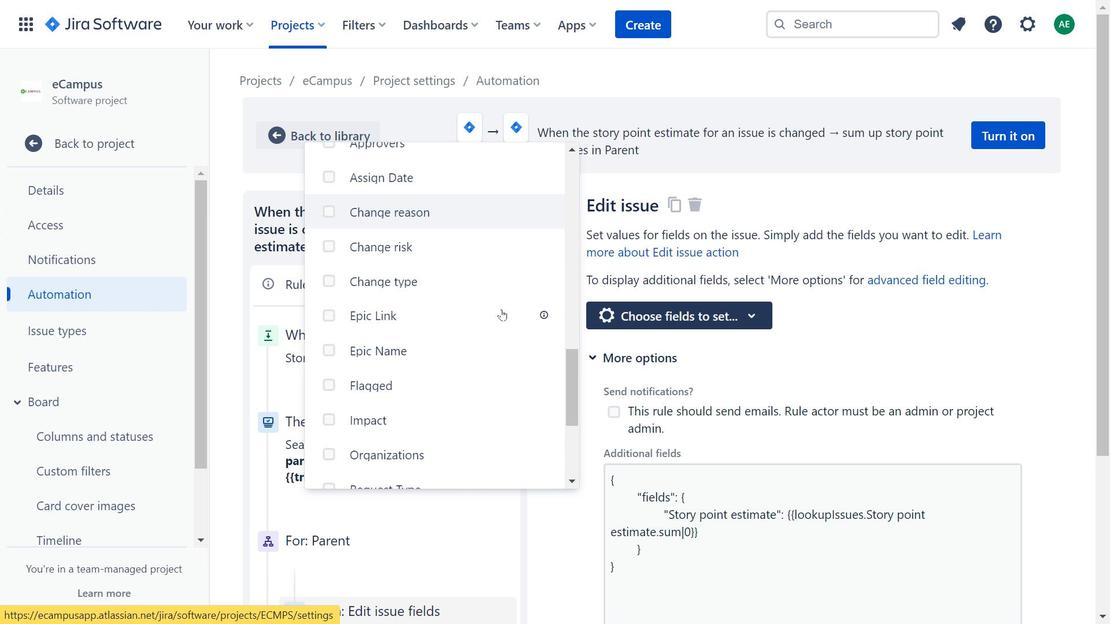 
Action: Mouse moved to (502, 312)
Screenshot: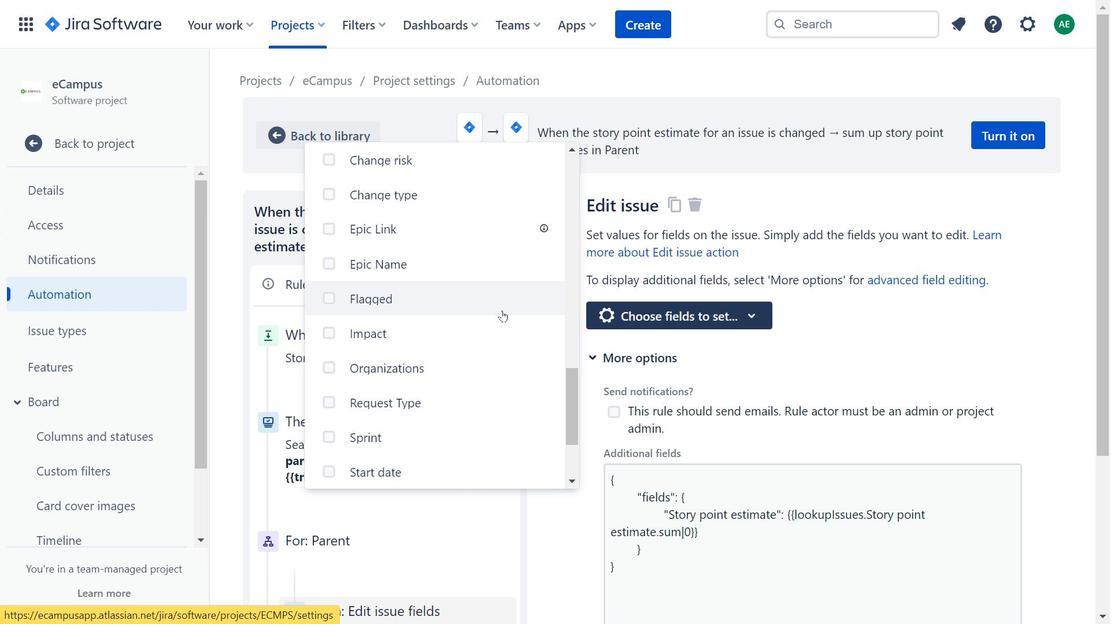 
Action: Mouse scrolled (502, 312) with delta (0, 0)
Screenshot: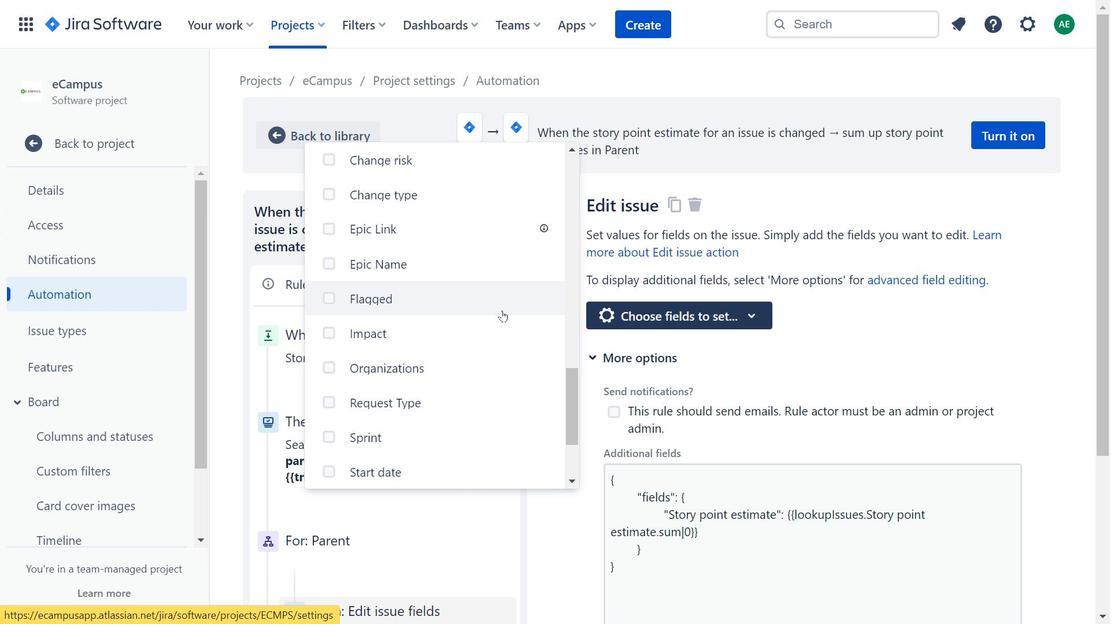 
Action: Mouse moved to (502, 314)
Screenshot: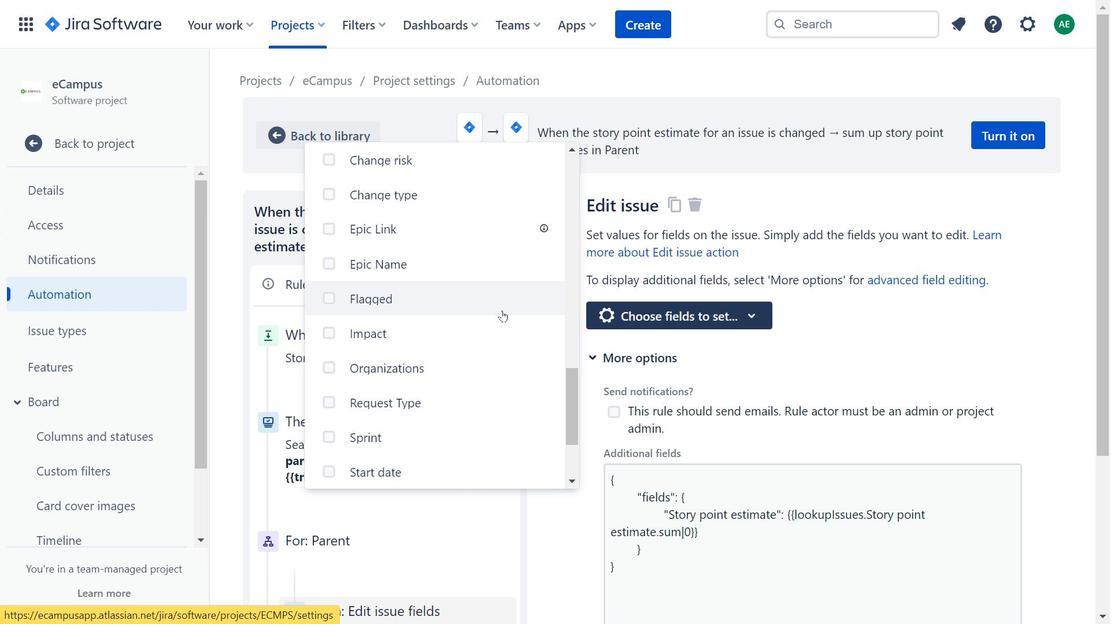 
Action: Mouse scrolled (502, 314) with delta (0, 0)
Screenshot: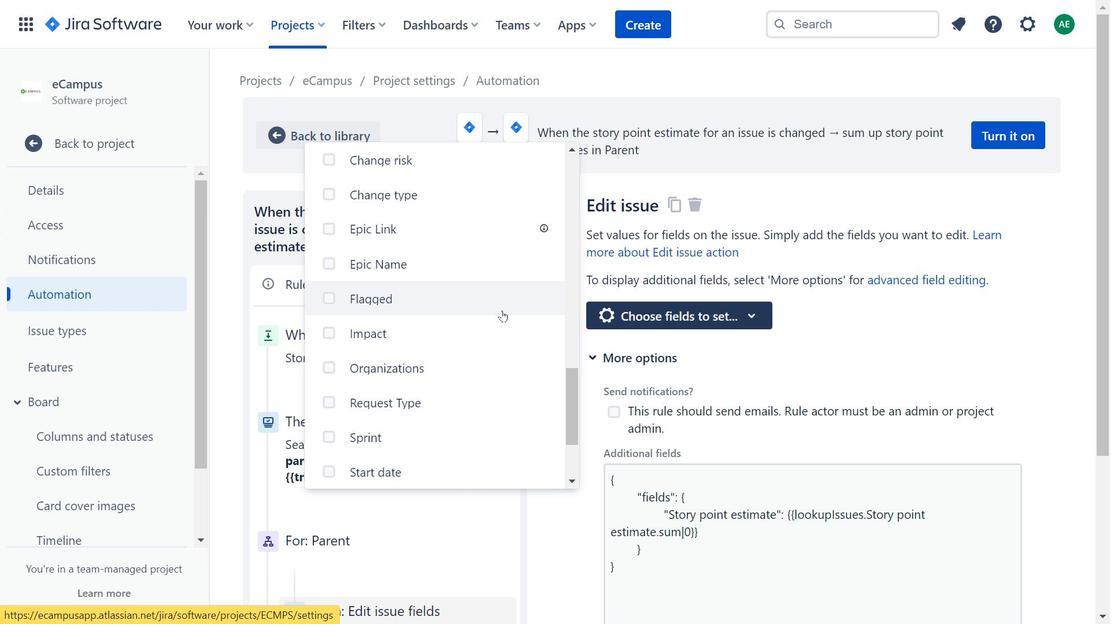 
Action: Mouse moved to (587, 539)
Screenshot: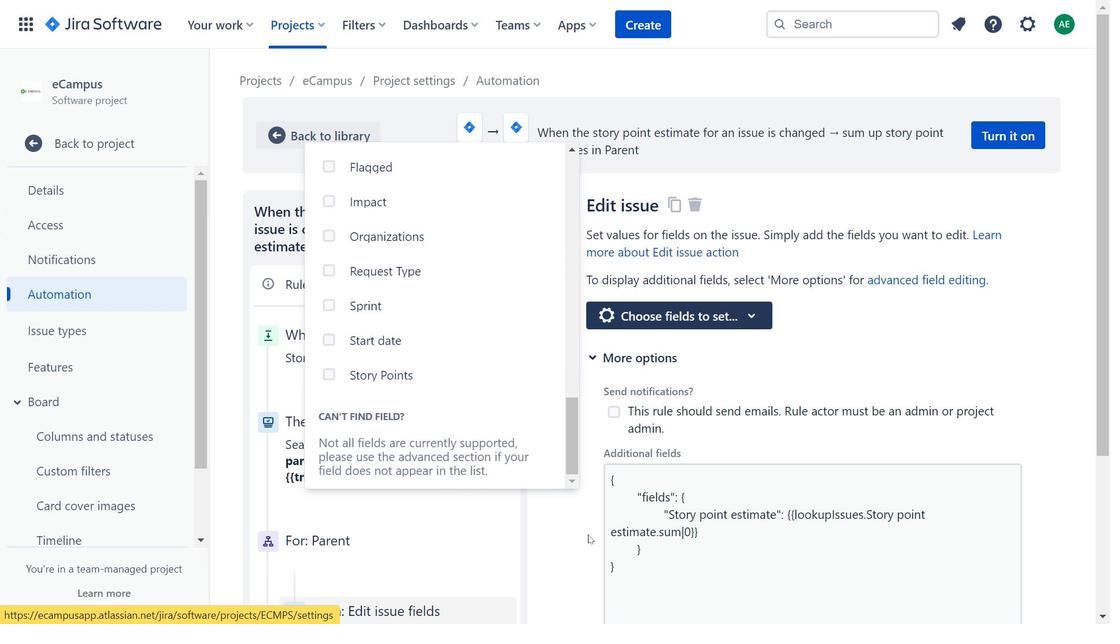 
Action: Mouse pressed left at (587, 539)
Screenshot: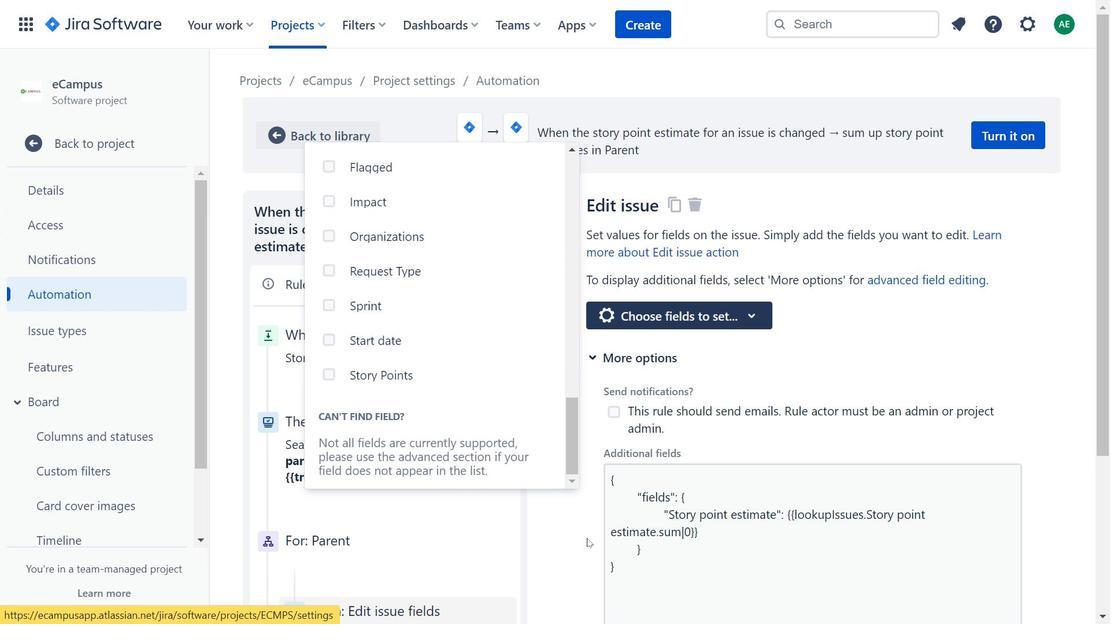 
Action: Mouse moved to (281, 130)
Screenshot: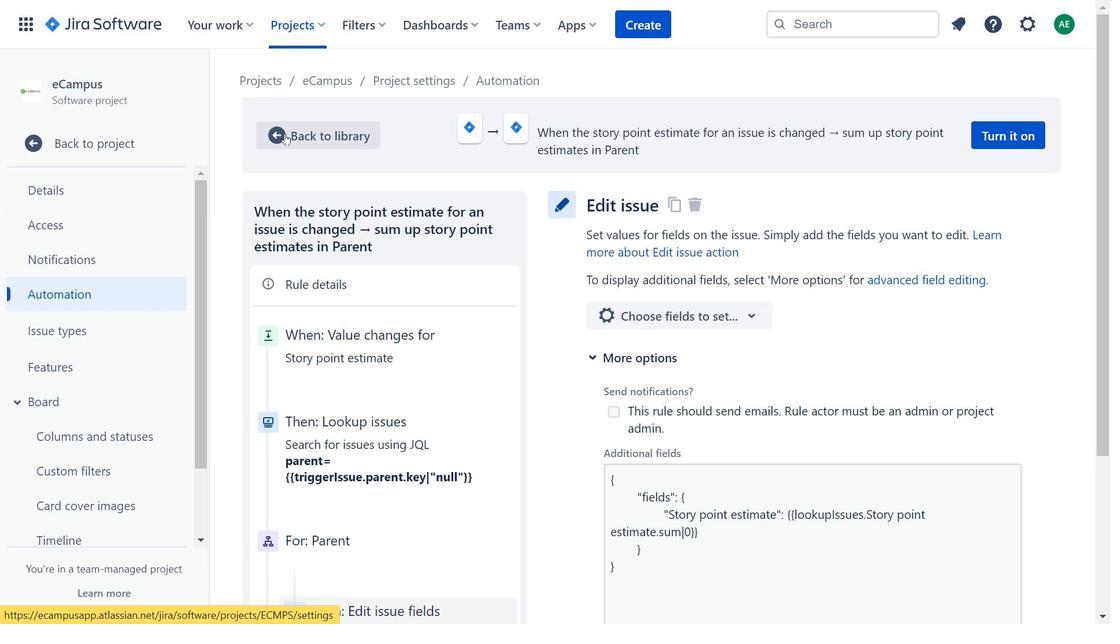 
Action: Mouse pressed left at (281, 130)
Screenshot: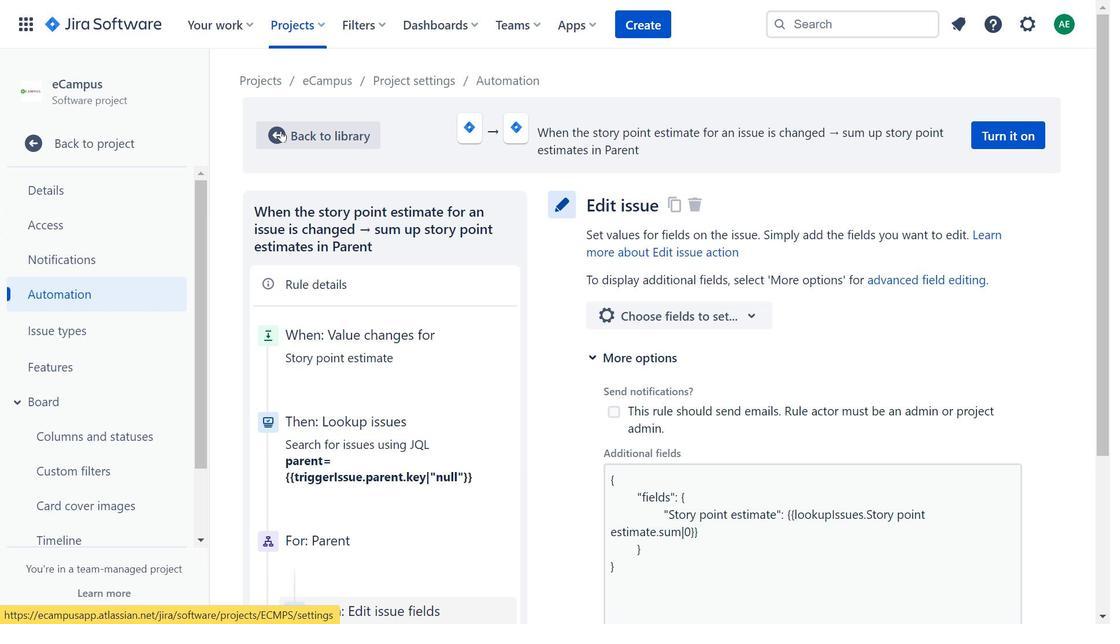 
Action: Mouse moved to (788, 175)
Screenshot: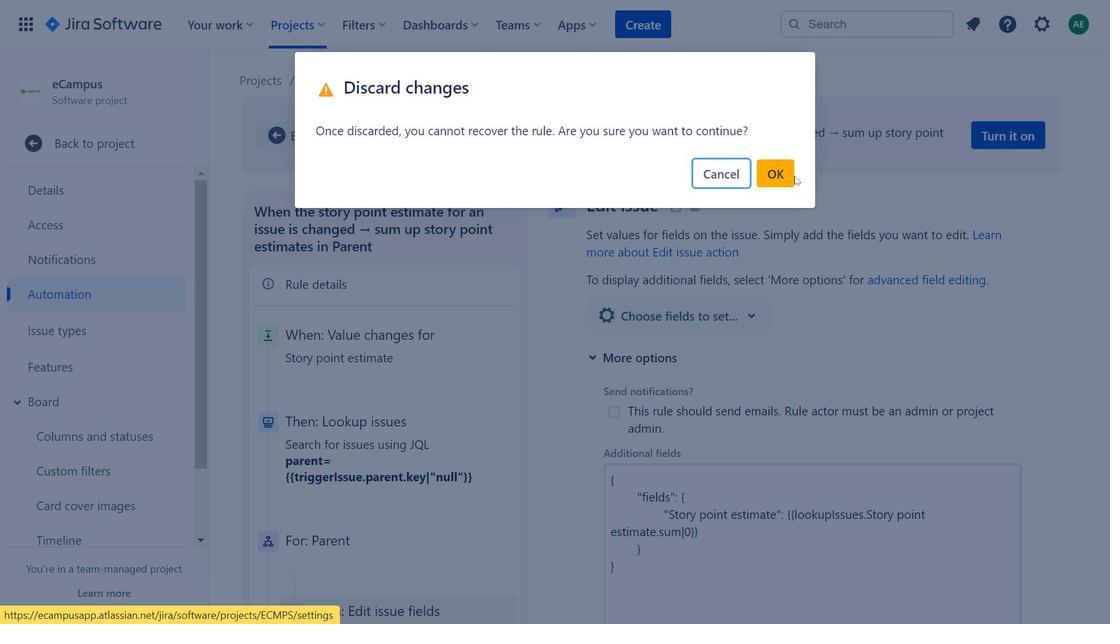 
Action: Mouse pressed left at (788, 175)
Screenshot: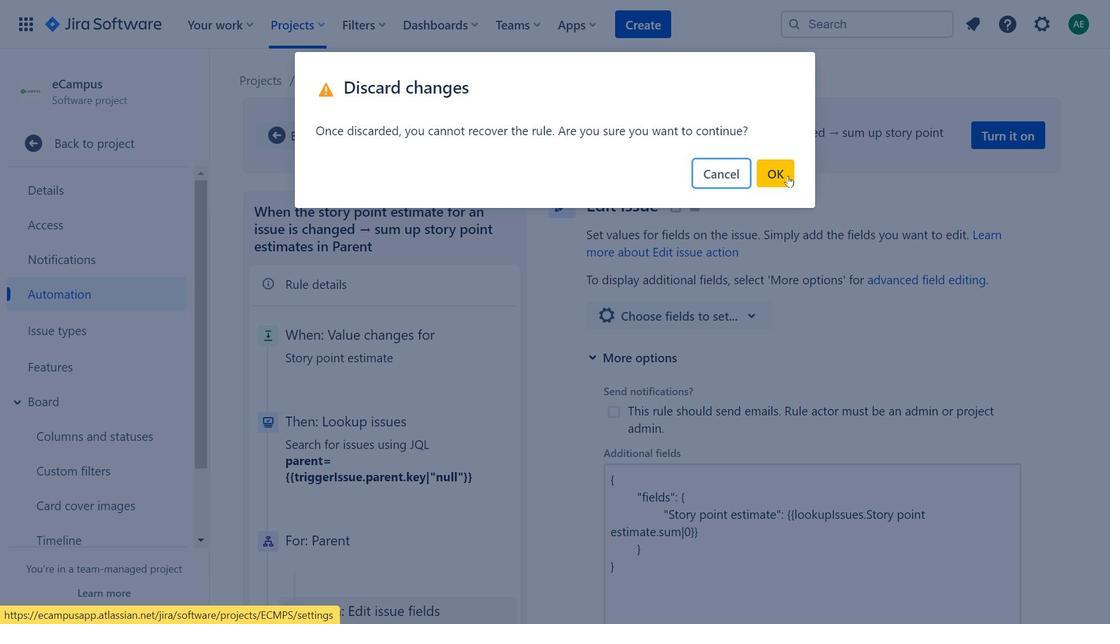 
Action: Mouse moved to (642, 239)
Screenshot: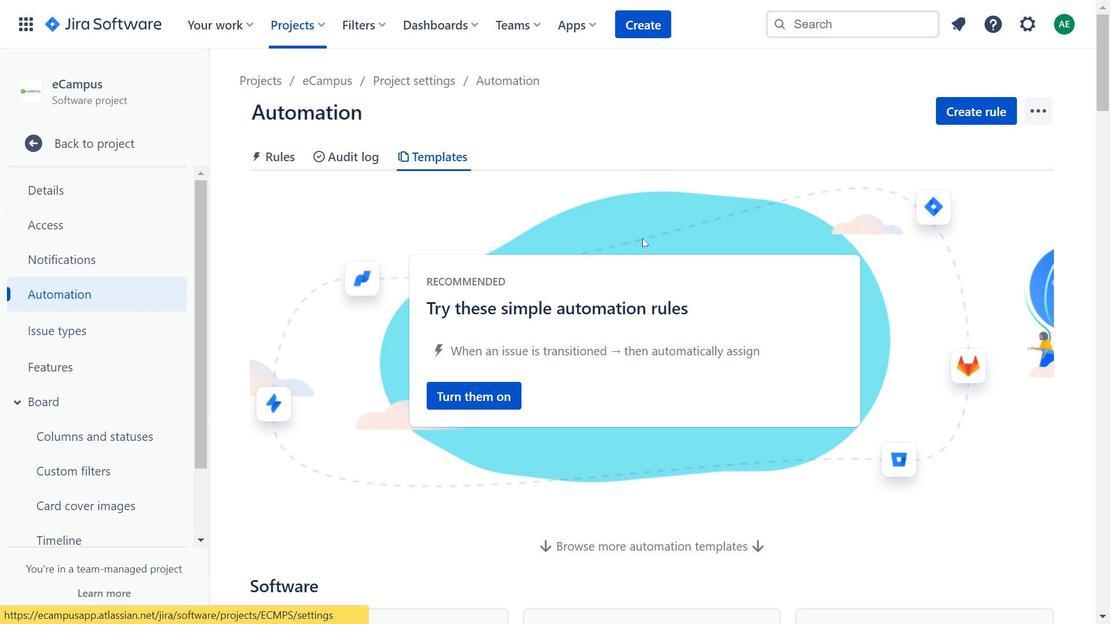 
Action: Mouse scrolled (642, 238) with delta (0, 0)
Screenshot: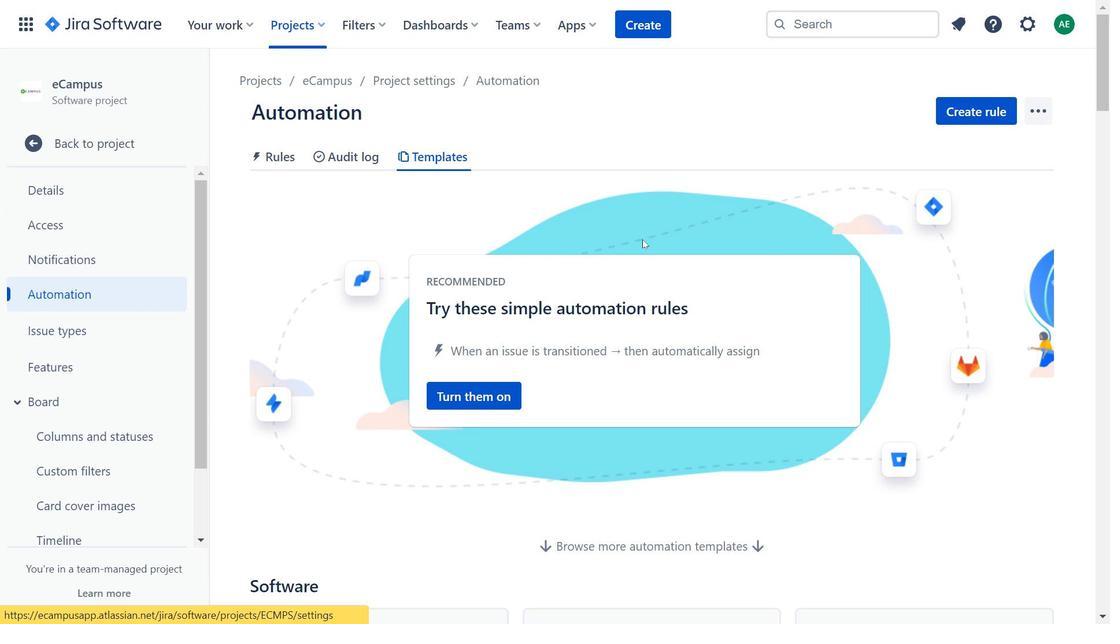 
Action: Mouse moved to (641, 241)
Screenshot: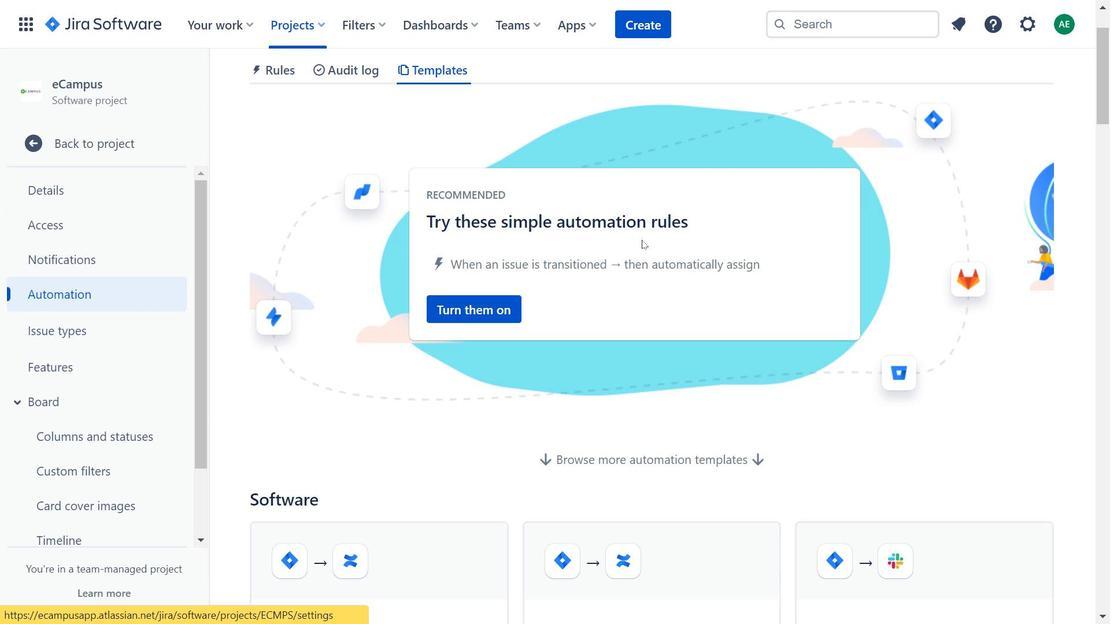 
Action: Mouse scrolled (641, 240) with delta (0, 0)
Screenshot: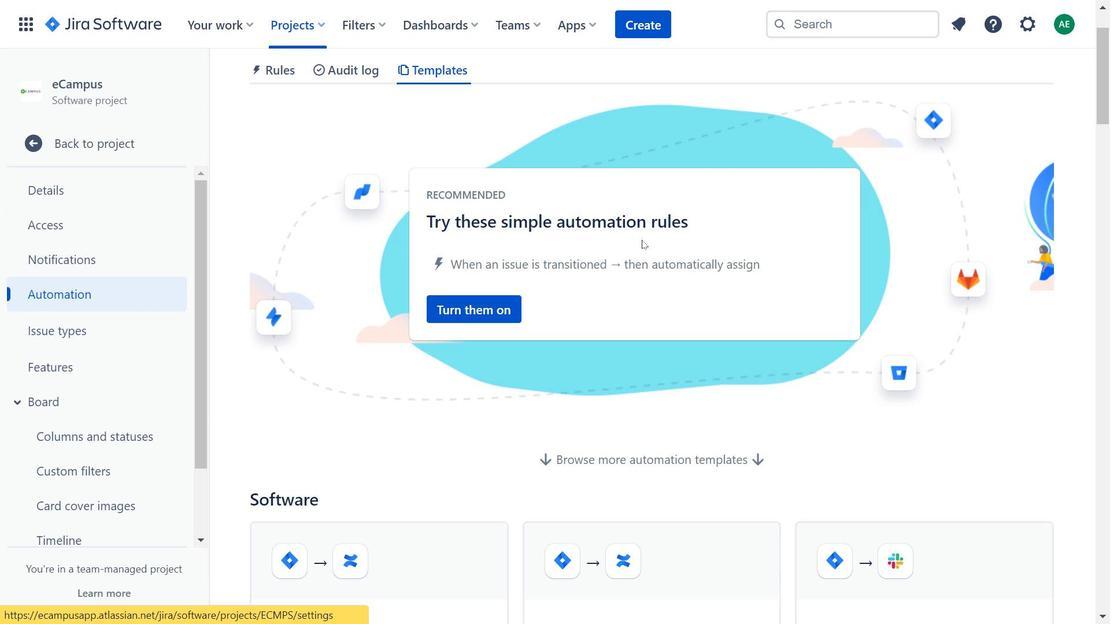 
Action: Mouse moved to (641, 242)
Screenshot: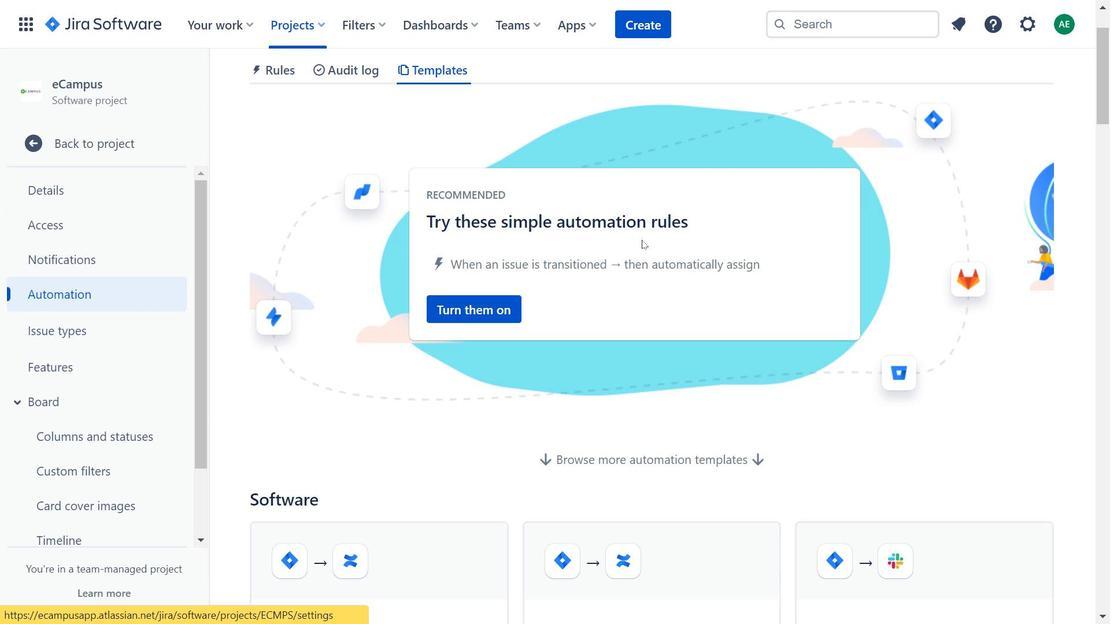 
Action: Mouse scrolled (641, 242) with delta (0, 0)
Screenshot: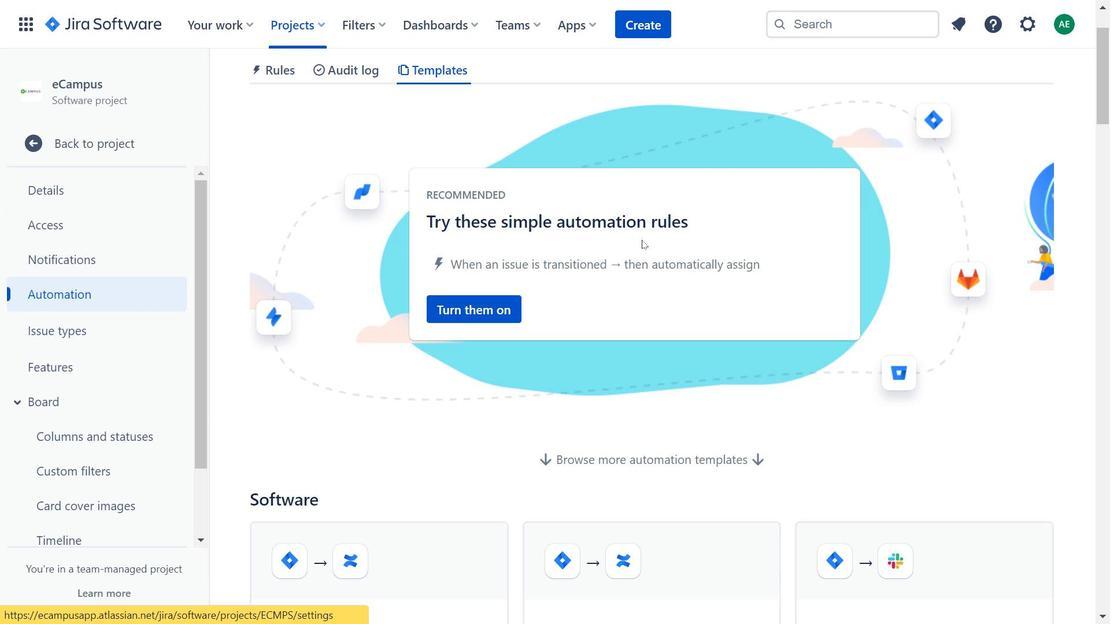 
Action: Mouse moved to (624, 256)
Screenshot: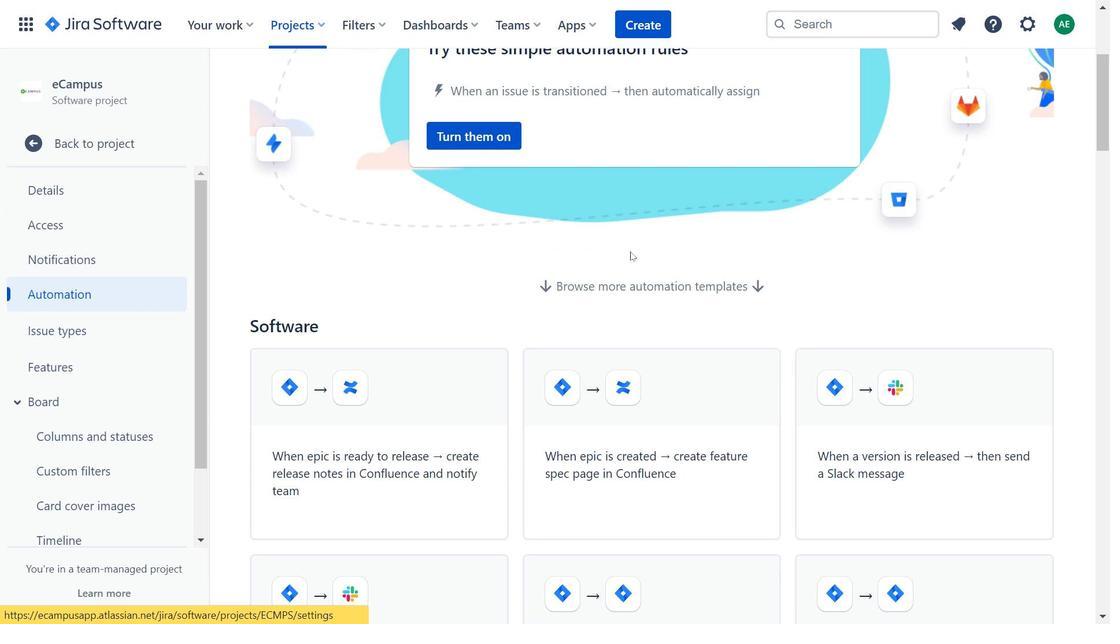 
Action: Mouse scrolled (624, 256) with delta (0, 0)
Screenshot: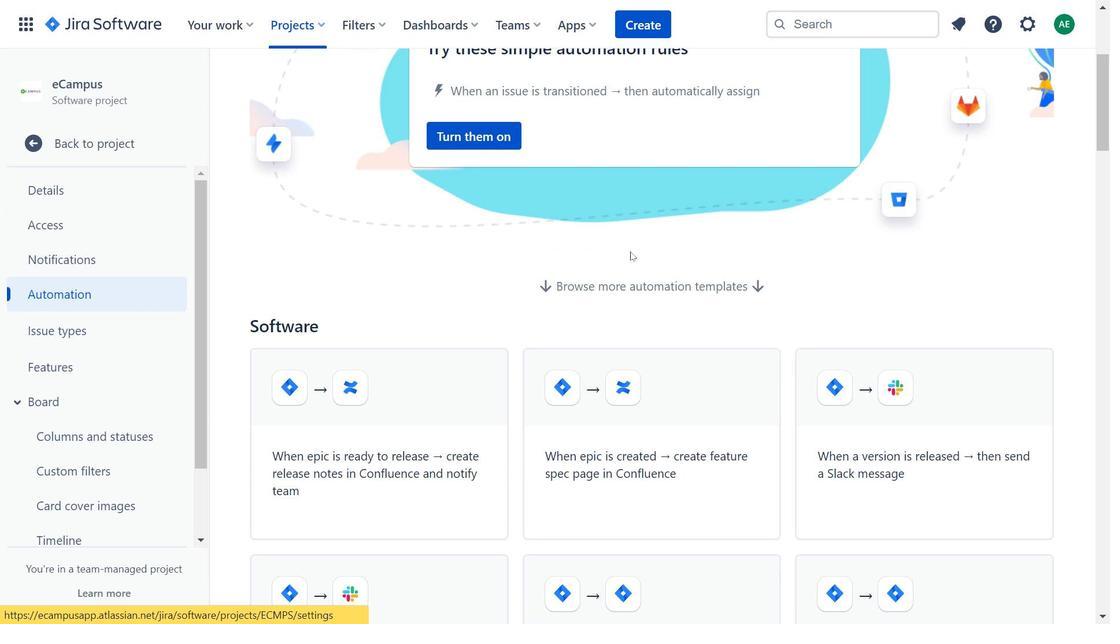 
Action: Mouse moved to (623, 258)
Screenshot: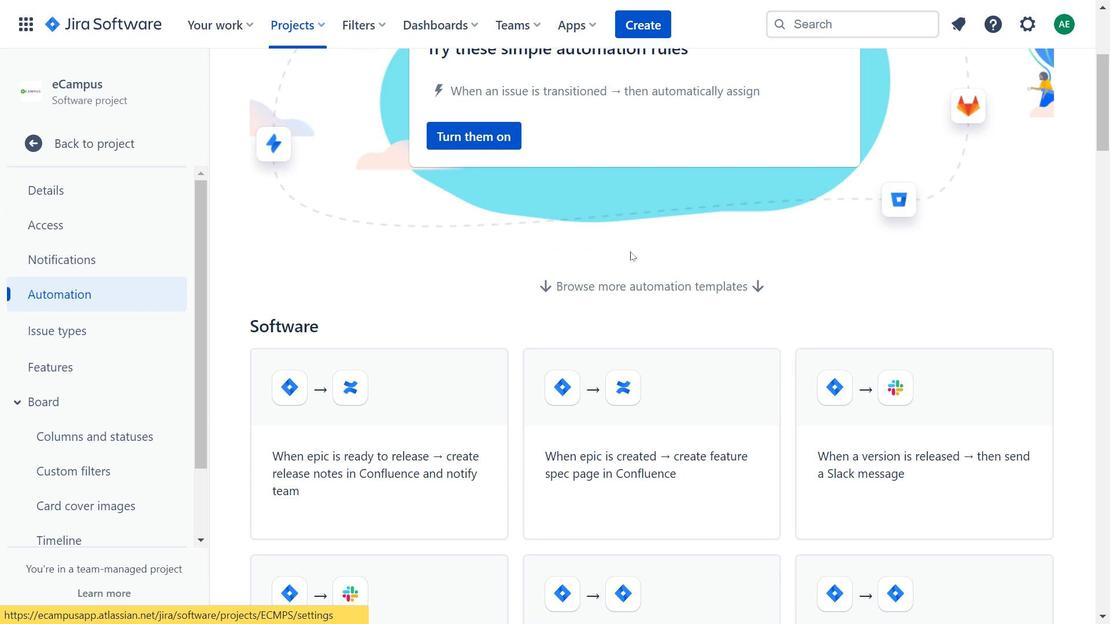 
Action: Mouse scrolled (623, 257) with delta (0, 0)
Screenshot: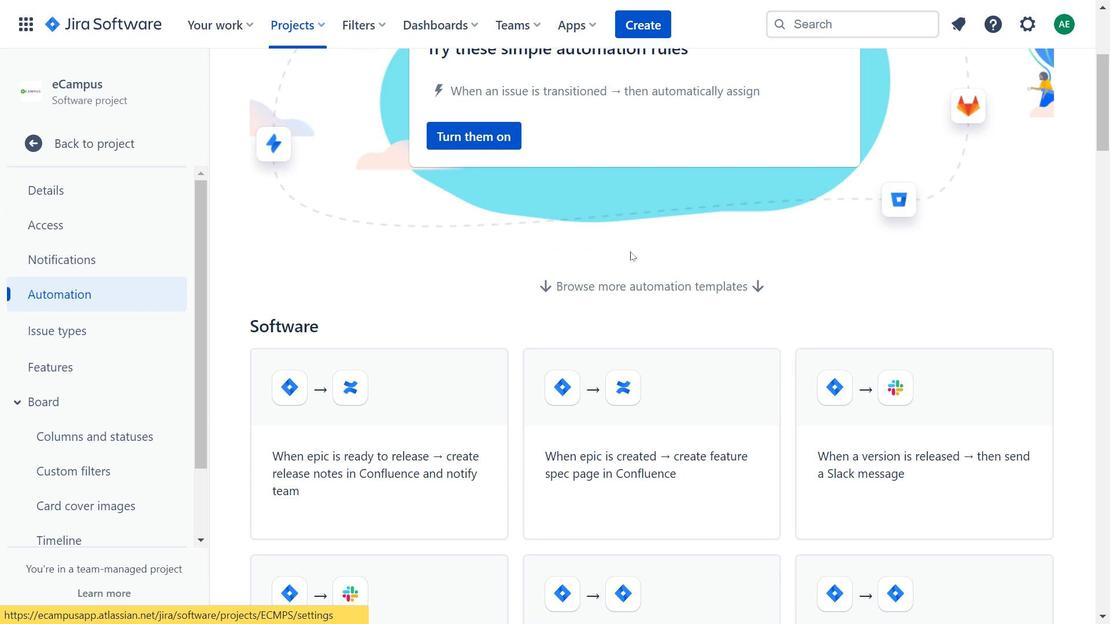 
Action: Mouse moved to (622, 260)
Screenshot: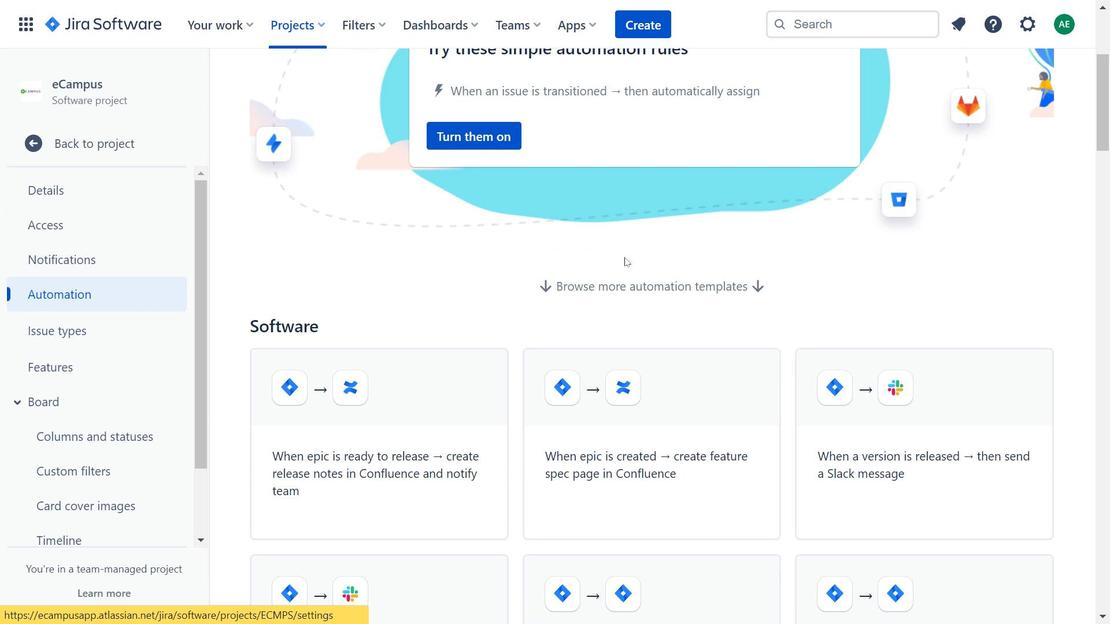 
Action: Mouse scrolled (622, 259) with delta (0, 0)
Screenshot: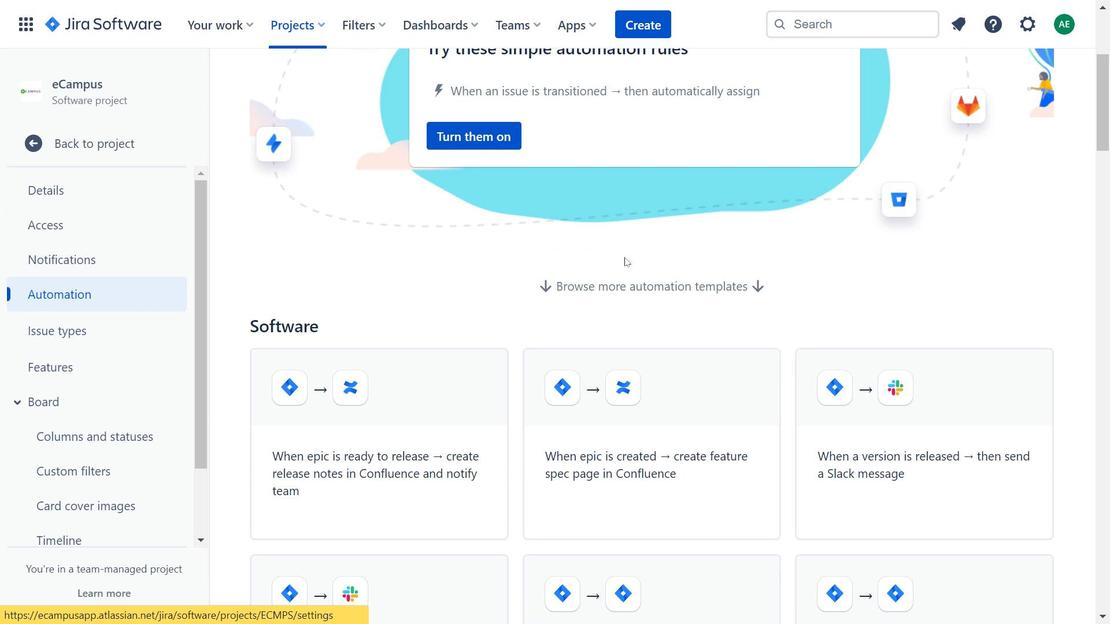 
Action: Mouse moved to (1103, 154)
Screenshot: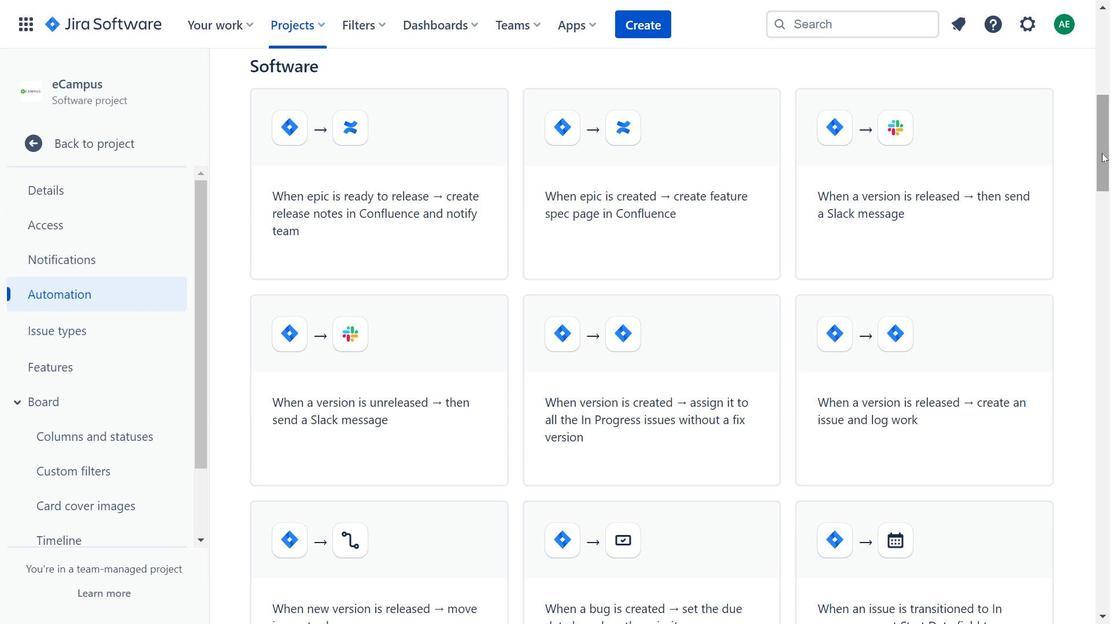 
Action: Mouse pressed left at (1103, 154)
Screenshot: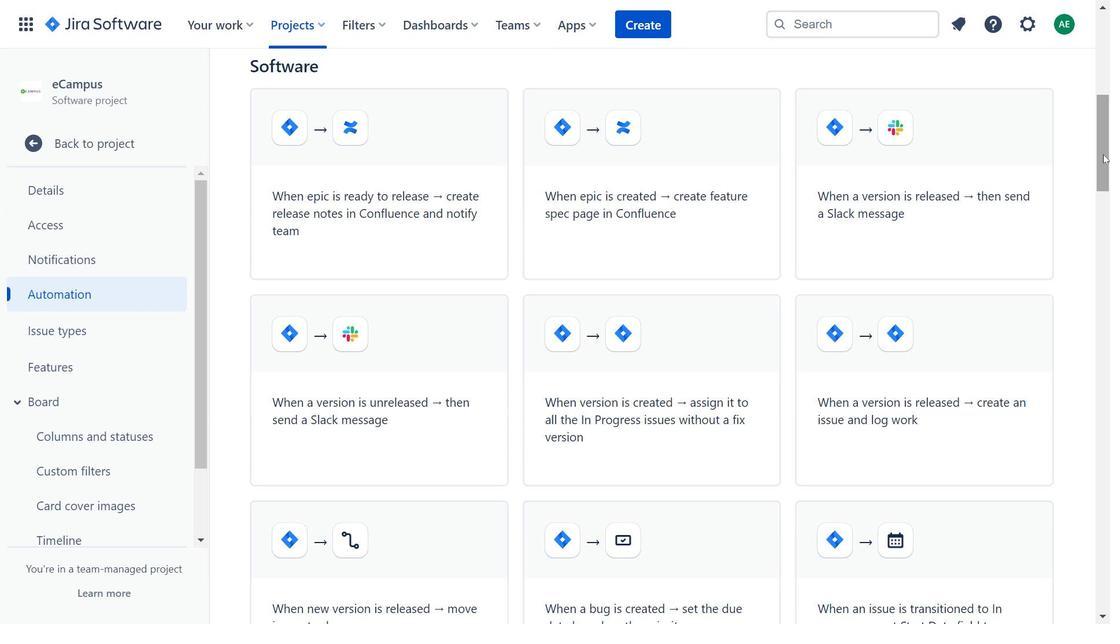 
Action: Mouse moved to (915, 340)
Screenshot: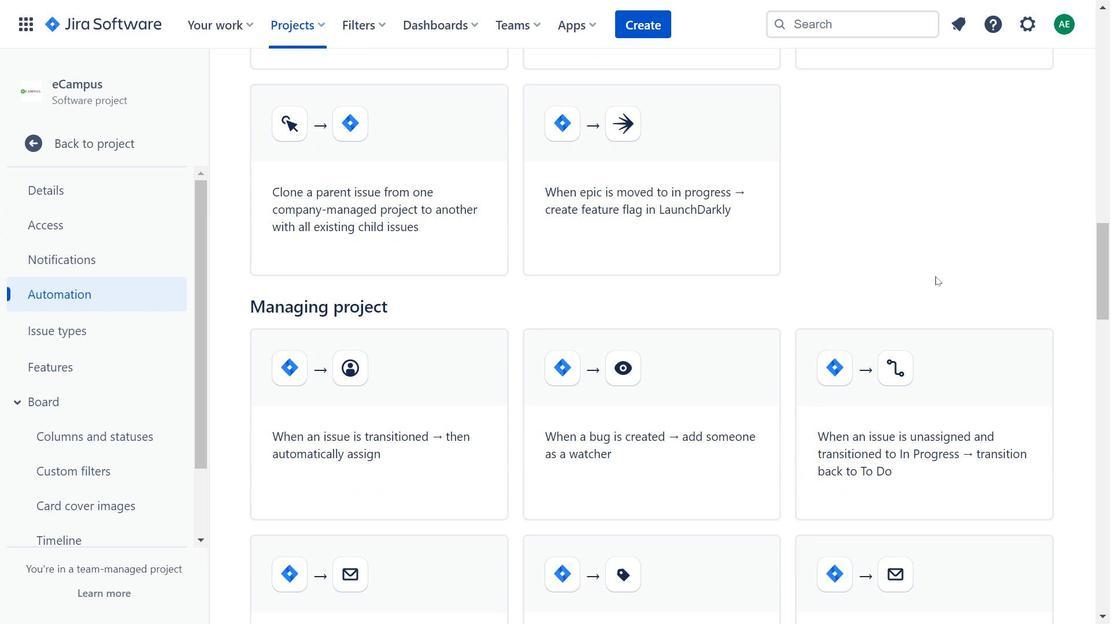 
Action: Mouse scrolled (915, 339) with delta (0, 0)
Screenshot: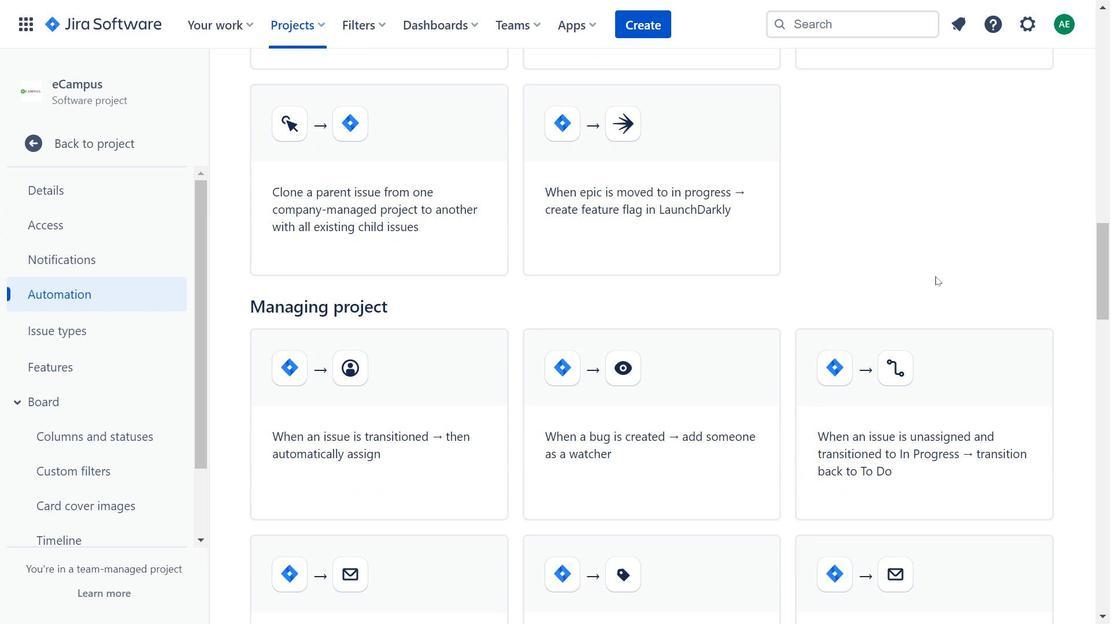 
Action: Mouse moved to (913, 349)
Screenshot: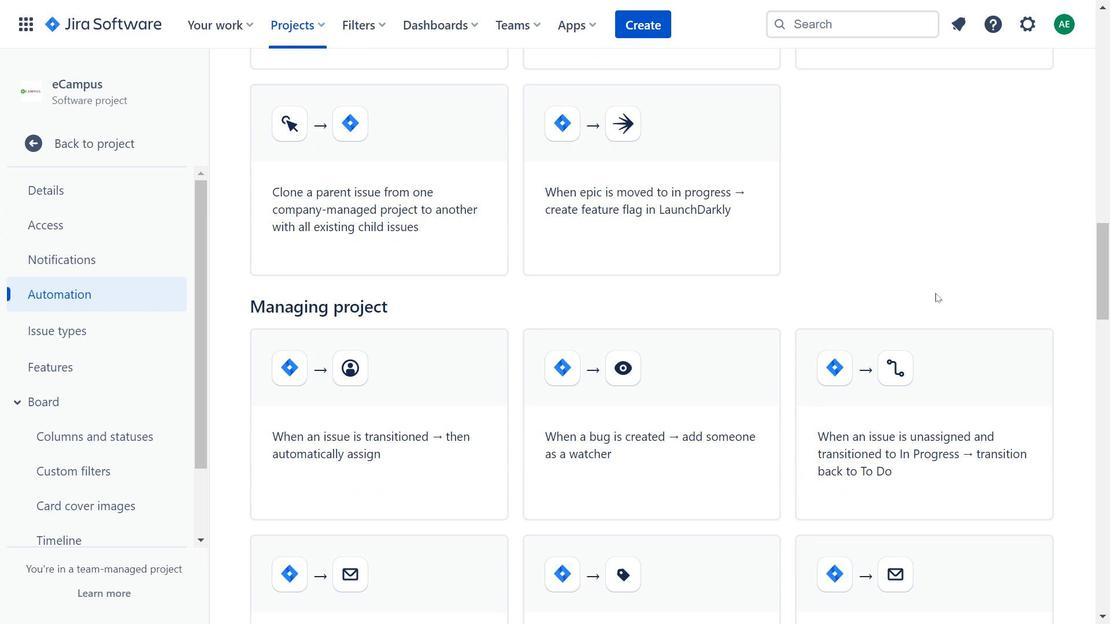 
Action: Mouse scrolled (913, 349) with delta (0, 0)
Screenshot: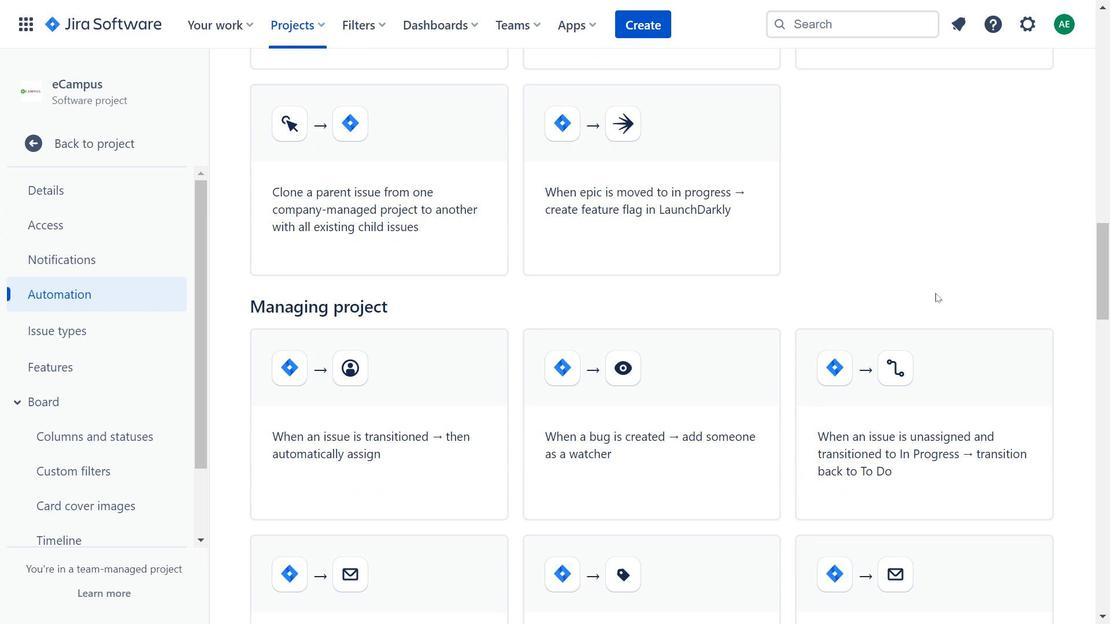 
Action: Mouse moved to (912, 356)
Screenshot: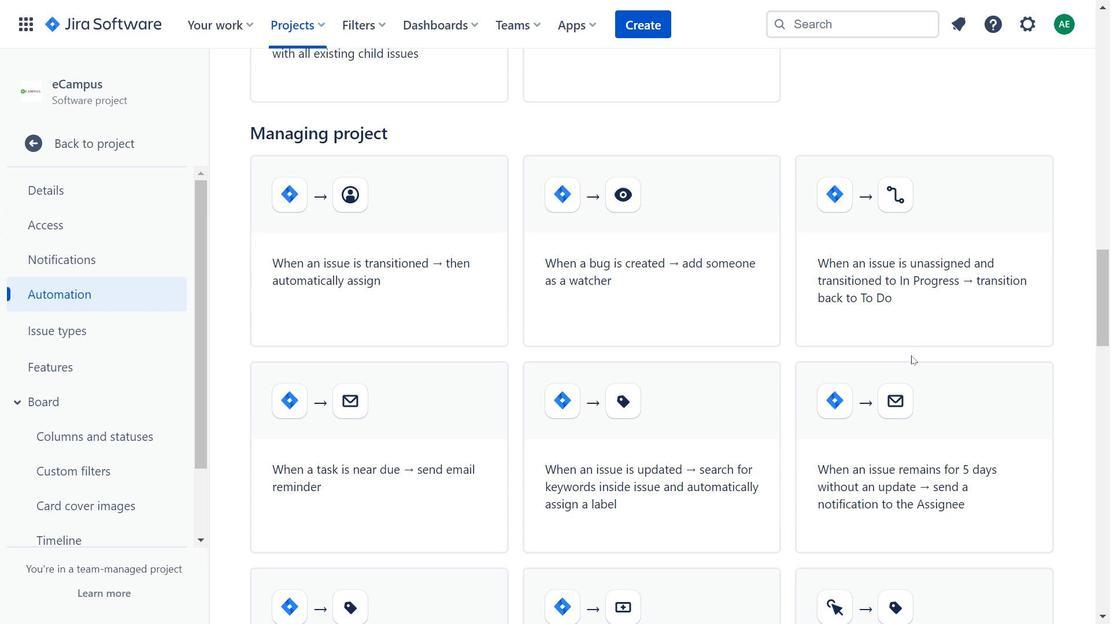 
Action: Mouse scrolled (912, 356) with delta (0, 0)
Screenshot: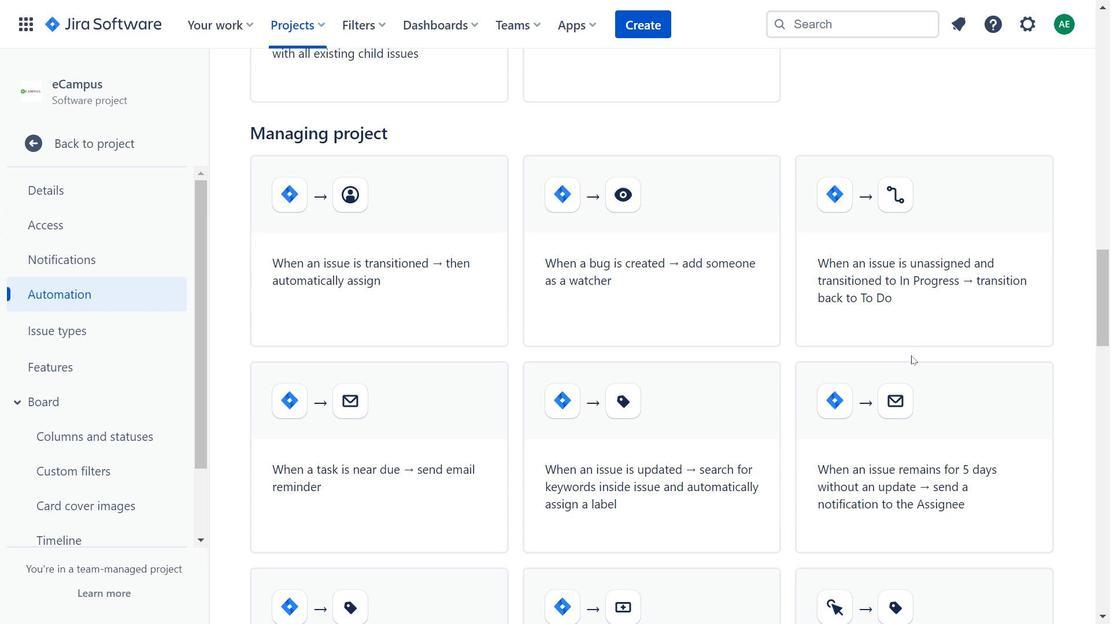 
Action: Mouse scrolled (912, 356) with delta (0, 0)
Screenshot: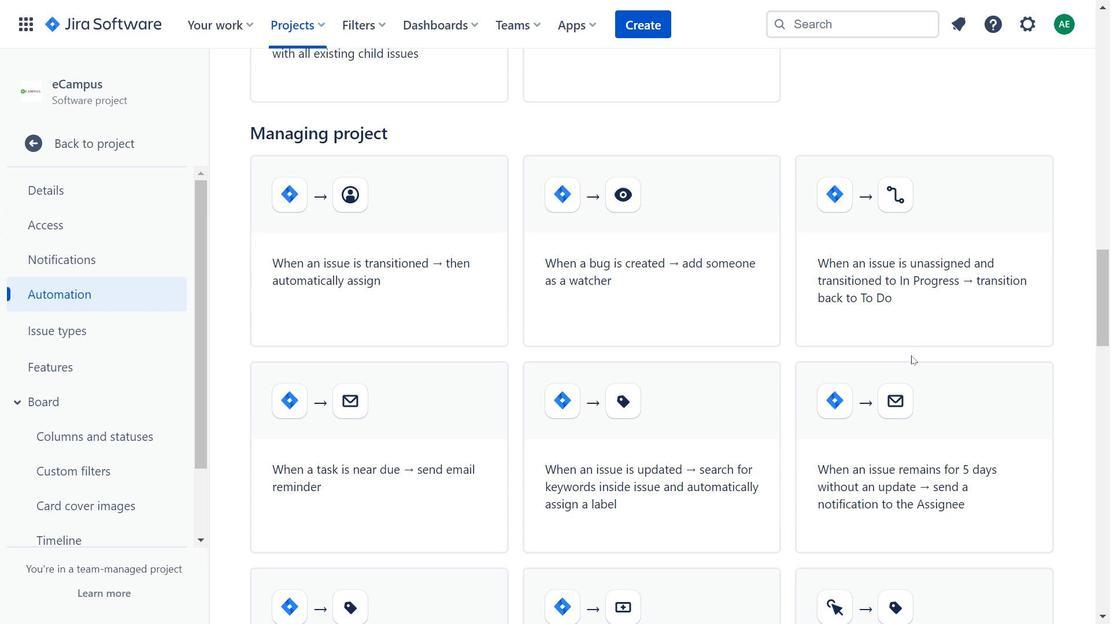
Action: Mouse moved to (1109, 317)
Screenshot: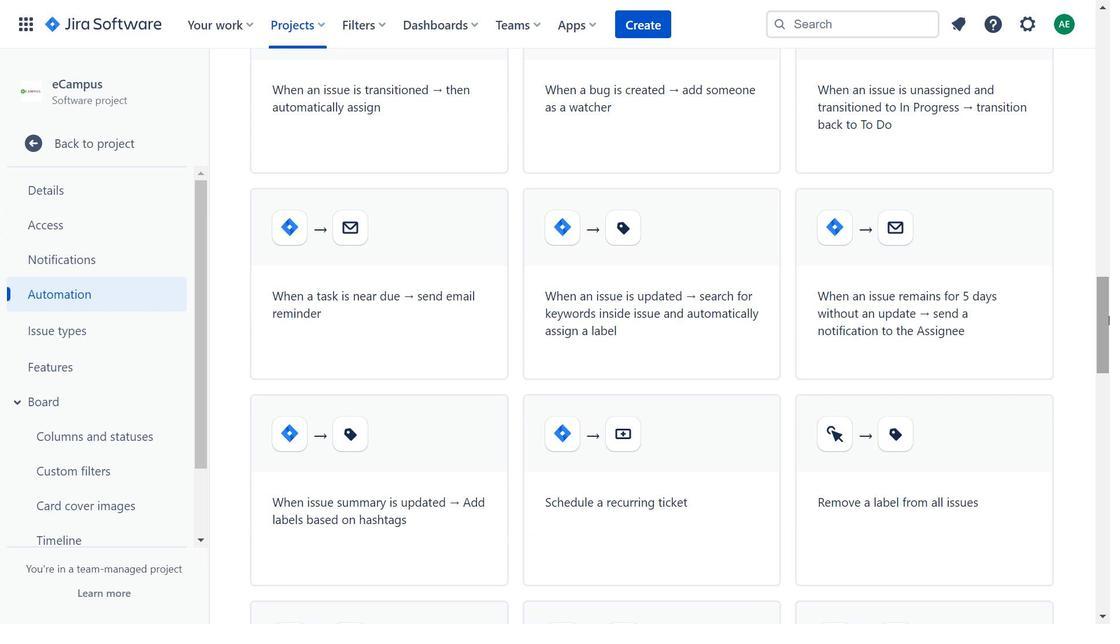 
Action: Mouse pressed left at (1109, 317)
Screenshot: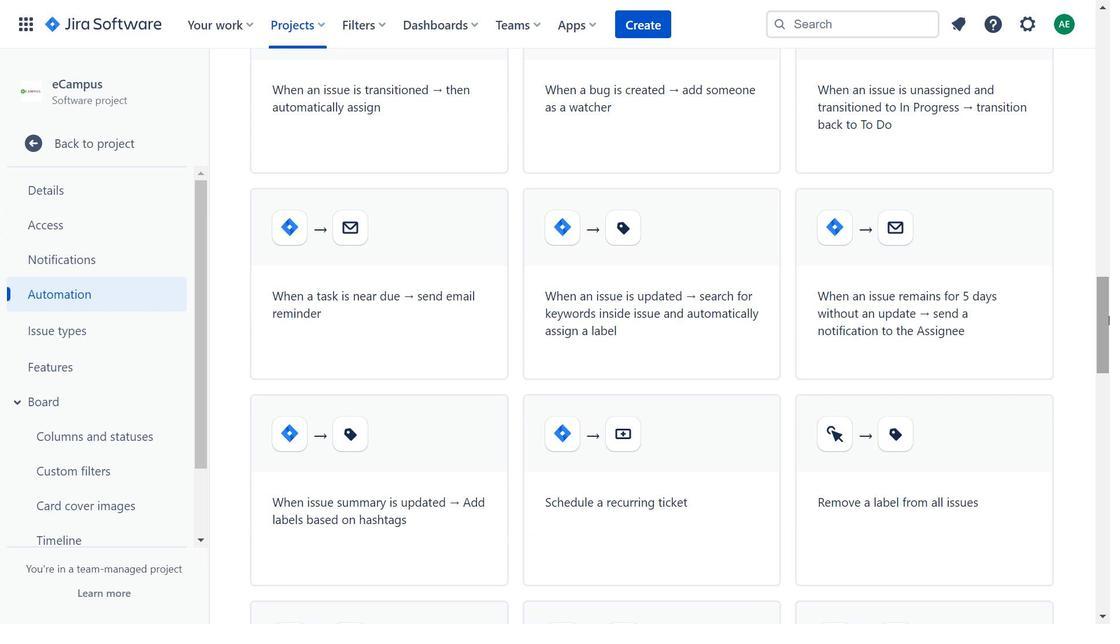 
Action: Mouse moved to (912, 418)
Screenshot: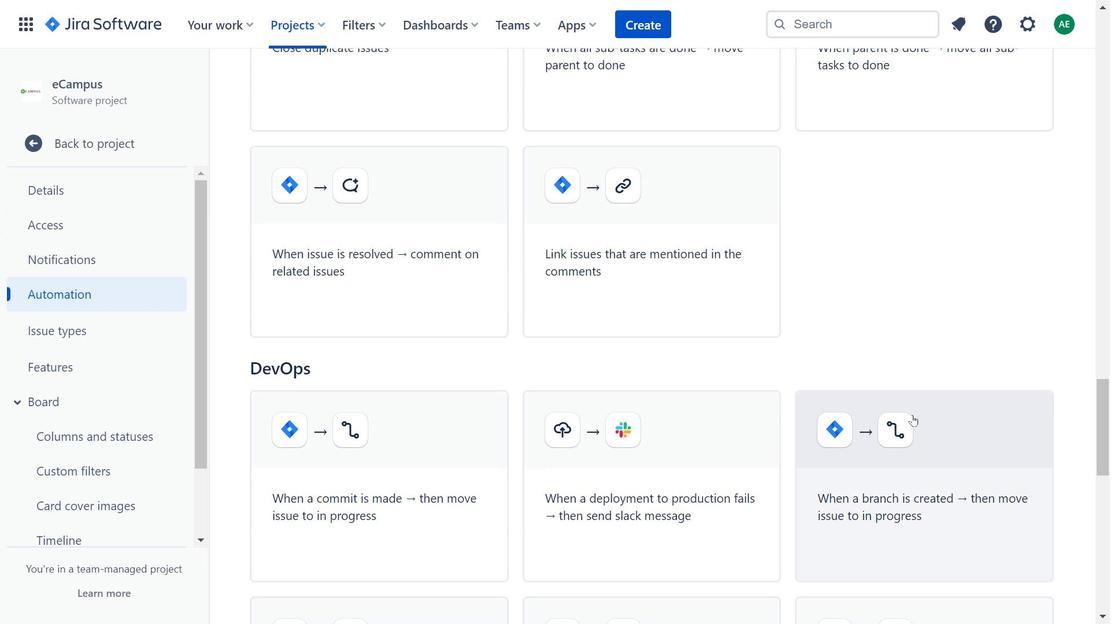 
Action: Mouse scrolled (912, 417) with delta (0, 0)
Screenshot: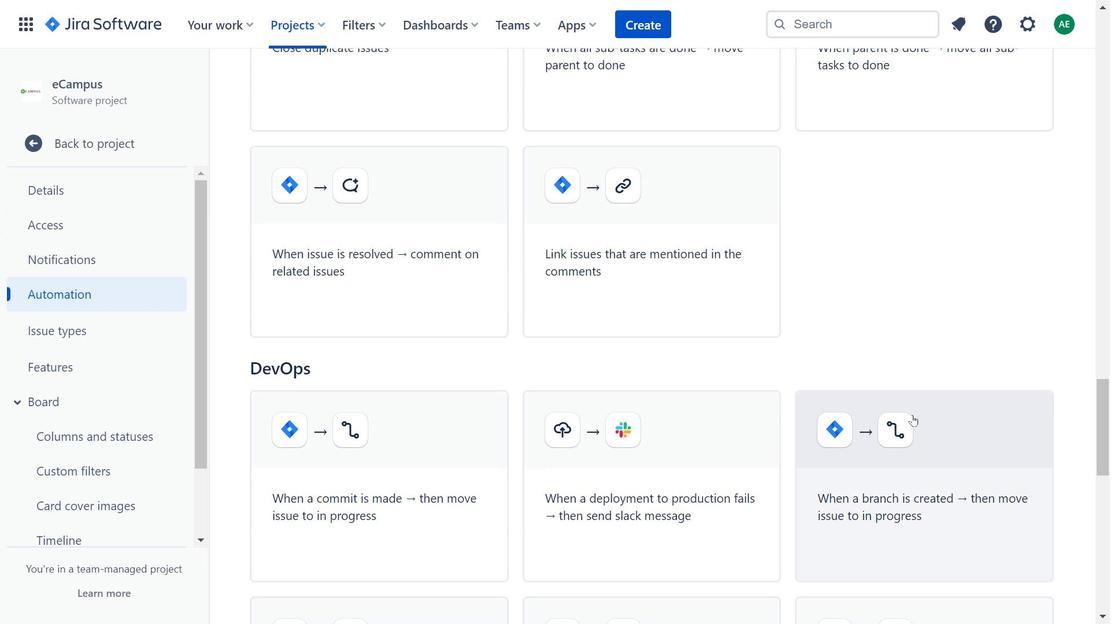 
Action: Mouse moved to (912, 418)
Screenshot: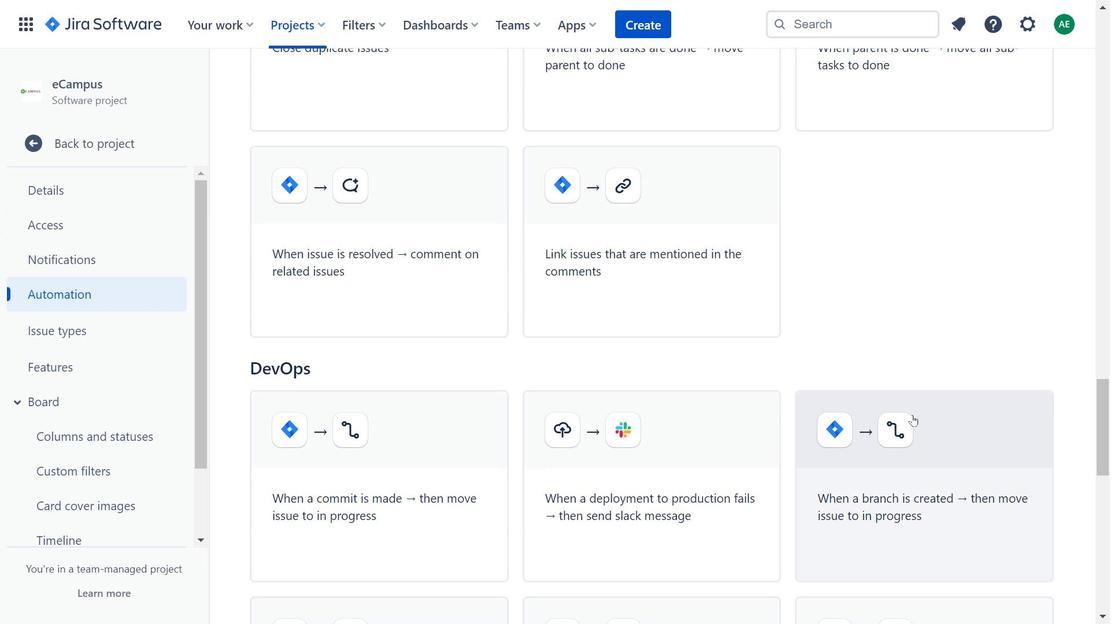 
Action: Mouse scrolled (912, 418) with delta (0, 0)
Screenshot: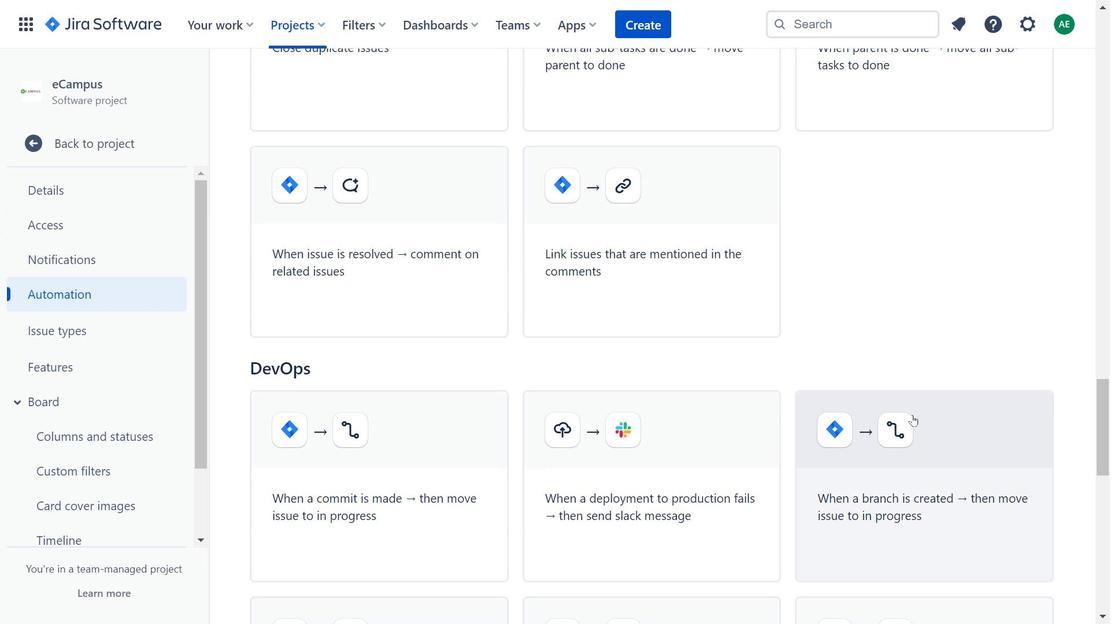 
Action: Mouse moved to (912, 419)
Screenshot: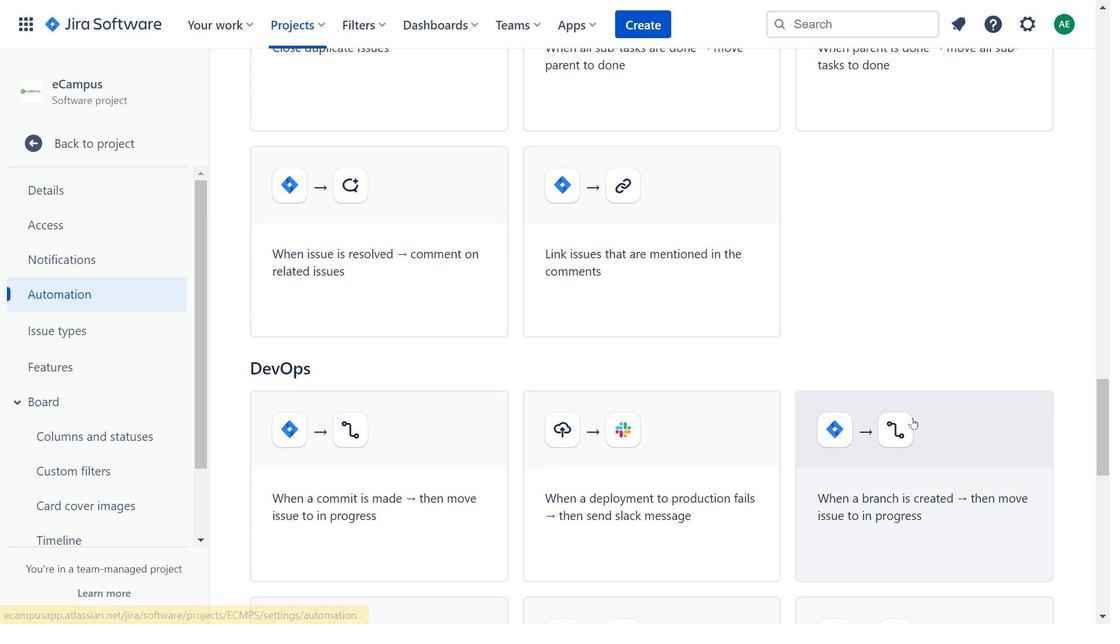 
Action: Mouse scrolled (912, 418) with delta (0, 0)
Screenshot: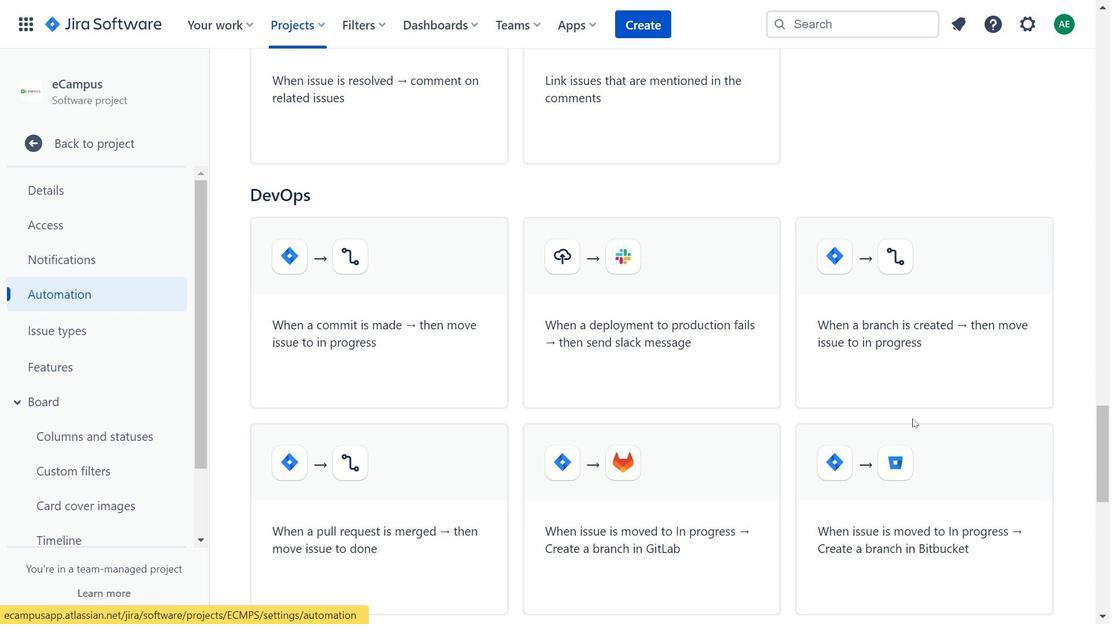 
Action: Mouse scrolled (912, 418) with delta (0, 0)
Screenshot: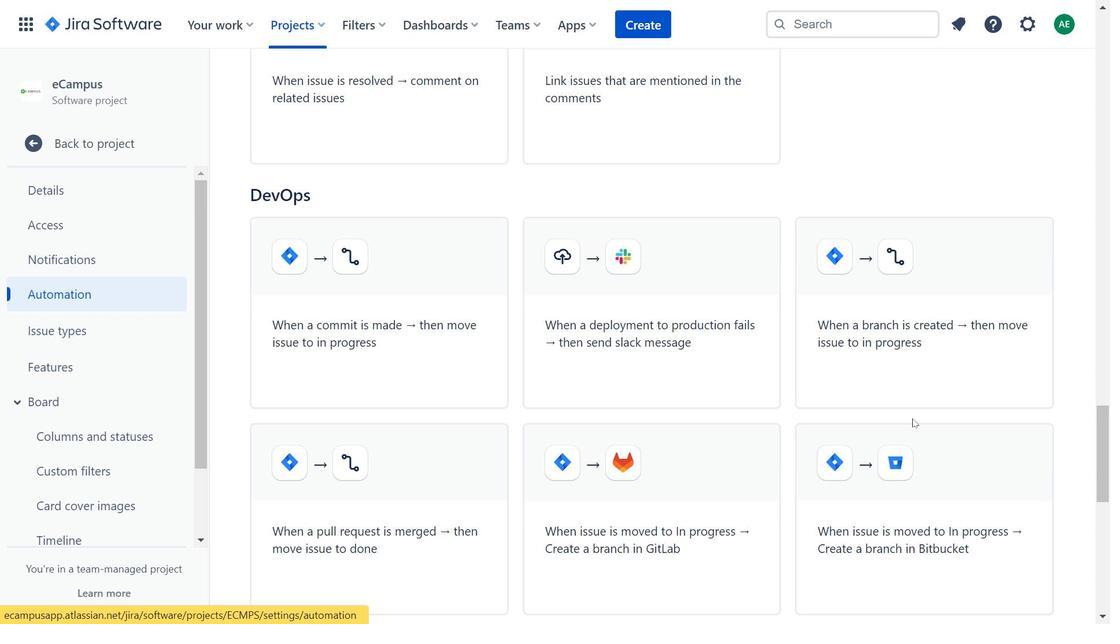 
Action: Mouse scrolled (912, 418) with delta (0, 0)
Screenshot: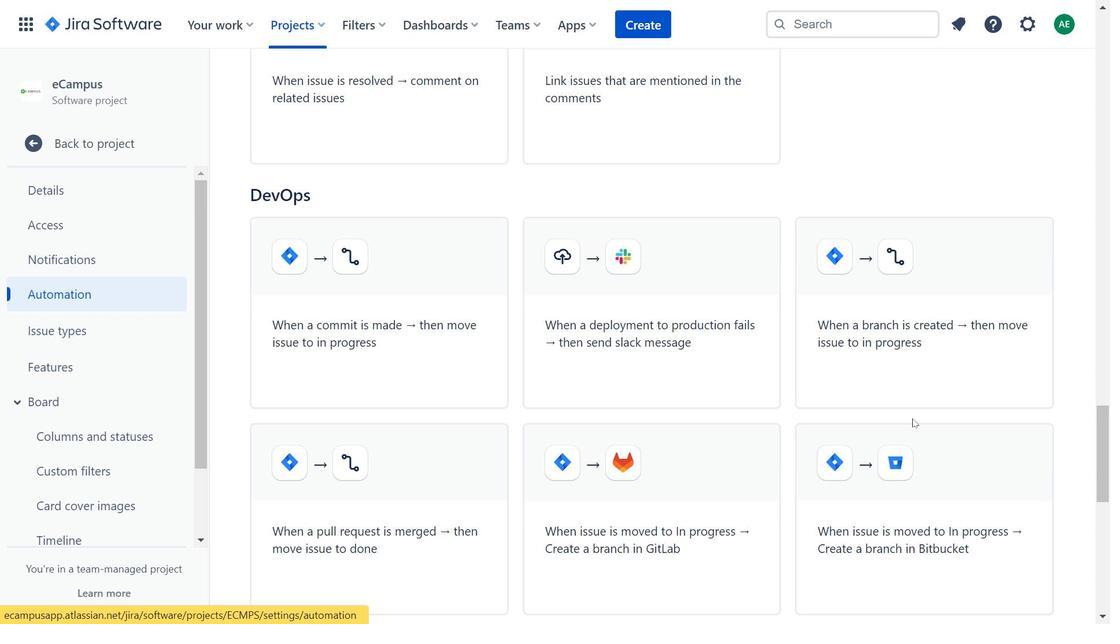 
Action: Mouse moved to (654, 277)
Screenshot: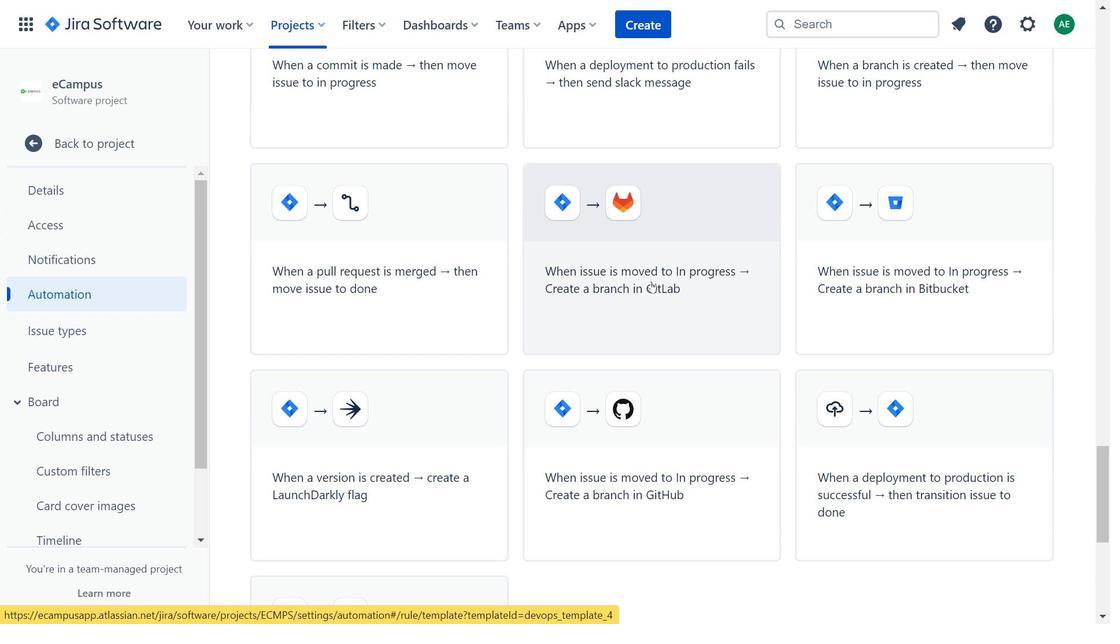 
Action: Mouse pressed left at (654, 277)
Screenshot: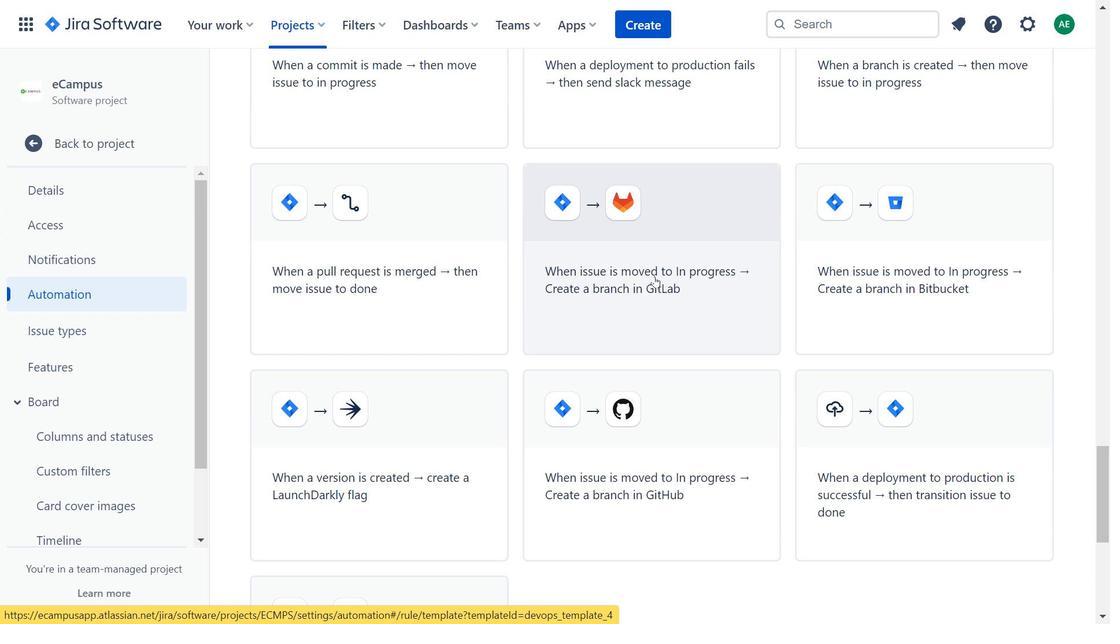
Action: Mouse moved to (683, 286)
Screenshot: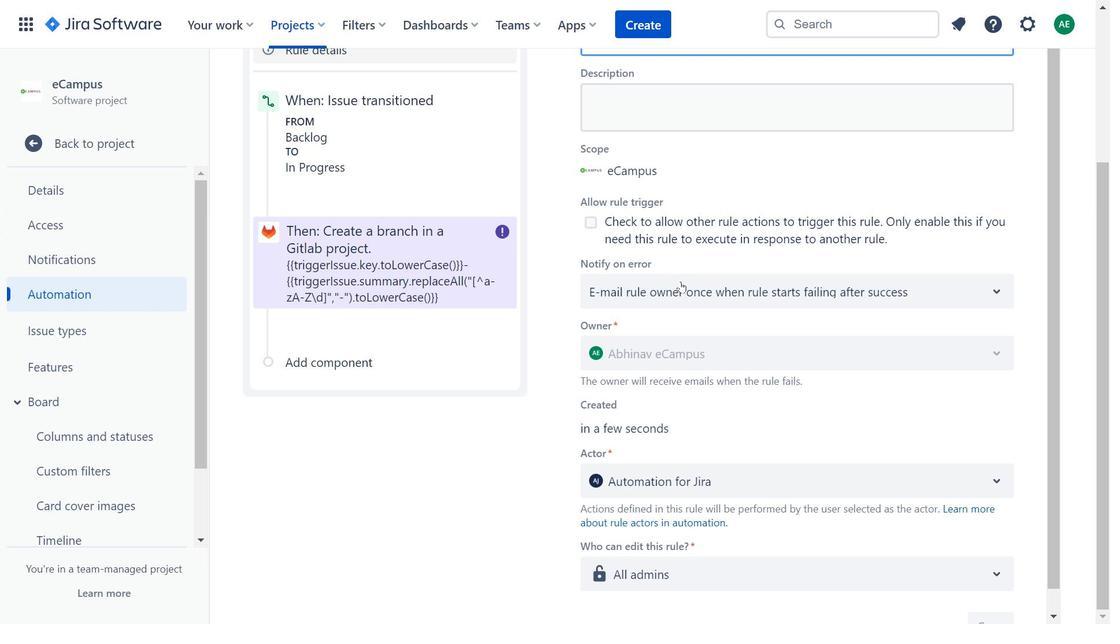 
Action: Mouse pressed left at (683, 286)
Screenshot: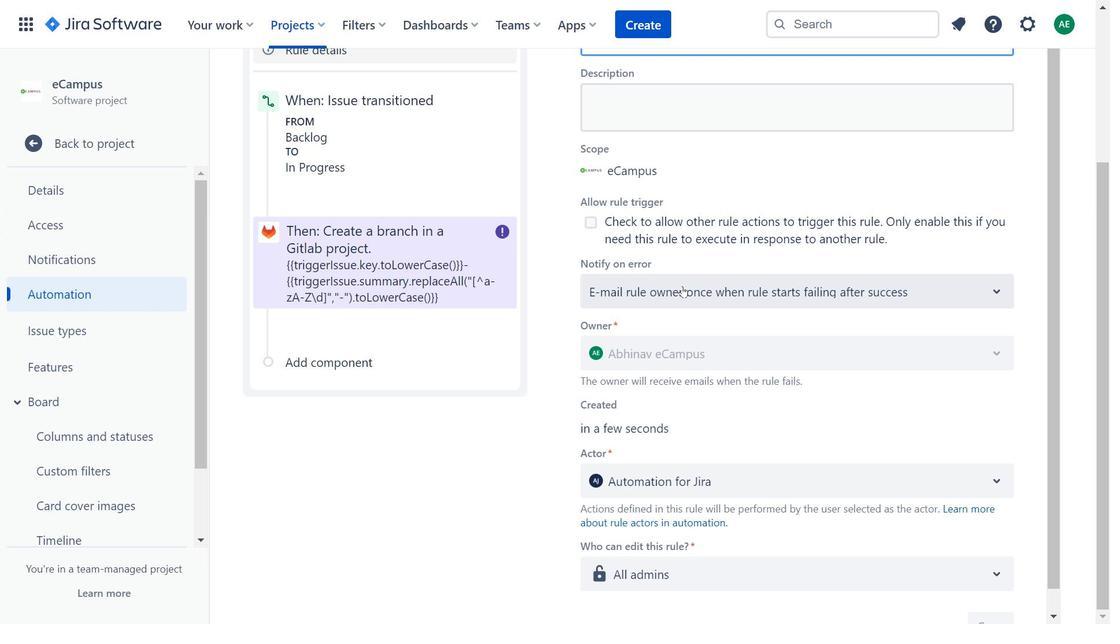 
Action: Mouse moved to (855, 337)
Screenshot: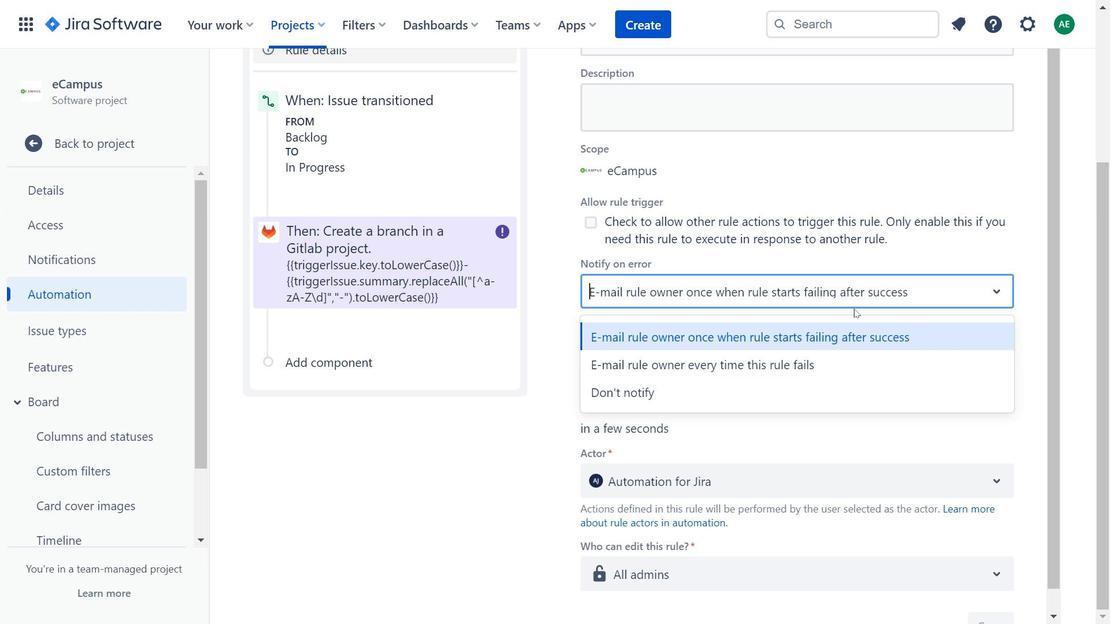 
Action: Mouse scrolled (855, 337) with delta (0, 0)
Screenshot: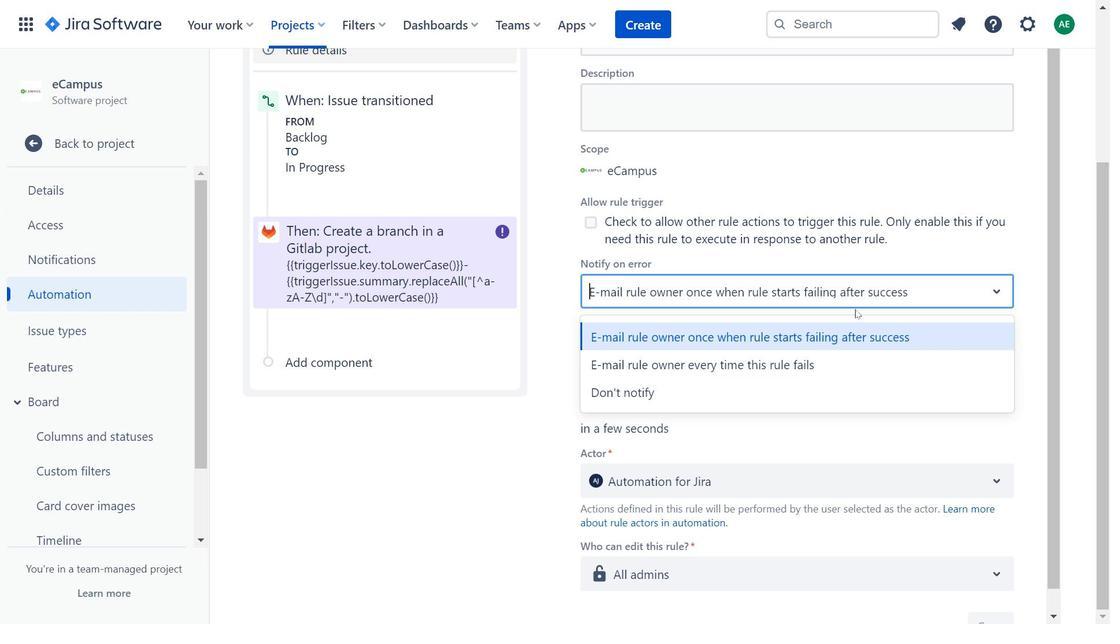 
Action: Mouse moved to (855, 339)
Screenshot: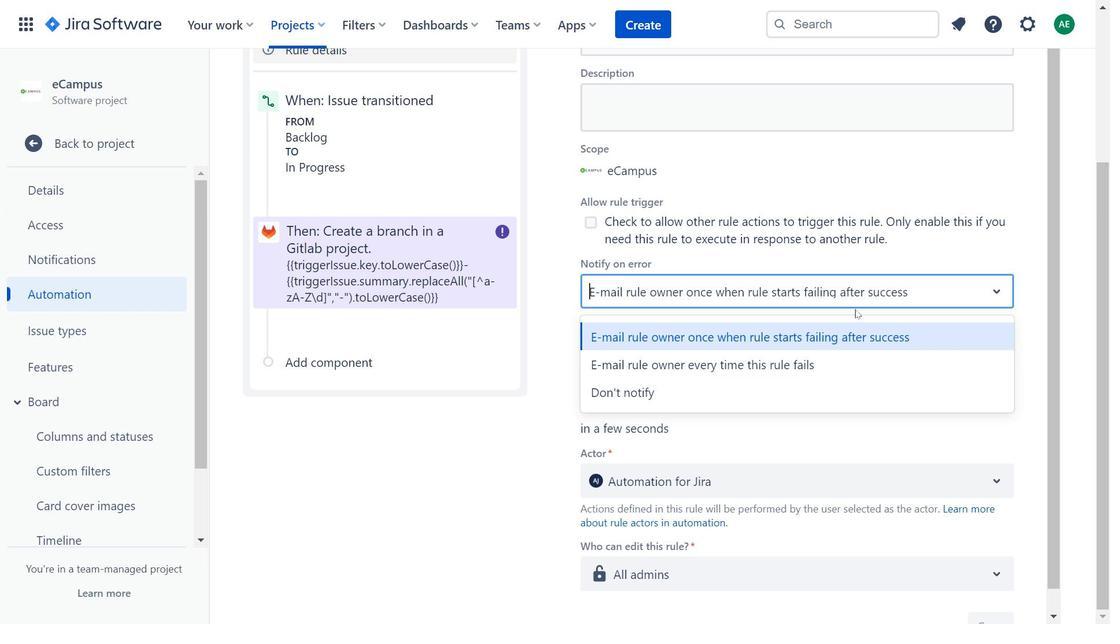 
Action: Mouse scrolled (855, 338) with delta (0, 0)
Screenshot: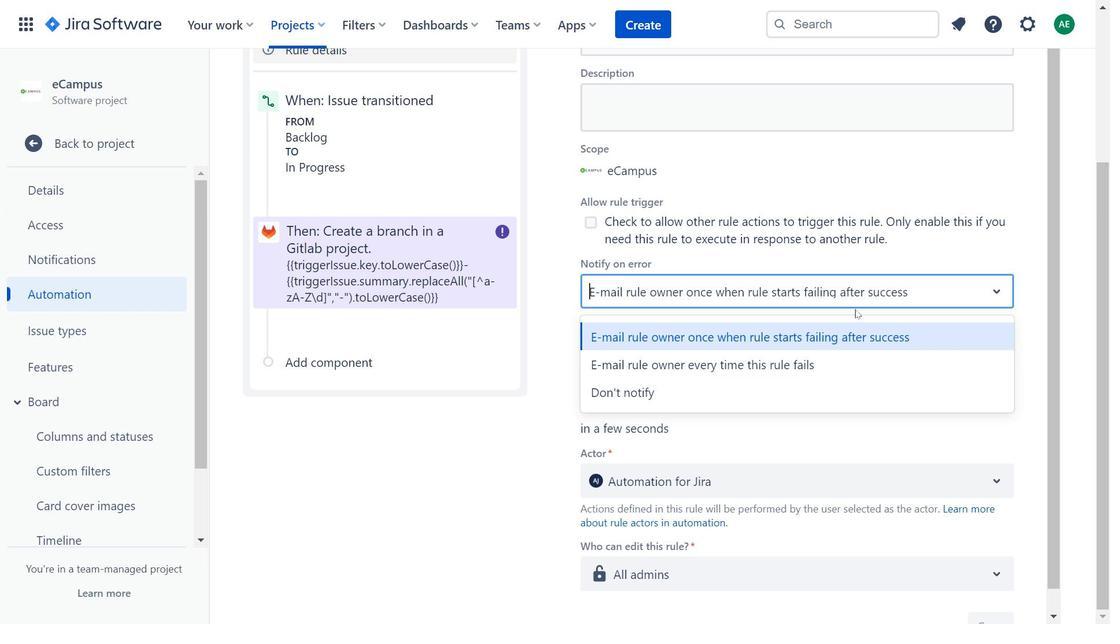 
Action: Mouse moved to (855, 340)
Screenshot: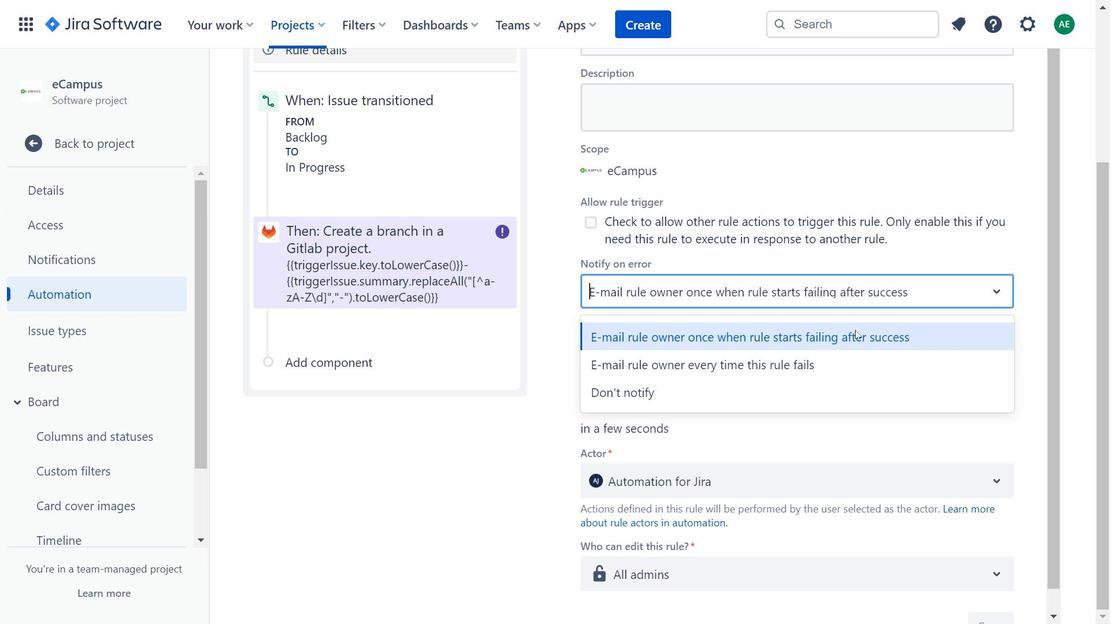 
Action: Mouse scrolled (855, 339) with delta (0, 0)
Screenshot: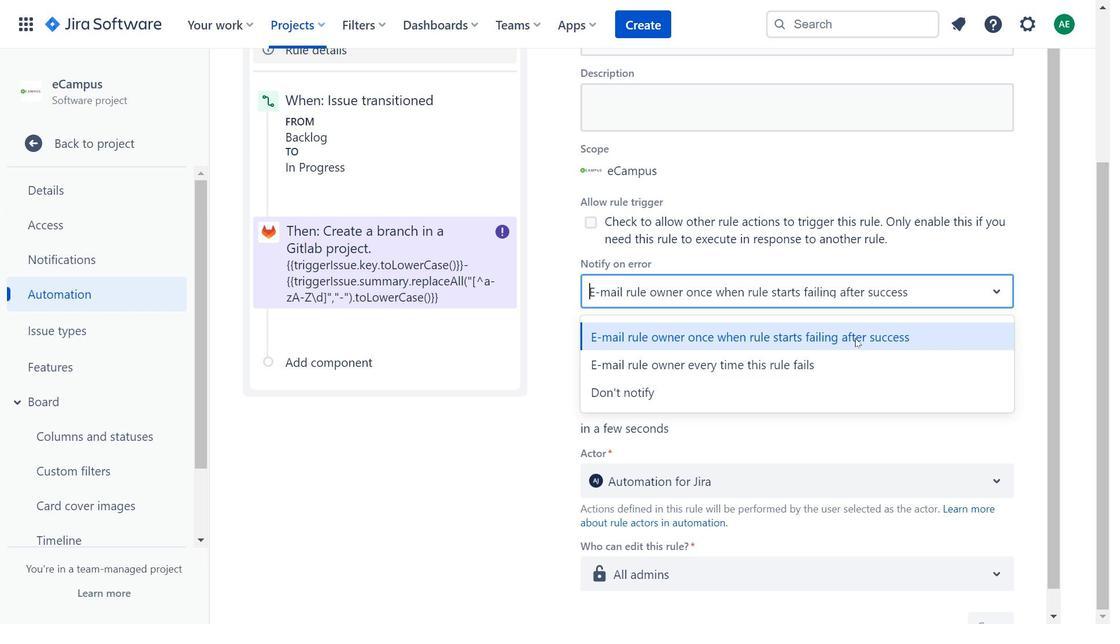 
Action: Mouse moved to (744, 477)
Screenshot: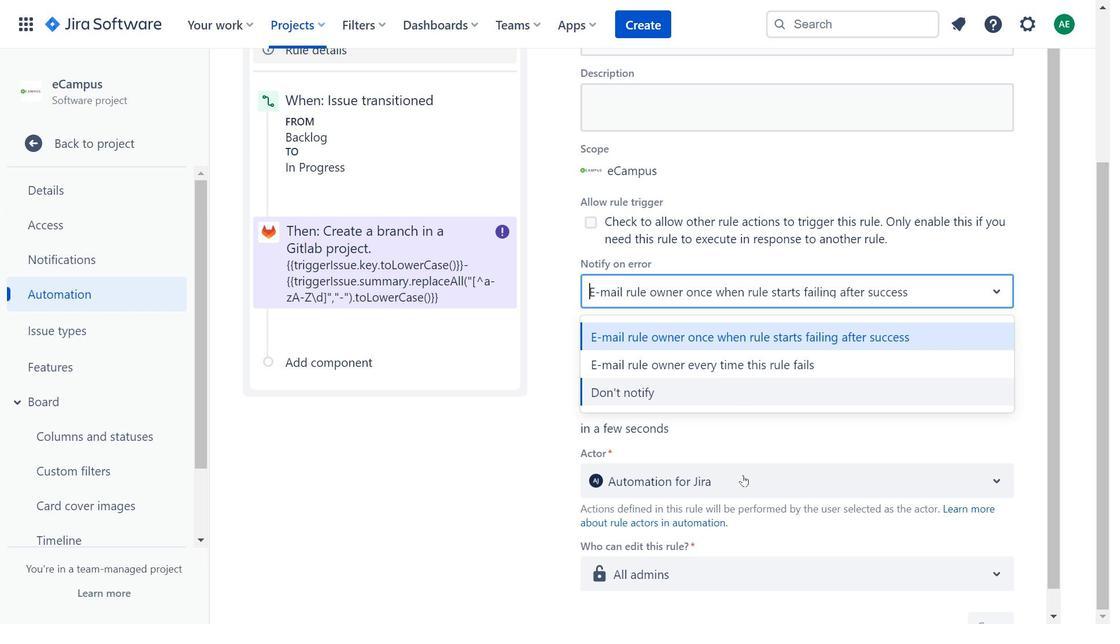
Action: Mouse pressed left at (744, 477)
Screenshot: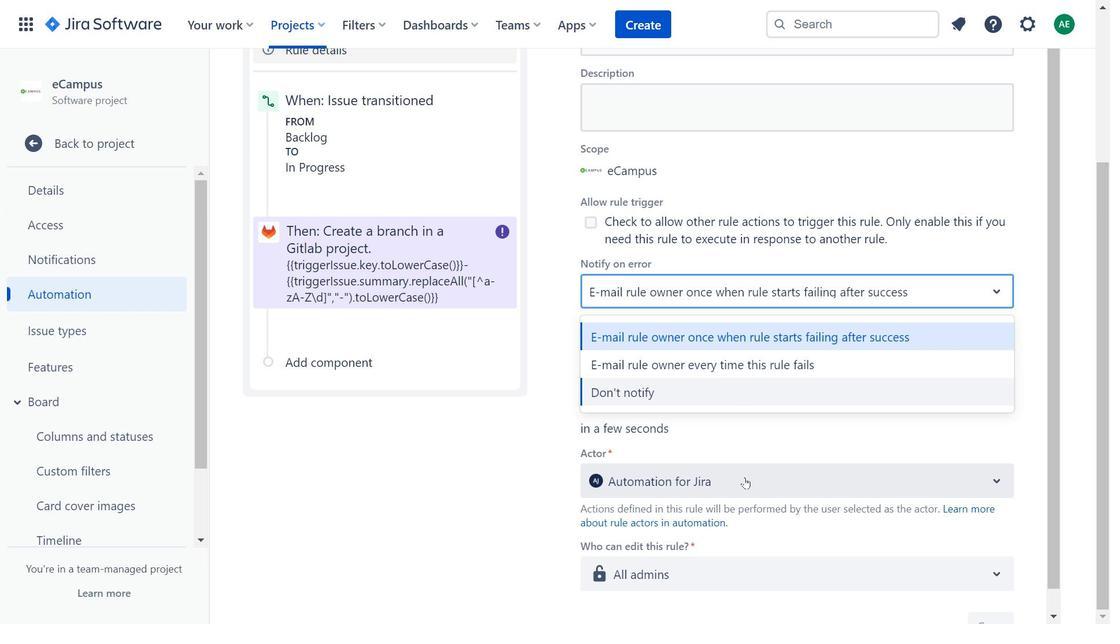 
Action: Mouse moved to (508, 312)
Screenshot: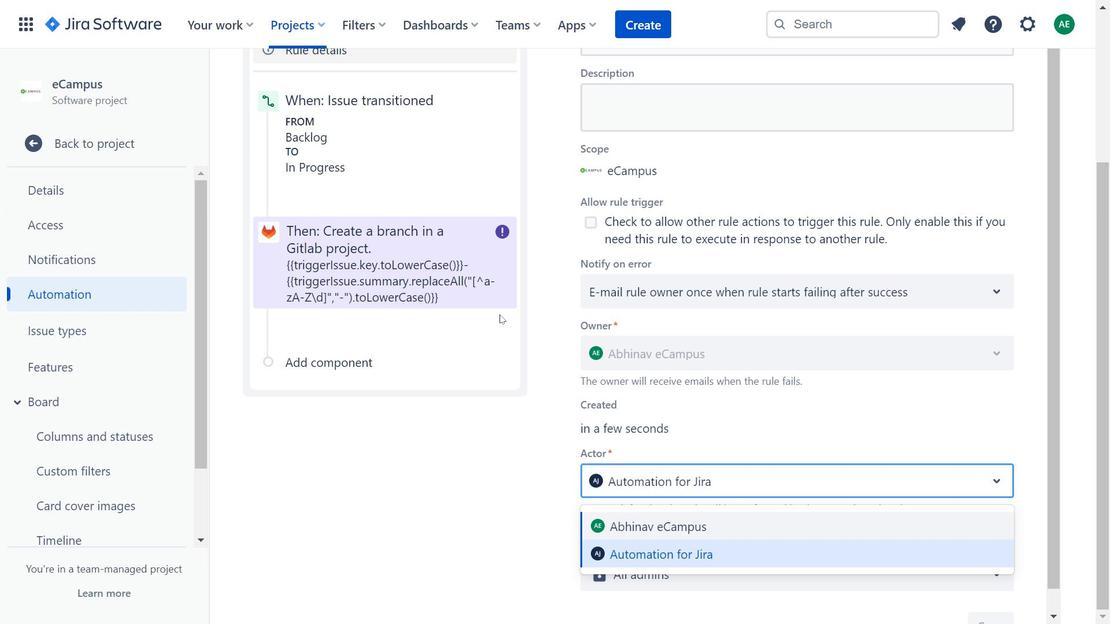 
Action: Mouse scrolled (508, 313) with delta (0, 0)
